 Task: Buy 3 Electric Slicers from Electric Utensils section under best seller category for shipping address: Benjamin Adams, 2424 August Lane, Shreveport, Louisiana 71101, Cell Number 3184332610. Pay from credit card ending with 7965, CVV 549
Action: Mouse moved to (109, 85)
Screenshot: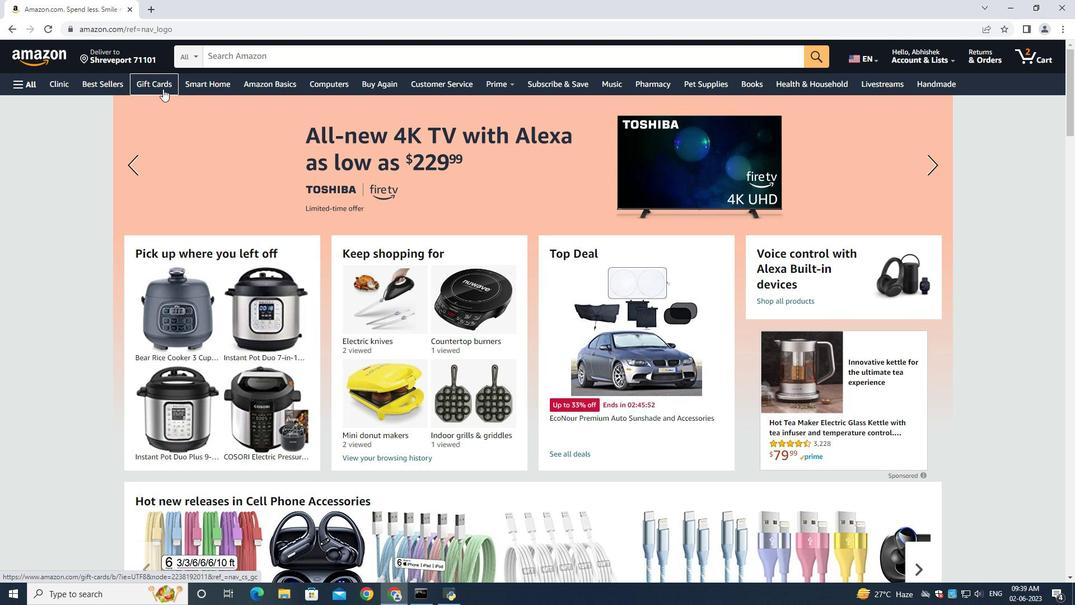 
Action: Mouse pressed left at (109, 85)
Screenshot: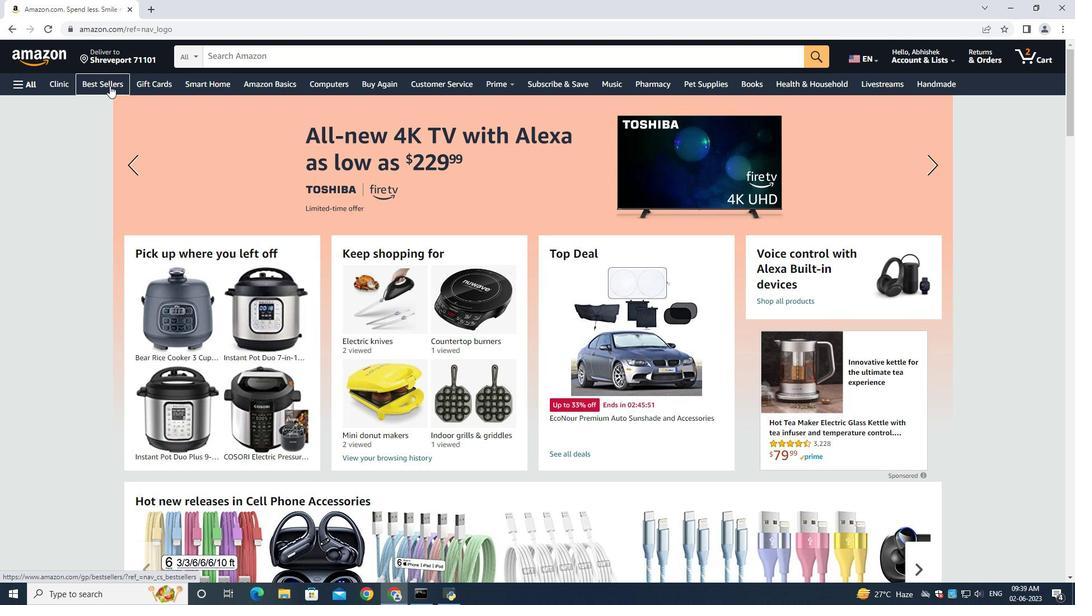 
Action: Mouse moved to (224, 57)
Screenshot: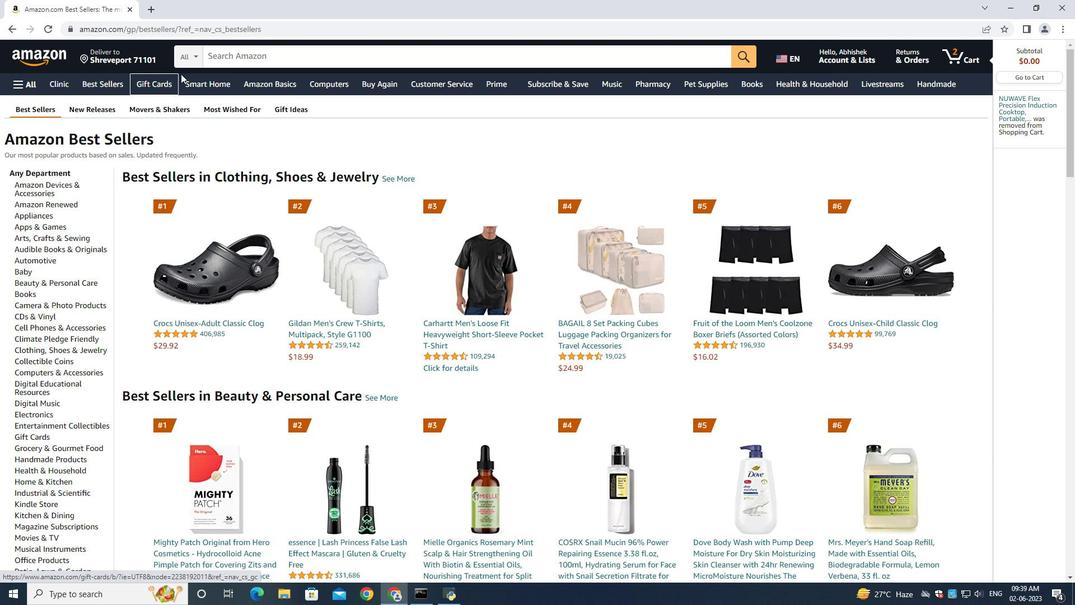
Action: Mouse pressed left at (224, 57)
Screenshot: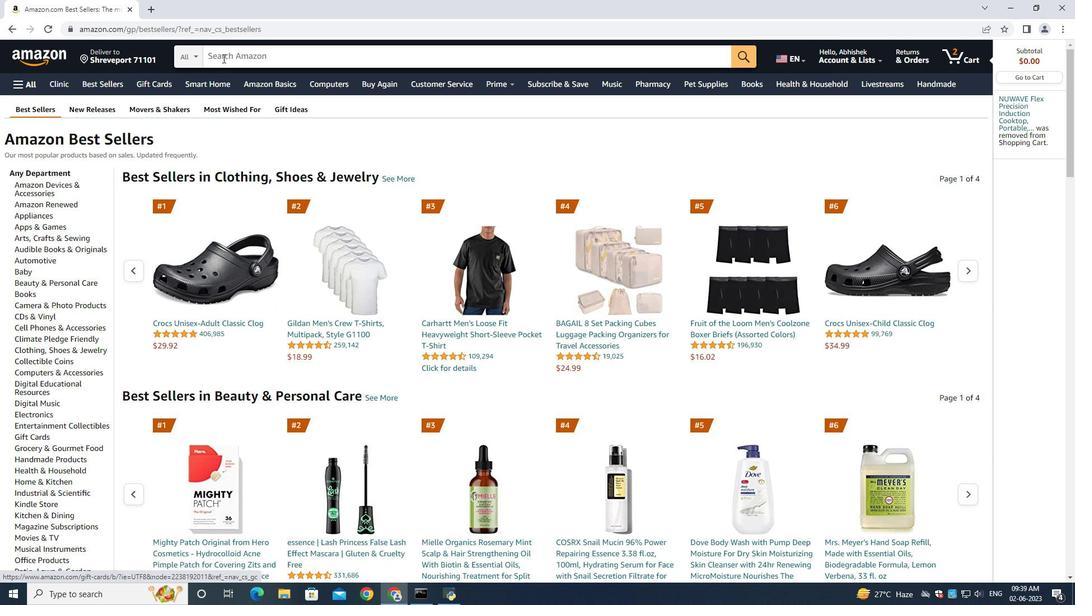 
Action: Mouse moved to (1049, 232)
Screenshot: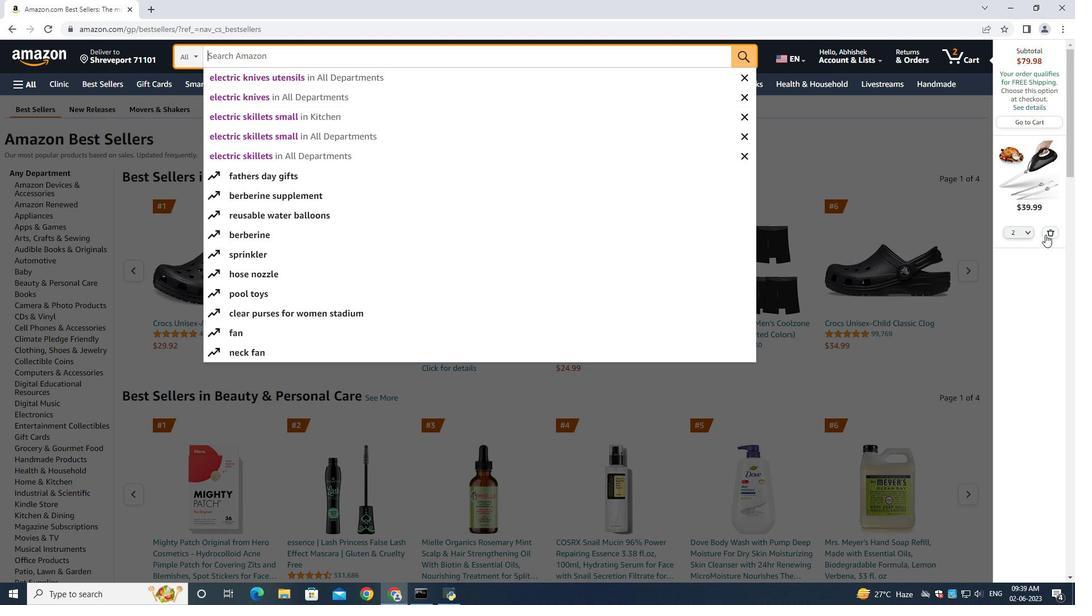 
Action: Mouse pressed left at (1049, 232)
Screenshot: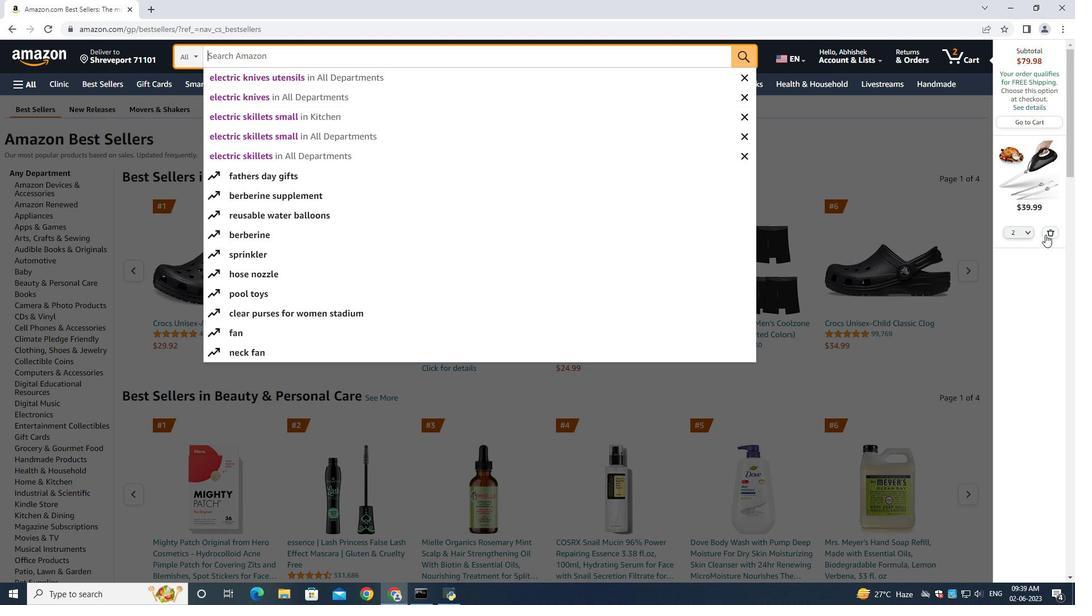 
Action: Mouse moved to (243, 61)
Screenshot: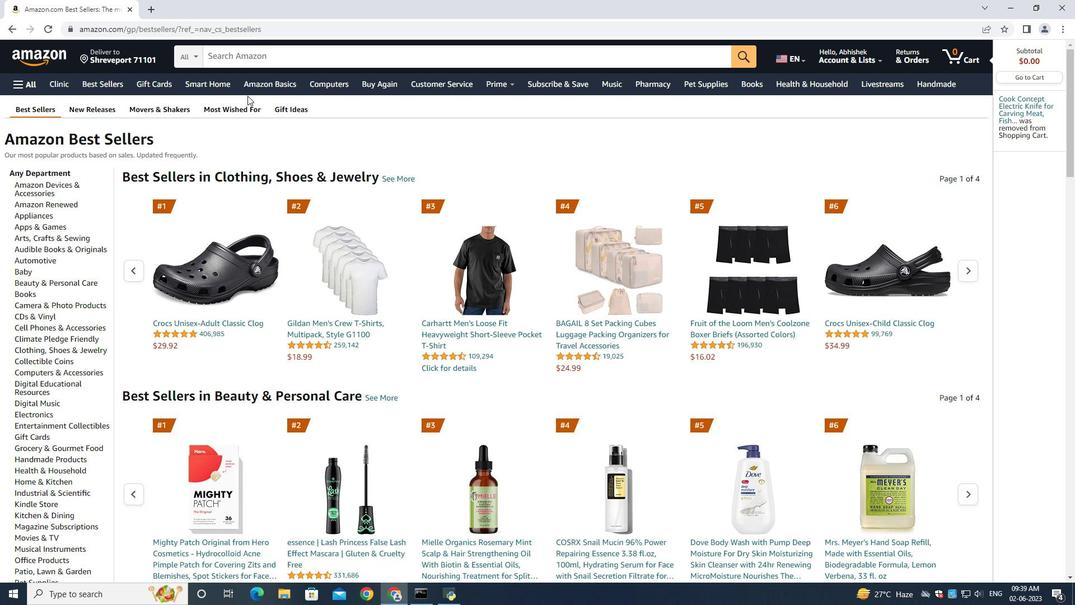 
Action: Mouse pressed left at (243, 61)
Screenshot: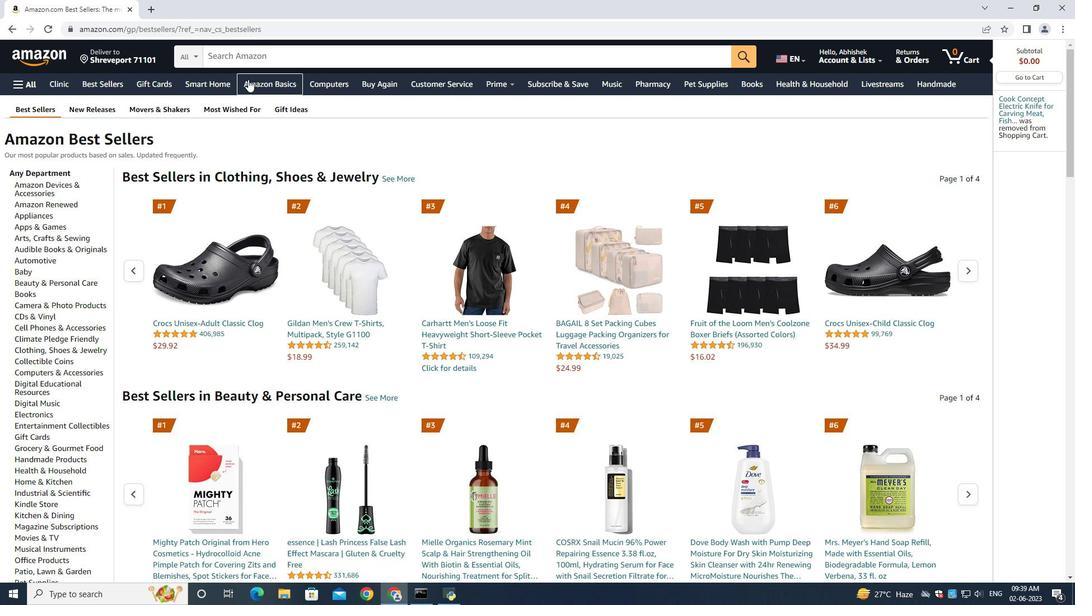 
Action: Key pressed <Key.shift>Electric<Key.space><Key.shift><Key.shift><Key.shift><Key.shift><Key.shift><Key.shift><Key.shift><Key.shift><Key.shift><Key.shift><Key.shift><Key.shift><Key.shift><Key.shift><Key.shift><Key.shift><Key.shift><Key.shift><Key.shift><Key.shift><Key.shift><Key.shift><Key.shift>Slicers<Key.enter>
Screenshot: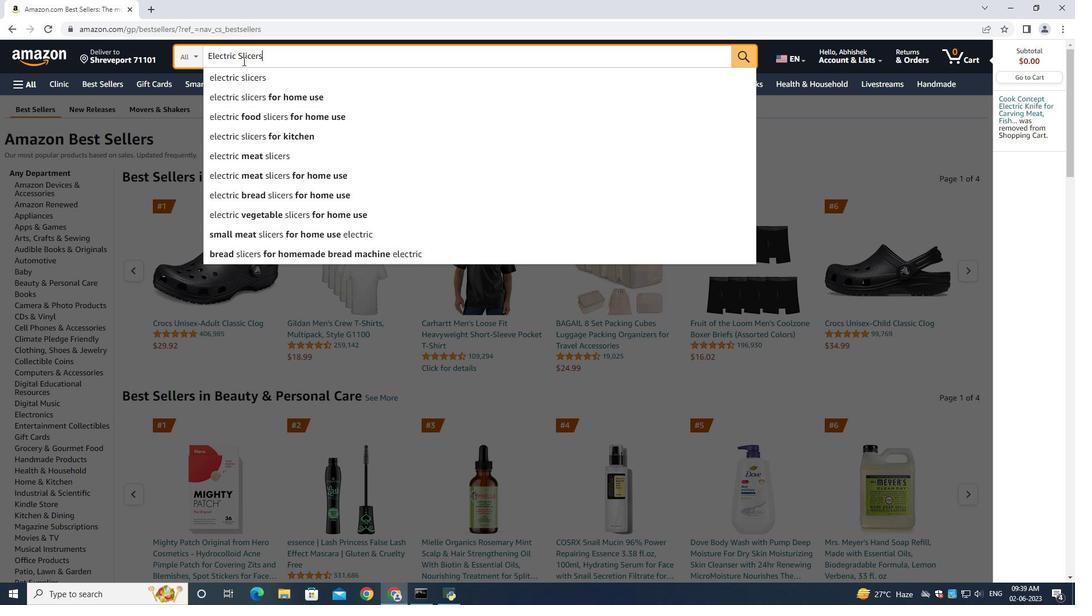 
Action: Mouse moved to (70, 200)
Screenshot: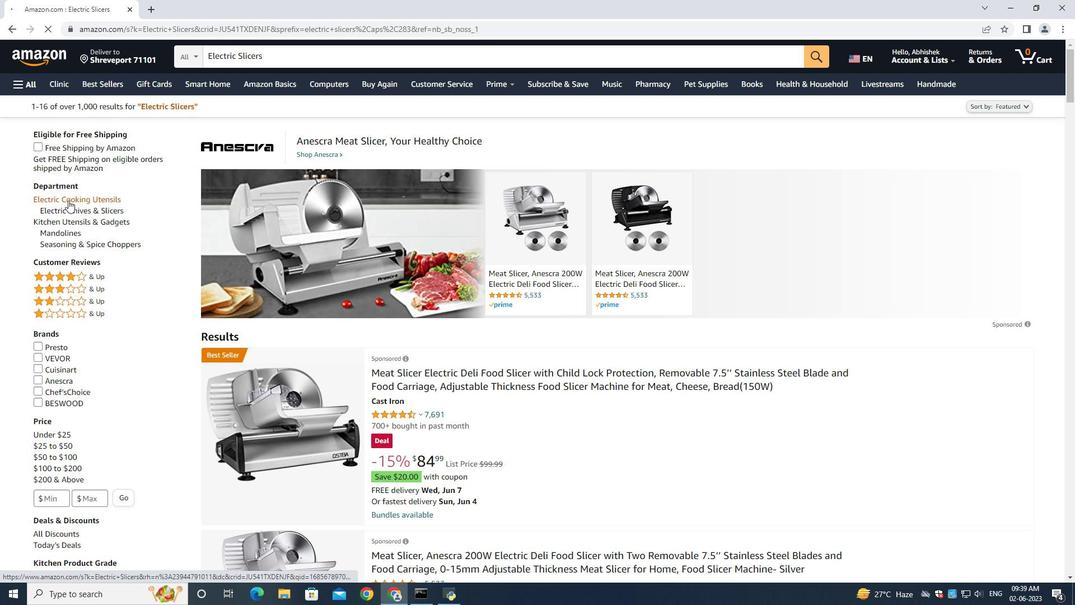 
Action: Mouse pressed left at (70, 200)
Screenshot: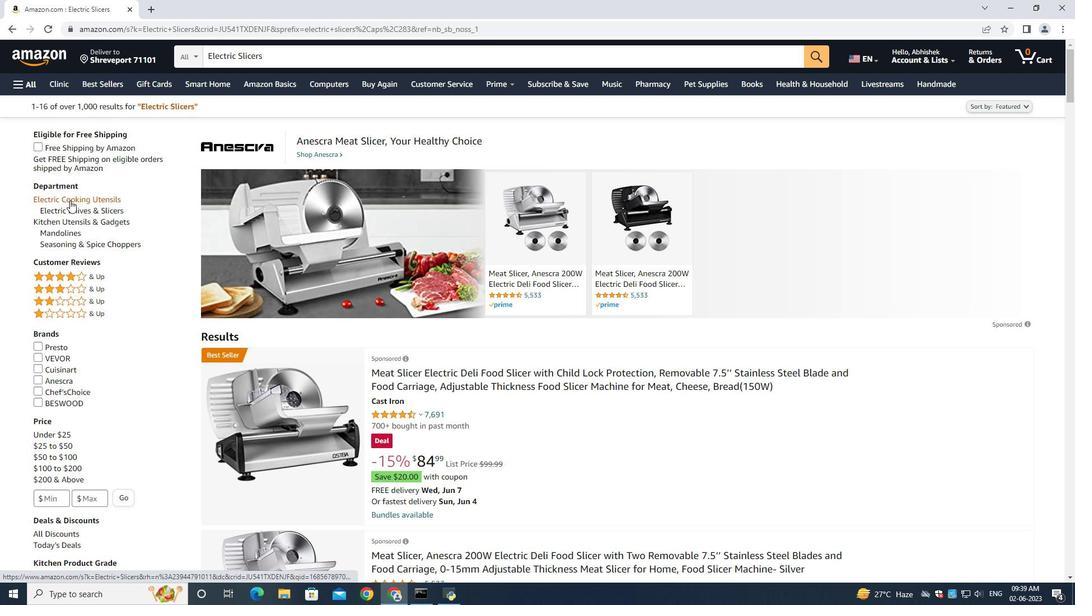 
Action: Mouse moved to (499, 362)
Screenshot: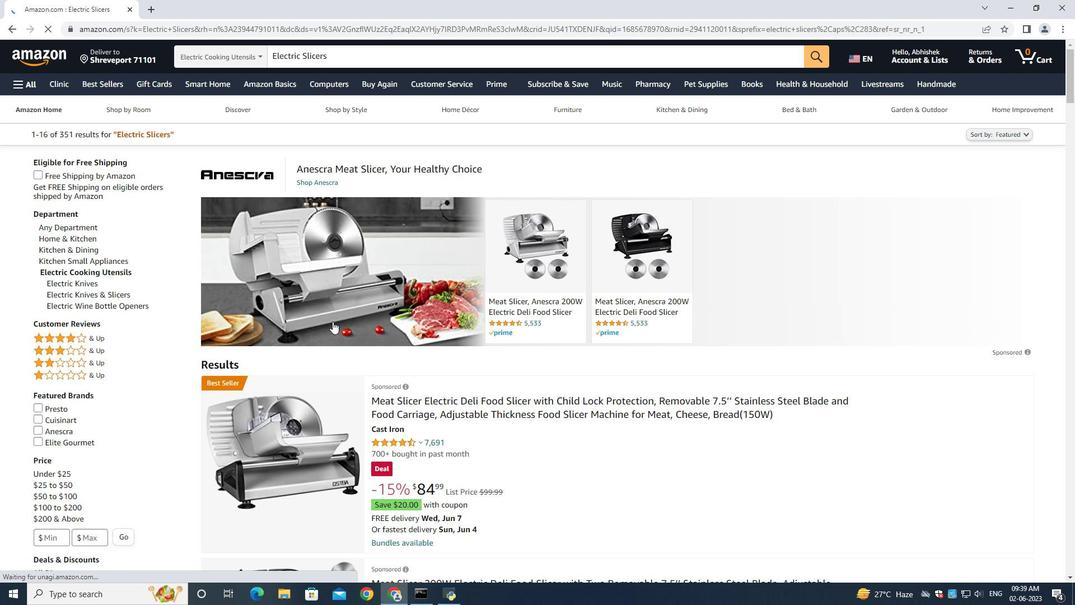 
Action: Mouse scrolled (499, 361) with delta (0, 0)
Screenshot: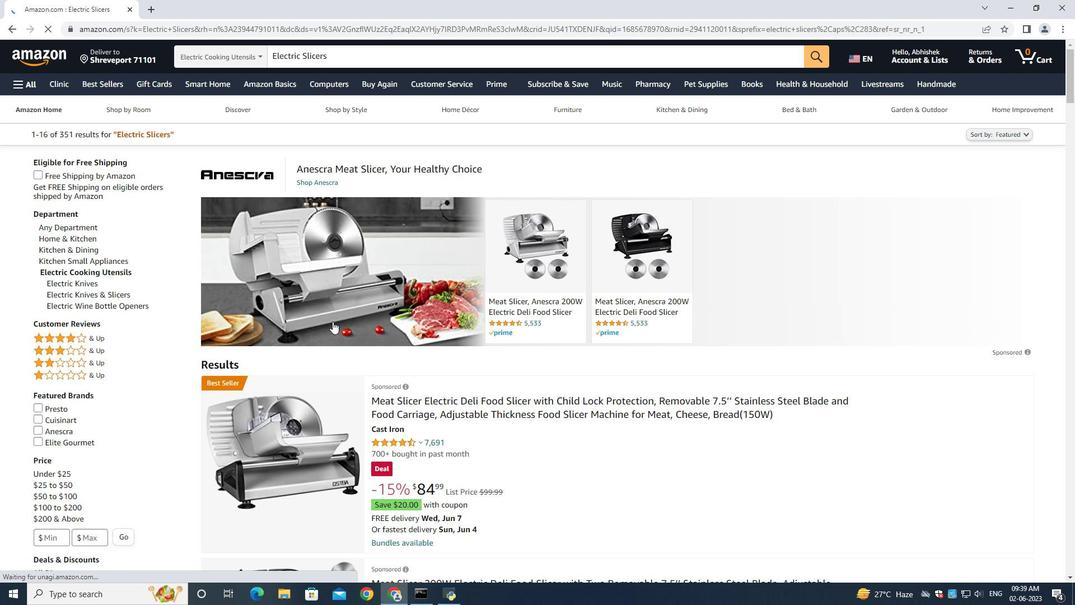 
Action: Mouse moved to (501, 364)
Screenshot: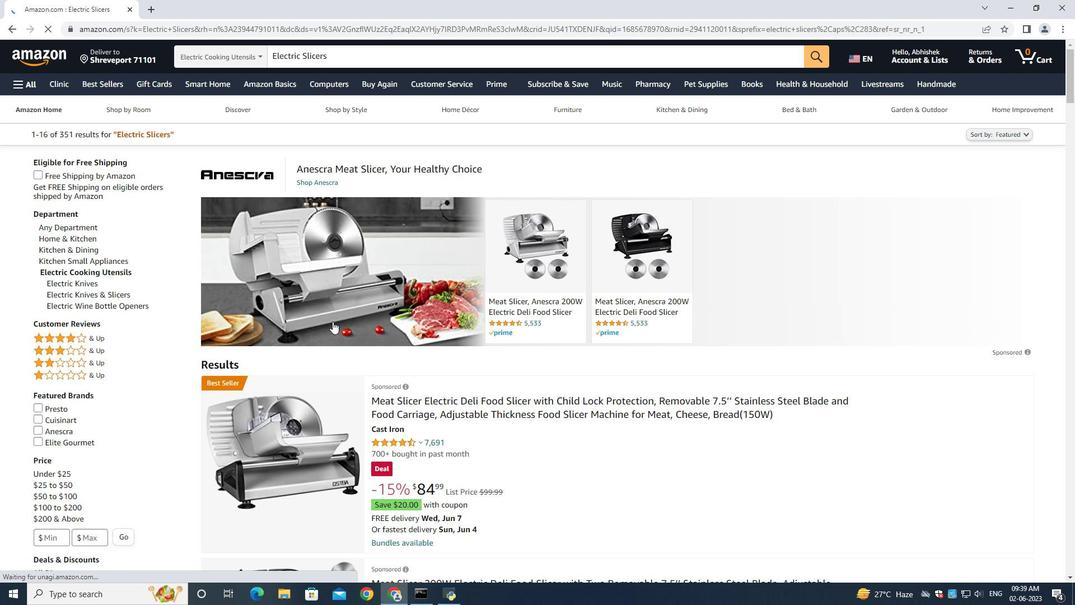 
Action: Mouse scrolled (501, 363) with delta (0, 0)
Screenshot: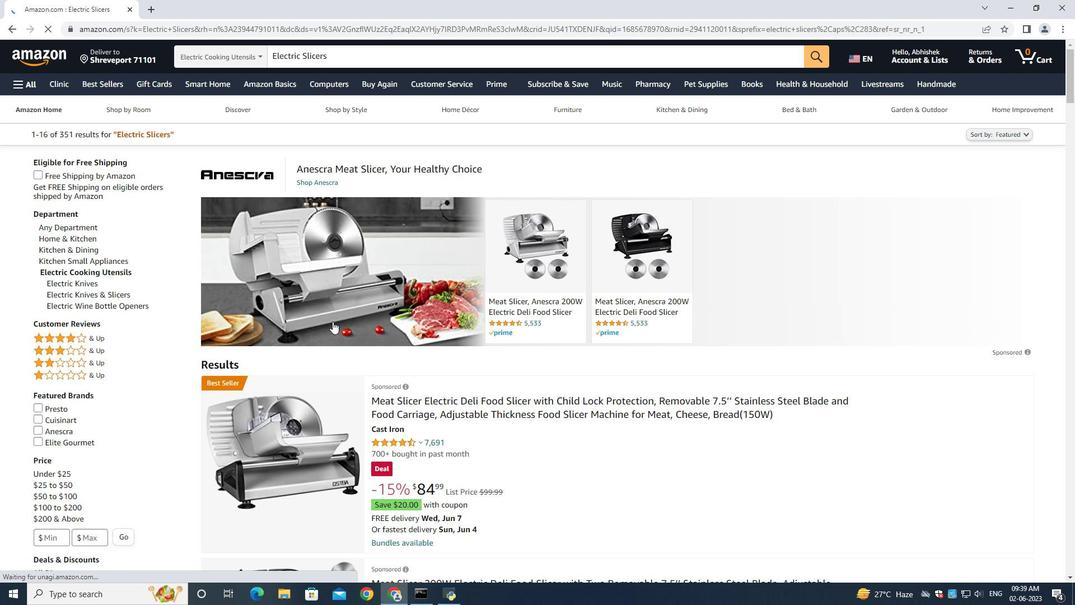 
Action: Mouse moved to (501, 366)
Screenshot: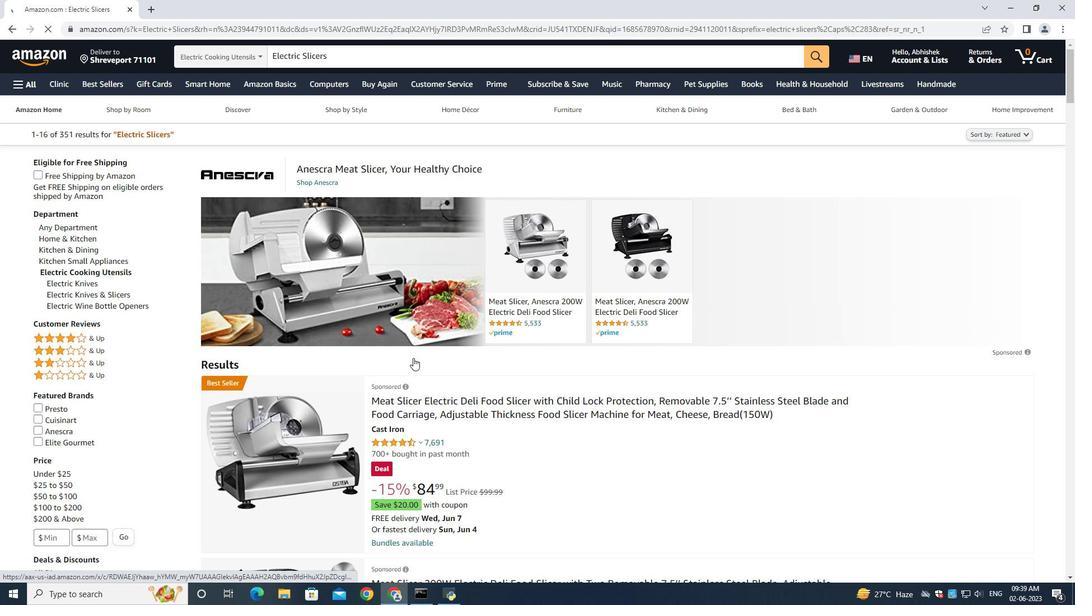 
Action: Mouse scrolled (501, 365) with delta (0, 0)
Screenshot: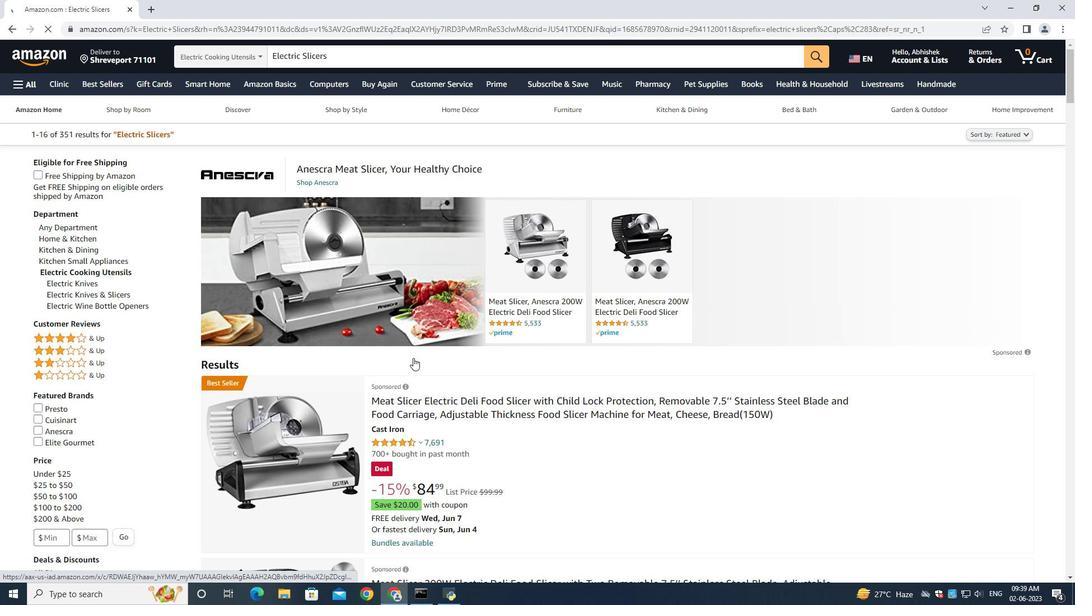 
Action: Mouse moved to (500, 365)
Screenshot: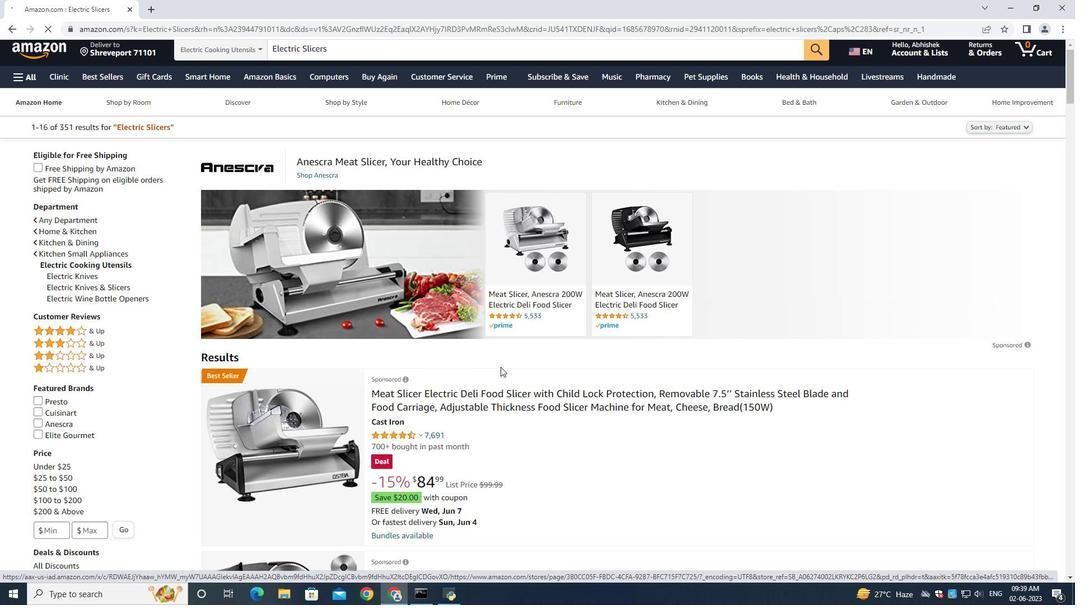 
Action: Mouse scrolled (500, 365) with delta (0, 0)
Screenshot: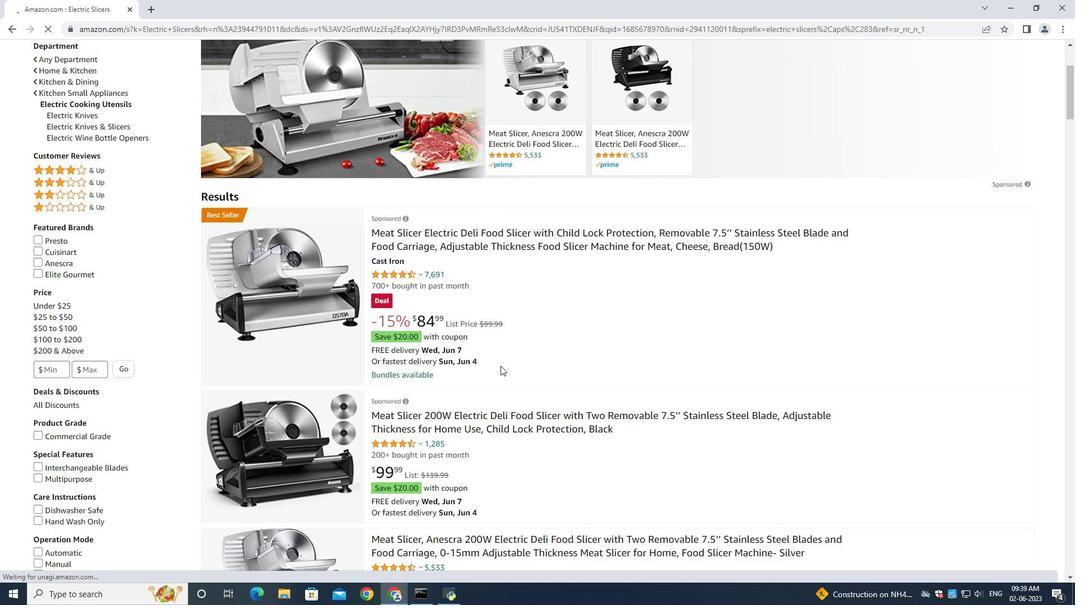 
Action: Mouse scrolled (500, 365) with delta (0, 0)
Screenshot: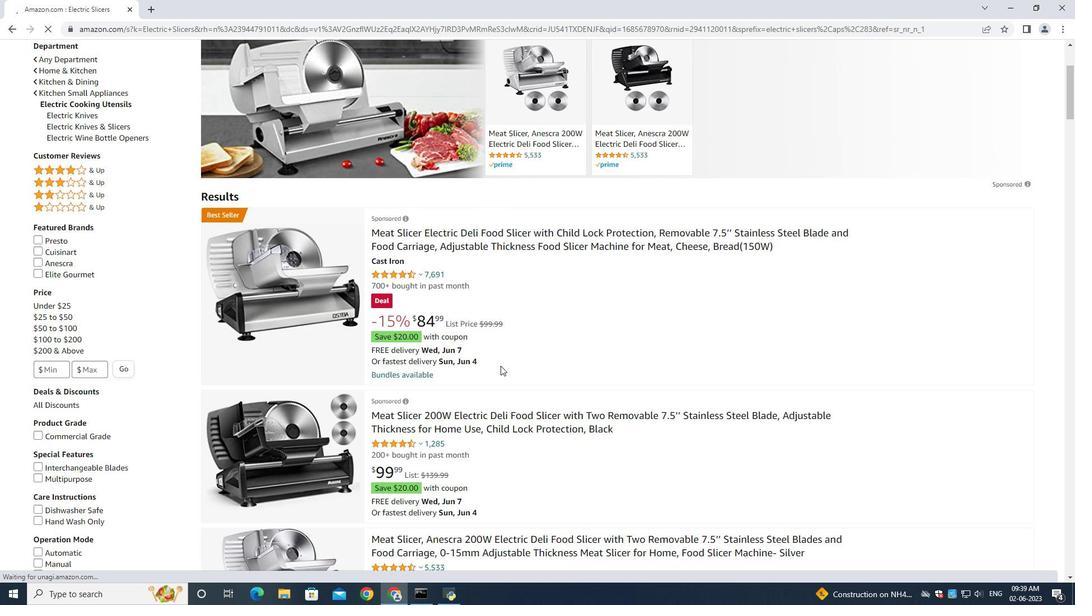 
Action: Mouse scrolled (500, 365) with delta (0, 0)
Screenshot: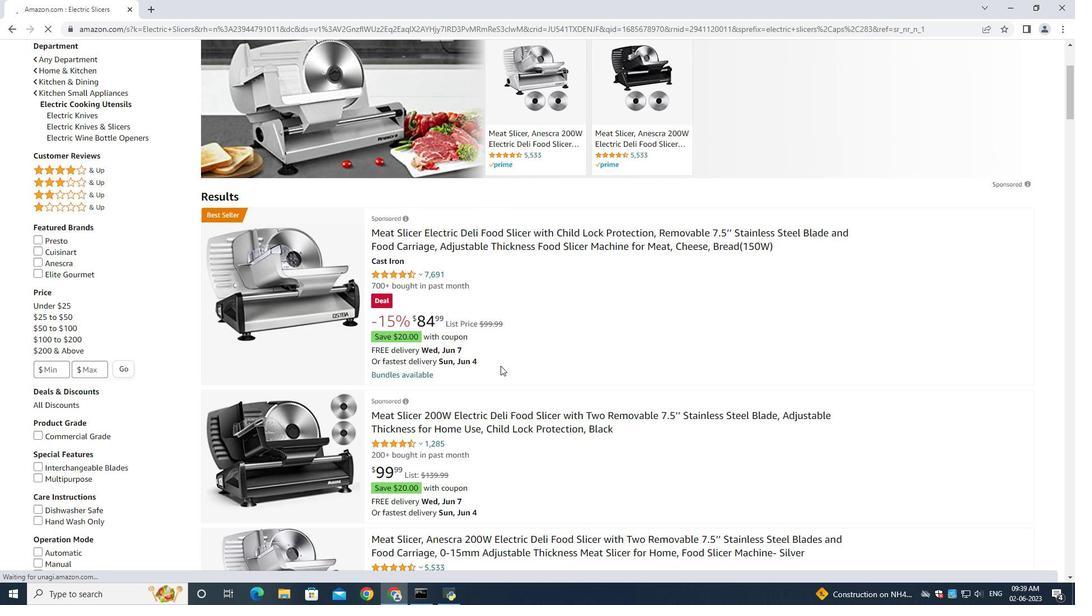 
Action: Mouse scrolled (500, 365) with delta (0, 0)
Screenshot: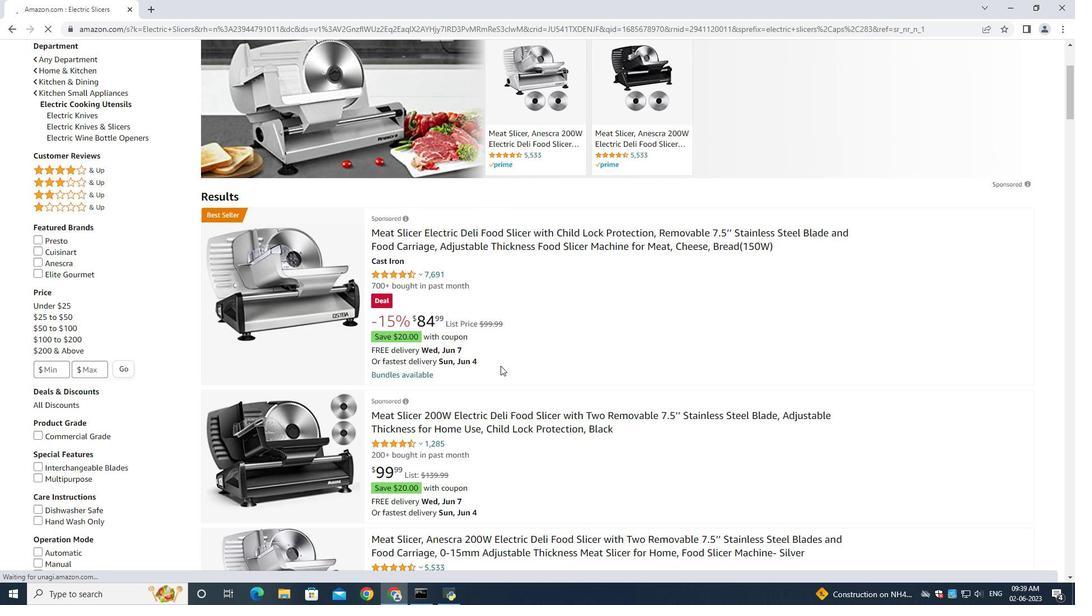 
Action: Mouse moved to (472, 461)
Screenshot: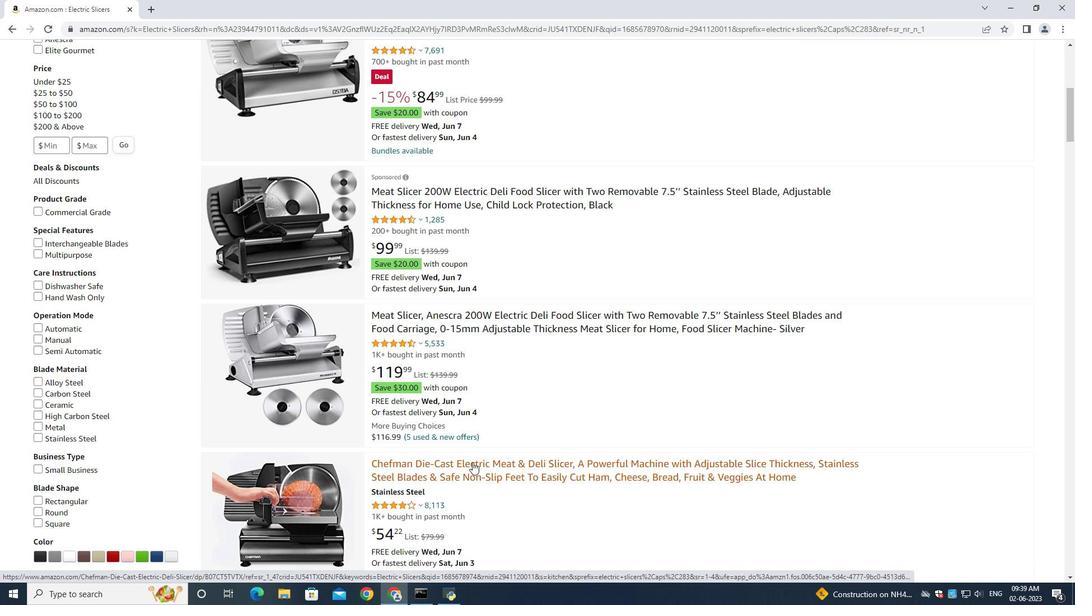 
Action: Mouse pressed left at (472, 461)
Screenshot: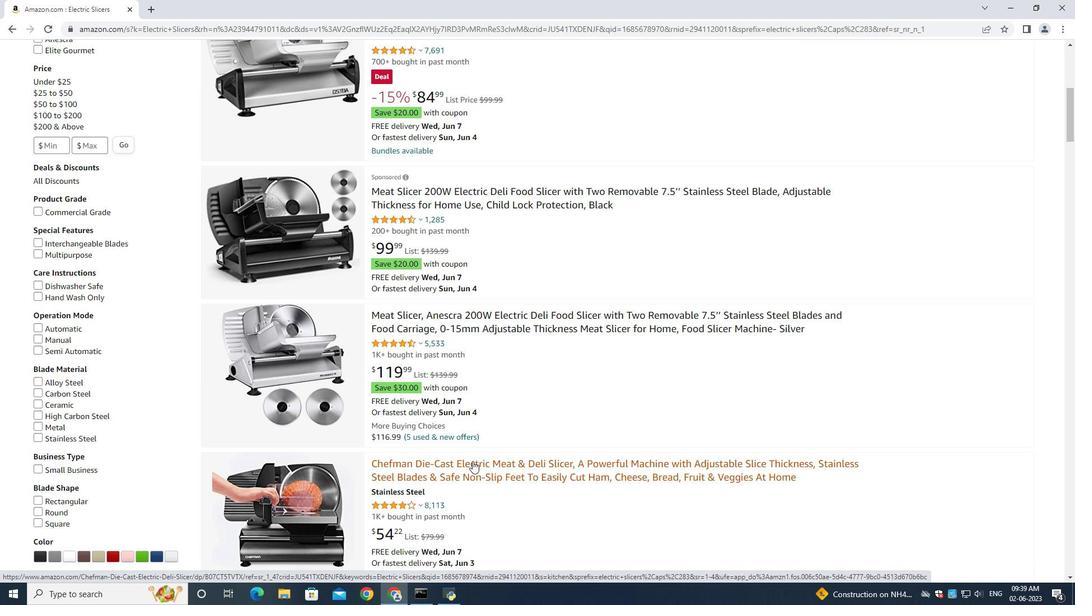 
Action: Mouse moved to (850, 396)
Screenshot: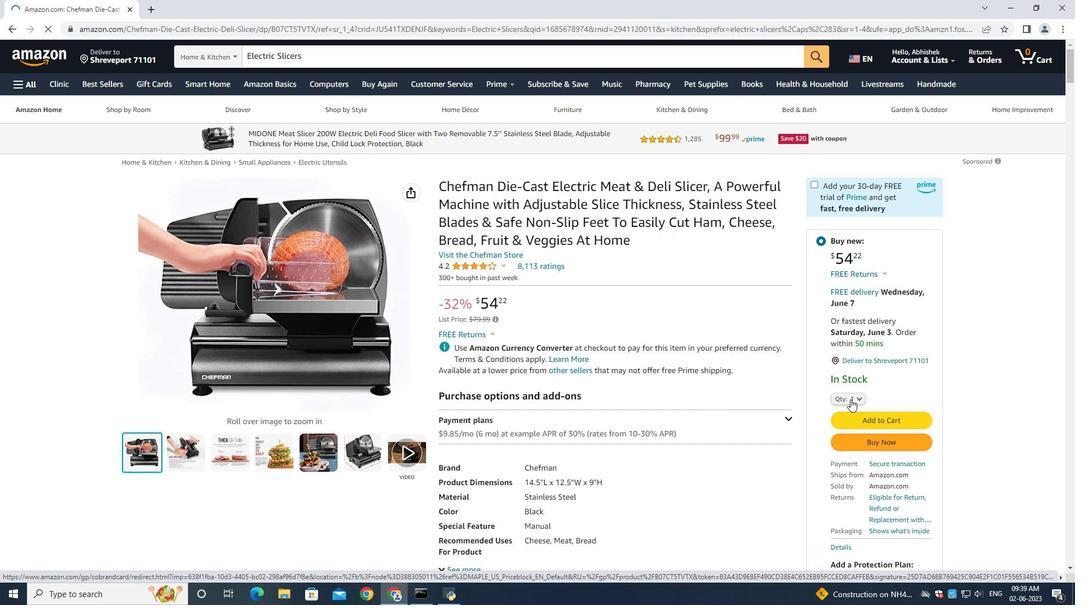 
Action: Mouse pressed left at (850, 396)
Screenshot: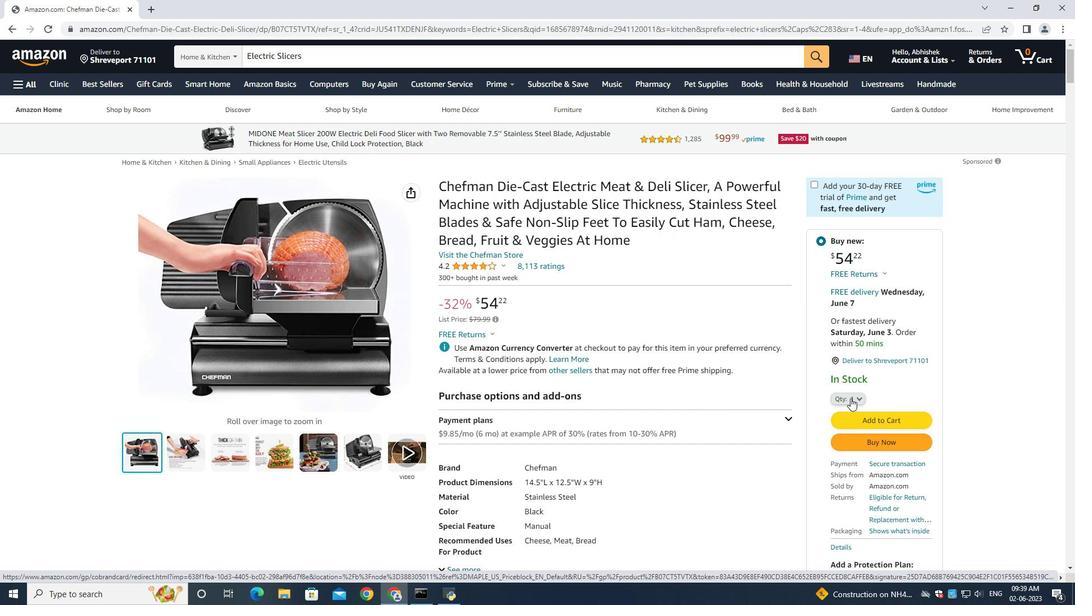 
Action: Mouse moved to (845, 428)
Screenshot: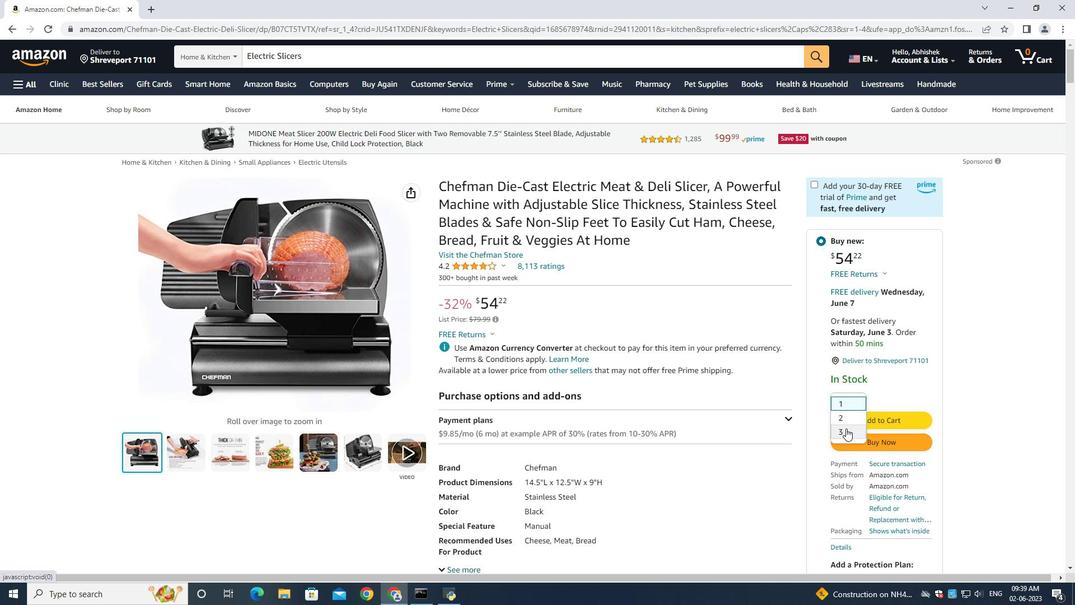 
Action: Mouse pressed left at (845, 428)
Screenshot: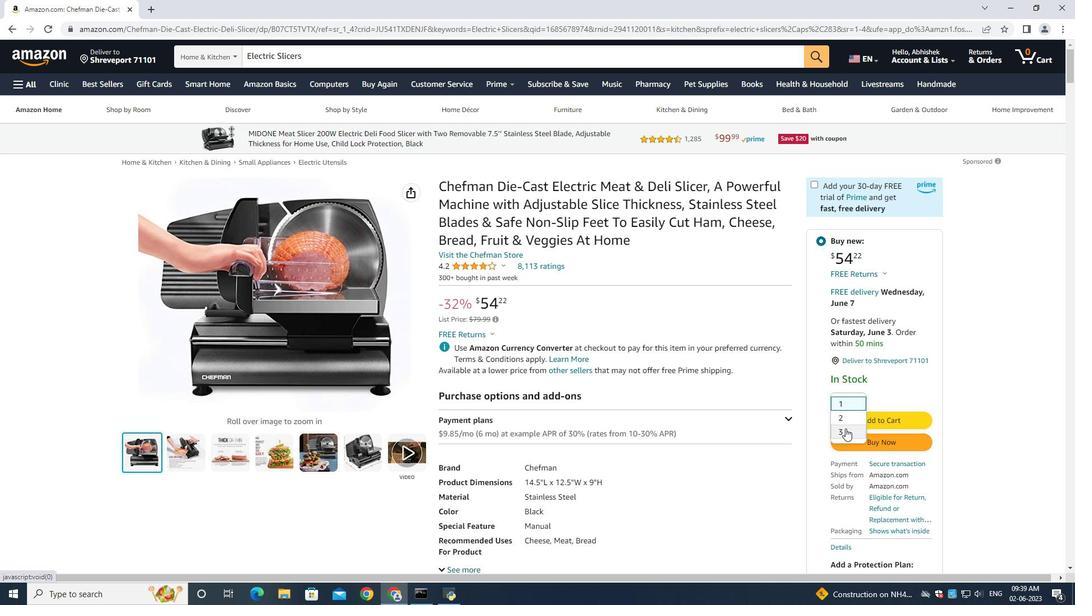 
Action: Mouse moved to (878, 440)
Screenshot: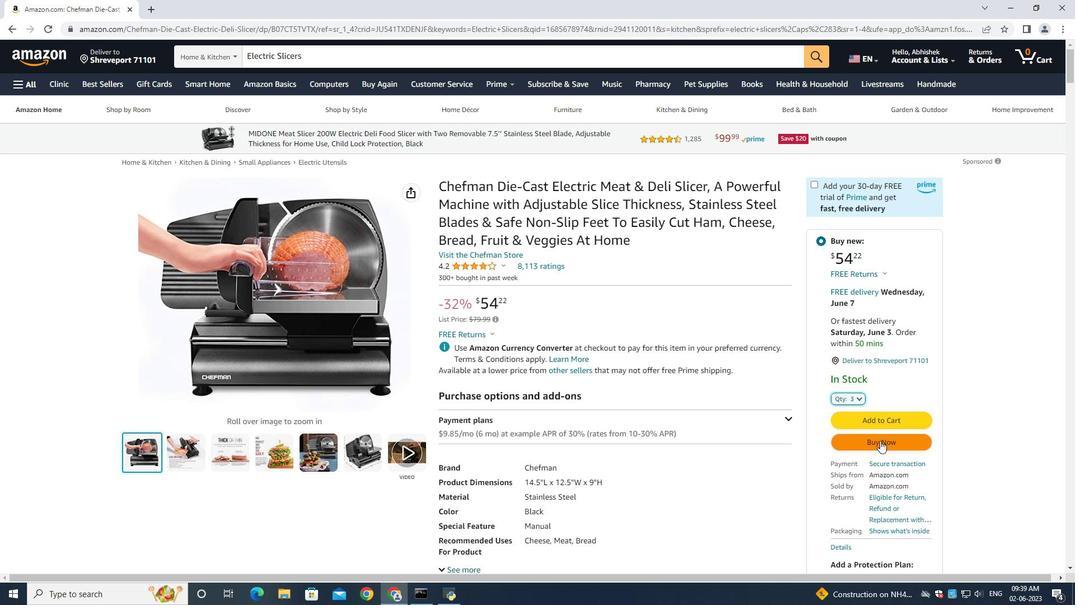 
Action: Mouse pressed left at (878, 440)
Screenshot: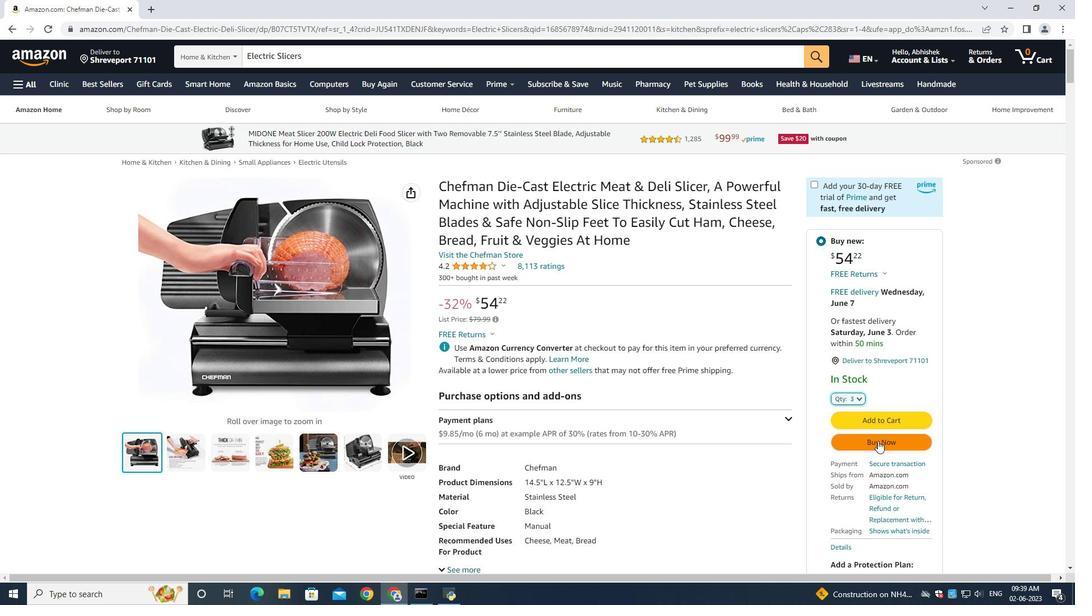 
Action: Mouse moved to (523, 360)
Screenshot: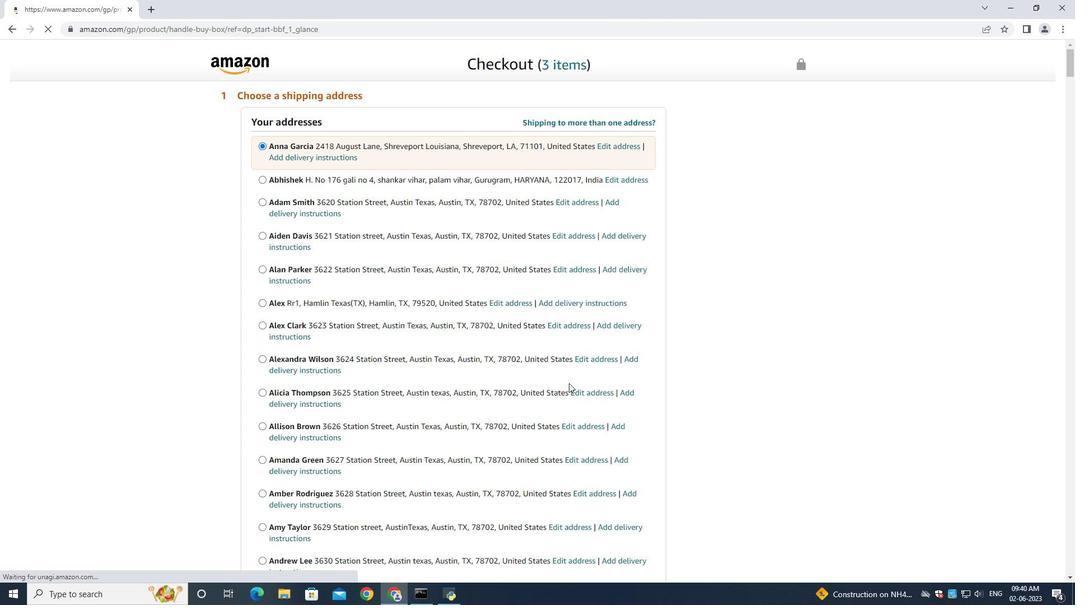 
Action: Mouse scrolled (524, 356) with delta (0, 0)
Screenshot: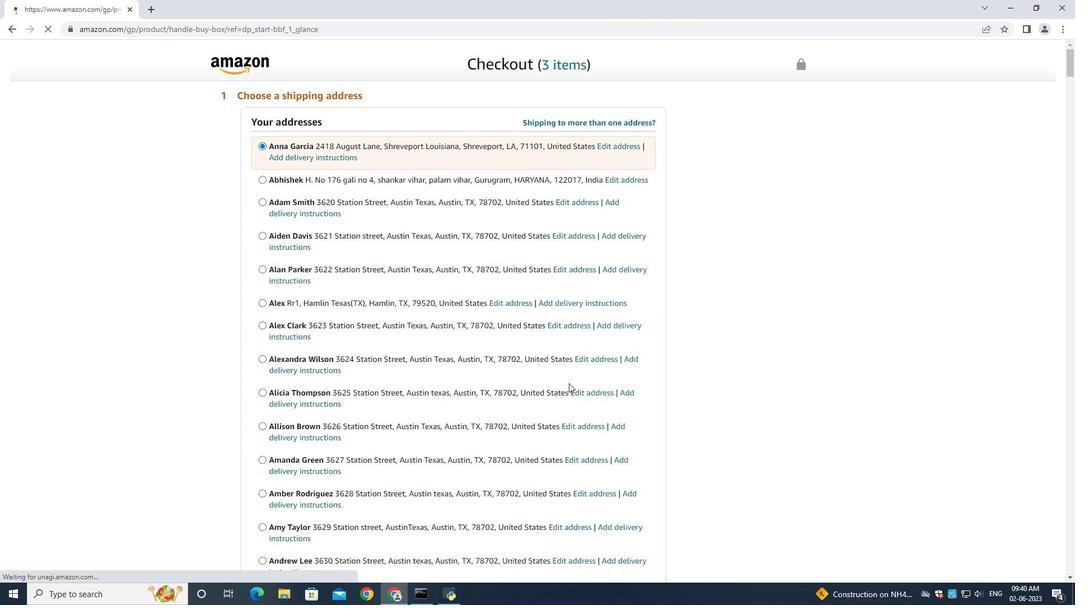 
Action: Mouse moved to (517, 365)
Screenshot: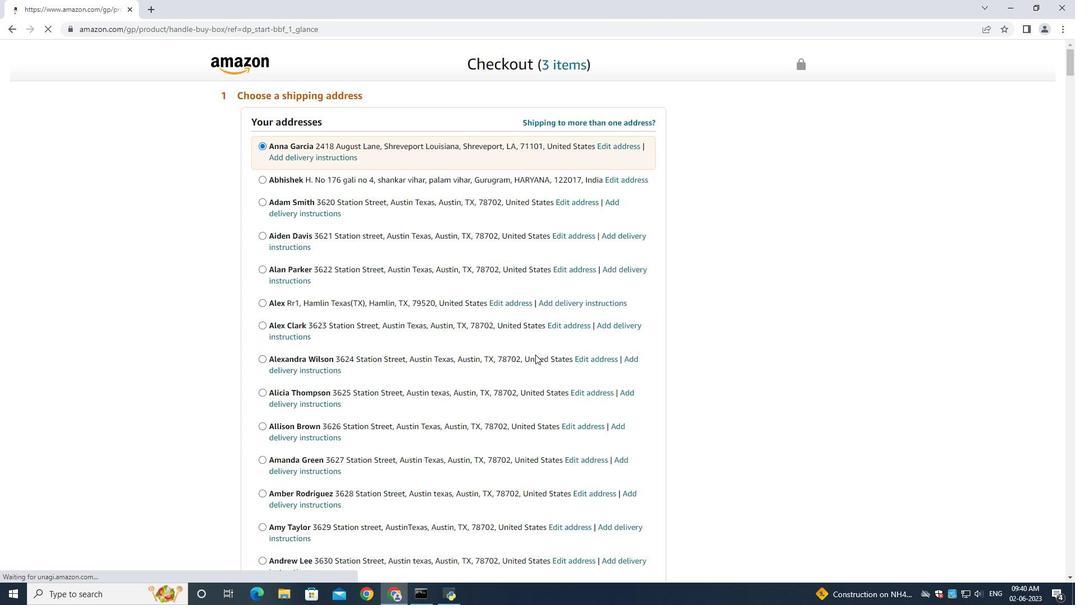
Action: Mouse scrolled (521, 361) with delta (0, 0)
Screenshot: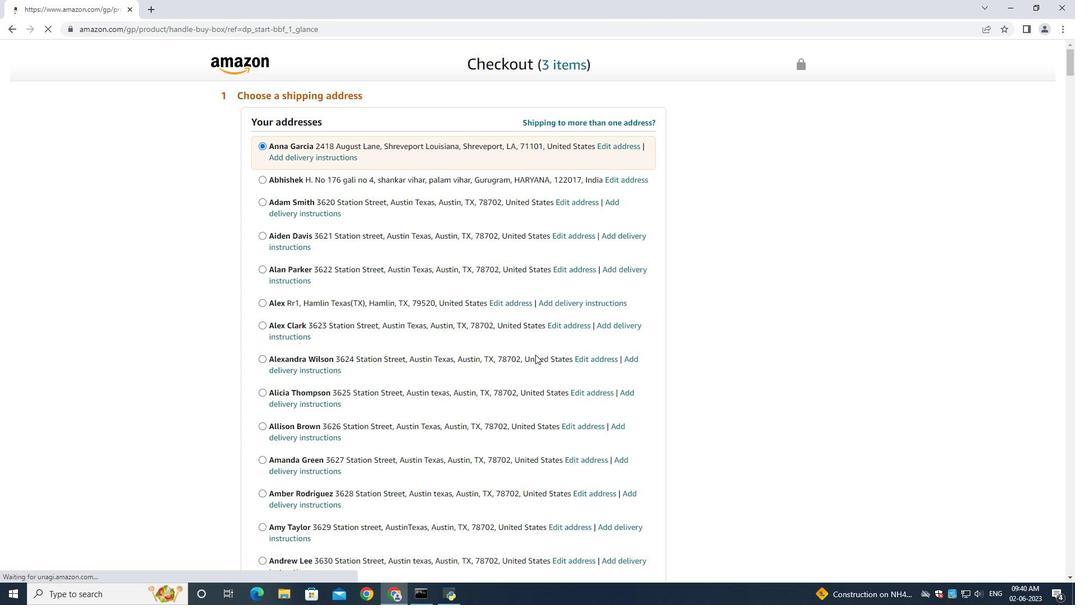 
Action: Mouse moved to (516, 366)
Screenshot: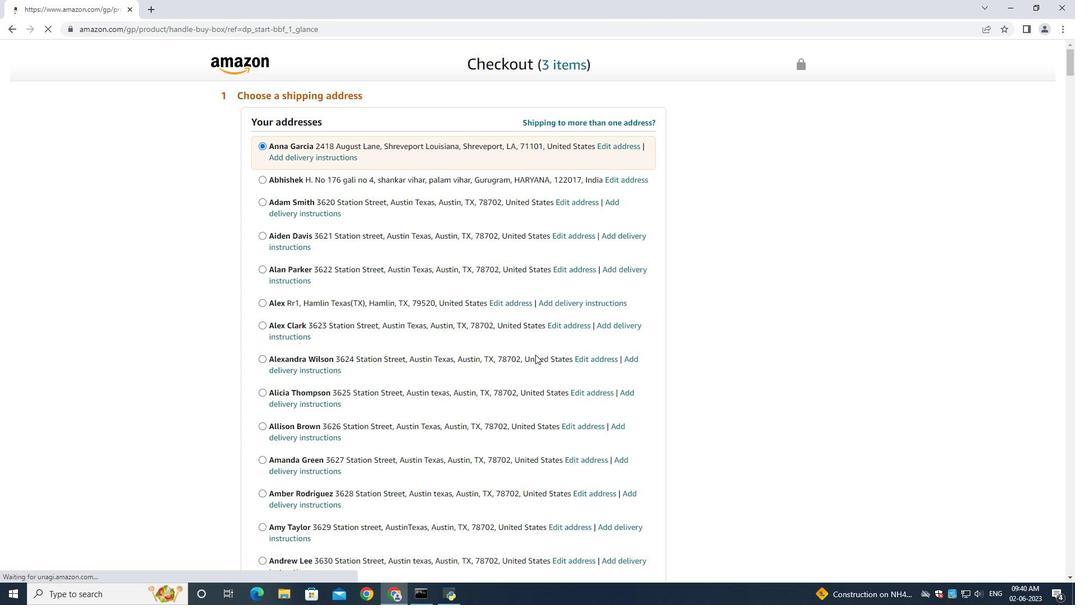 
Action: Mouse scrolled (517, 365) with delta (0, 0)
Screenshot: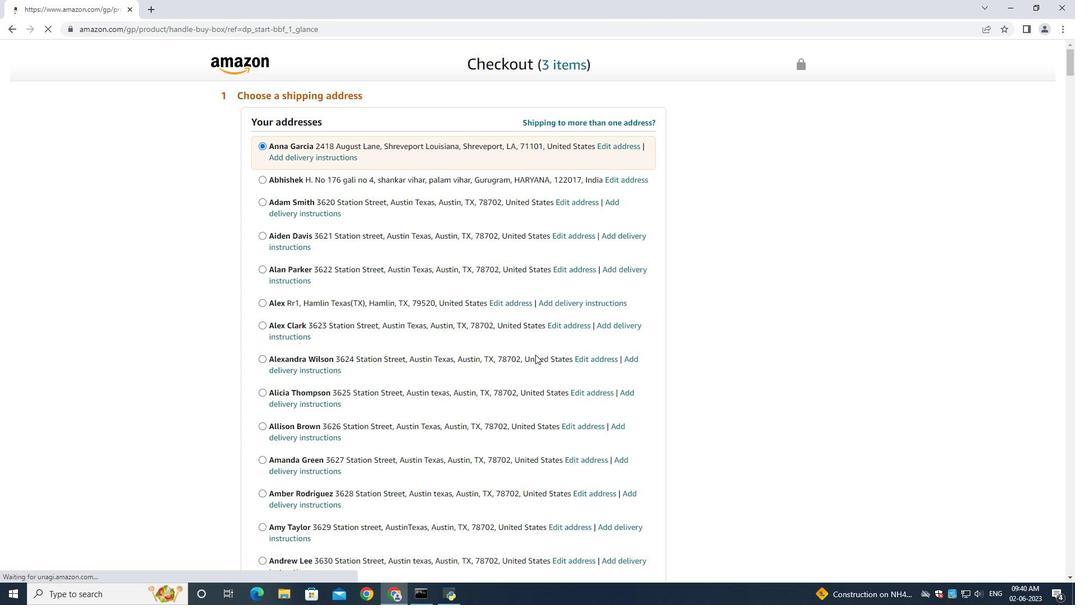 
Action: Mouse moved to (515, 366)
Screenshot: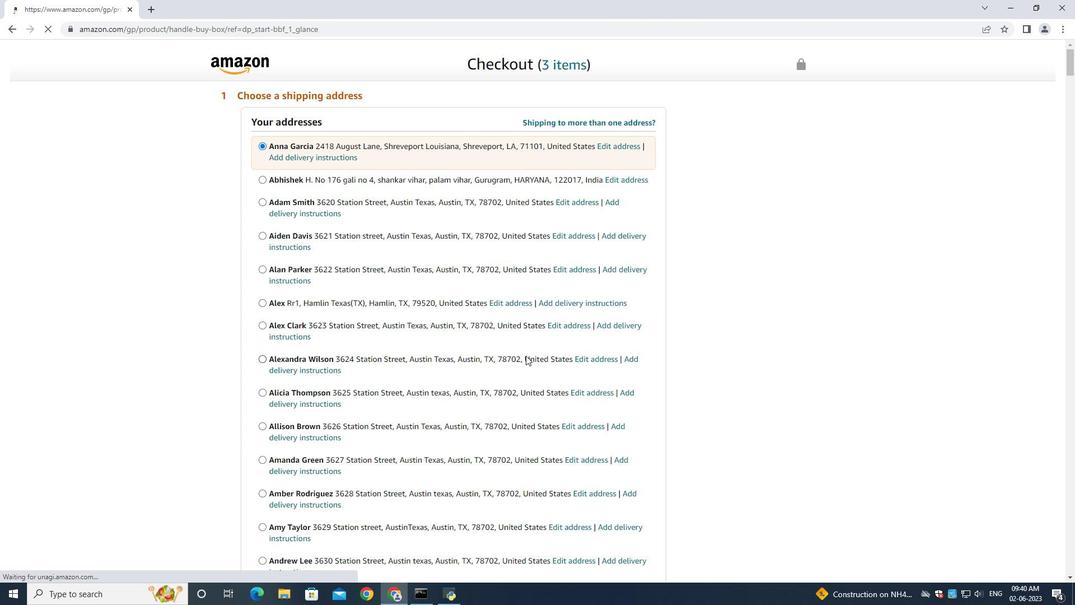 
Action: Mouse scrolled (516, 365) with delta (0, 0)
Screenshot: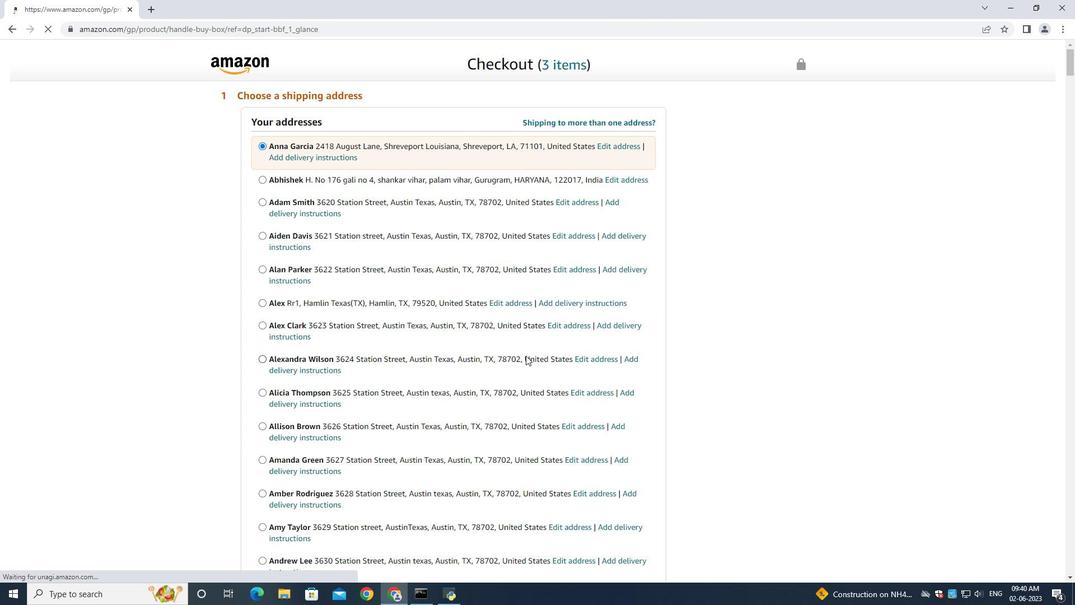 
Action: Mouse moved to (515, 366)
Screenshot: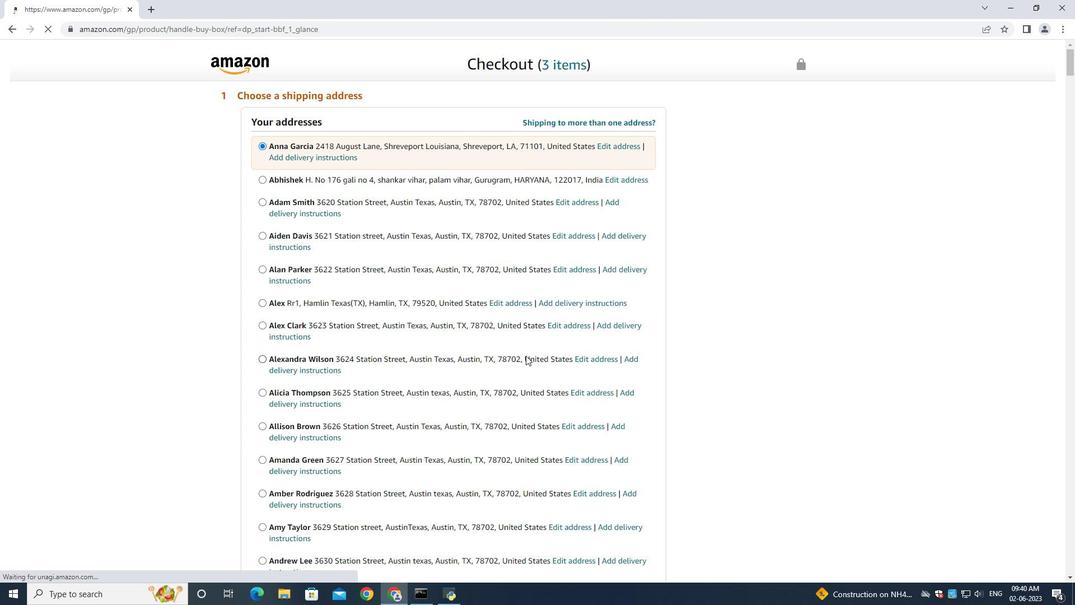 
Action: Mouse scrolled (515, 366) with delta (0, 0)
Screenshot: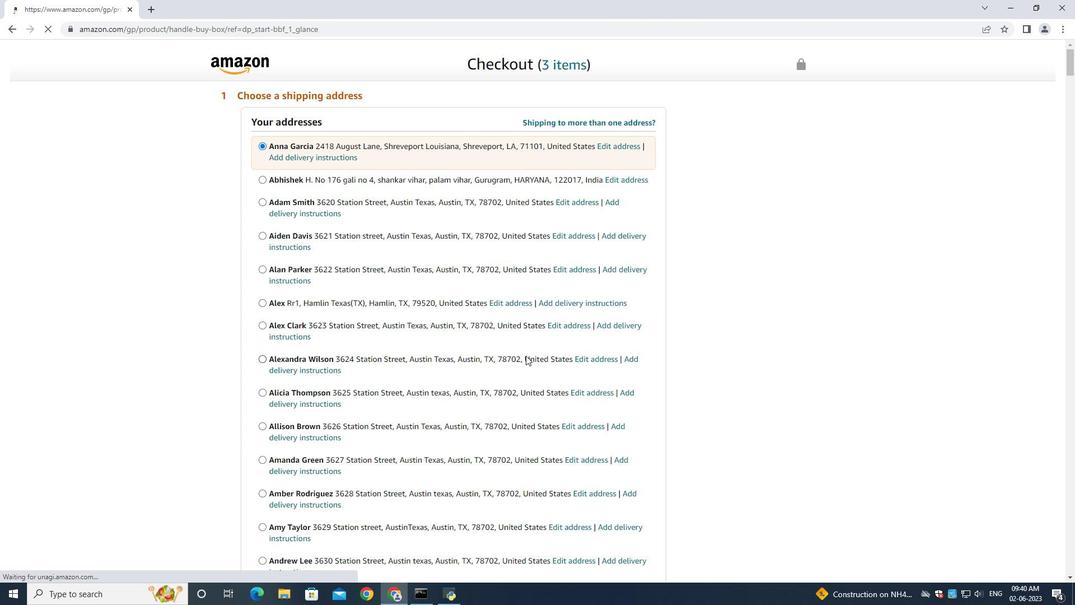 
Action: Mouse moved to (514, 368)
Screenshot: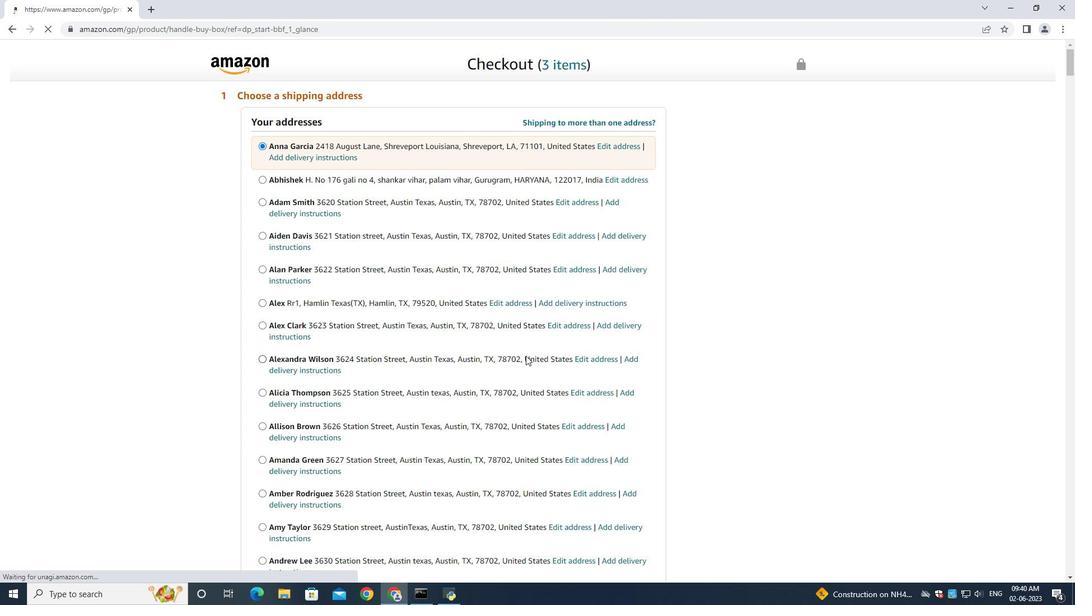 
Action: Mouse scrolled (515, 366) with delta (0, 0)
Screenshot: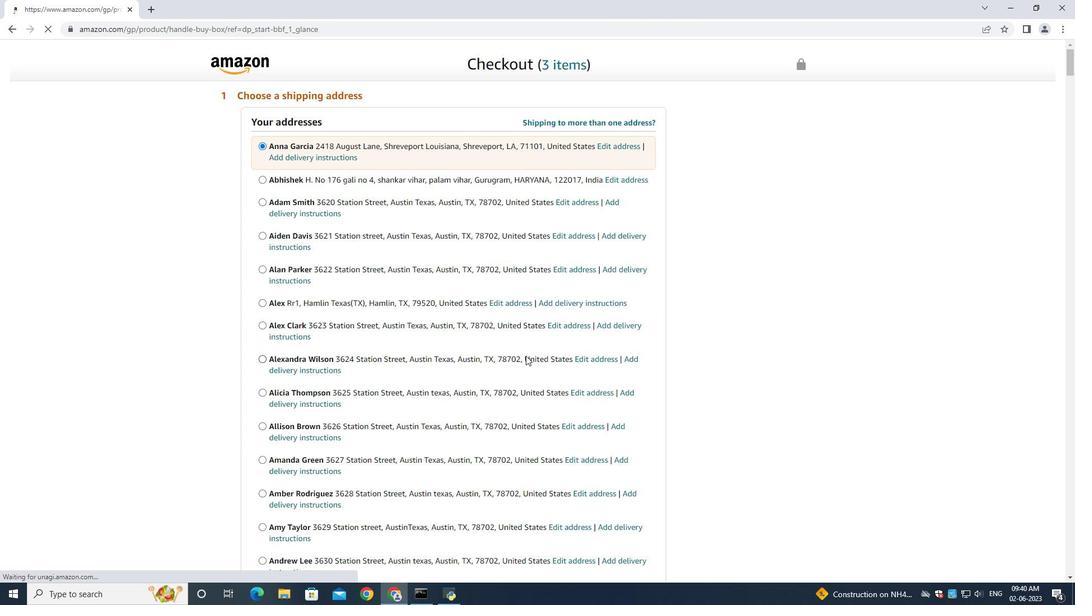 
Action: Mouse moved to (514, 371)
Screenshot: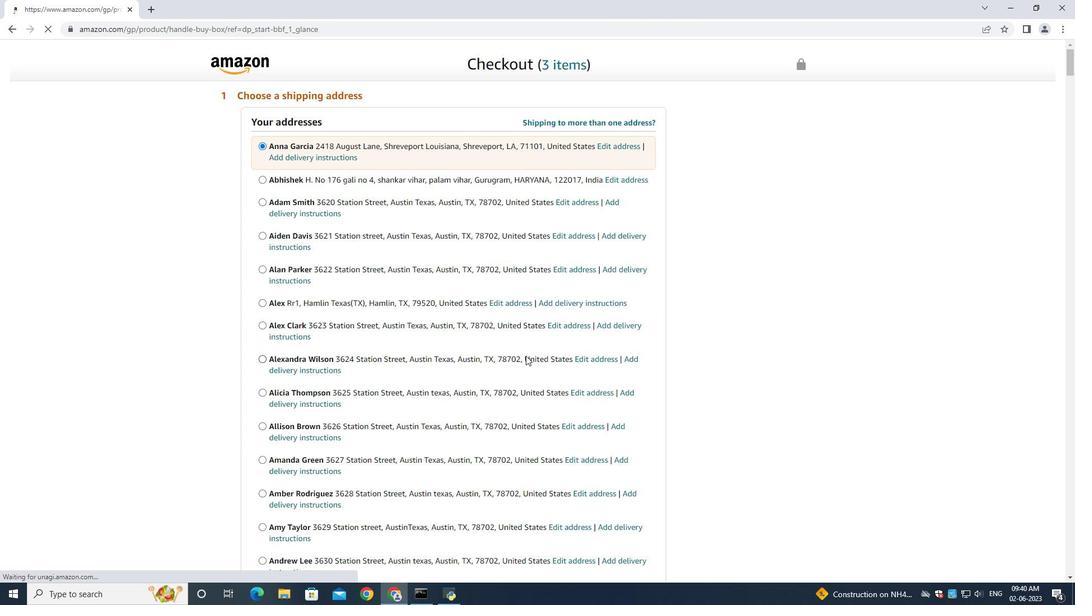 
Action: Mouse scrolled (514, 367) with delta (0, 0)
Screenshot: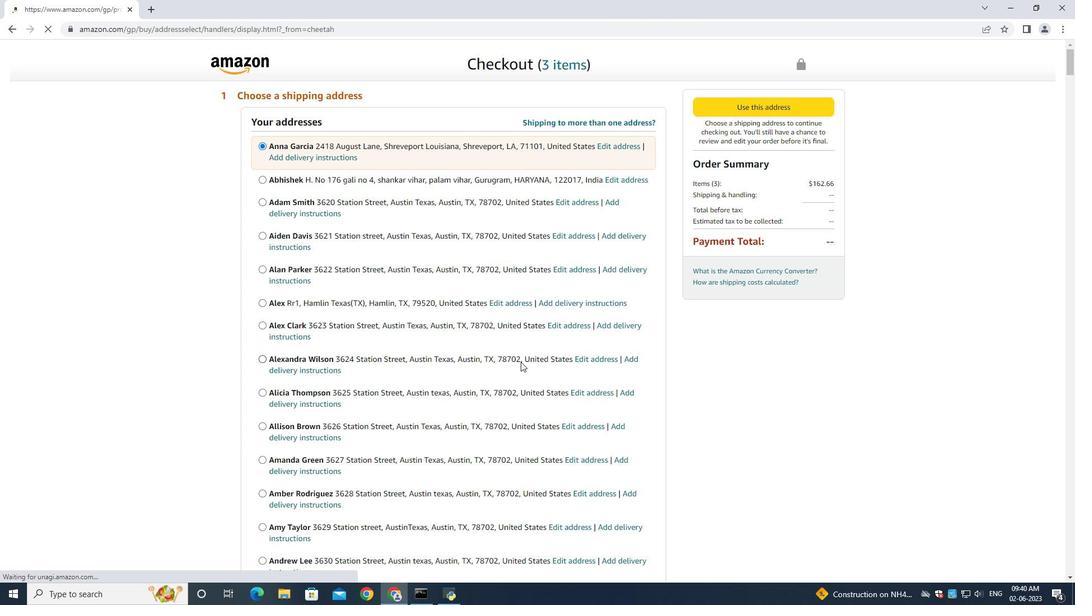 
Action: Mouse moved to (517, 378)
Screenshot: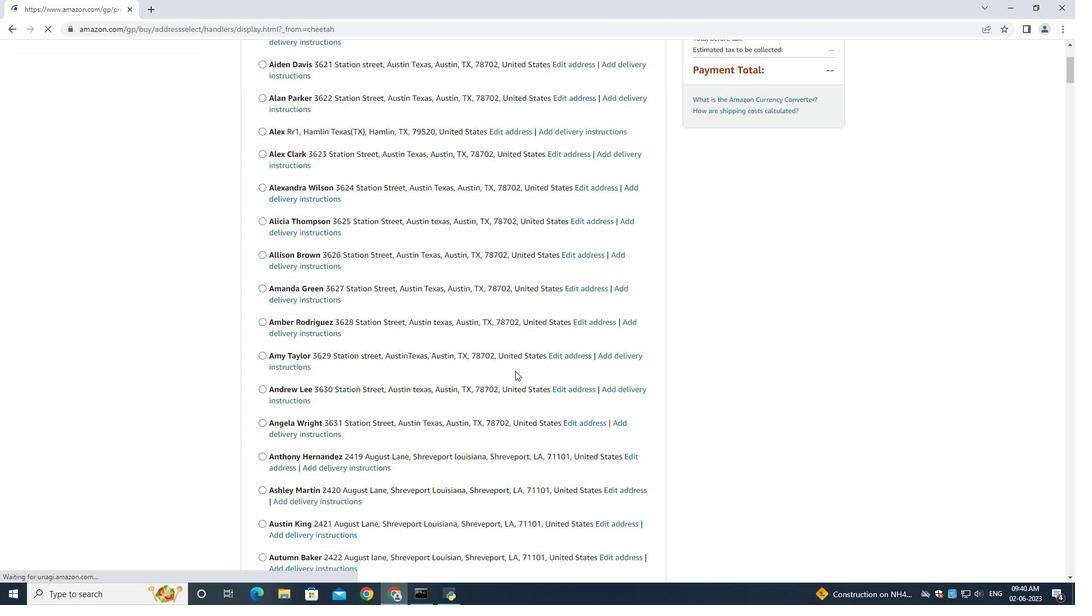 
Action: Mouse scrolled (517, 375) with delta (0, 0)
Screenshot: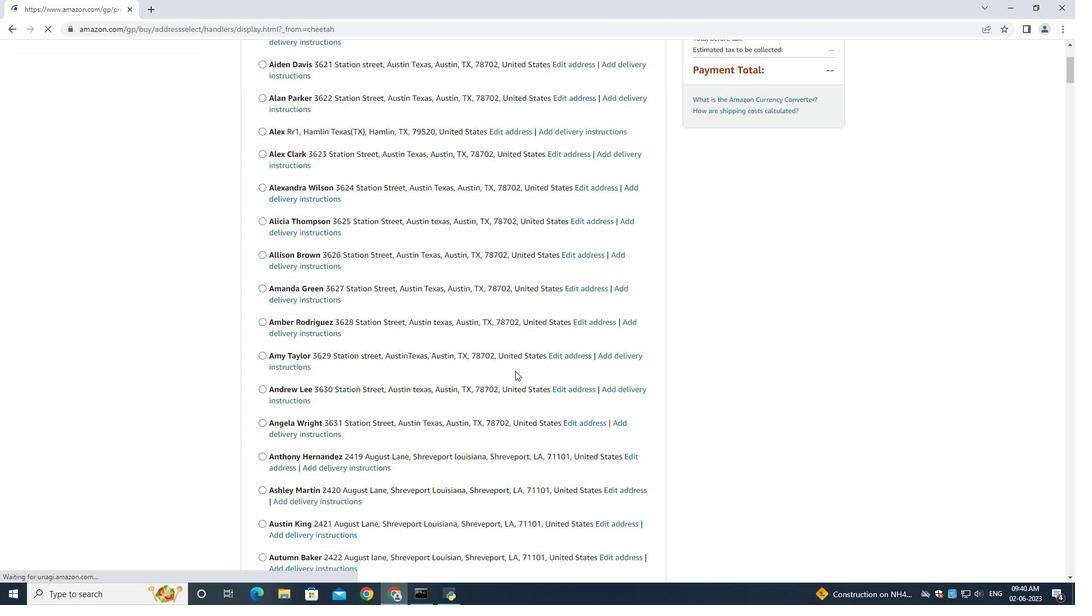 
Action: Mouse moved to (517, 379)
Screenshot: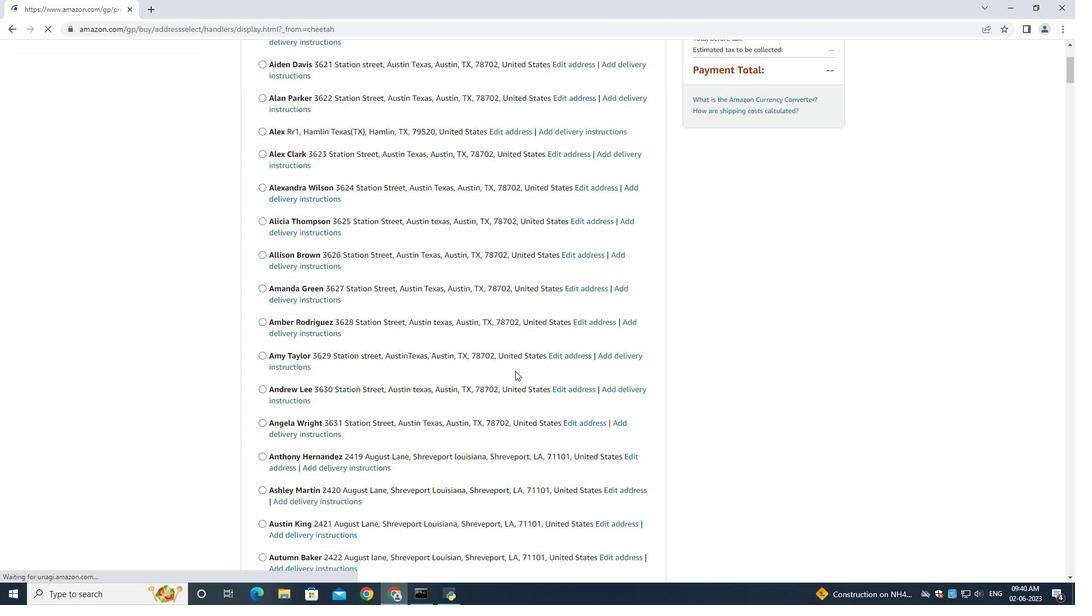 
Action: Mouse scrolled (517, 378) with delta (0, 0)
Screenshot: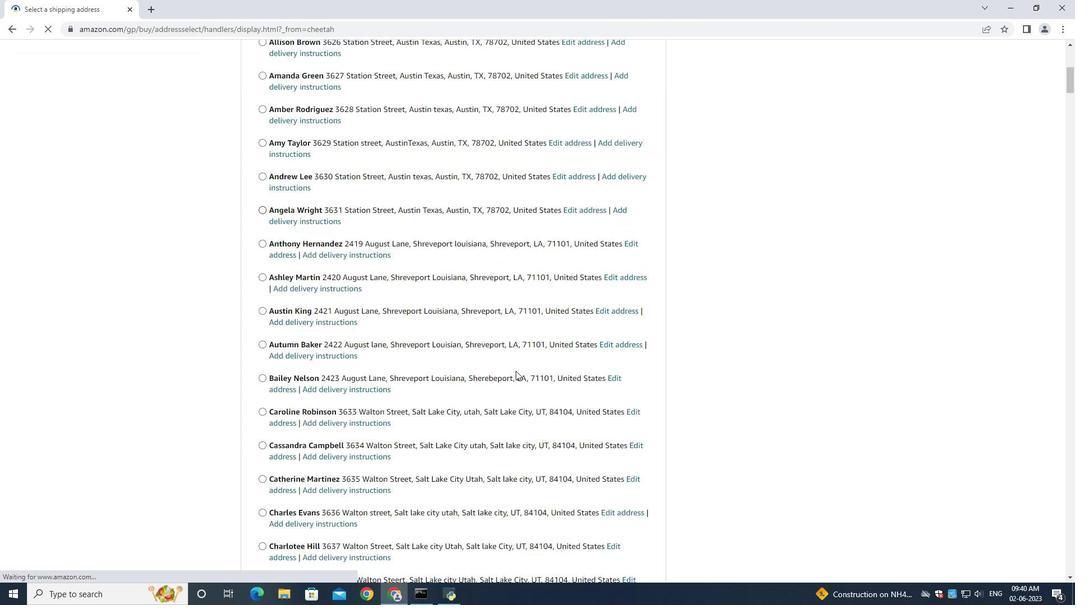 
Action: Mouse moved to (517, 381)
Screenshot: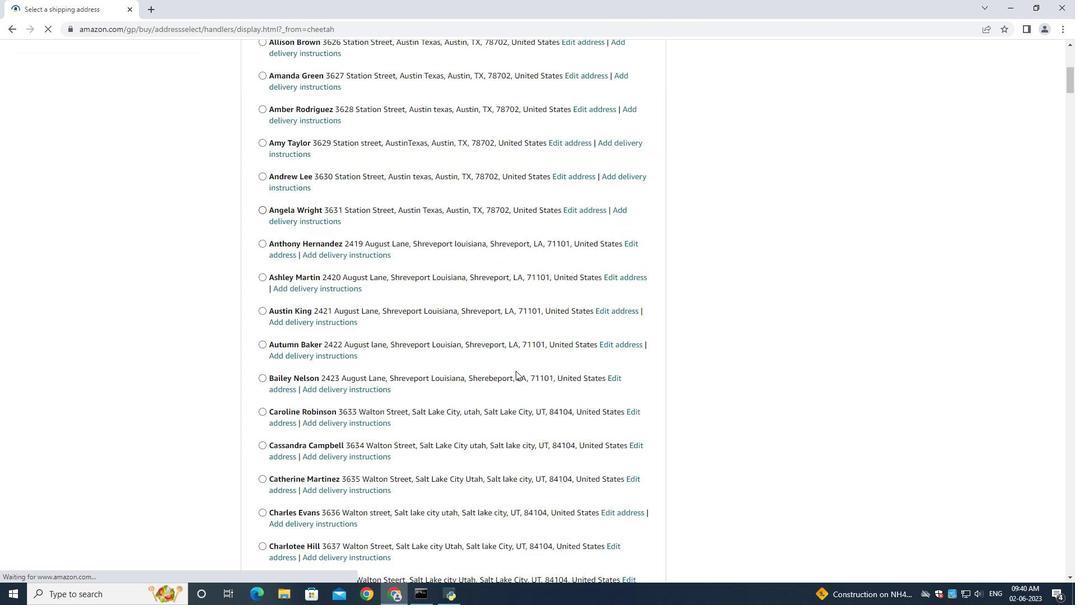 
Action: Mouse scrolled (517, 380) with delta (0, 0)
Screenshot: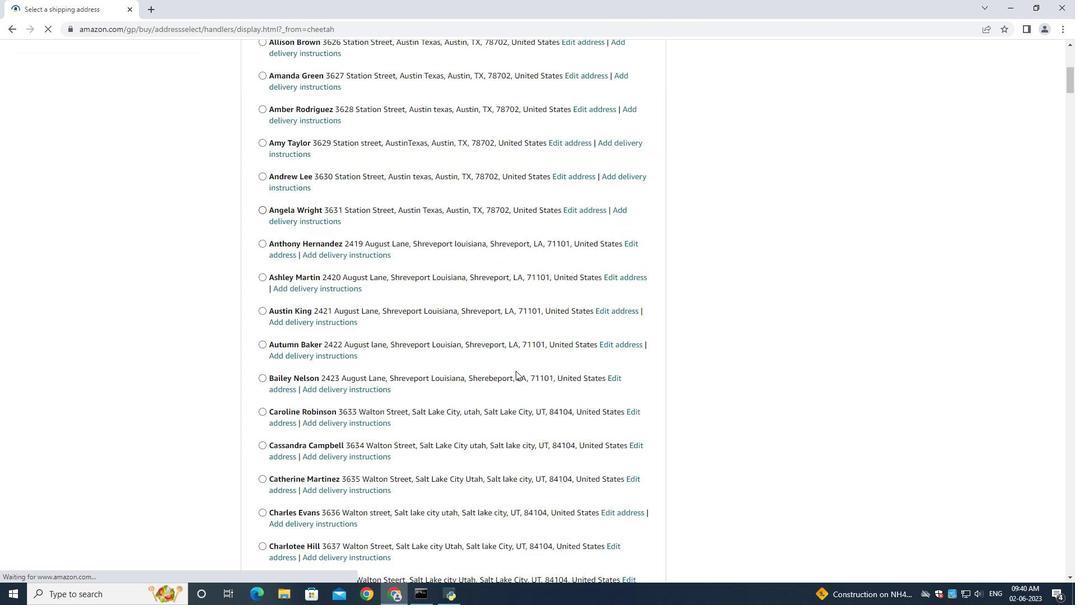 
Action: Mouse moved to (517, 381)
Screenshot: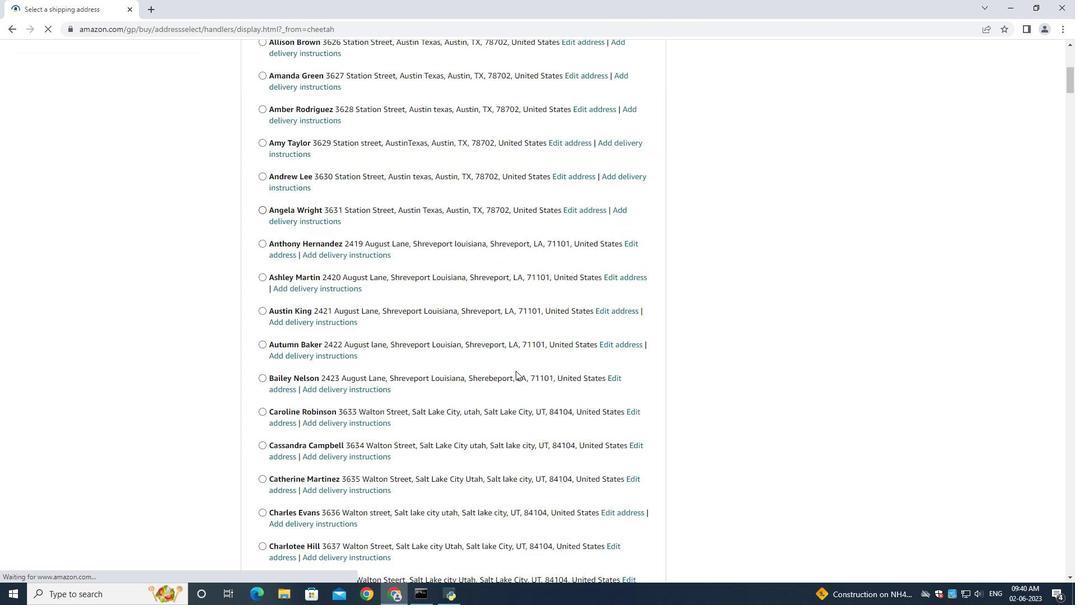 
Action: Mouse scrolled (517, 380) with delta (0, 0)
Screenshot: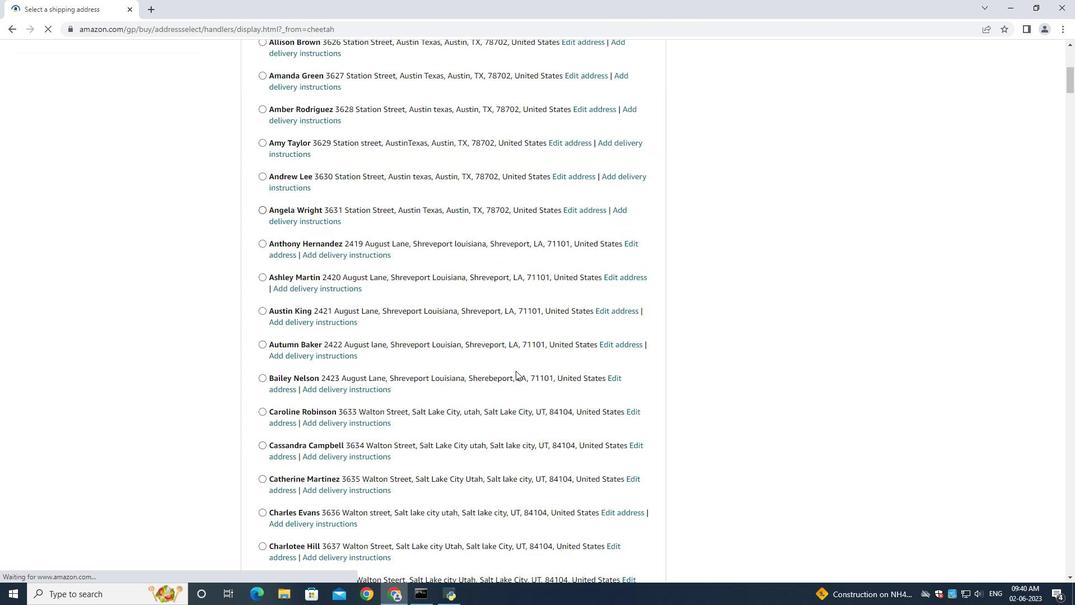 
Action: Mouse moved to (517, 382)
Screenshot: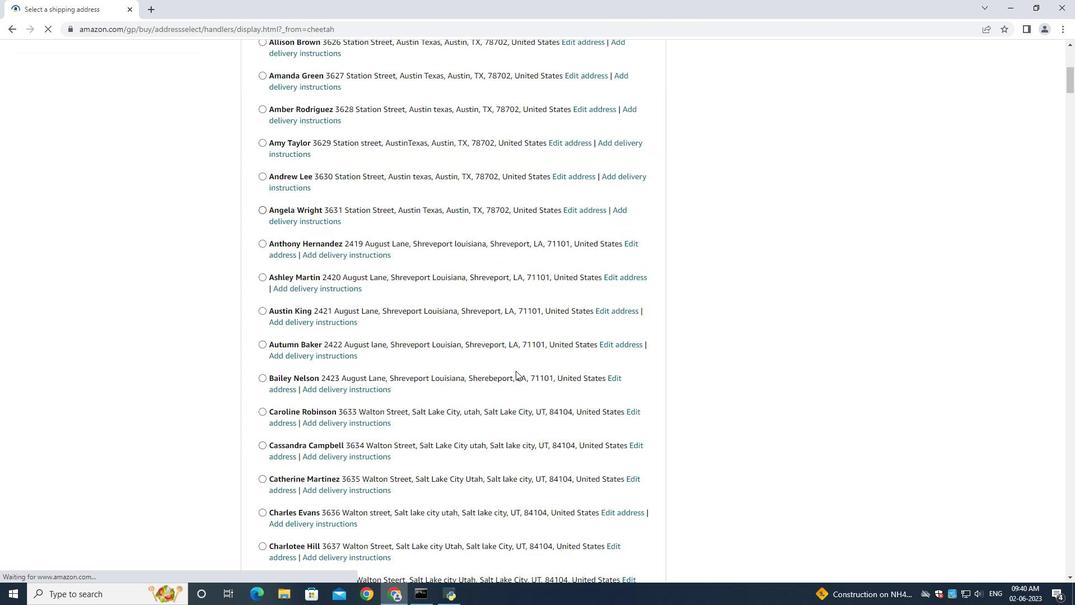 
Action: Mouse scrolled (517, 380) with delta (0, 0)
Screenshot: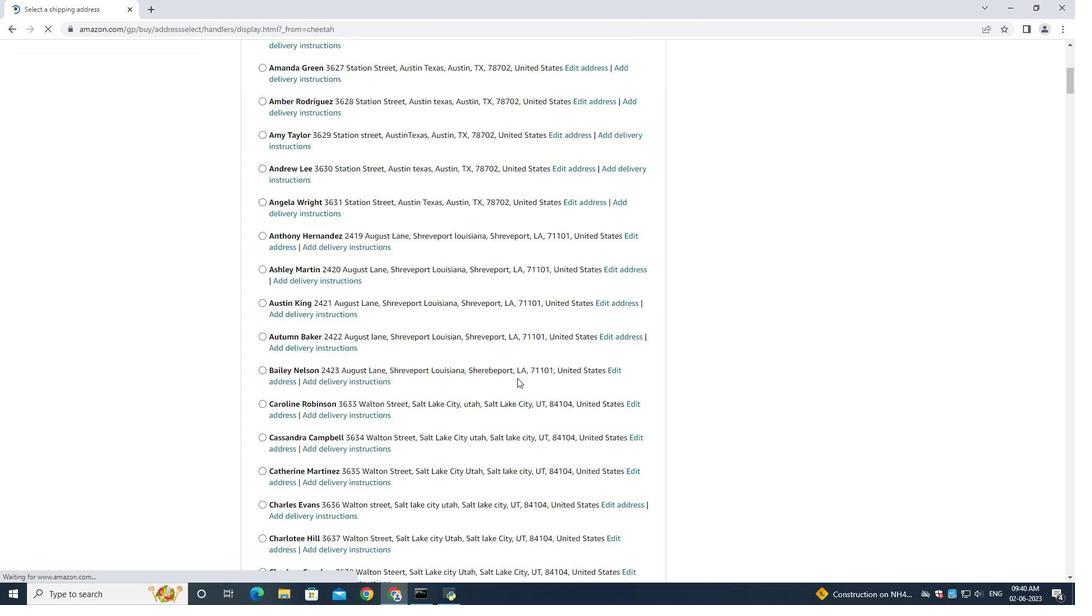 
Action: Mouse moved to (517, 384)
Screenshot: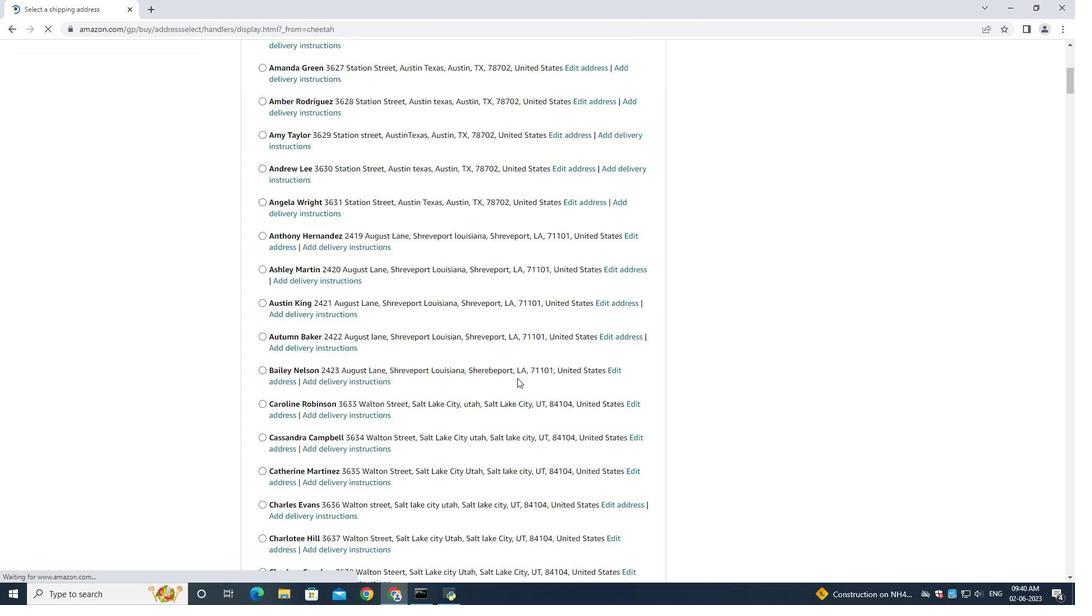 
Action: Mouse scrolled (517, 381) with delta (0, 0)
Screenshot: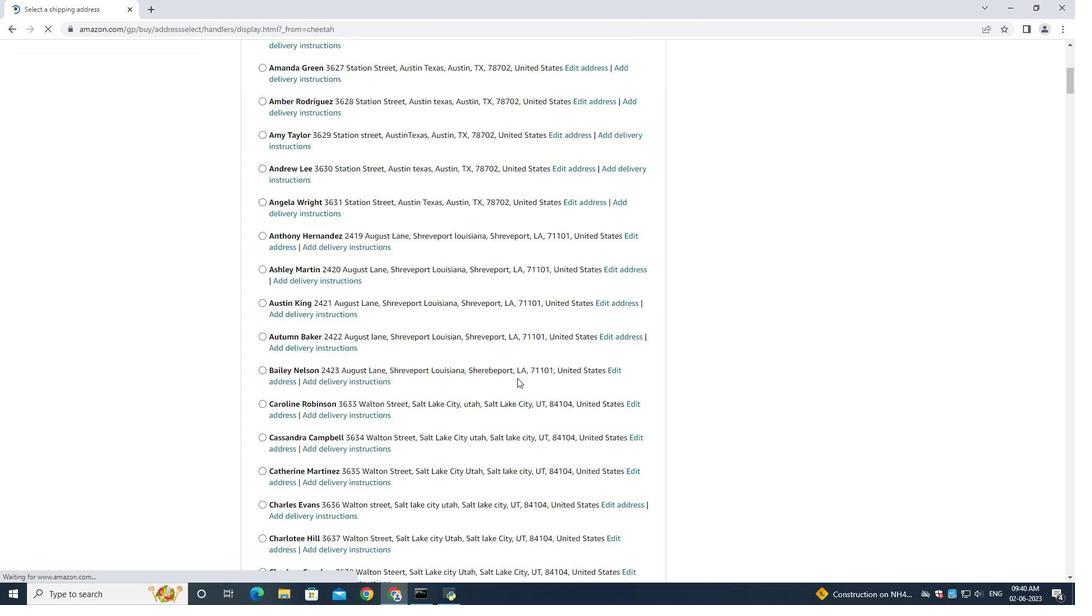 
Action: Mouse moved to (517, 384)
Screenshot: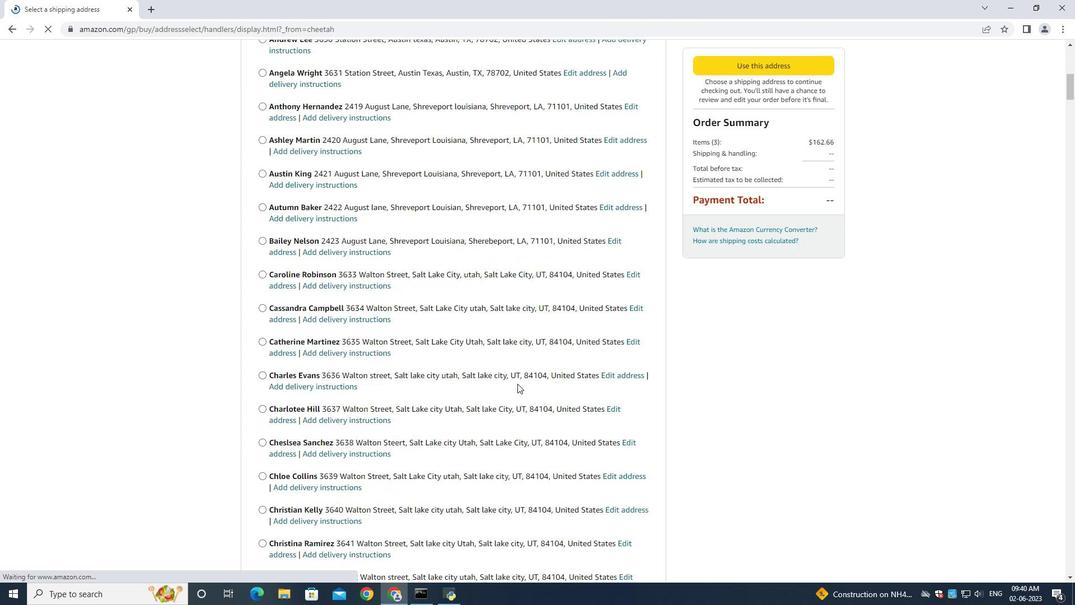 
Action: Mouse scrolled (517, 383) with delta (0, 0)
Screenshot: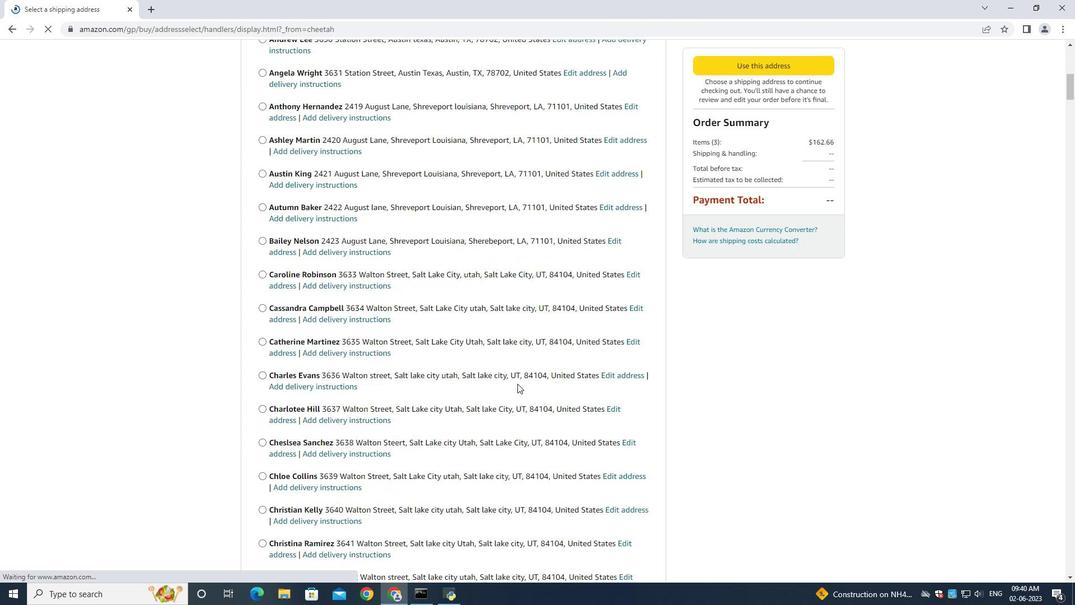
Action: Mouse moved to (517, 385)
Screenshot: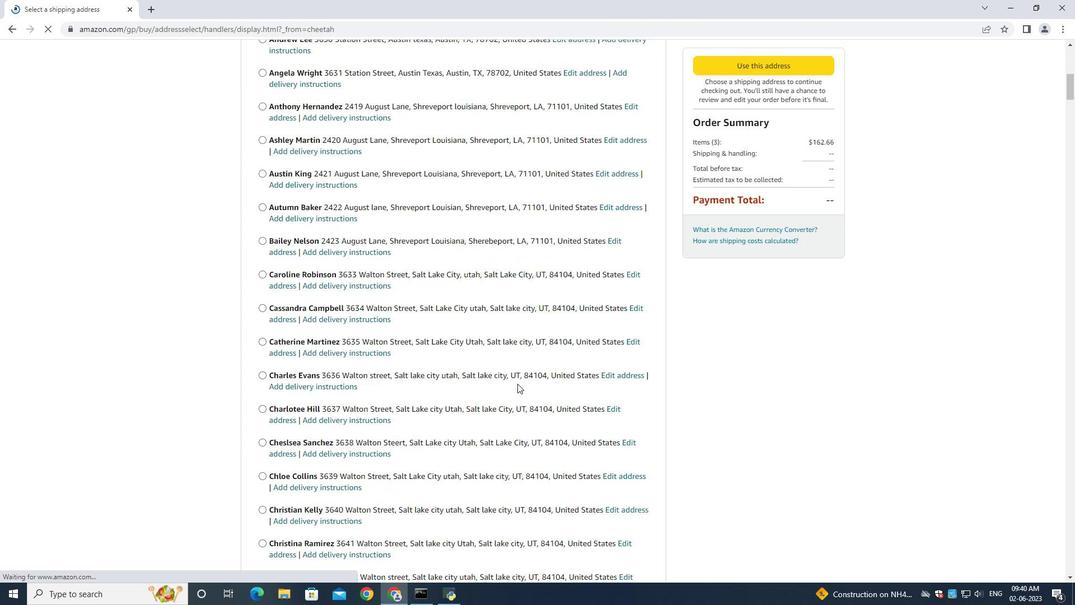 
Action: Mouse scrolled (517, 384) with delta (0, 0)
Screenshot: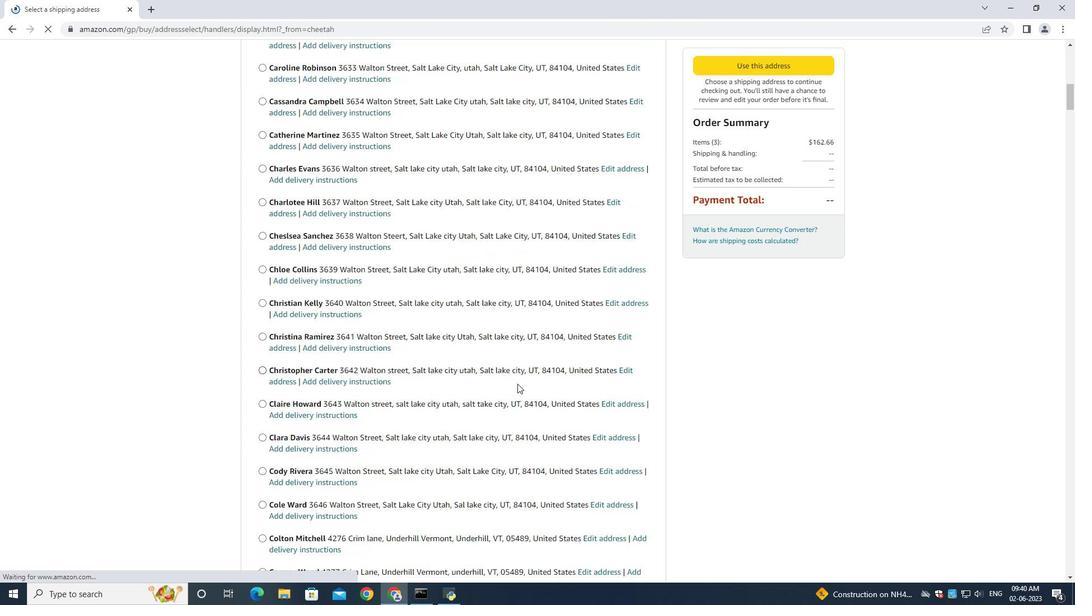 
Action: Mouse moved to (517, 386)
Screenshot: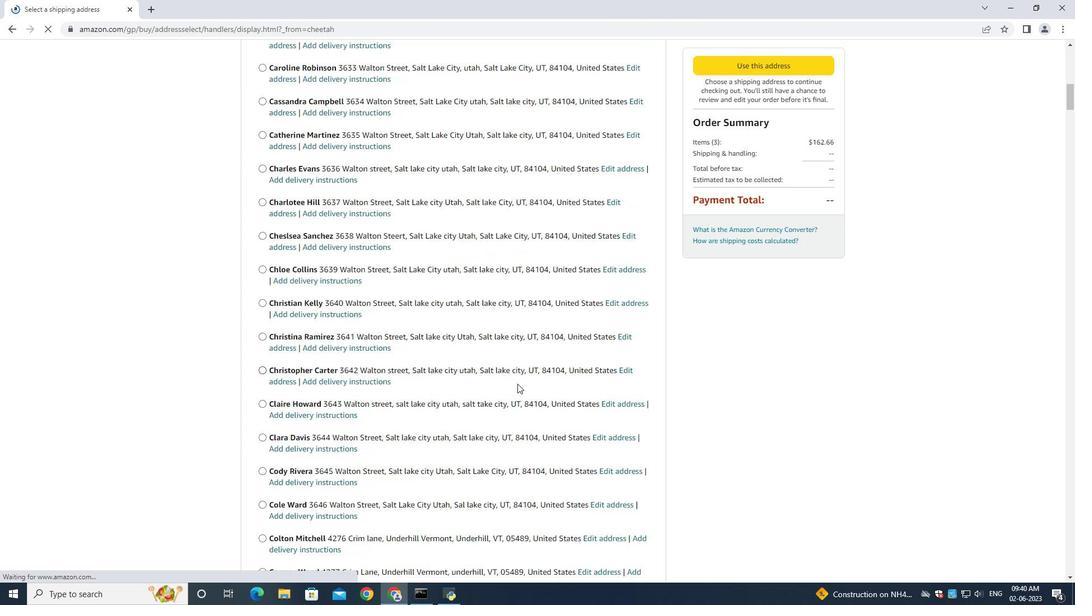 
Action: Mouse scrolled (517, 384) with delta (0, 0)
Screenshot: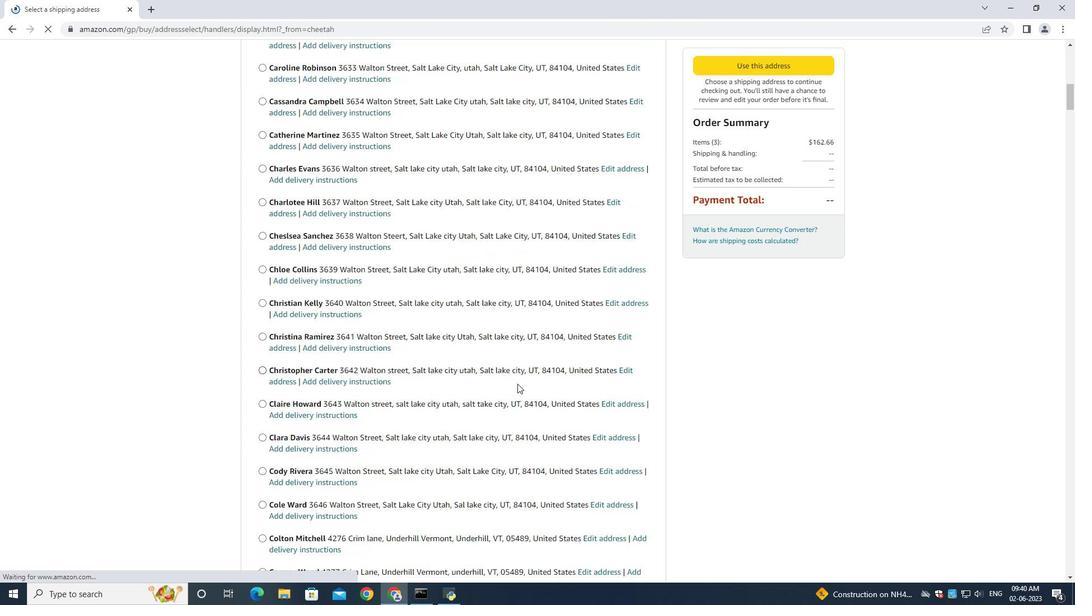 
Action: Mouse moved to (517, 388)
Screenshot: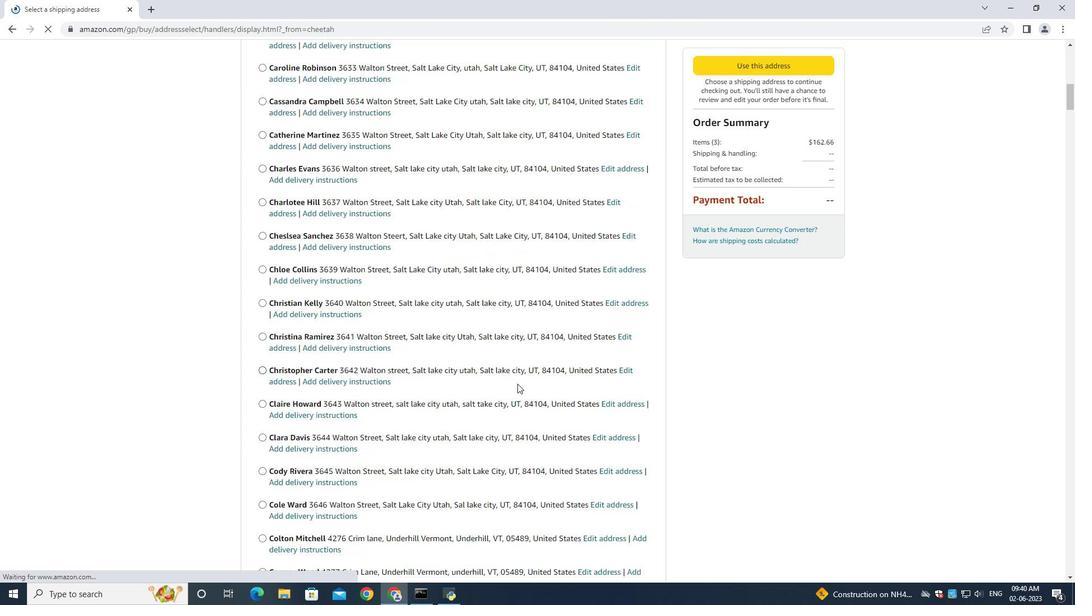 
Action: Mouse scrolled (517, 384) with delta (0, 0)
Screenshot: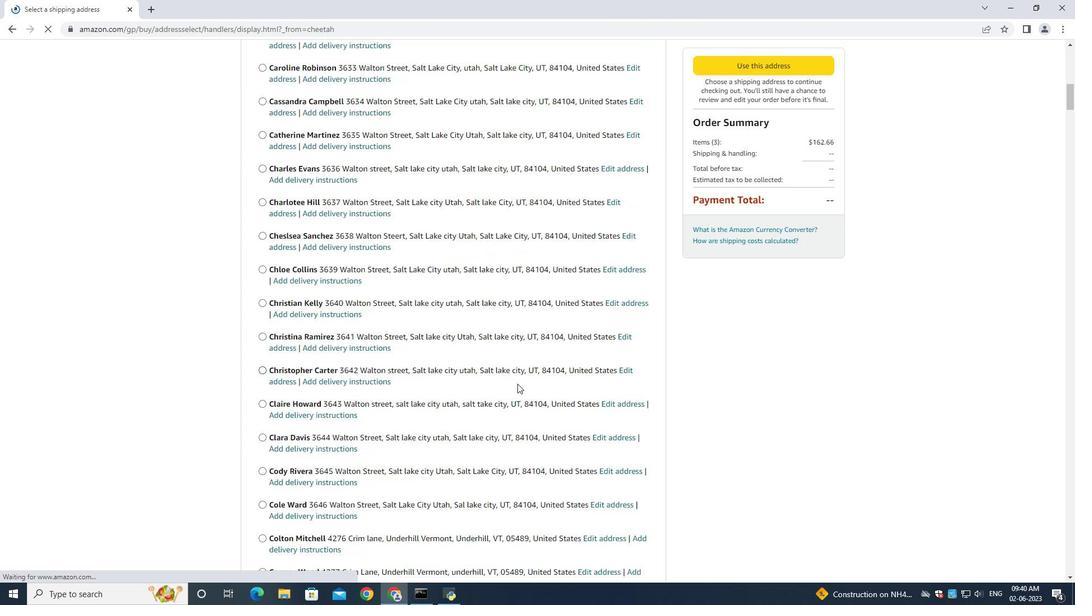 
Action: Mouse moved to (517, 389)
Screenshot: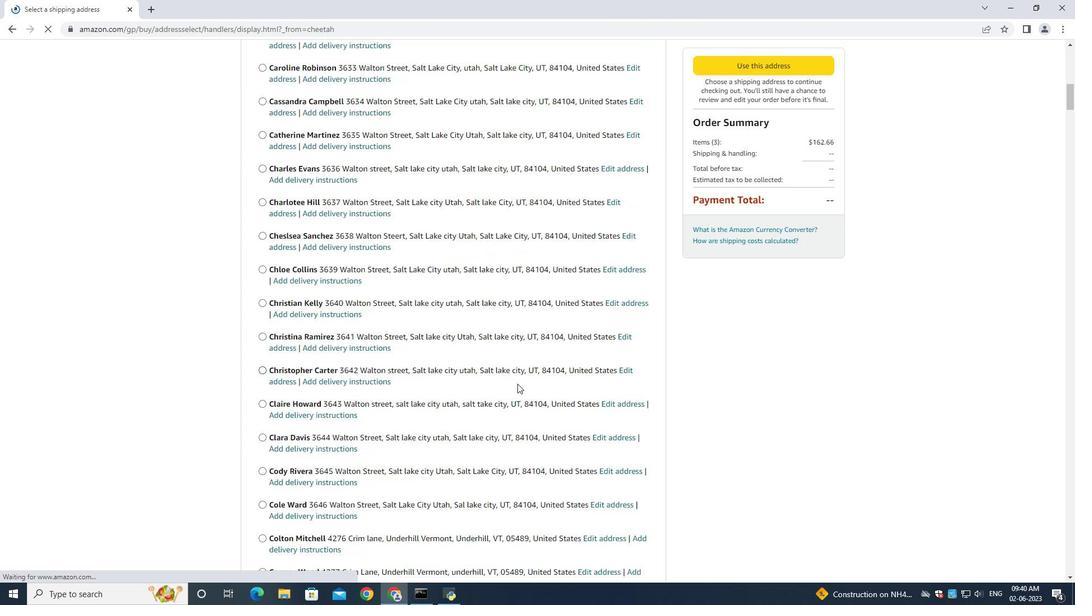 
Action: Mouse scrolled (517, 384) with delta (0, 0)
Screenshot: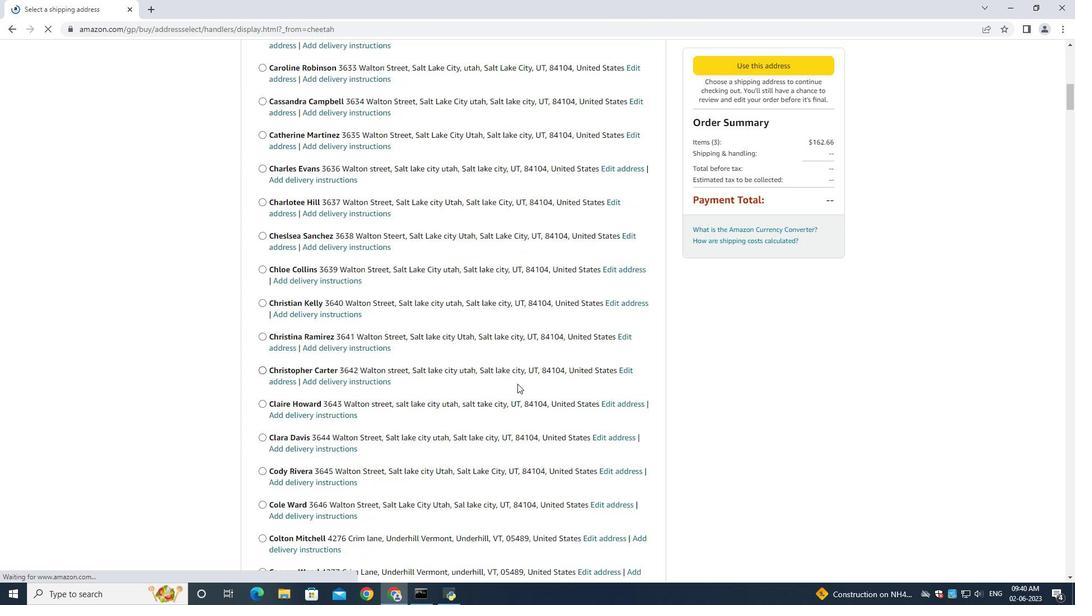 
Action: Mouse moved to (517, 389)
Screenshot: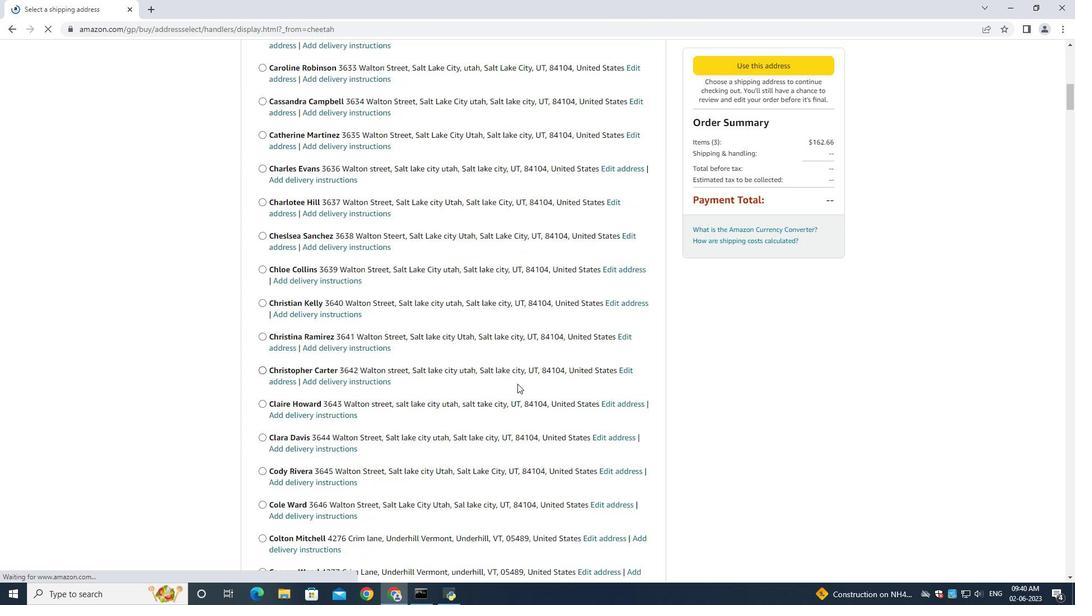 
Action: Mouse scrolled (517, 384) with delta (0, 0)
Screenshot: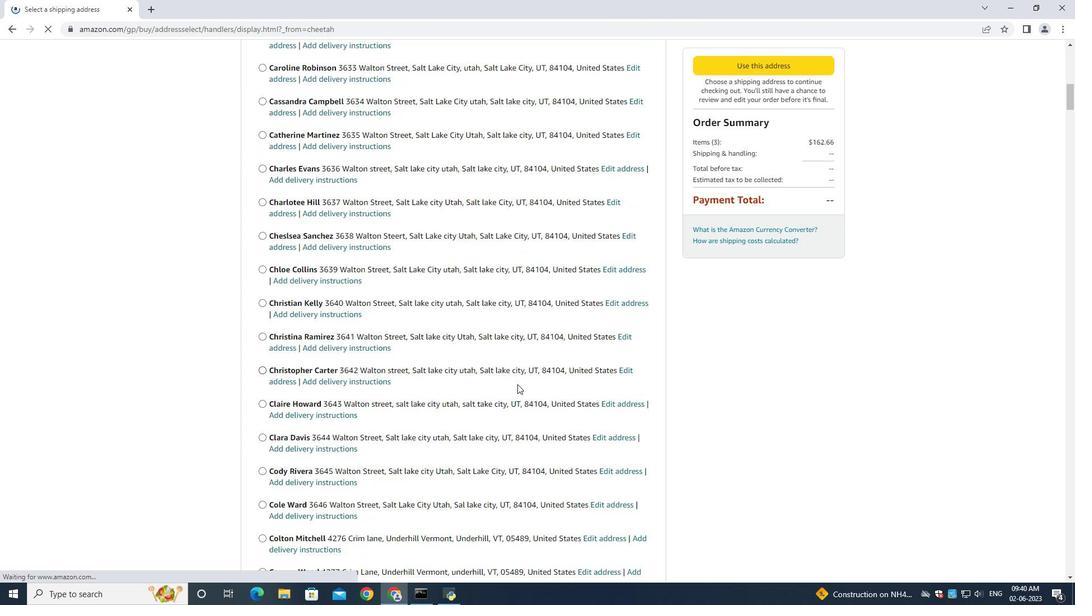 
Action: Mouse moved to (517, 391)
Screenshot: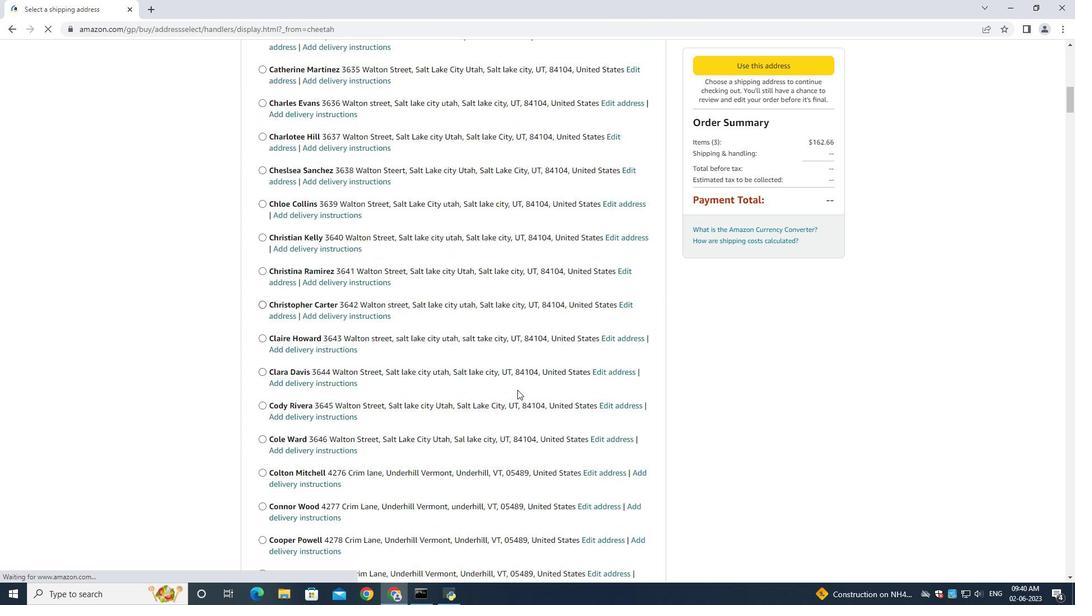 
Action: Mouse scrolled (517, 390) with delta (0, 0)
Screenshot: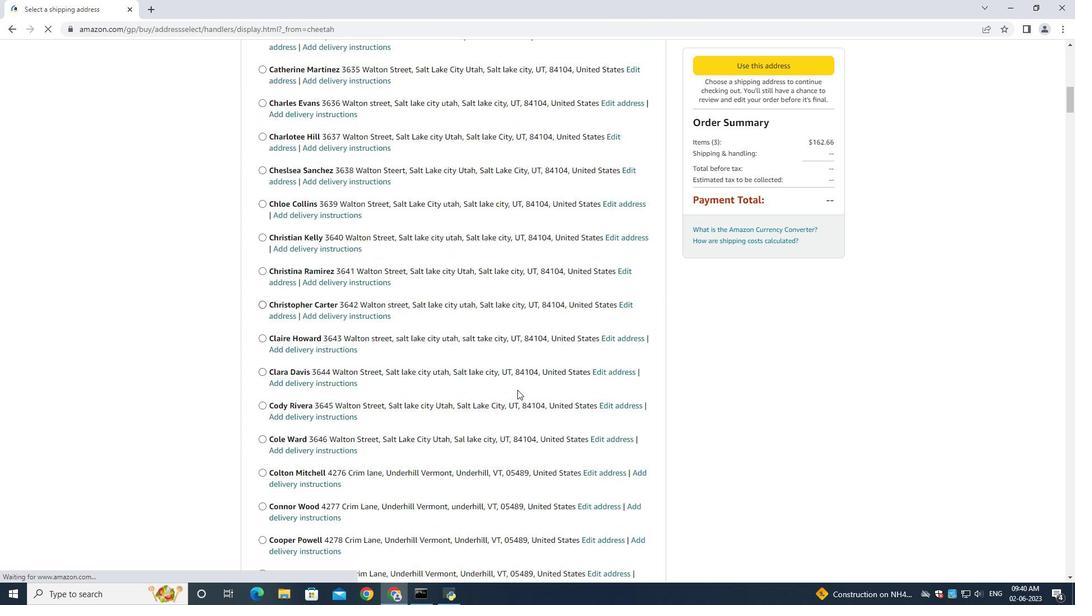 
Action: Mouse moved to (517, 392)
Screenshot: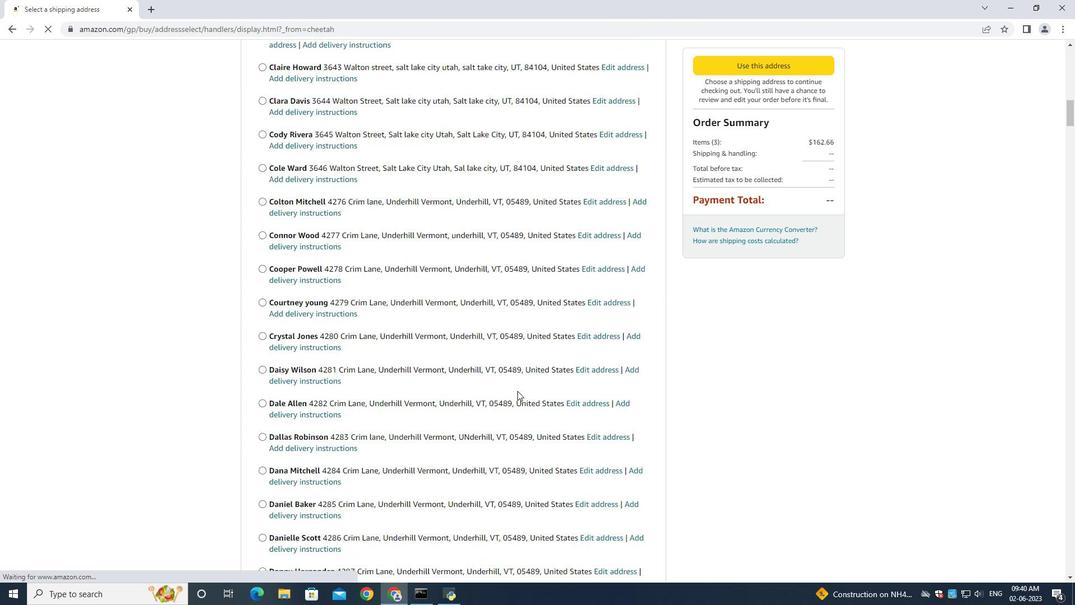 
Action: Mouse scrolled (517, 391) with delta (0, 0)
Screenshot: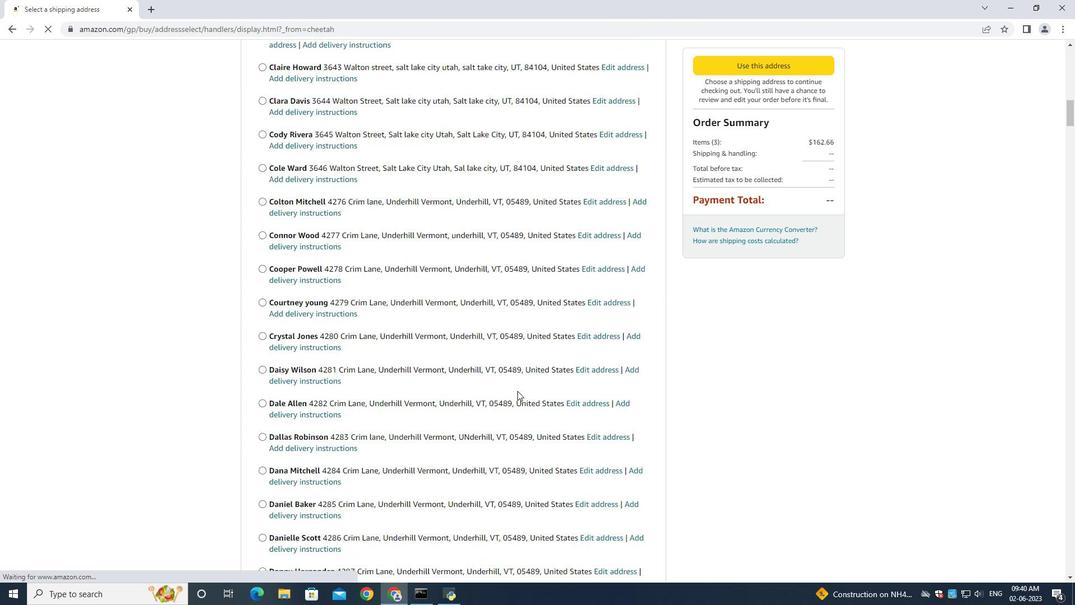 
Action: Mouse scrolled (517, 391) with delta (0, 0)
Screenshot: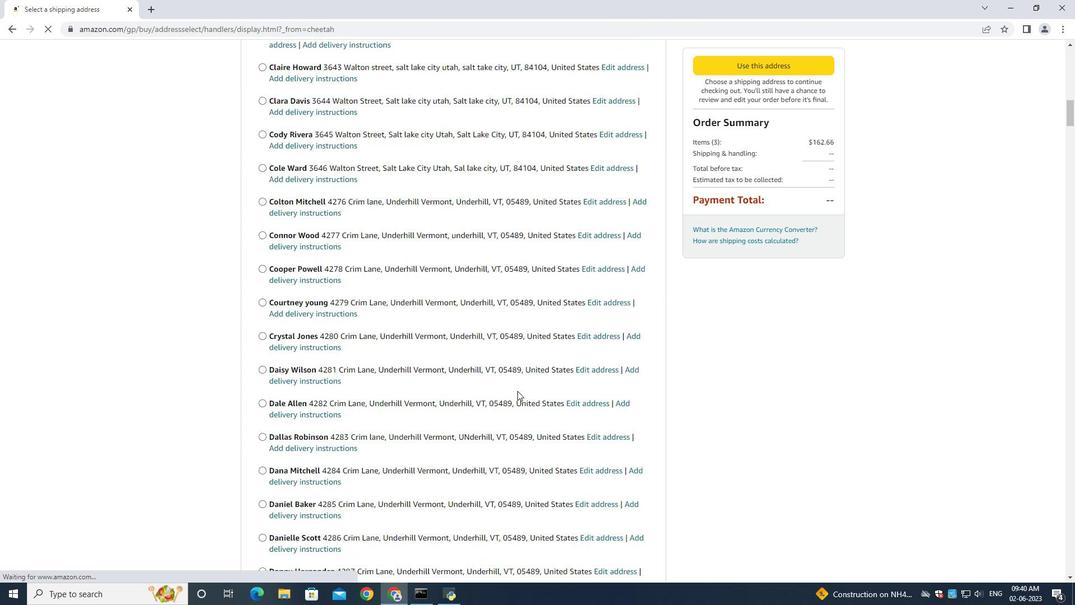 
Action: Mouse scrolled (517, 391) with delta (0, 0)
Screenshot: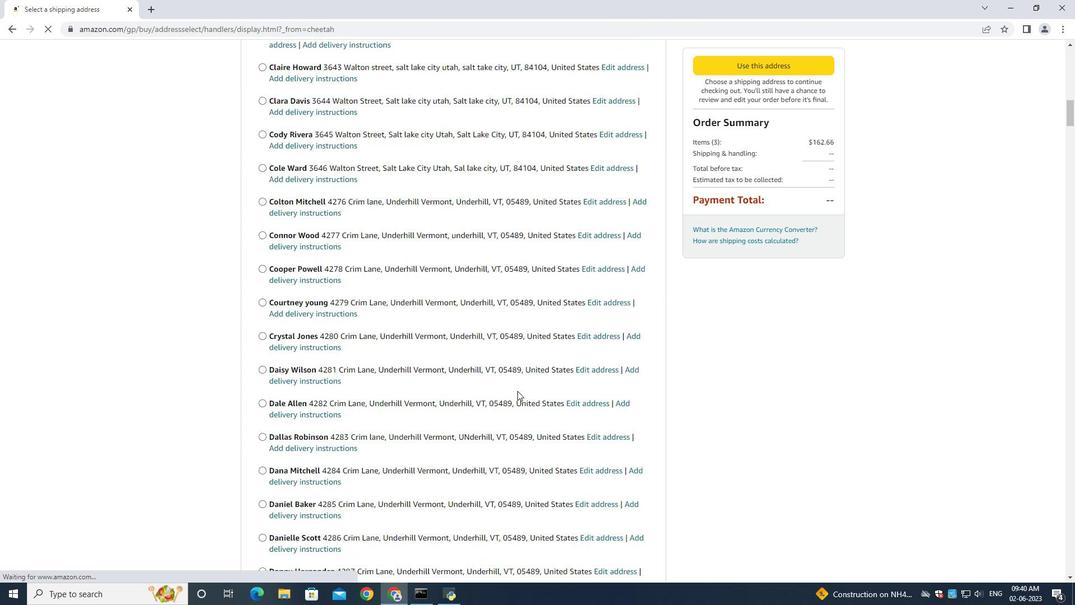 
Action: Mouse scrolled (517, 391) with delta (0, 0)
Screenshot: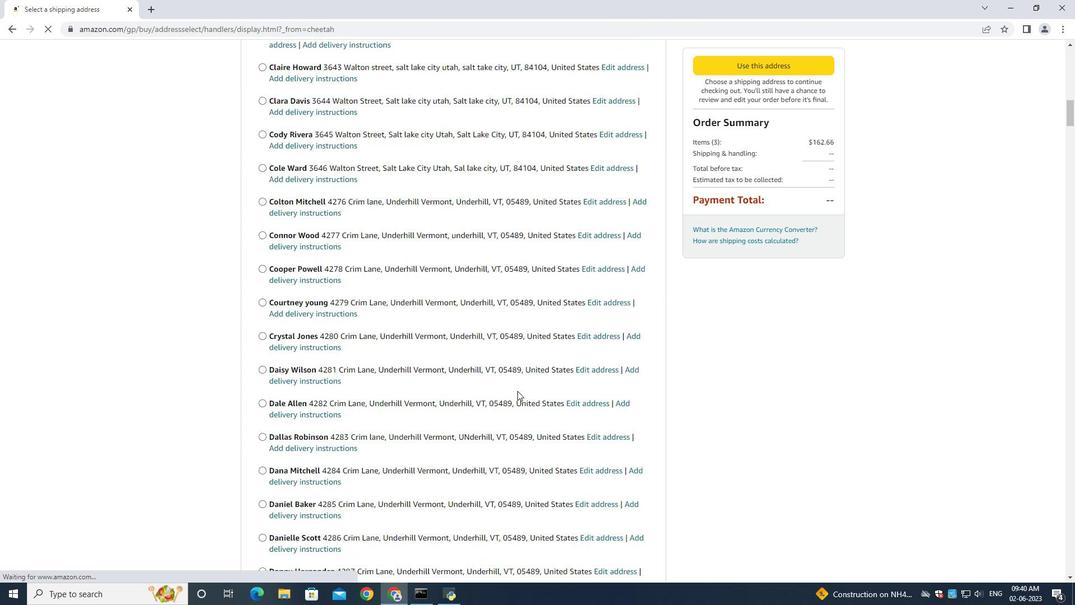
Action: Mouse scrolled (517, 391) with delta (0, 0)
Screenshot: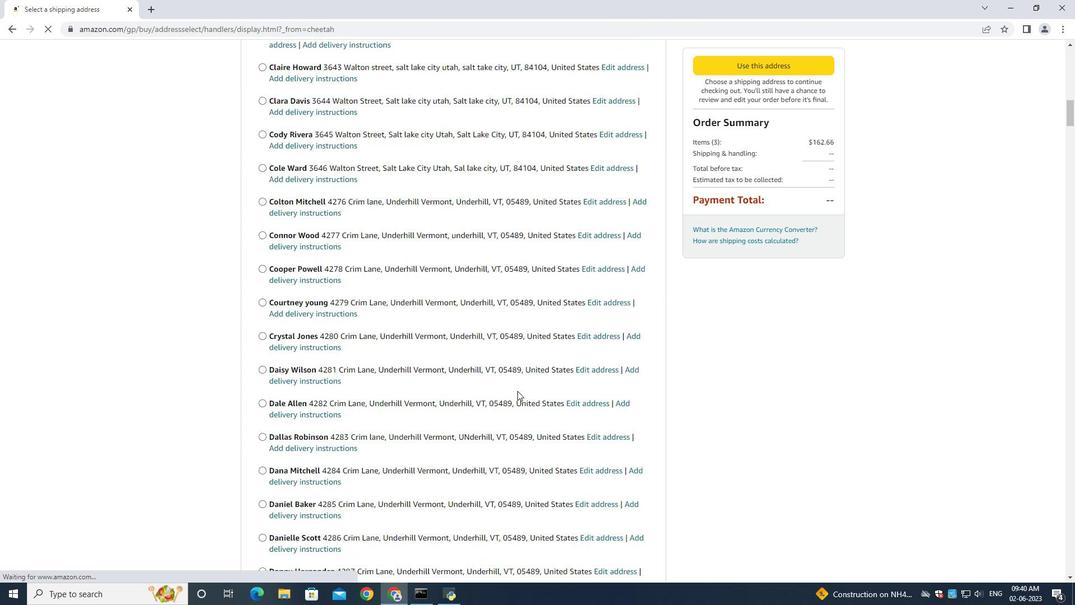 
Action: Mouse moved to (517, 393)
Screenshot: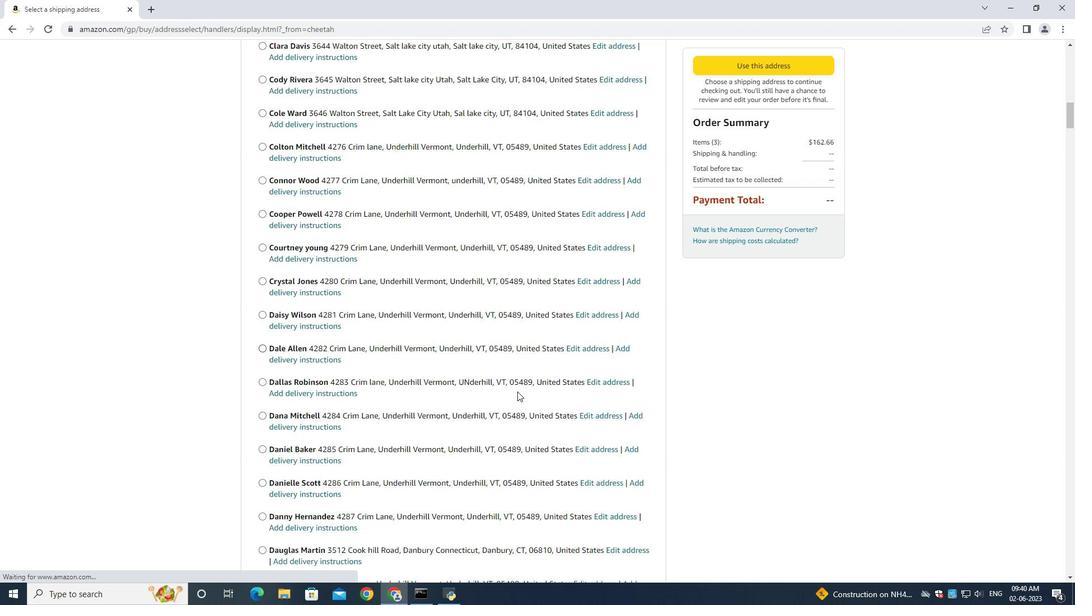 
Action: Mouse scrolled (517, 392) with delta (0, 0)
Screenshot: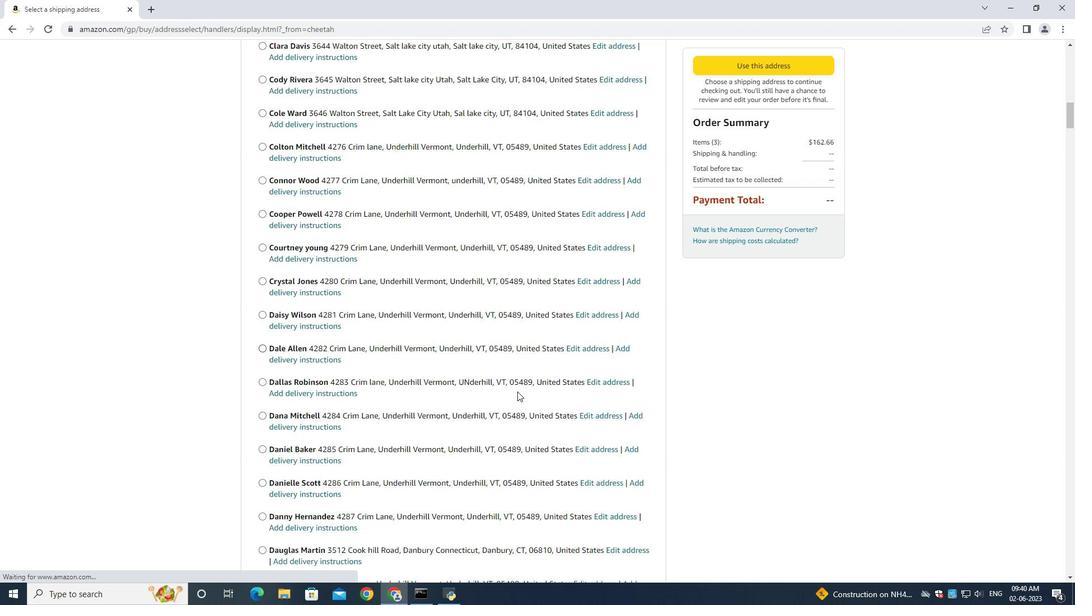 
Action: Mouse scrolled (517, 392) with delta (0, 0)
Screenshot: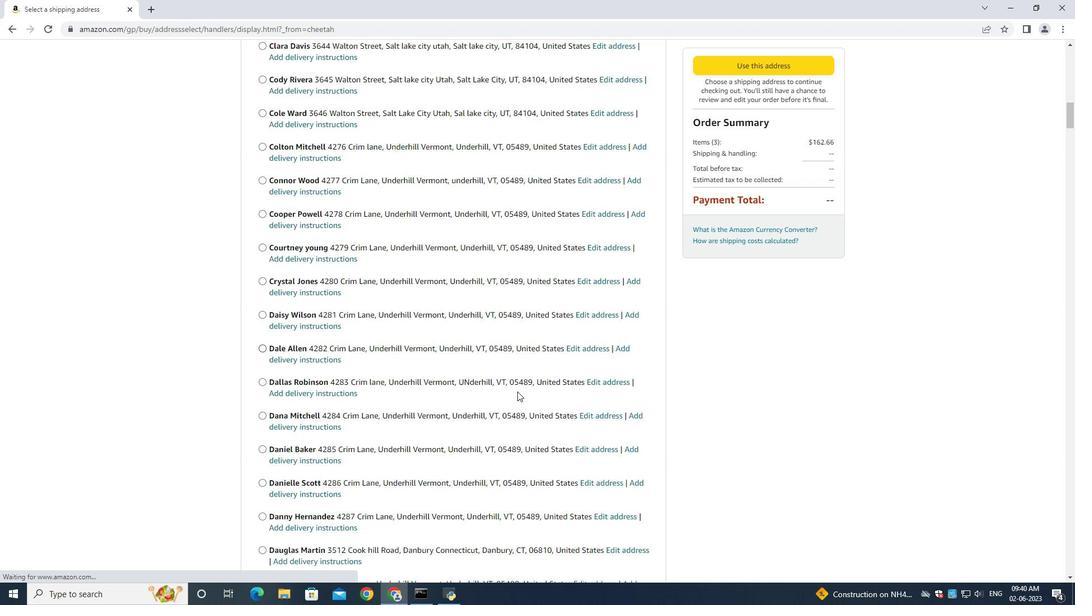 
Action: Mouse scrolled (517, 392) with delta (0, 0)
Screenshot: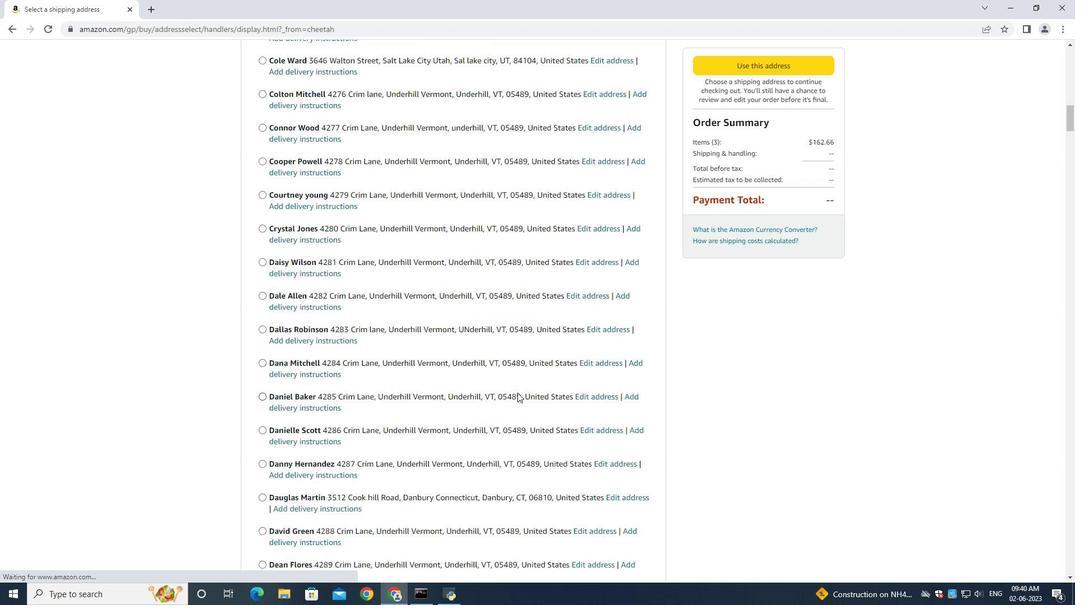 
Action: Mouse scrolled (517, 392) with delta (0, 0)
Screenshot: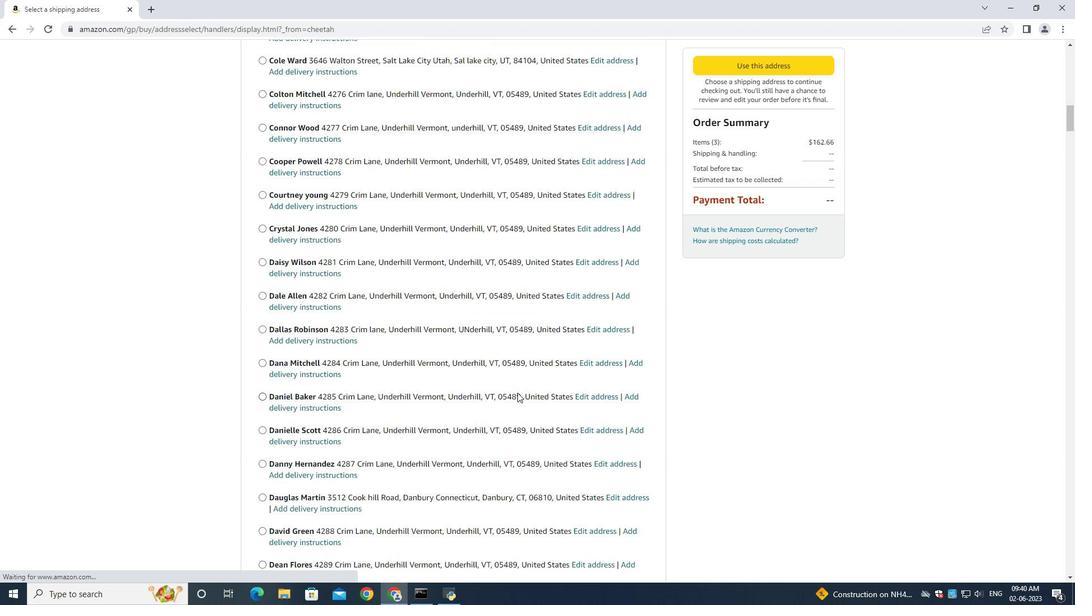 
Action: Mouse scrolled (517, 392) with delta (0, 0)
Screenshot: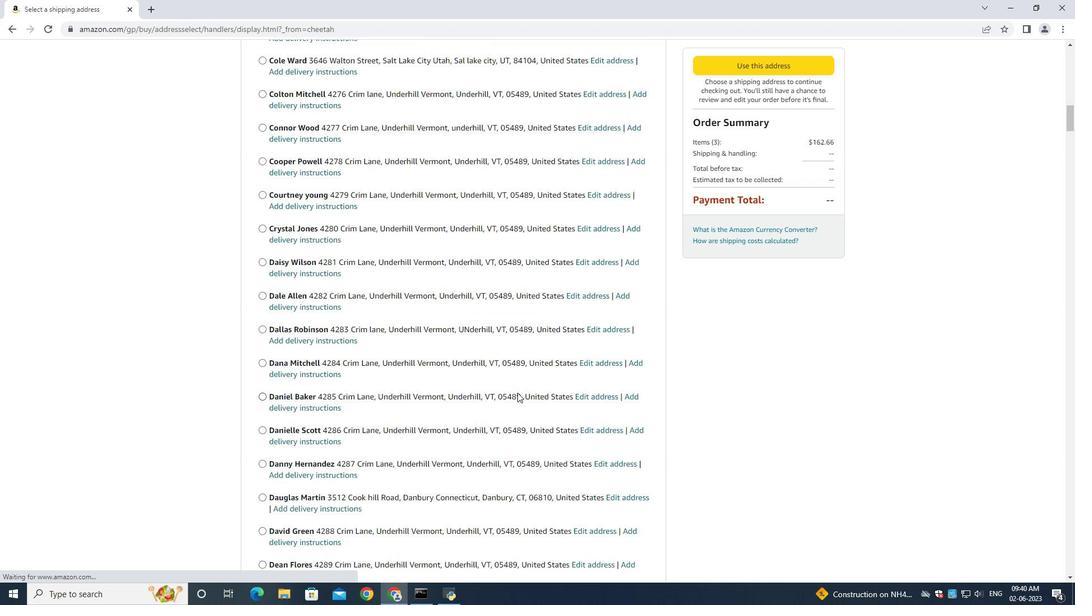 
Action: Mouse scrolled (517, 392) with delta (0, 0)
Screenshot: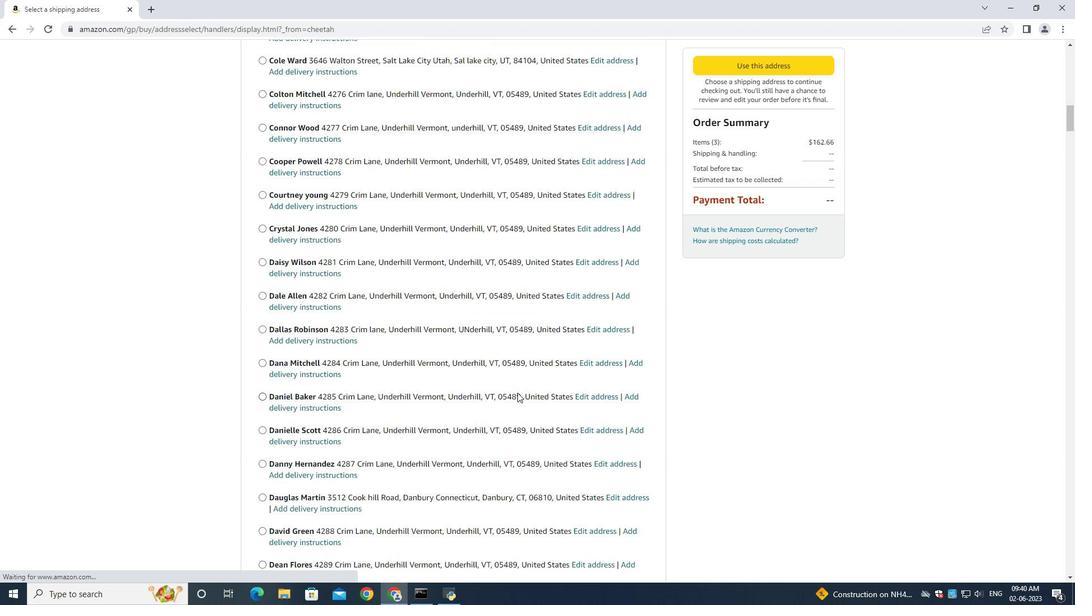 
Action: Mouse scrolled (517, 392) with delta (0, 0)
Screenshot: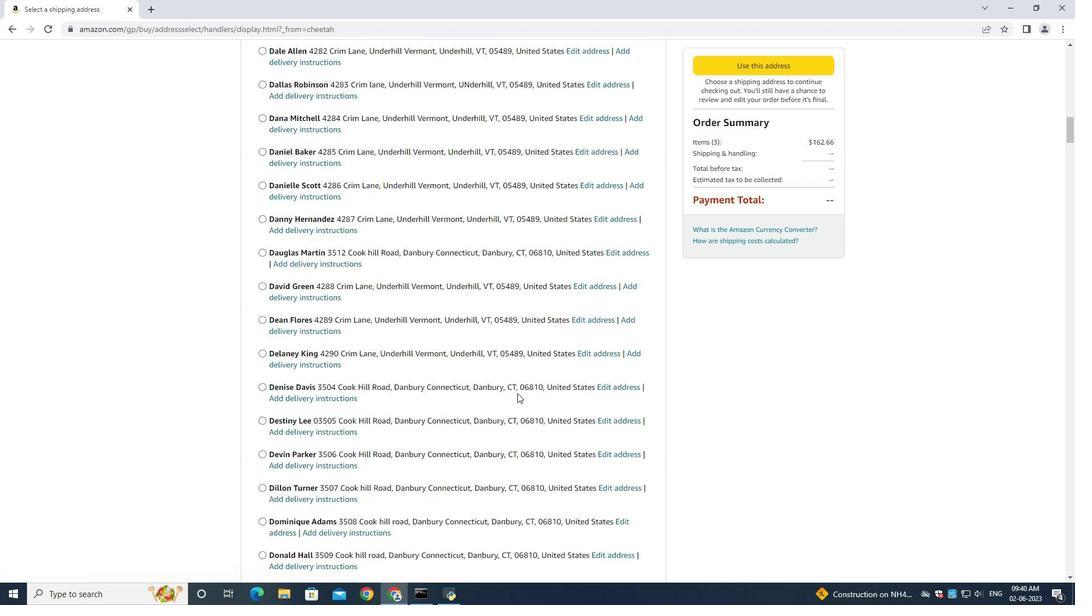 
Action: Mouse moved to (517, 395)
Screenshot: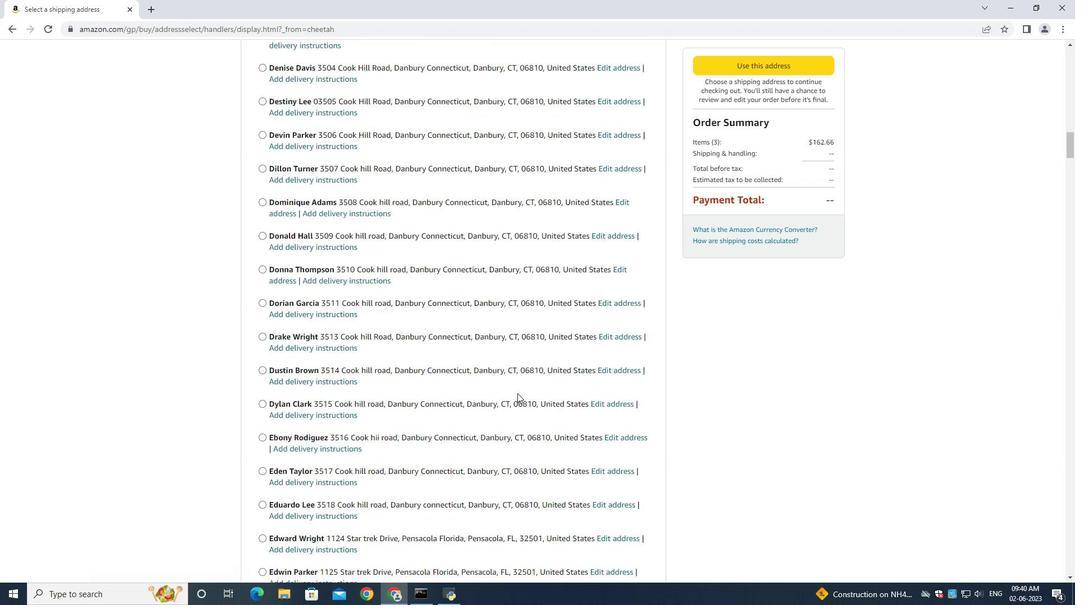 
Action: Mouse scrolled (517, 394) with delta (0, 0)
Screenshot: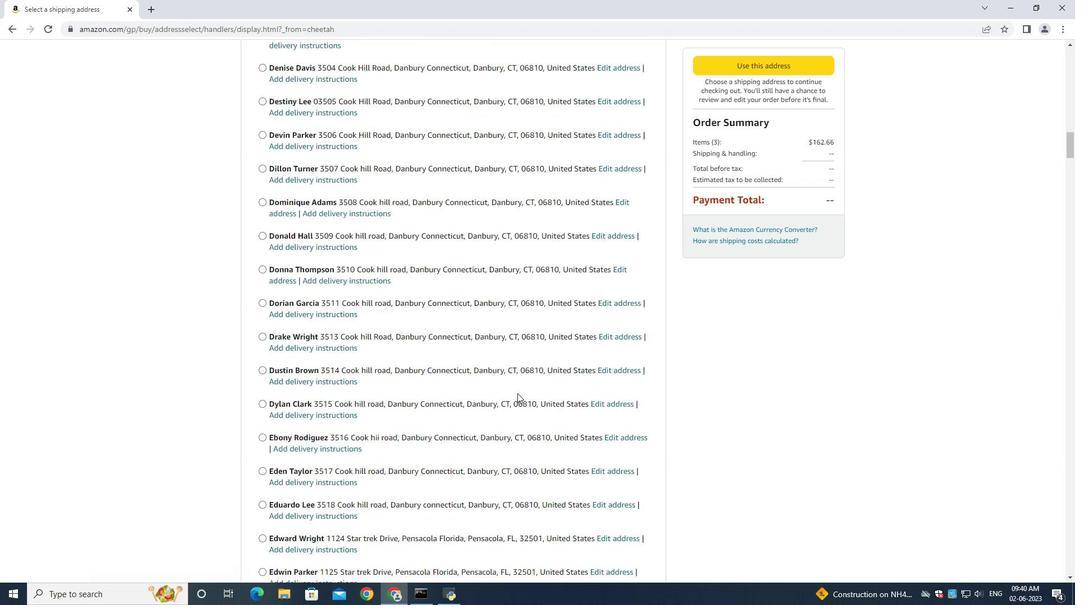 
Action: Mouse moved to (517, 394)
Screenshot: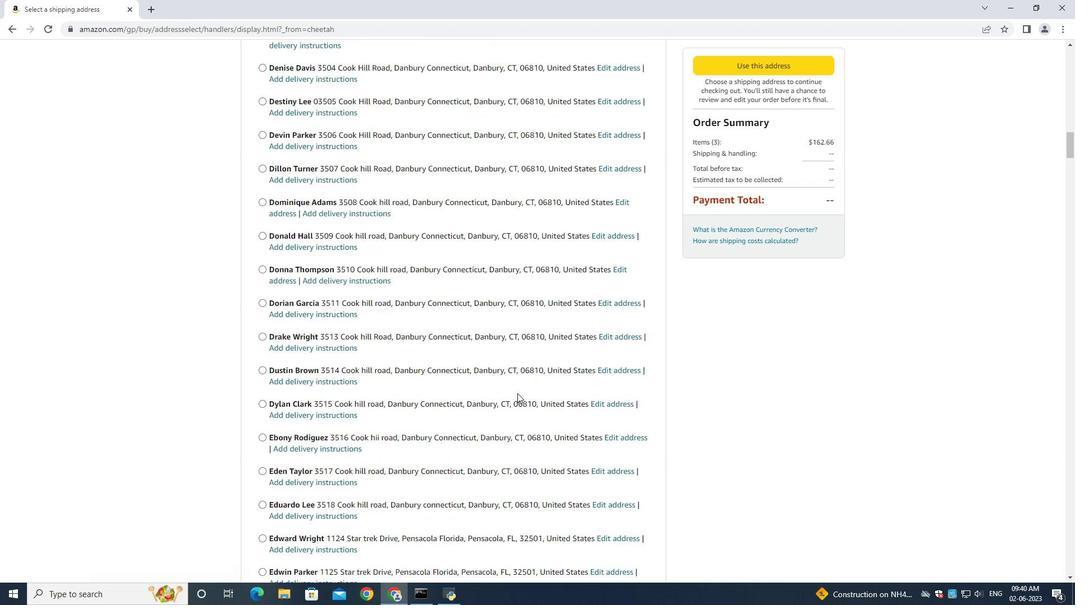 
Action: Mouse scrolled (517, 394) with delta (0, 0)
Screenshot: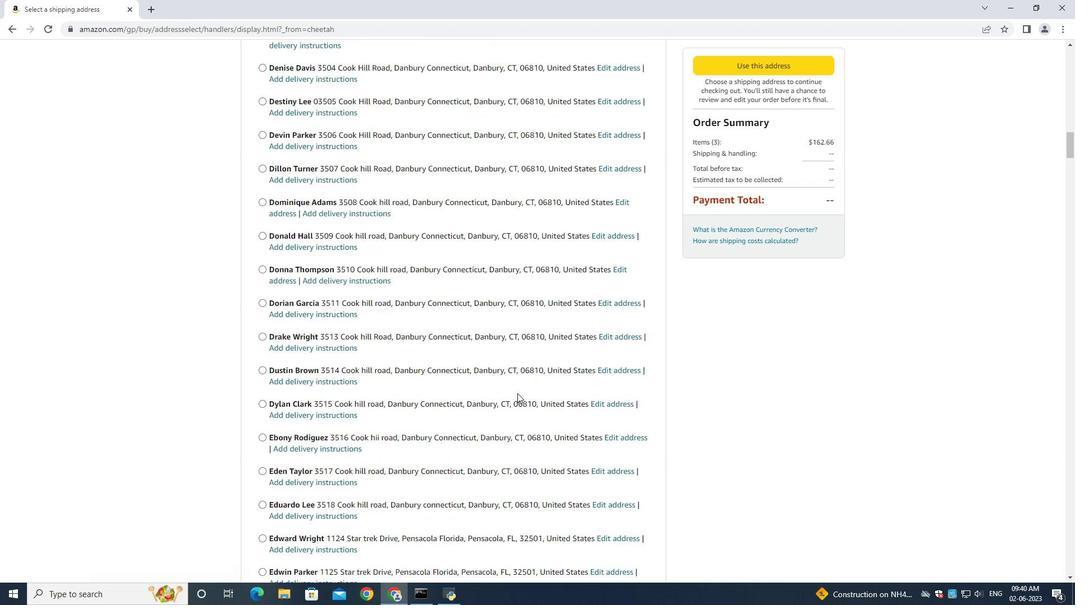 
Action: Mouse moved to (516, 392)
Screenshot: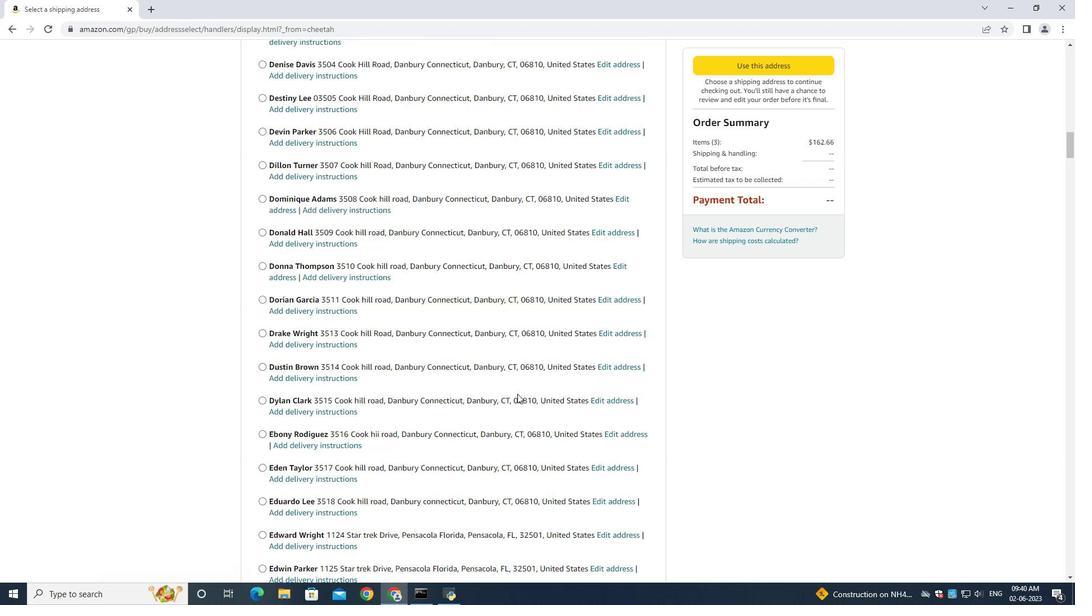 
Action: Mouse scrolled (517, 394) with delta (0, 0)
Screenshot: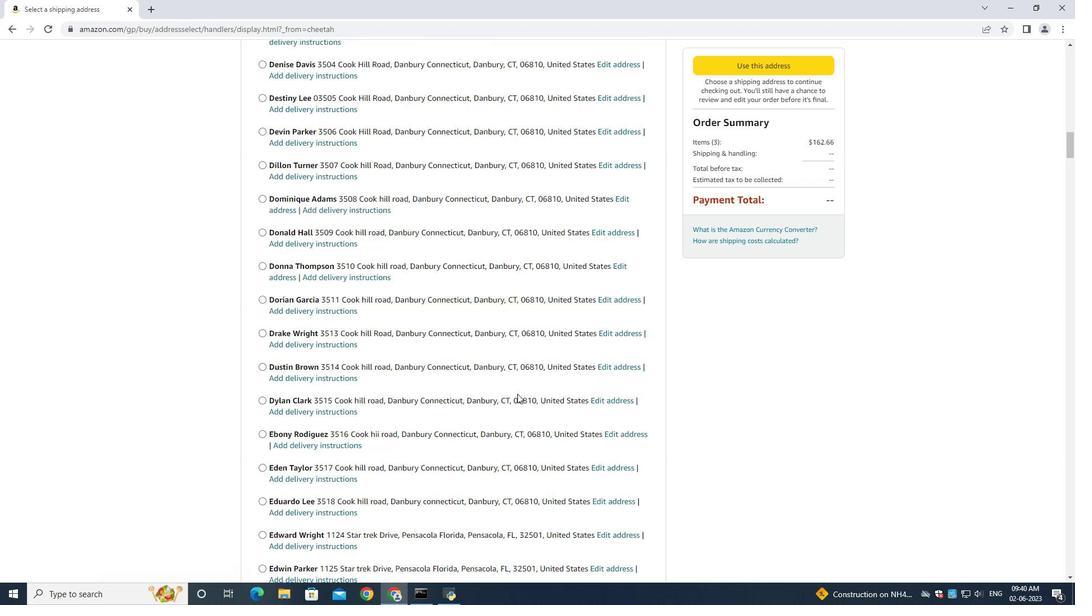 
Action: Mouse moved to (516, 391)
Screenshot: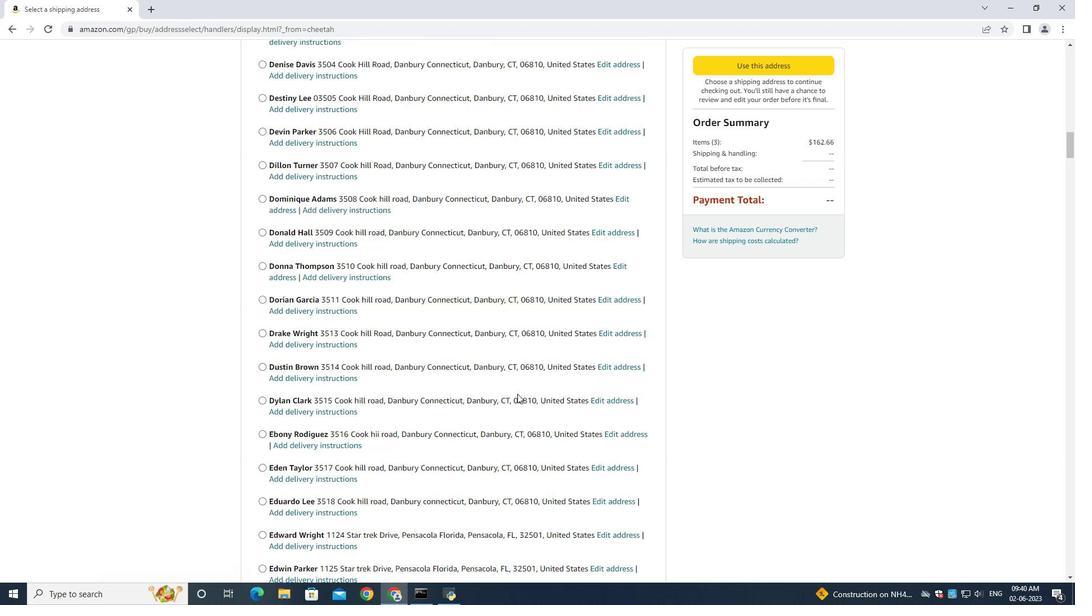 
Action: Mouse scrolled (517, 394) with delta (0, 0)
Screenshot: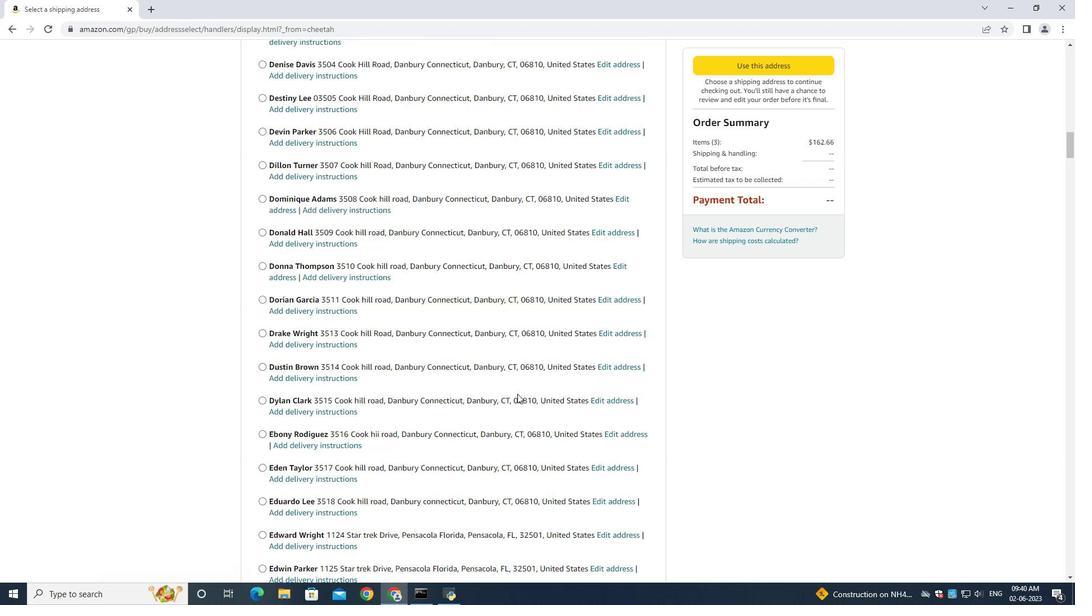 
Action: Mouse moved to (516, 391)
Screenshot: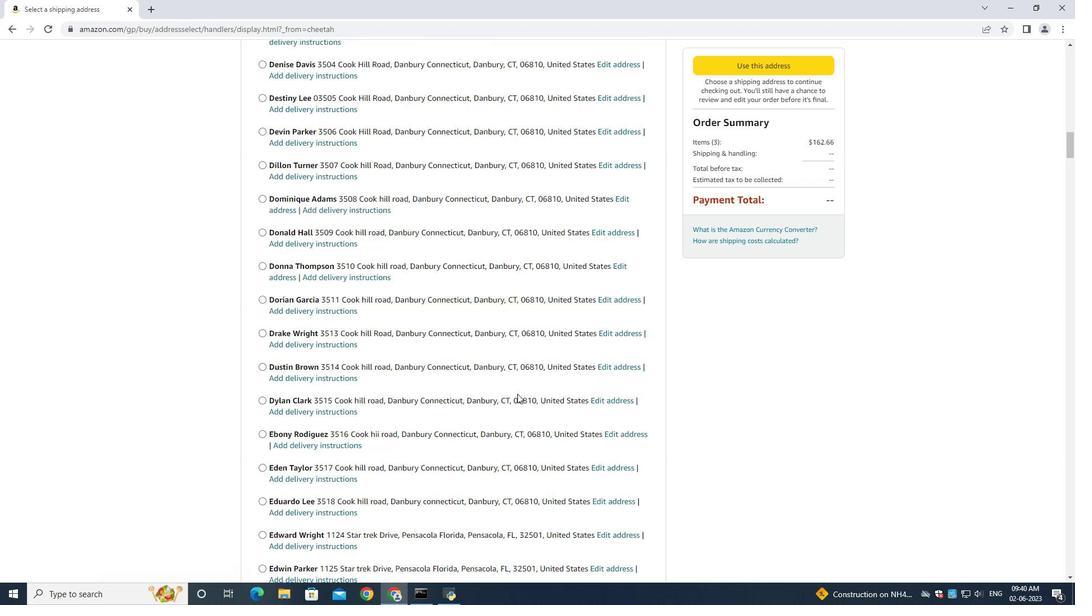 
Action: Mouse scrolled (517, 394) with delta (0, 0)
Screenshot: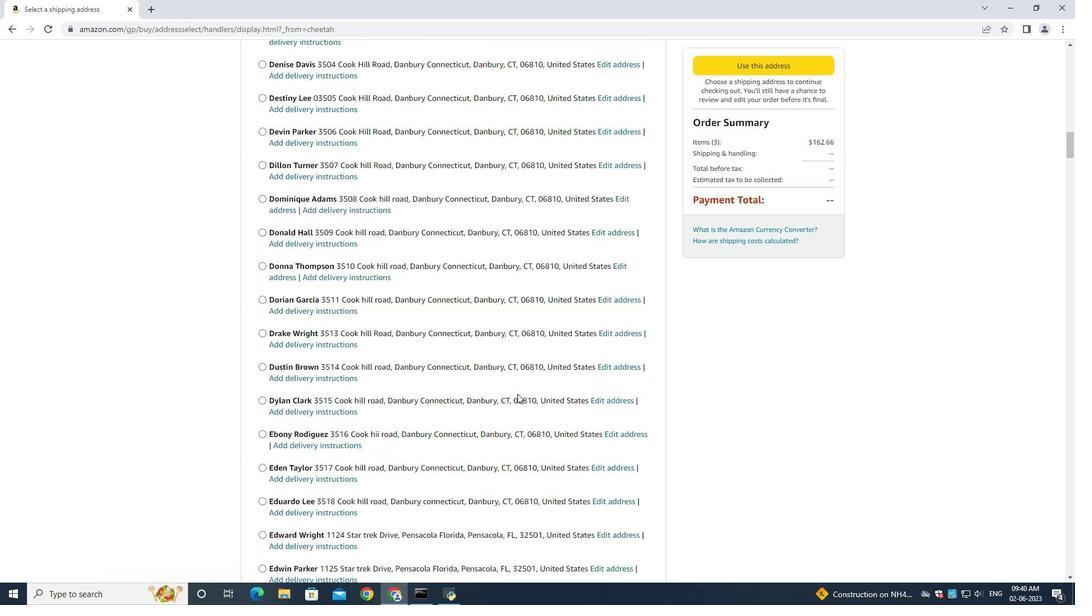 
Action: Mouse scrolled (517, 394) with delta (0, 0)
Screenshot: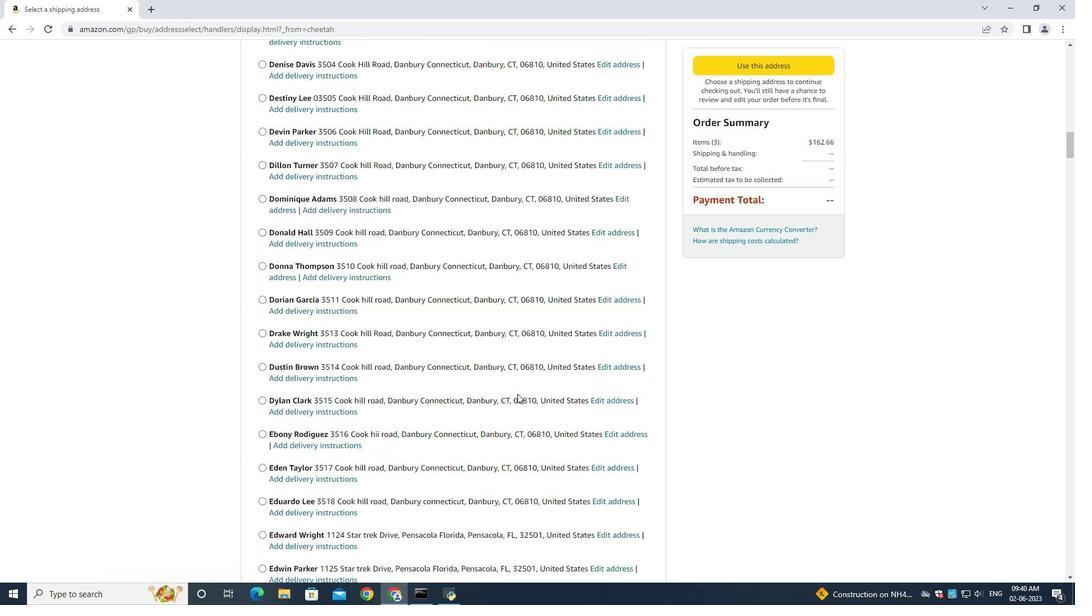 
Action: Mouse moved to (515, 392)
Screenshot: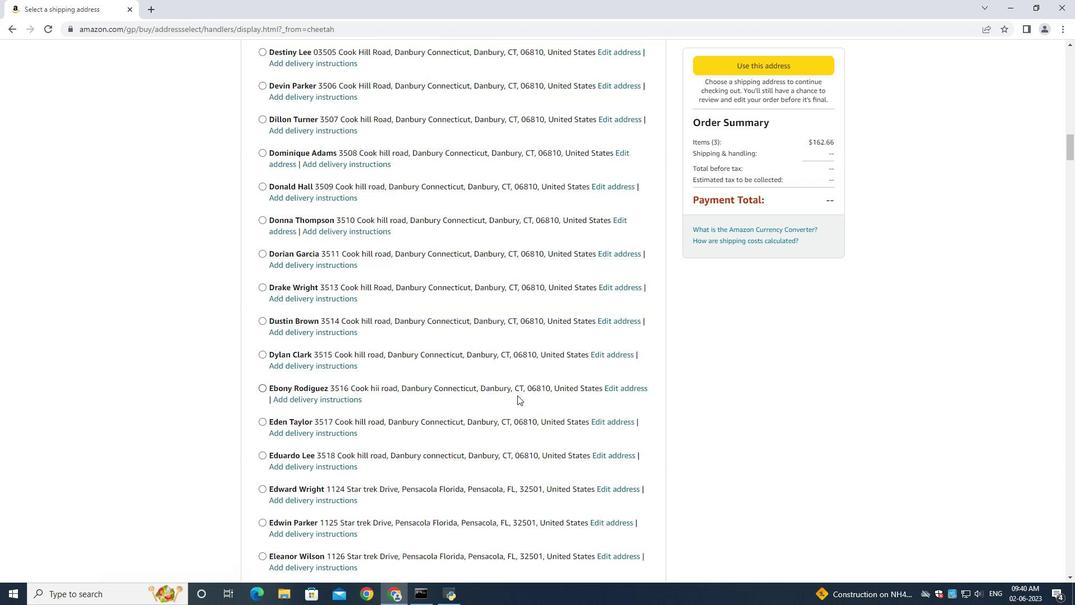 
Action: Mouse scrolled (515, 391) with delta (0, 0)
Screenshot: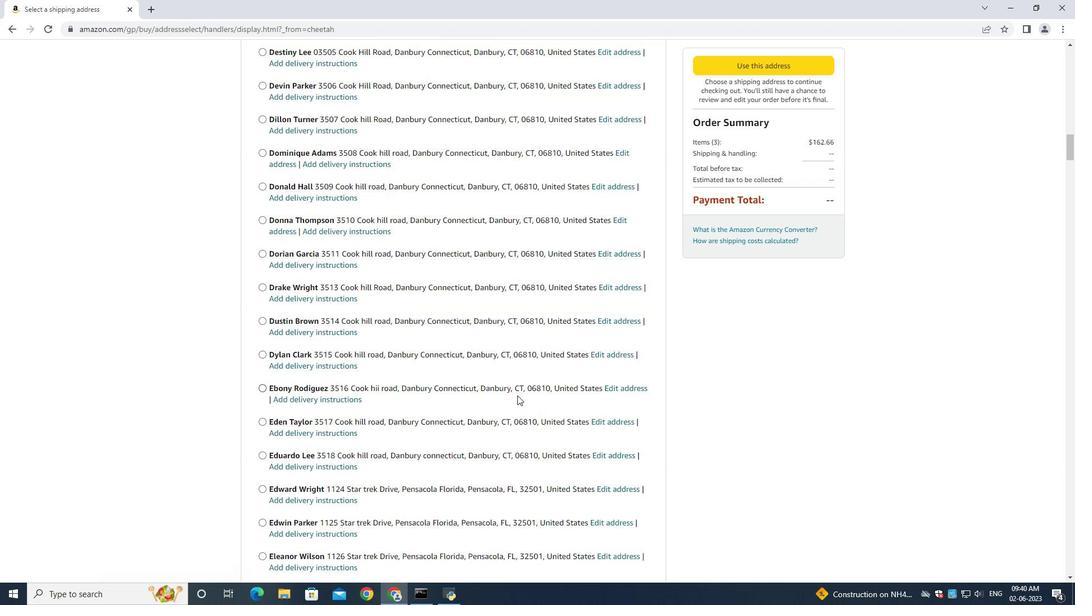 
Action: Mouse moved to (515, 392)
Screenshot: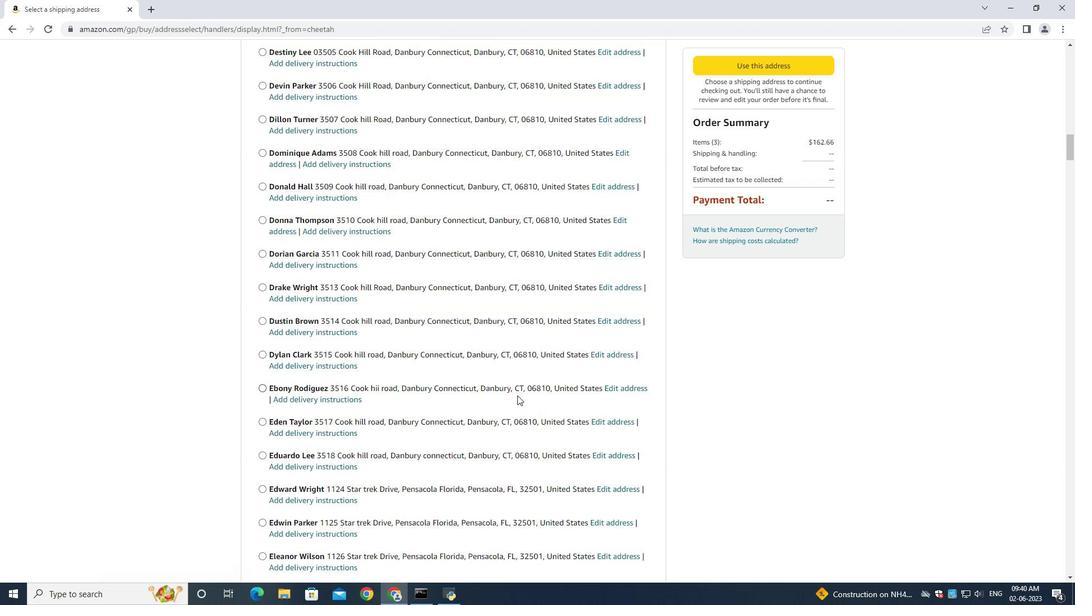 
Action: Mouse scrolled (515, 392) with delta (0, 0)
Screenshot: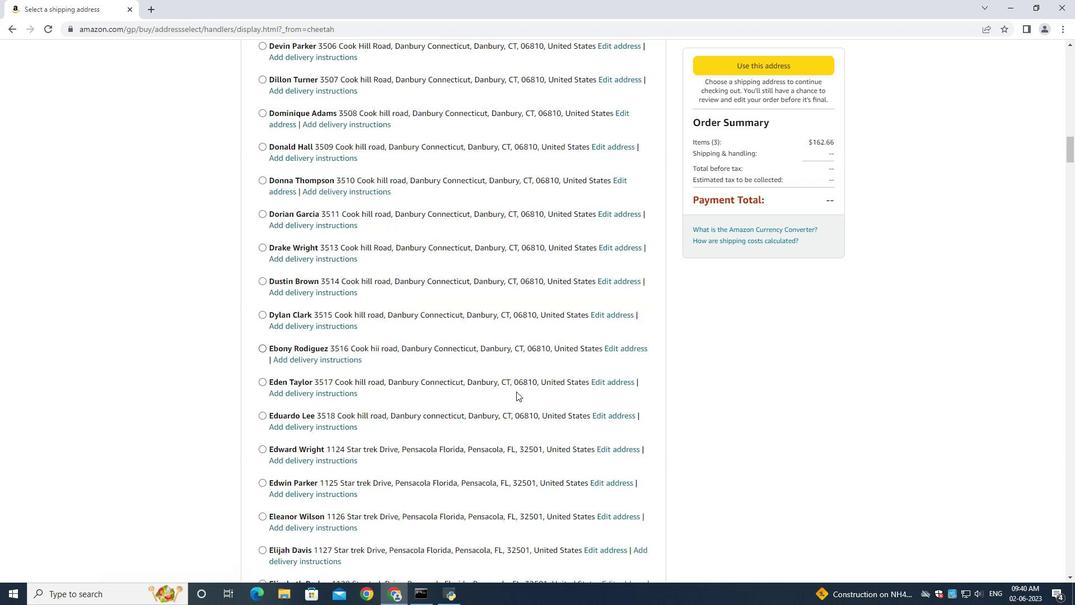 
Action: Mouse scrolled (515, 392) with delta (0, 0)
Screenshot: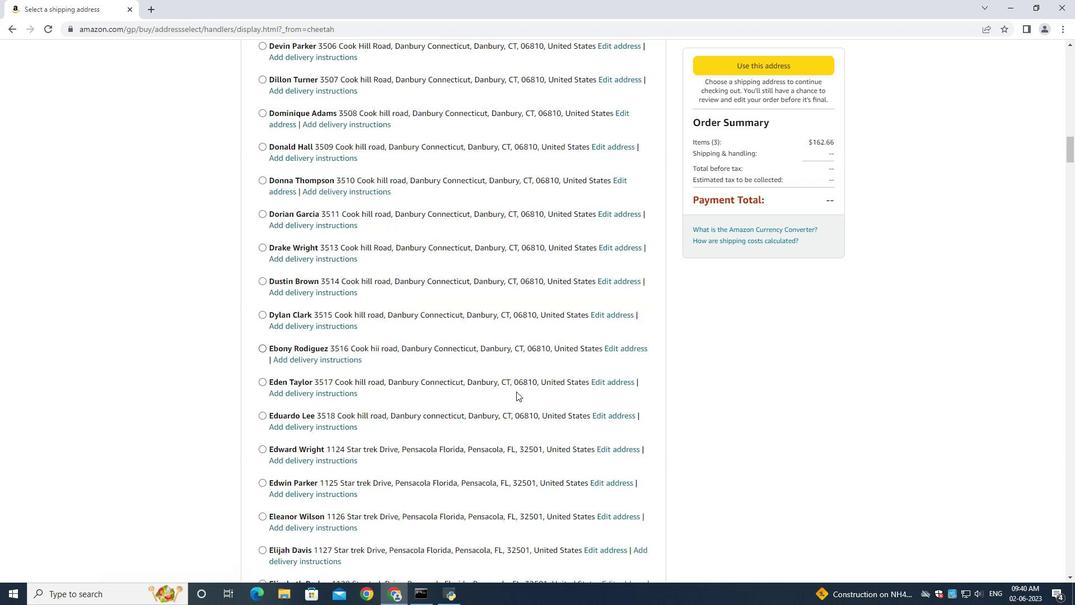 
Action: Mouse scrolled (515, 392) with delta (0, 0)
Screenshot: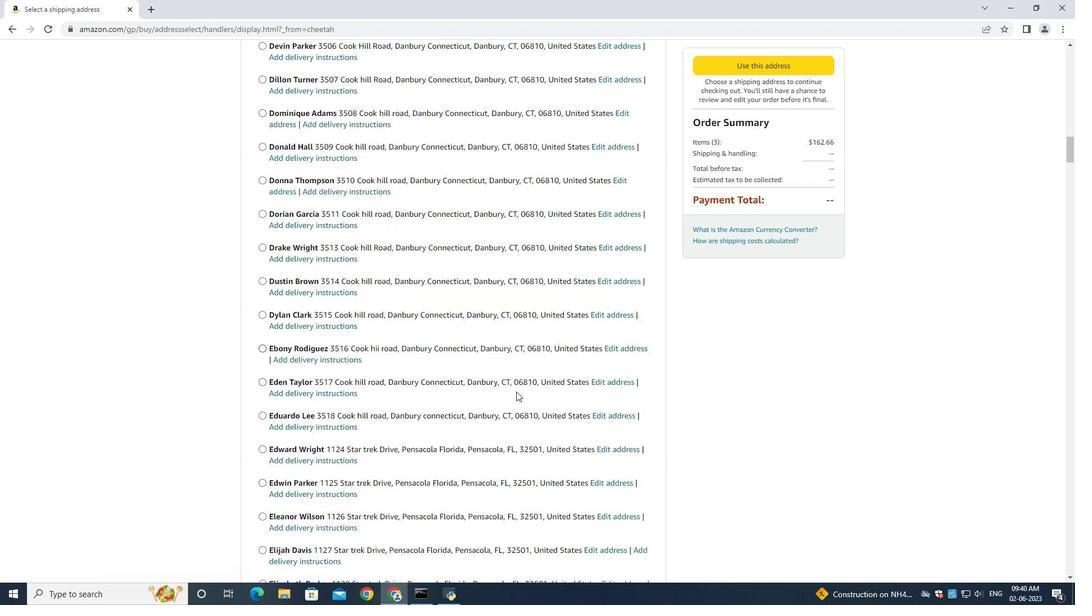 
Action: Mouse scrolled (515, 392) with delta (0, 0)
Screenshot: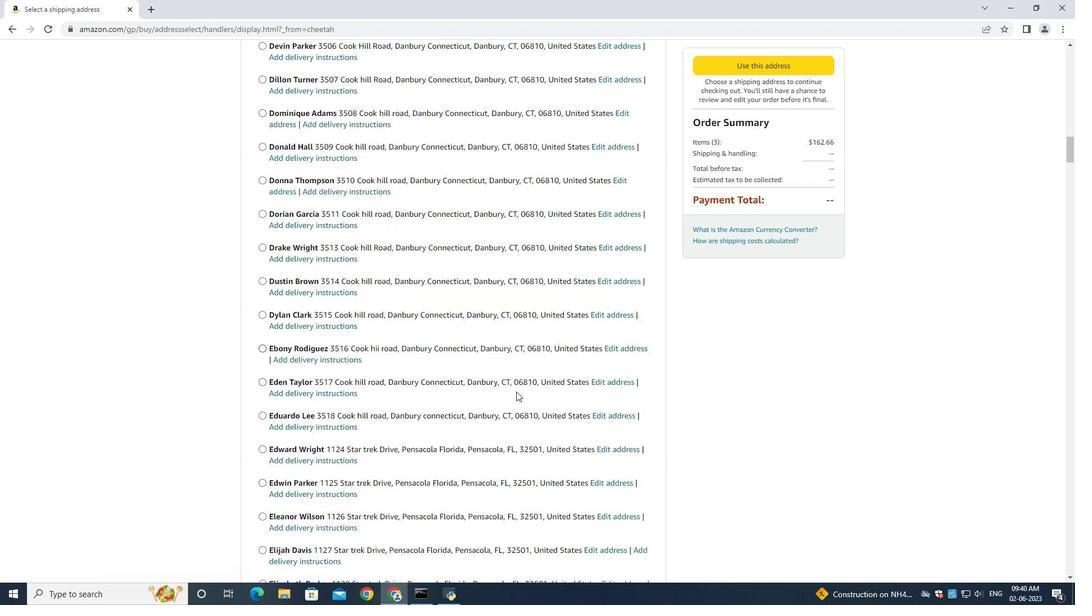 
Action: Mouse scrolled (515, 392) with delta (0, 0)
Screenshot: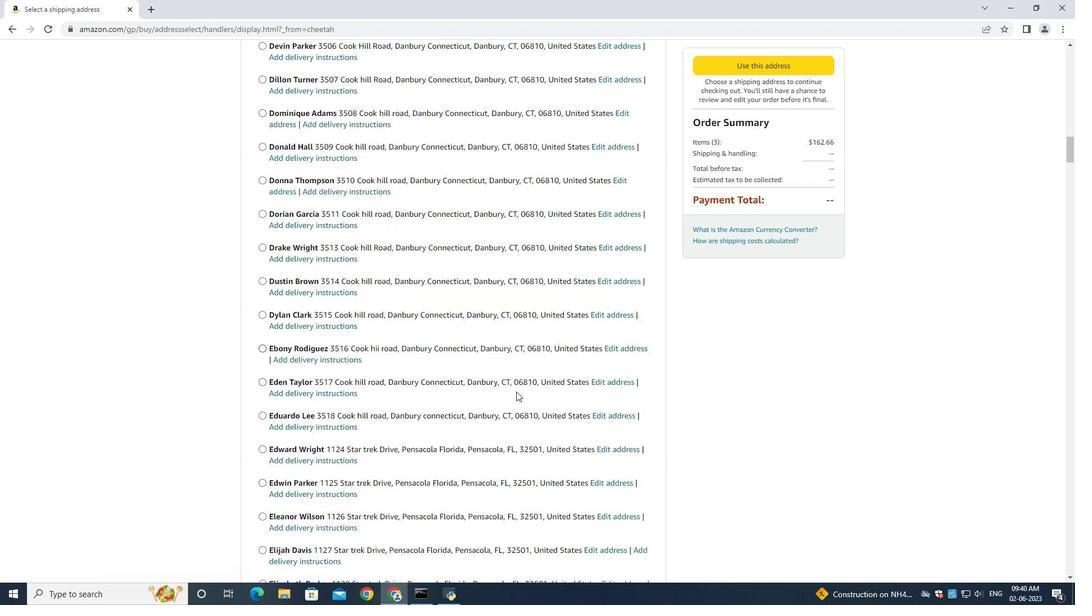 
Action: Mouse moved to (515, 394)
Screenshot: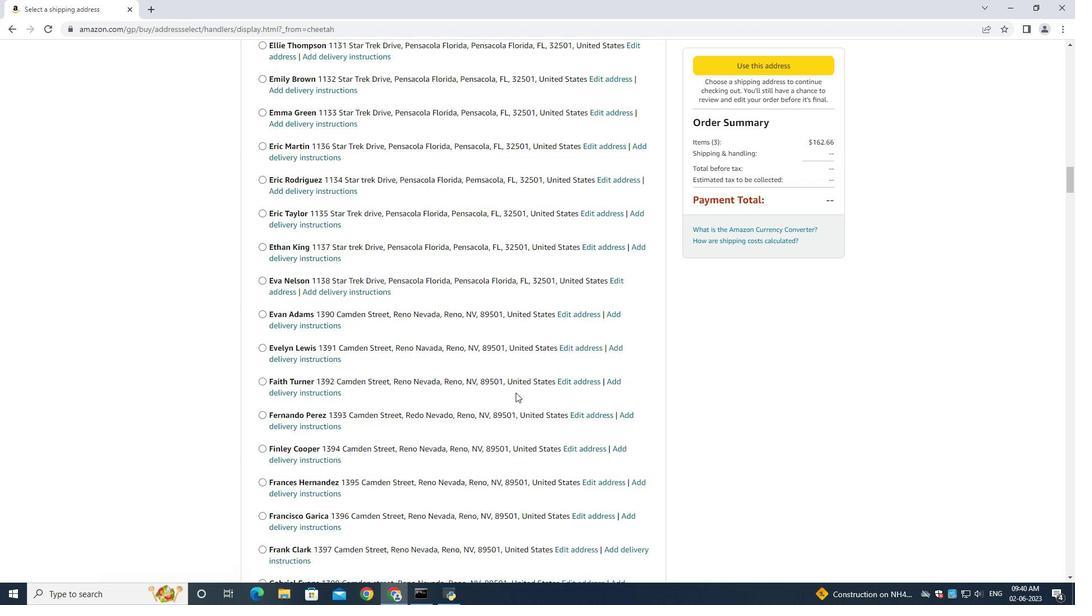 
Action: Mouse scrolled (515, 393) with delta (0, 0)
Screenshot: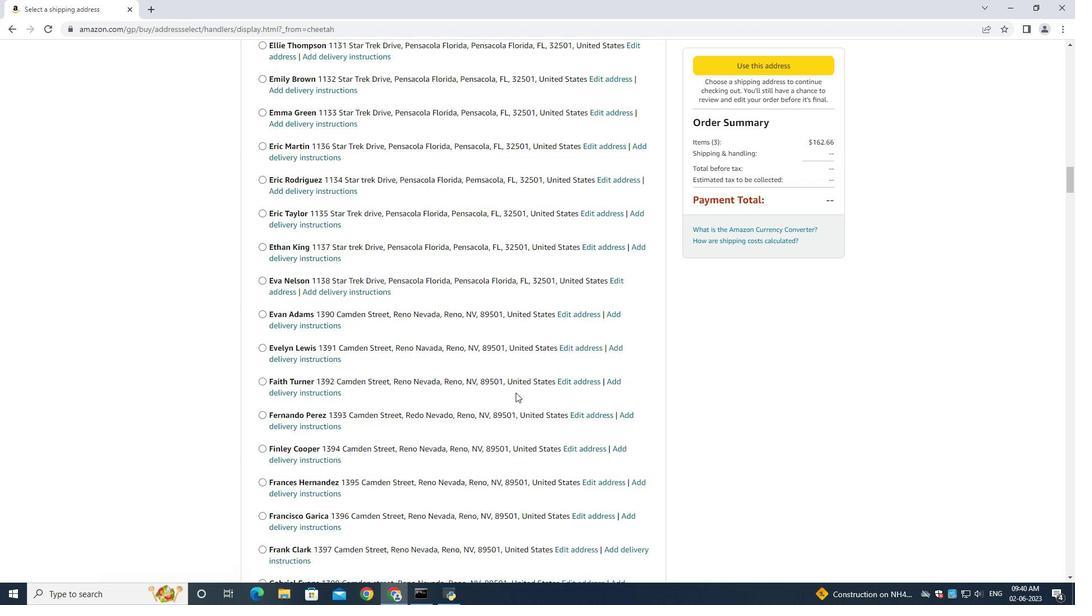 
Action: Mouse moved to (515, 394)
Screenshot: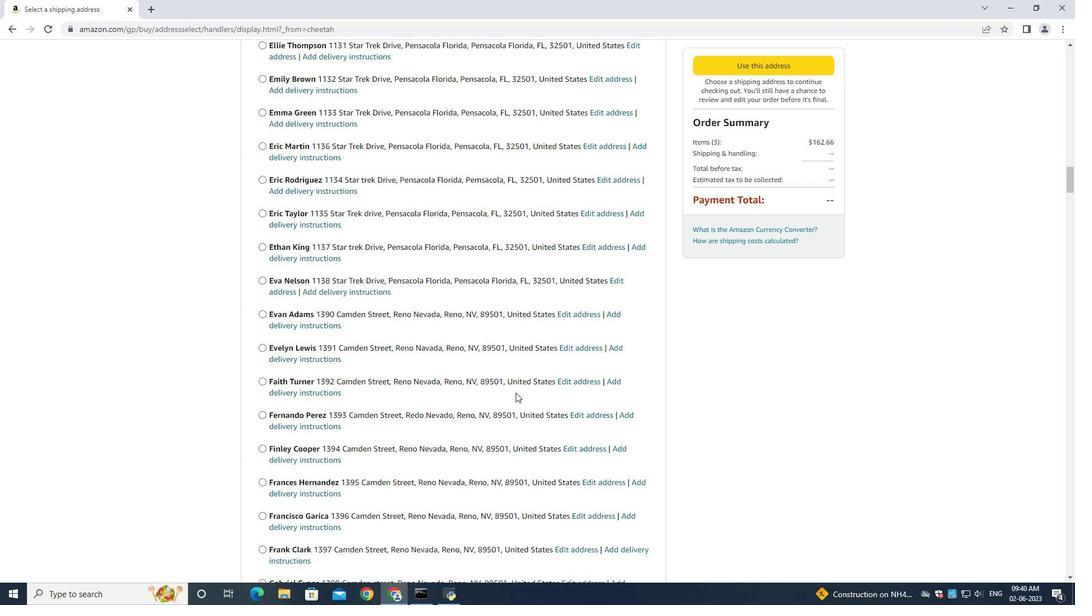 
Action: Mouse scrolled (515, 394) with delta (0, 0)
Screenshot: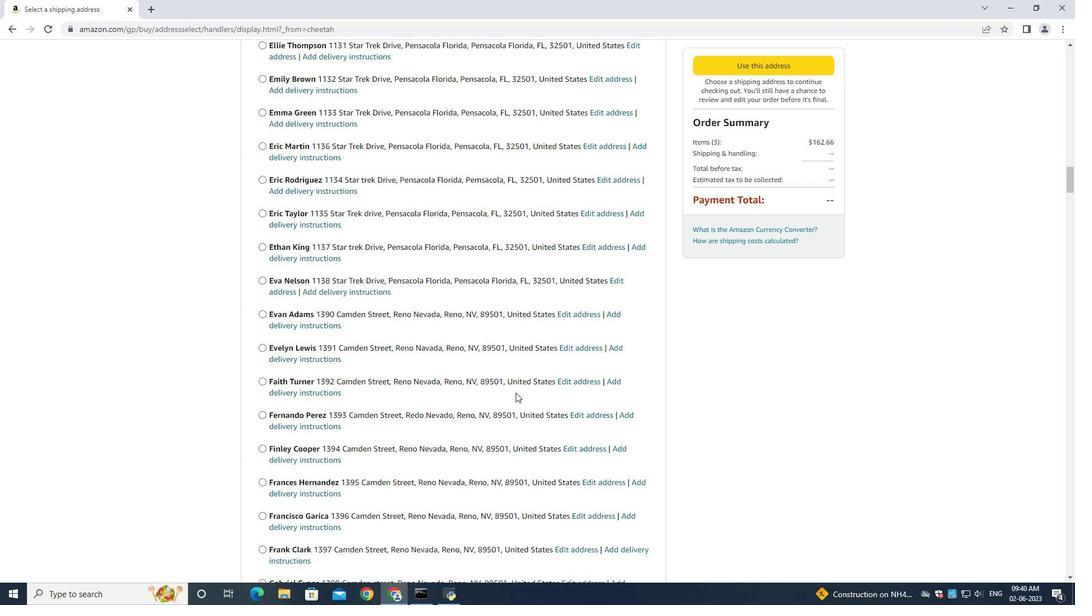
Action: Mouse moved to (515, 394)
Screenshot: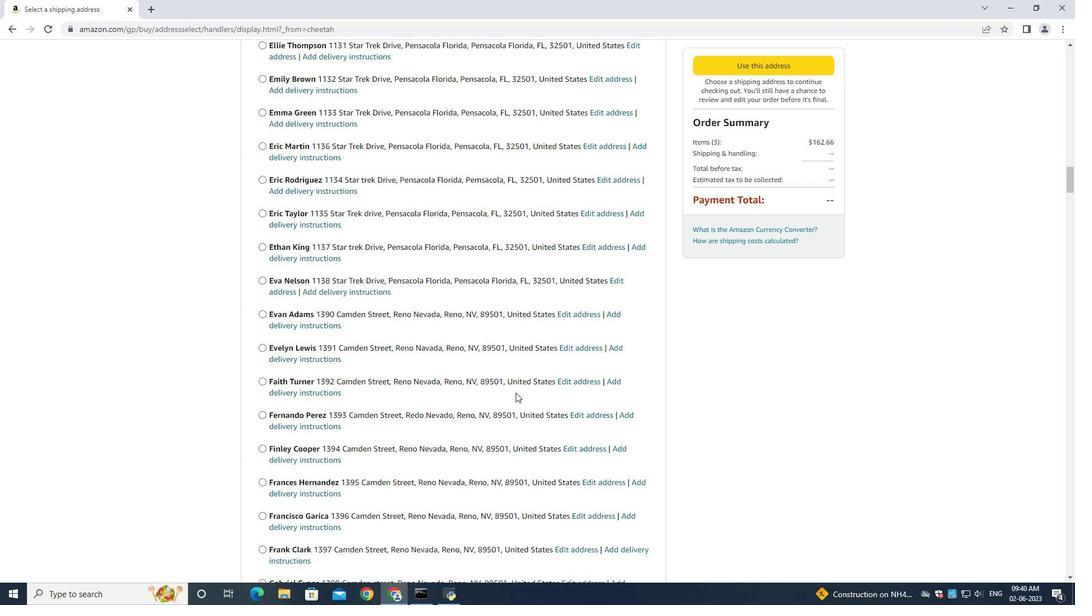 
Action: Mouse scrolled (515, 394) with delta (0, 0)
Screenshot: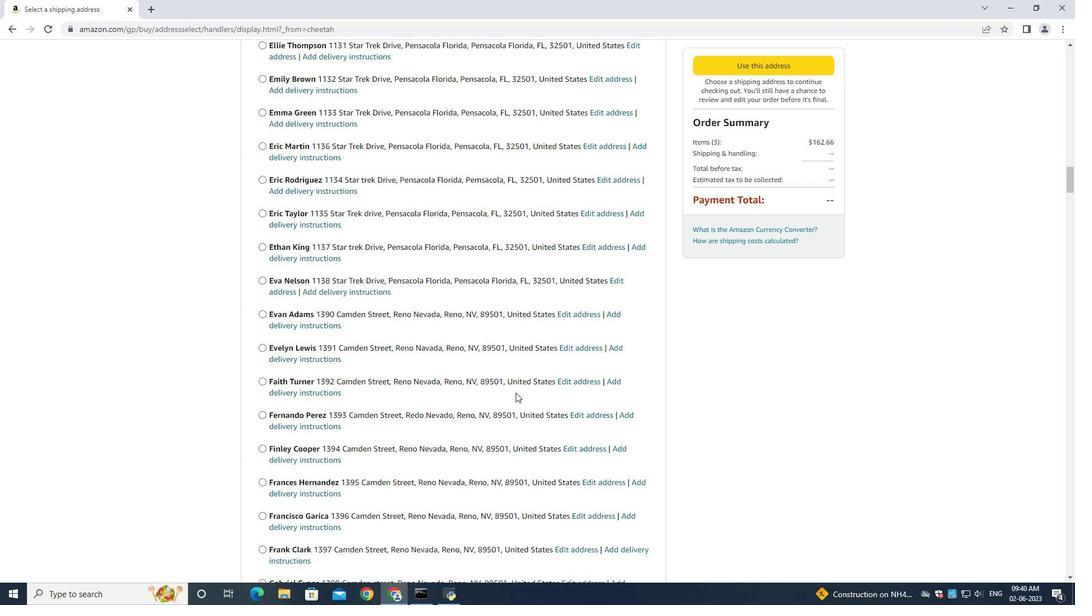 
Action: Mouse scrolled (515, 394) with delta (0, 0)
Screenshot: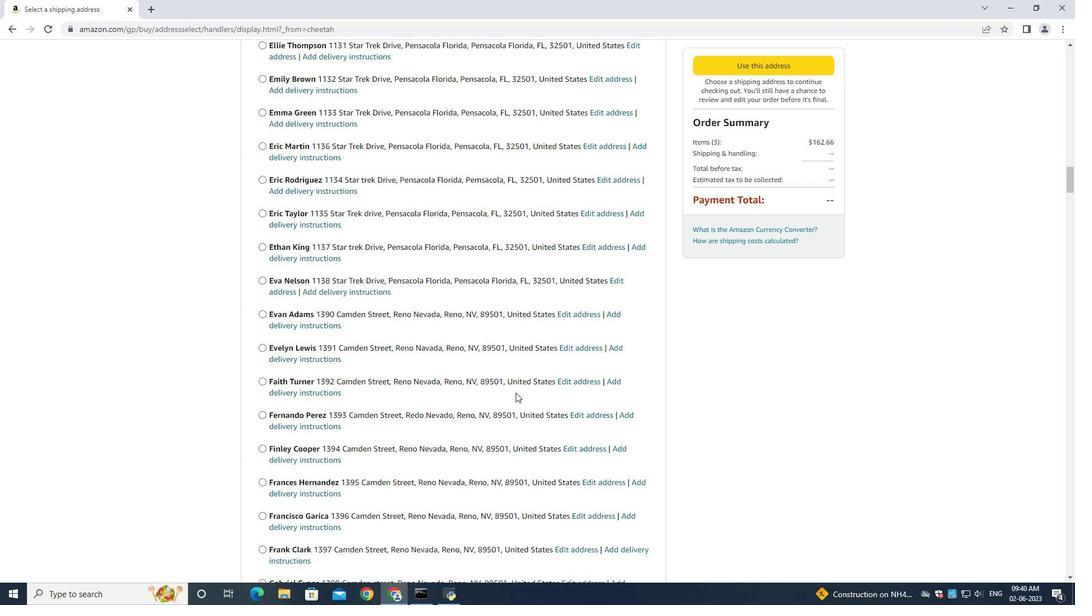 
Action: Mouse scrolled (515, 394) with delta (0, 0)
Screenshot: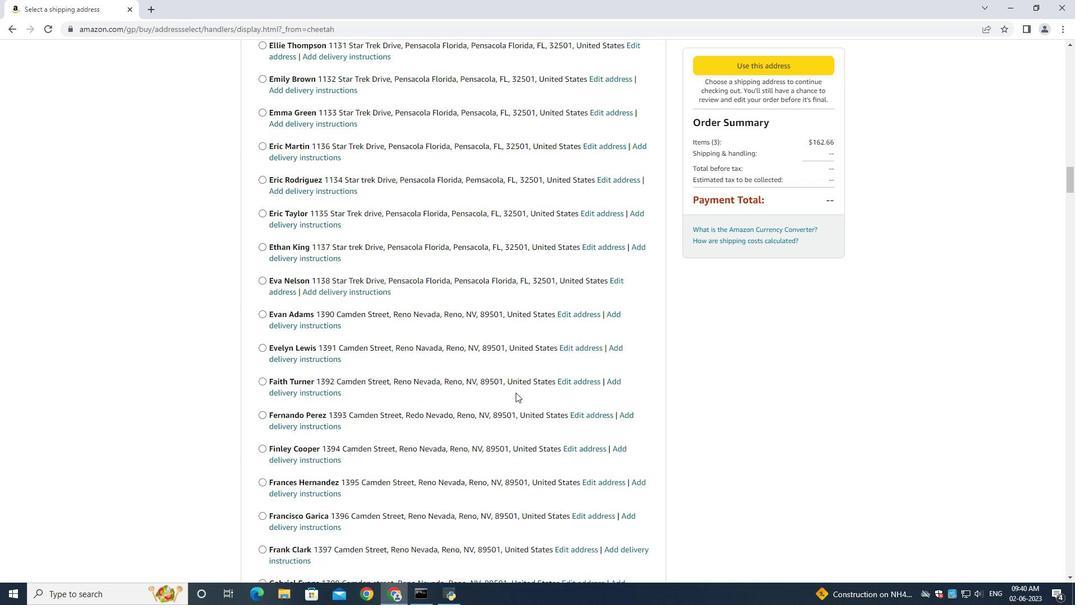 
Action: Mouse moved to (515, 394)
Screenshot: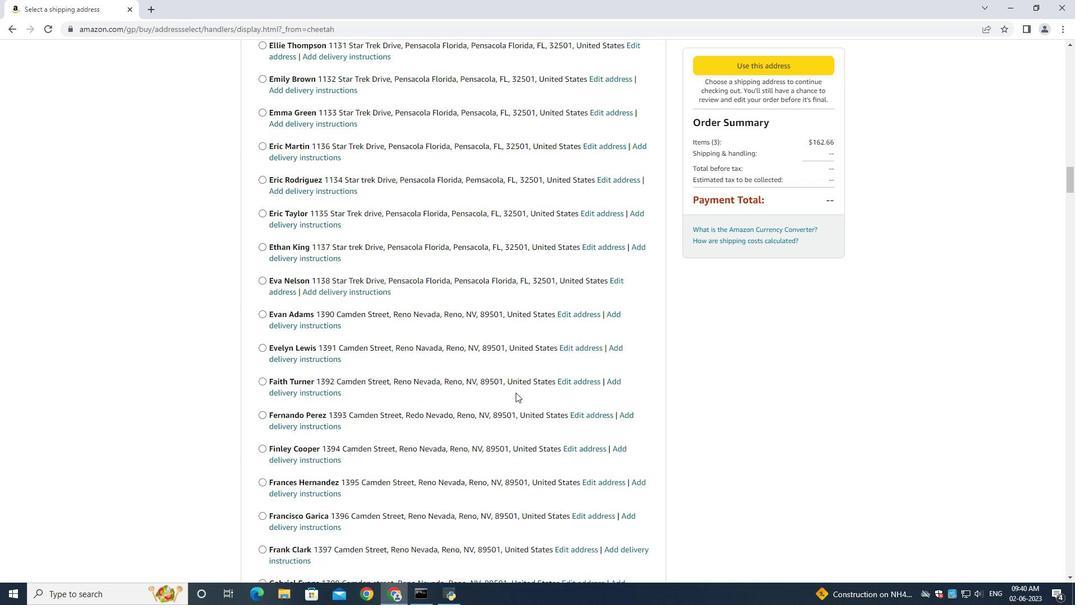 
Action: Mouse scrolled (515, 393) with delta (0, 0)
Screenshot: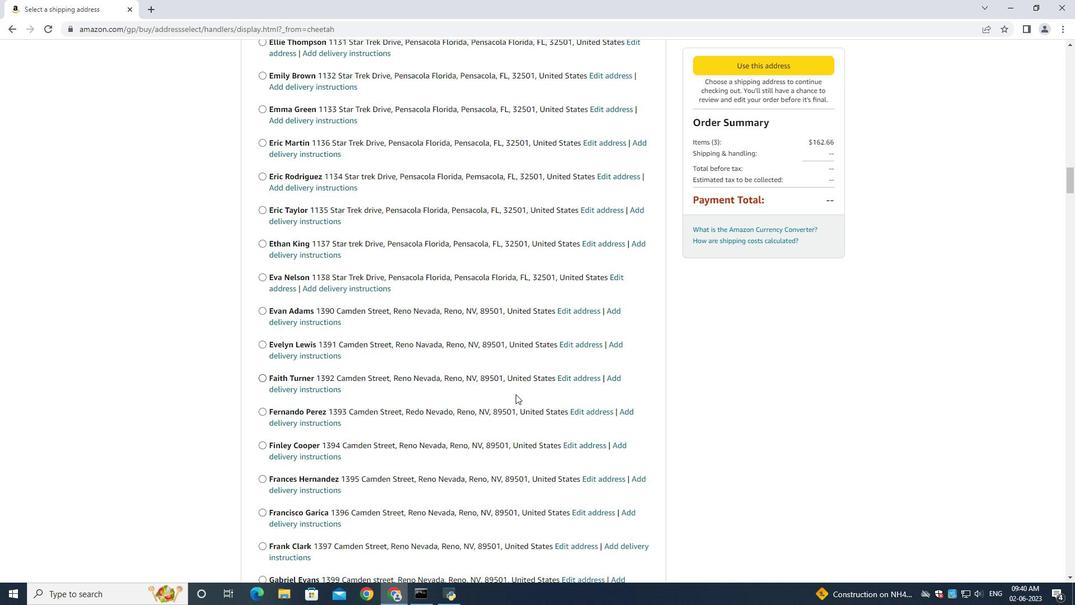 
Action: Mouse scrolled (515, 393) with delta (0, 0)
Screenshot: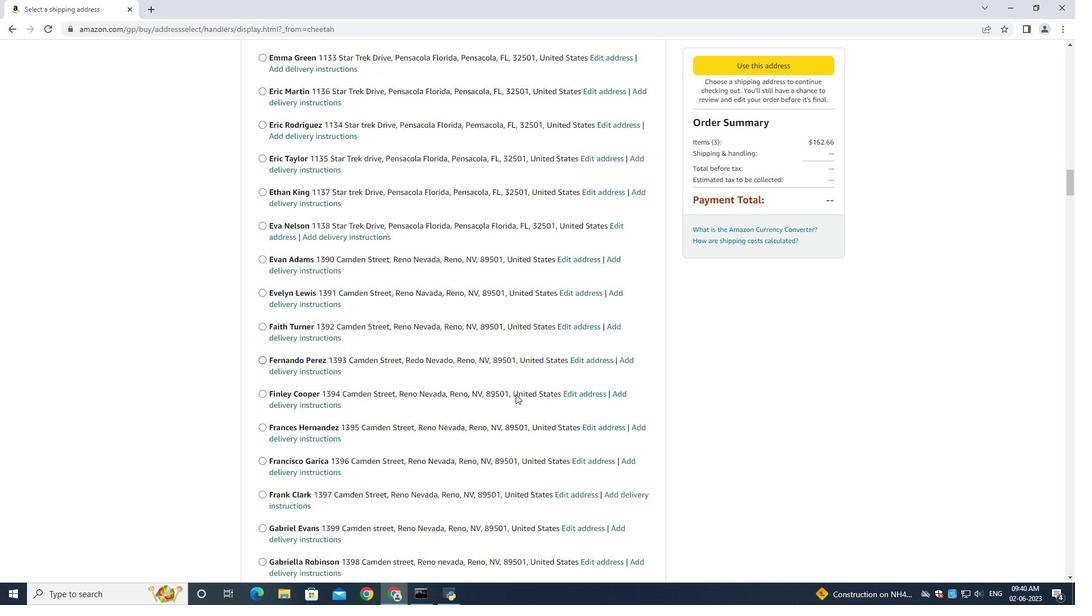 
Action: Mouse scrolled (515, 393) with delta (0, 0)
Screenshot: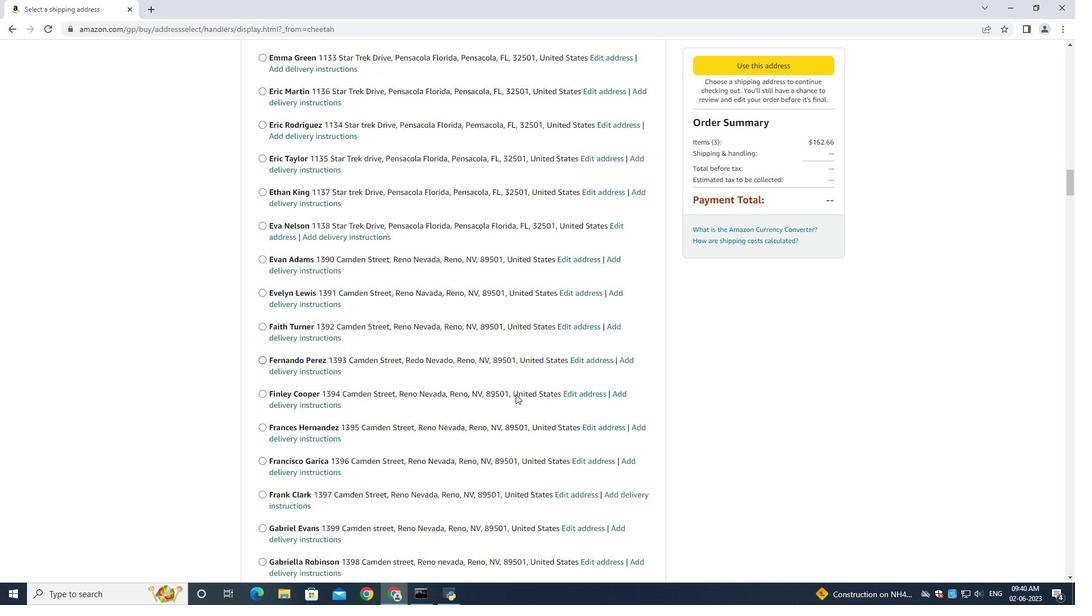 
Action: Mouse scrolled (515, 393) with delta (0, 0)
Screenshot: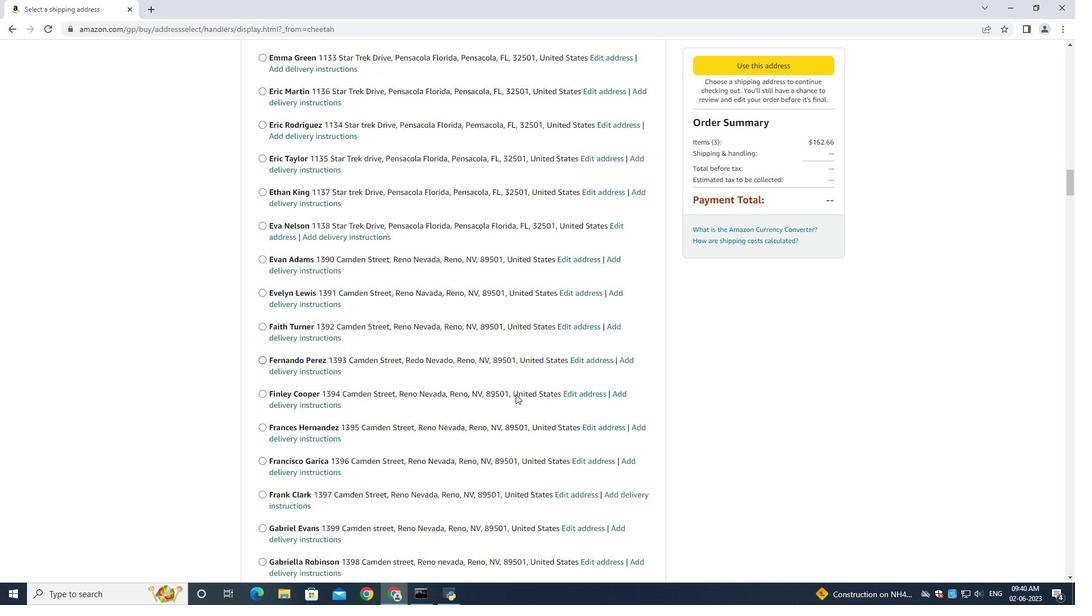 
Action: Mouse scrolled (515, 393) with delta (0, 0)
Screenshot: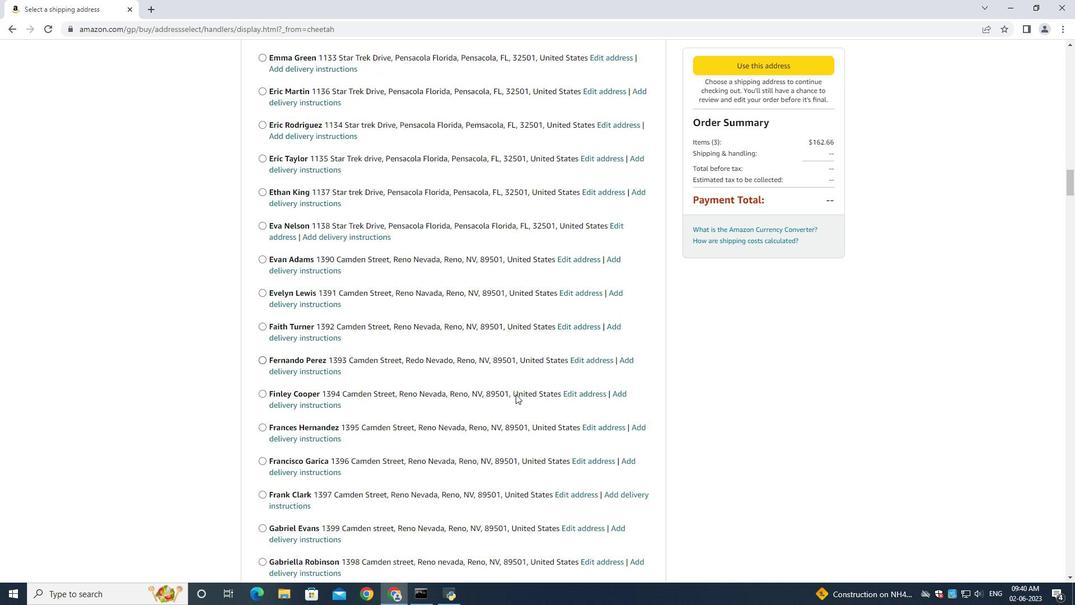 
Action: Mouse scrolled (515, 393) with delta (0, 0)
Screenshot: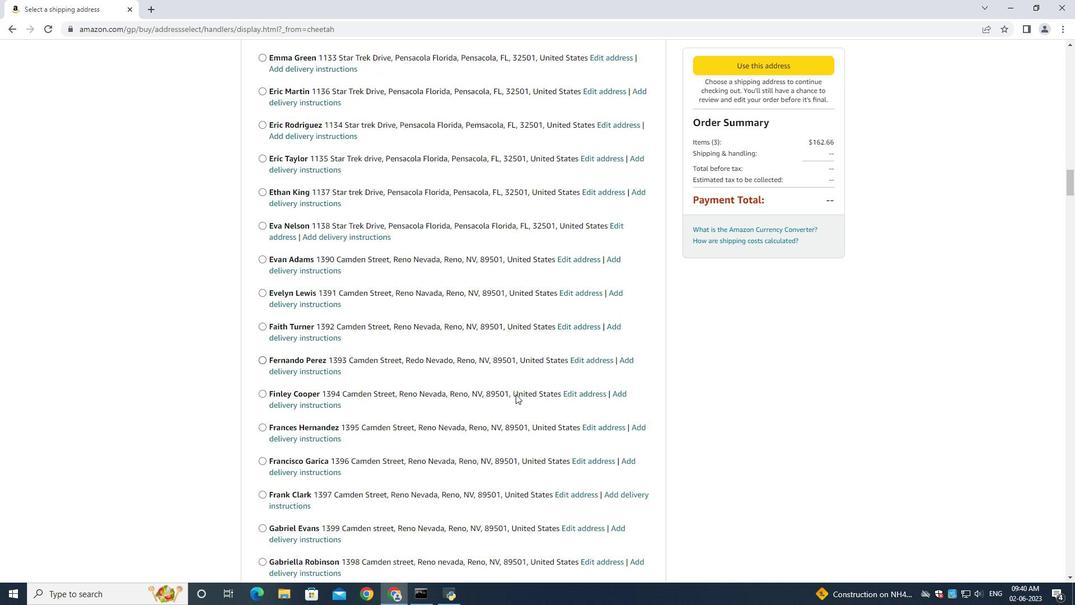 
Action: Mouse moved to (515, 394)
Screenshot: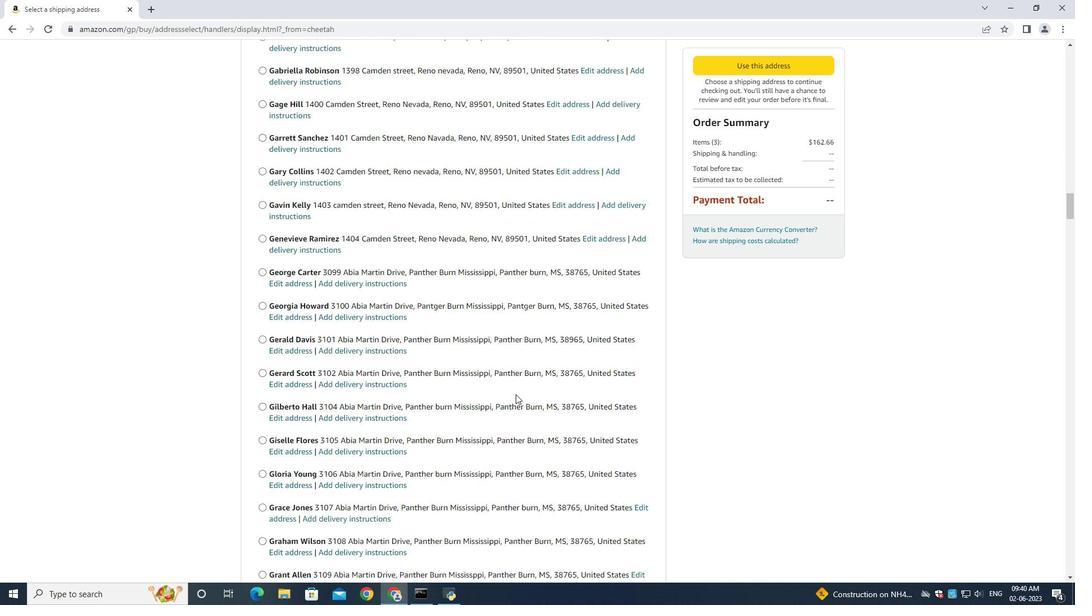 
Action: Mouse scrolled (515, 394) with delta (0, 0)
Screenshot: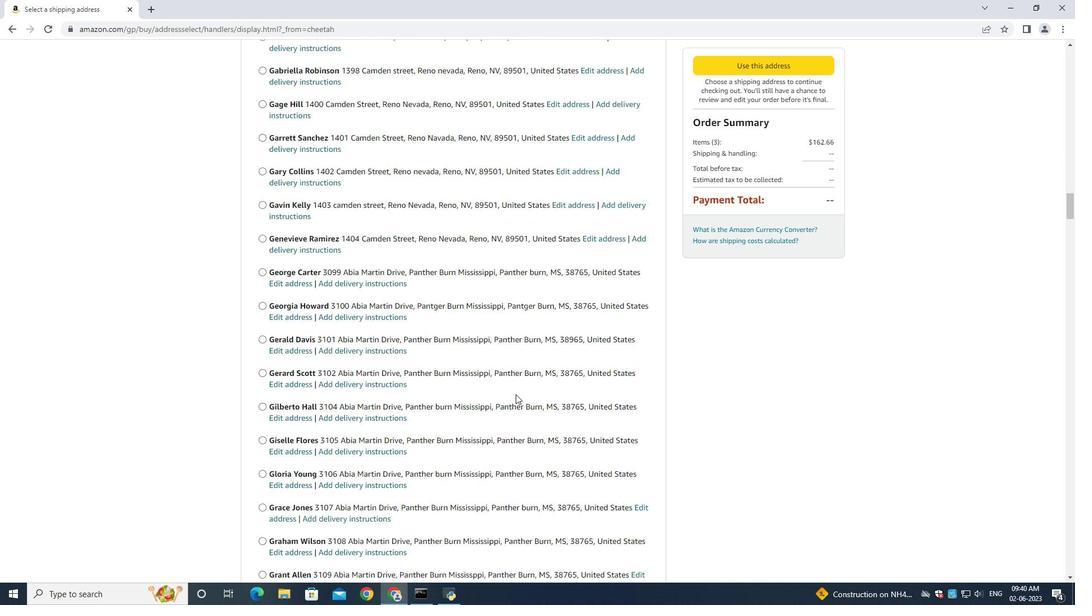 
Action: Mouse moved to (515, 395)
Screenshot: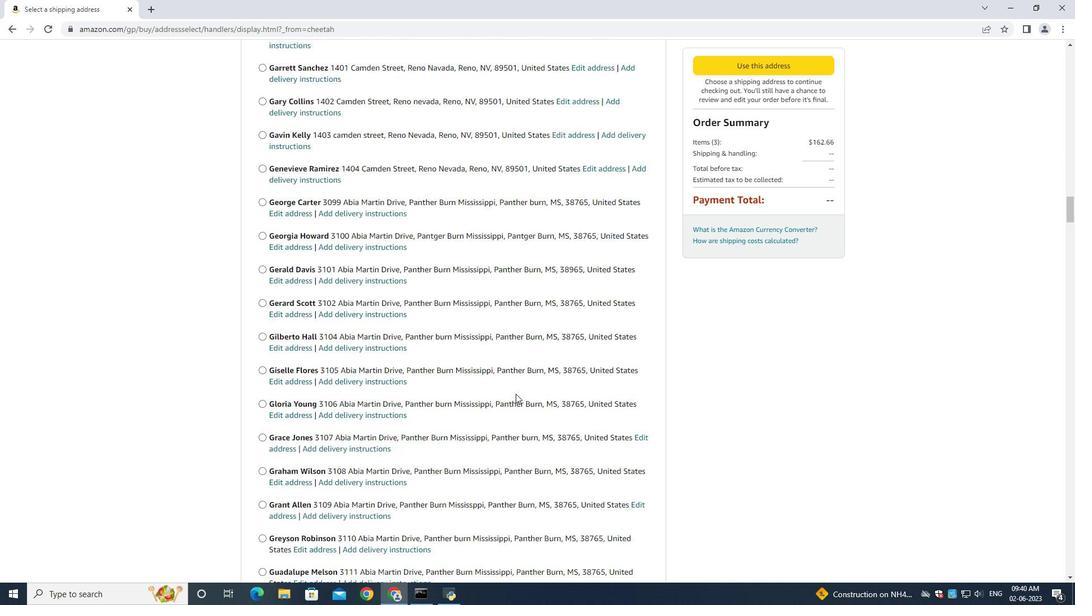 
Action: Mouse scrolled (515, 394) with delta (0, 0)
Screenshot: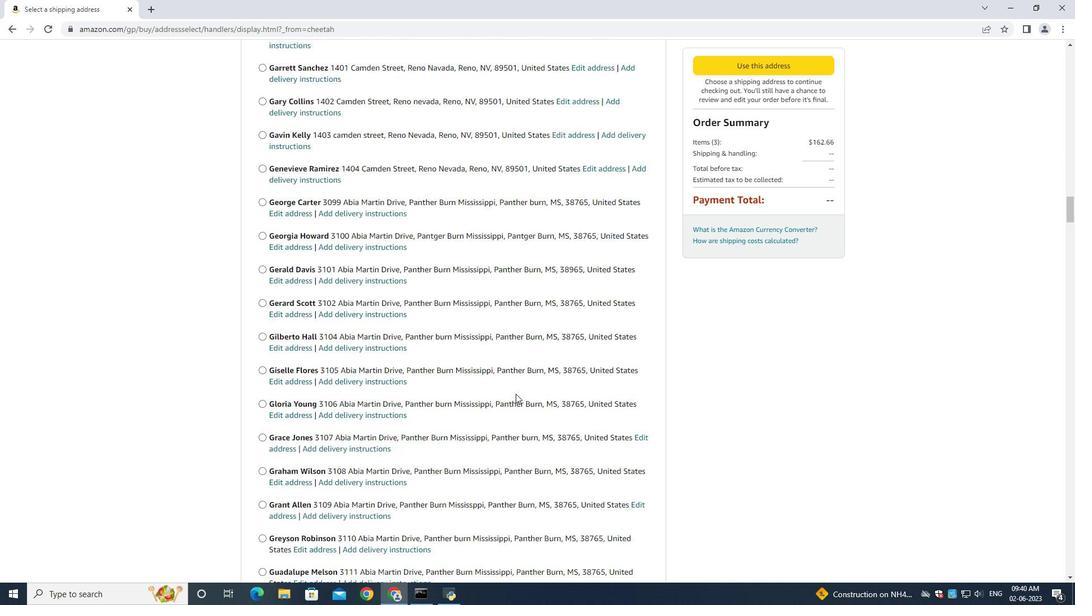 
Action: Mouse scrolled (515, 394) with delta (0, 0)
Screenshot: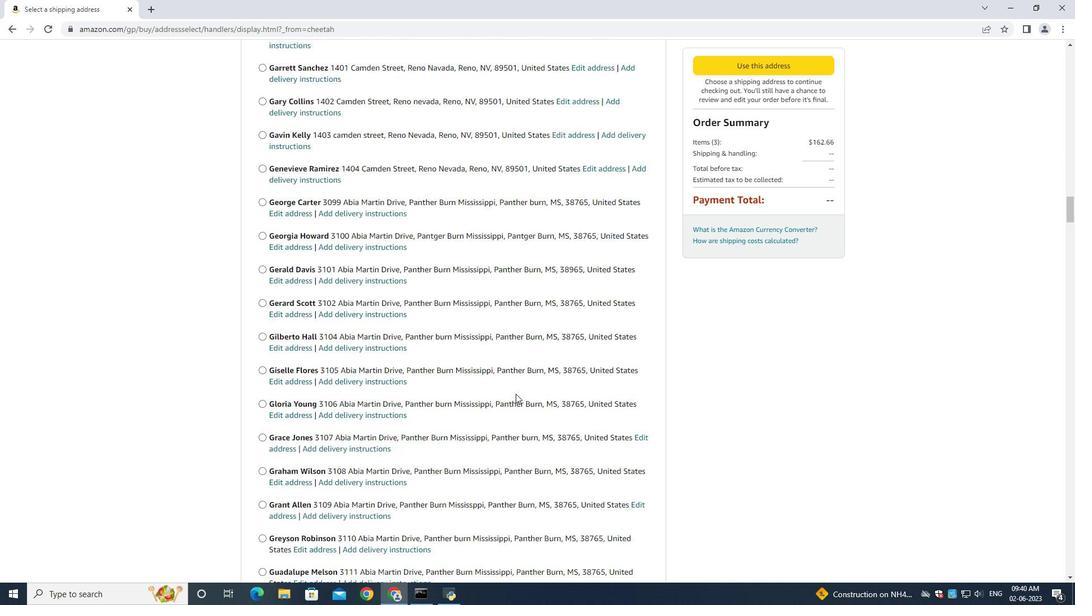 
Action: Mouse scrolled (515, 394) with delta (0, 0)
Screenshot: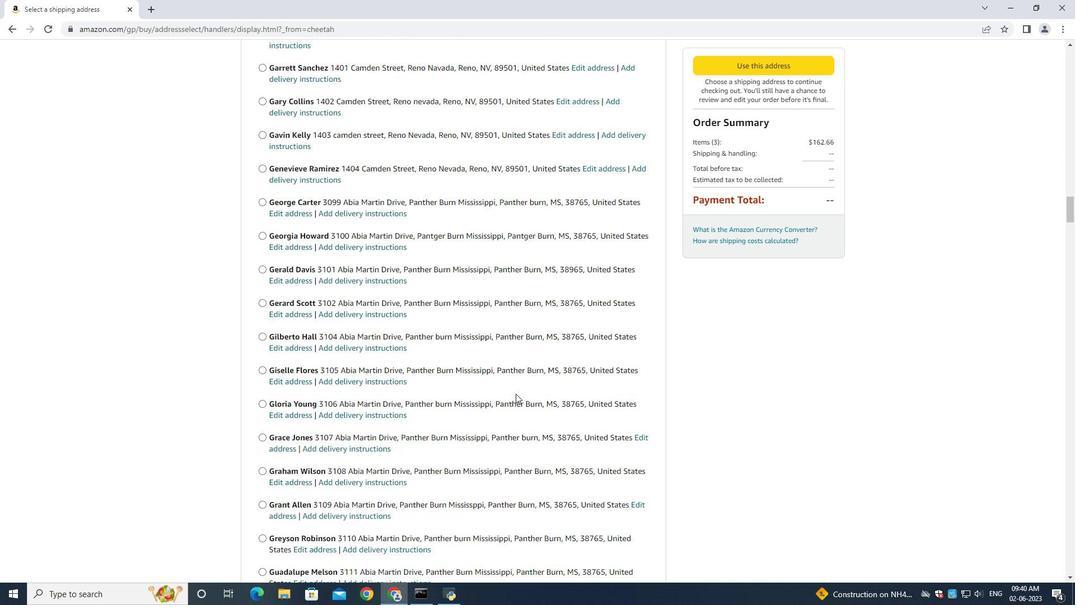 
Action: Mouse scrolled (515, 394) with delta (0, 0)
Screenshot: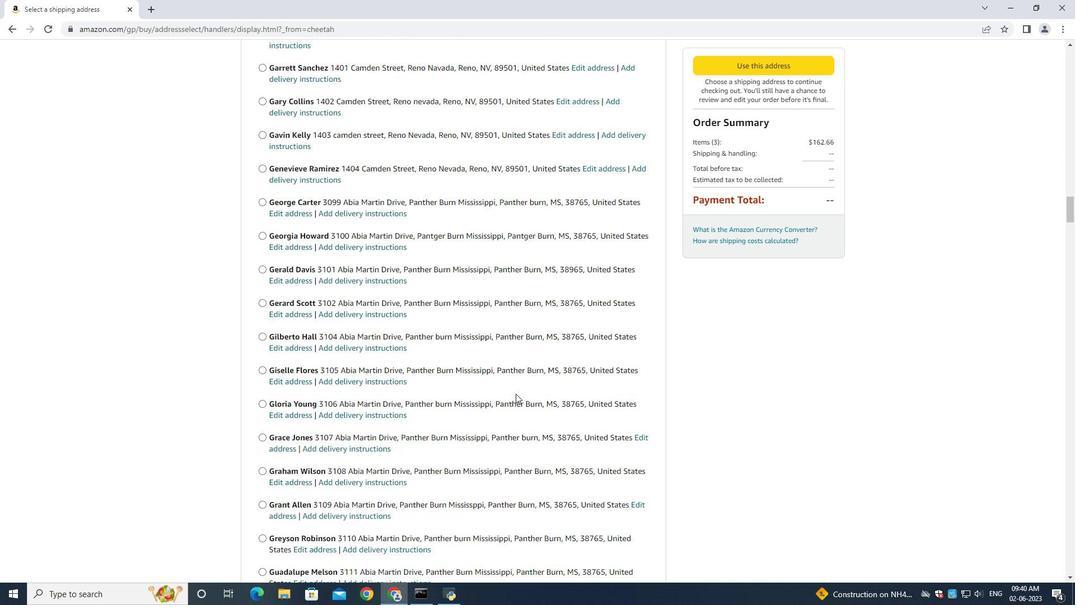 
Action: Mouse scrolled (515, 394) with delta (0, 0)
Screenshot: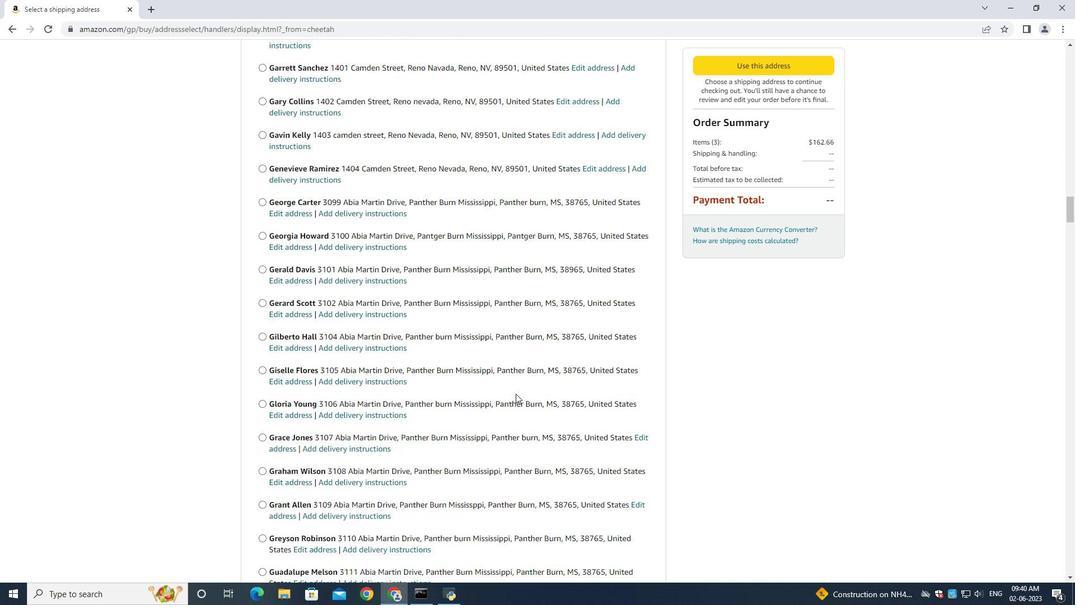 
Action: Mouse moved to (515, 395)
Screenshot: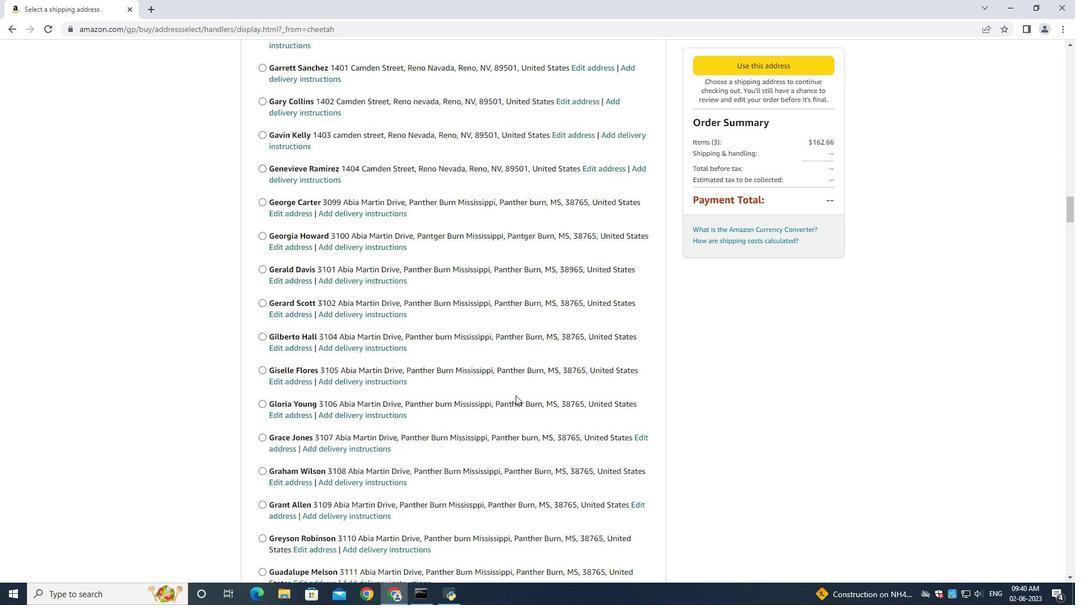 
Action: Mouse scrolled (515, 394) with delta (0, 0)
Screenshot: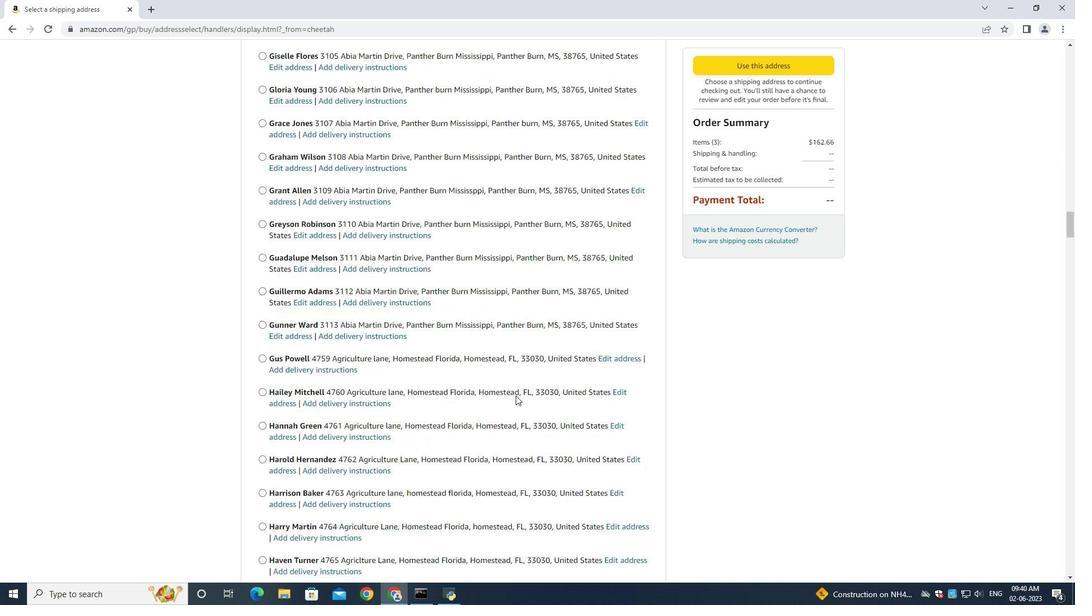 
Action: Mouse scrolled (515, 394) with delta (0, 0)
Screenshot: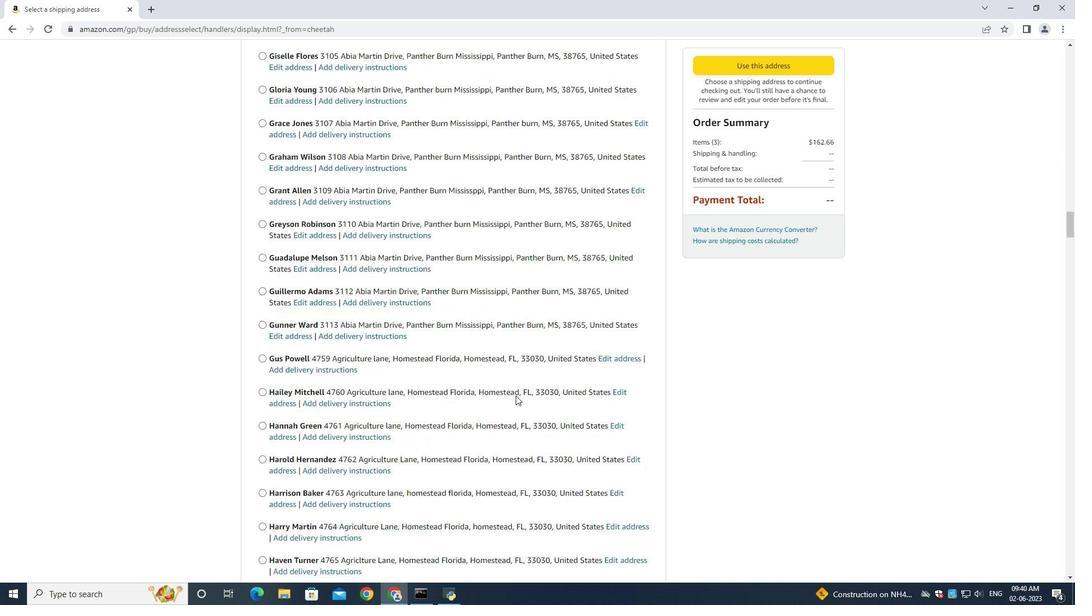 
Action: Mouse moved to (515, 395)
Screenshot: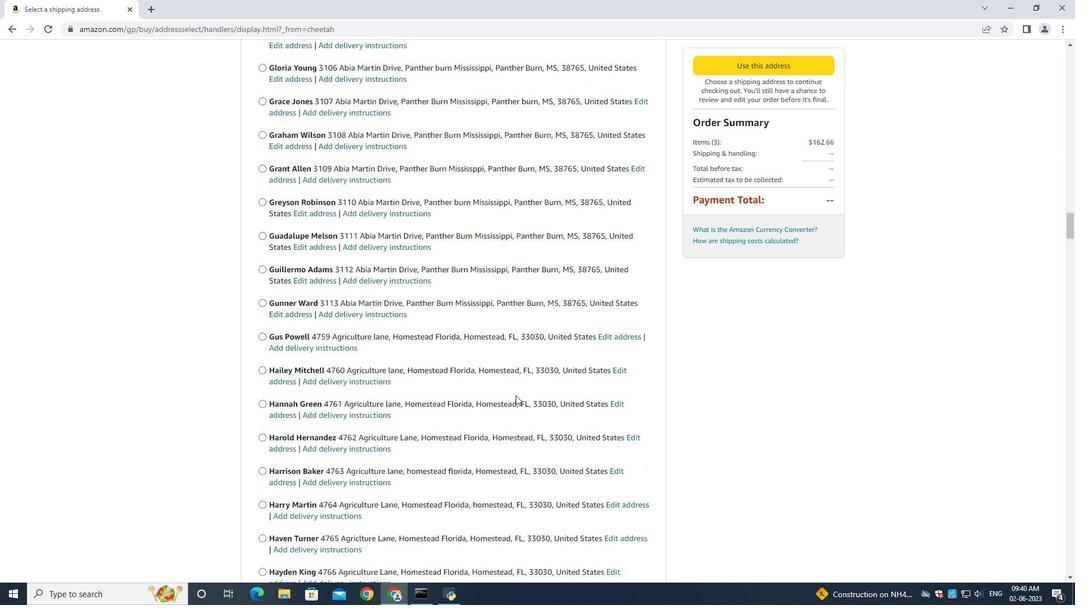 
Action: Mouse scrolled (515, 394) with delta (0, 0)
Screenshot: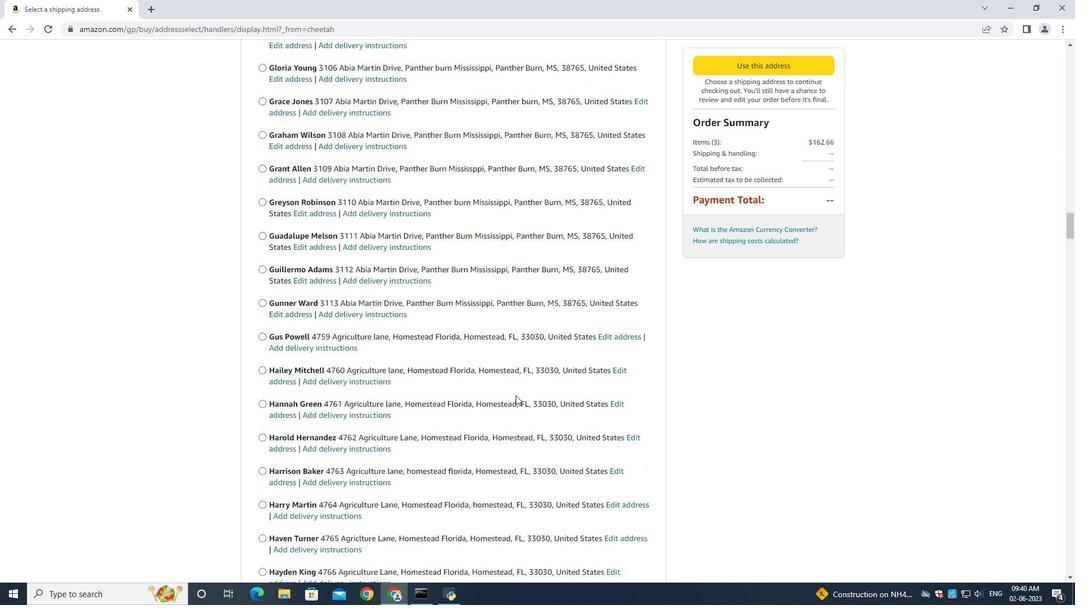 
Action: Mouse moved to (515, 395)
Screenshot: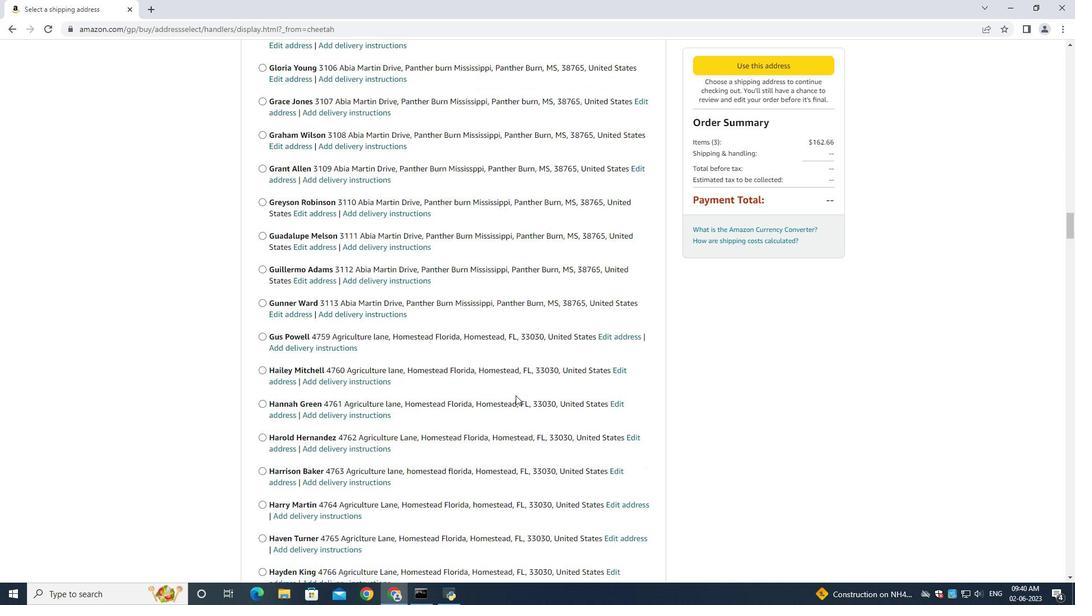 
Action: Mouse scrolled (515, 394) with delta (0, 0)
Screenshot: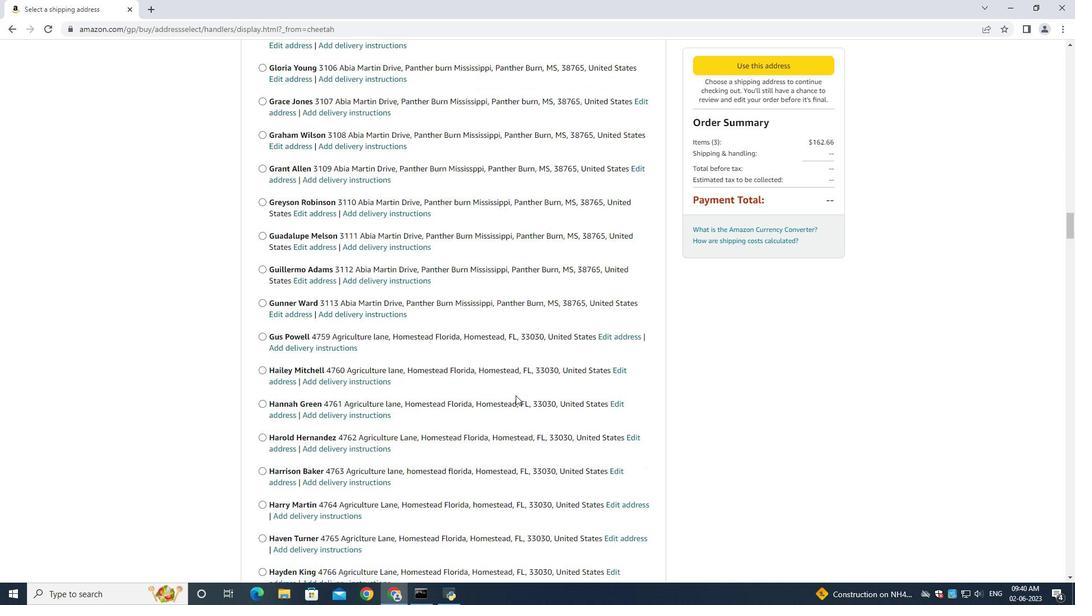 
Action: Mouse scrolled (515, 394) with delta (0, 0)
Screenshot: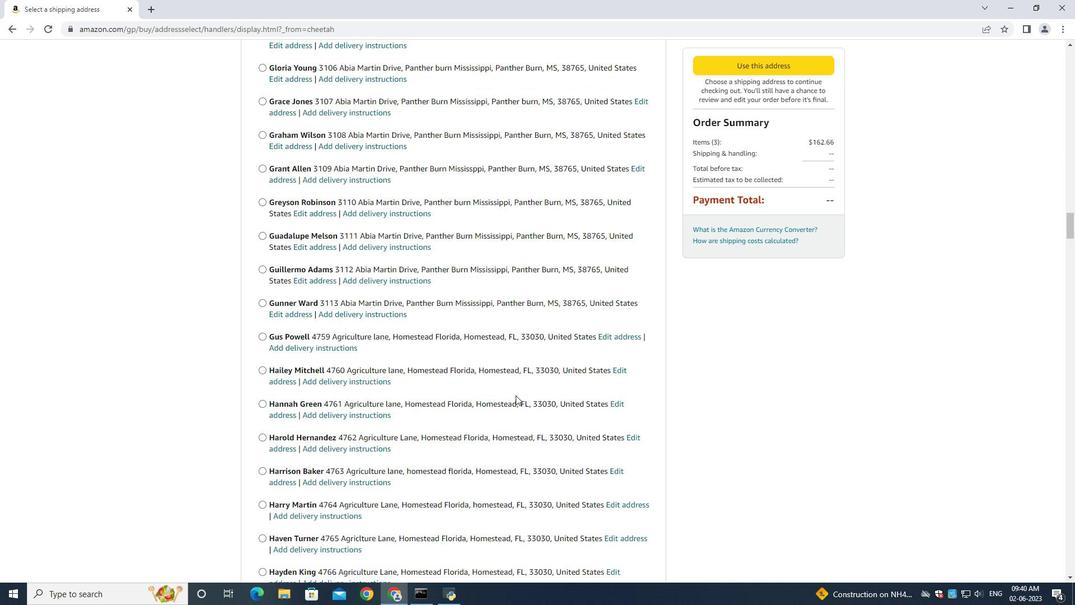 
Action: Mouse scrolled (515, 394) with delta (0, 0)
Screenshot: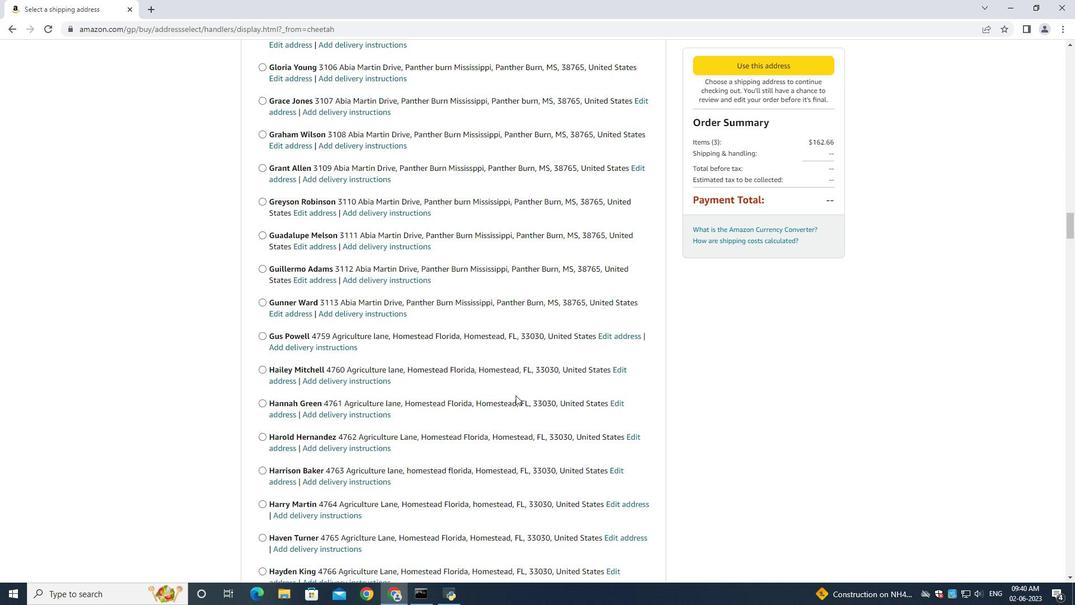 
Action: Mouse moved to (514, 396)
Screenshot: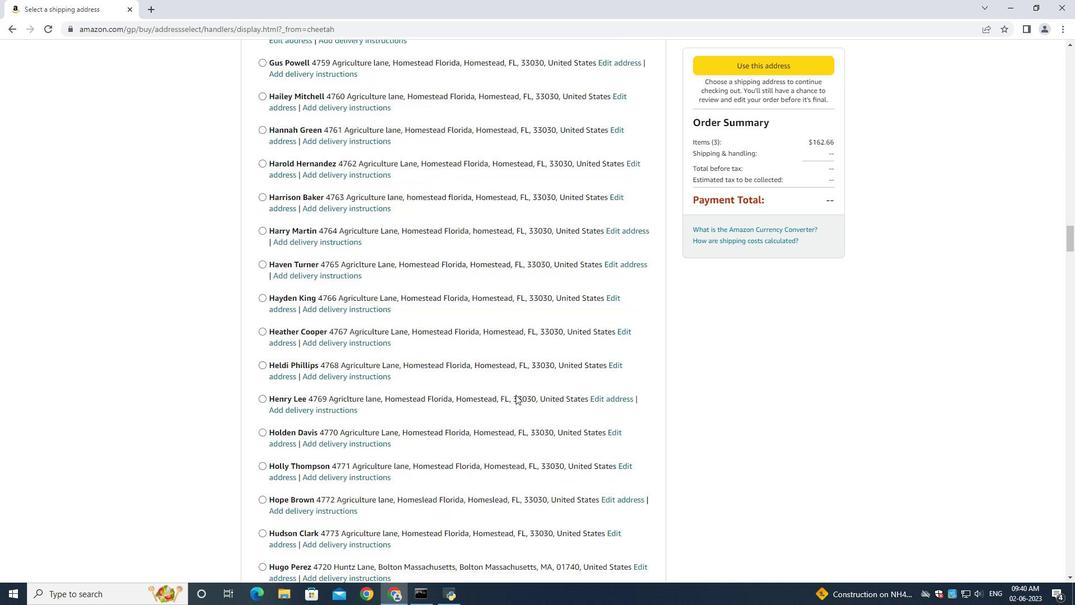 
Action: Mouse scrolled (514, 396) with delta (0, 0)
Screenshot: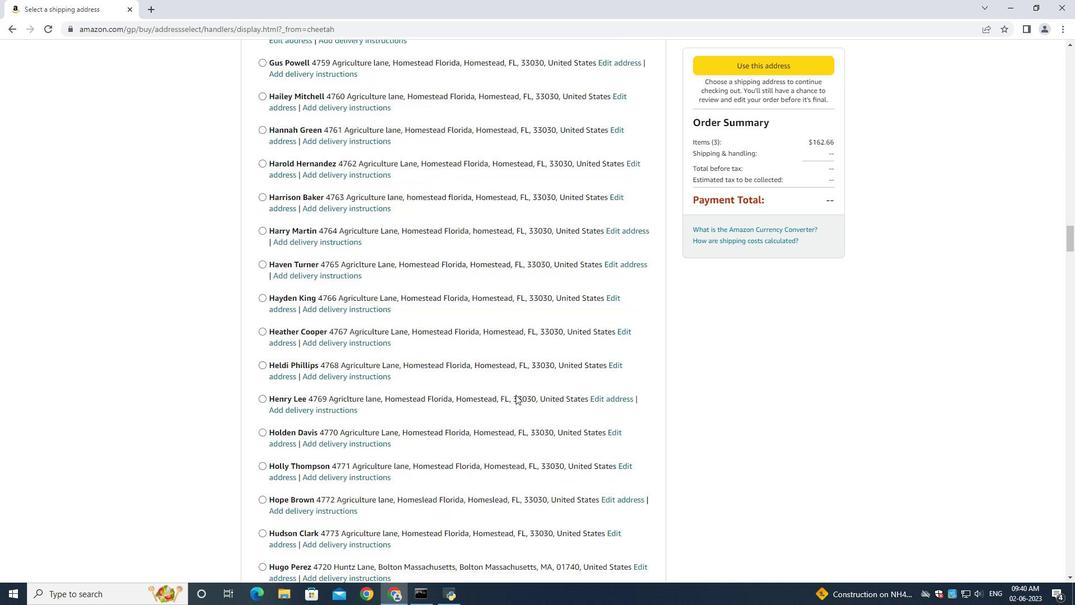 
Action: Mouse scrolled (514, 396) with delta (0, 0)
Screenshot: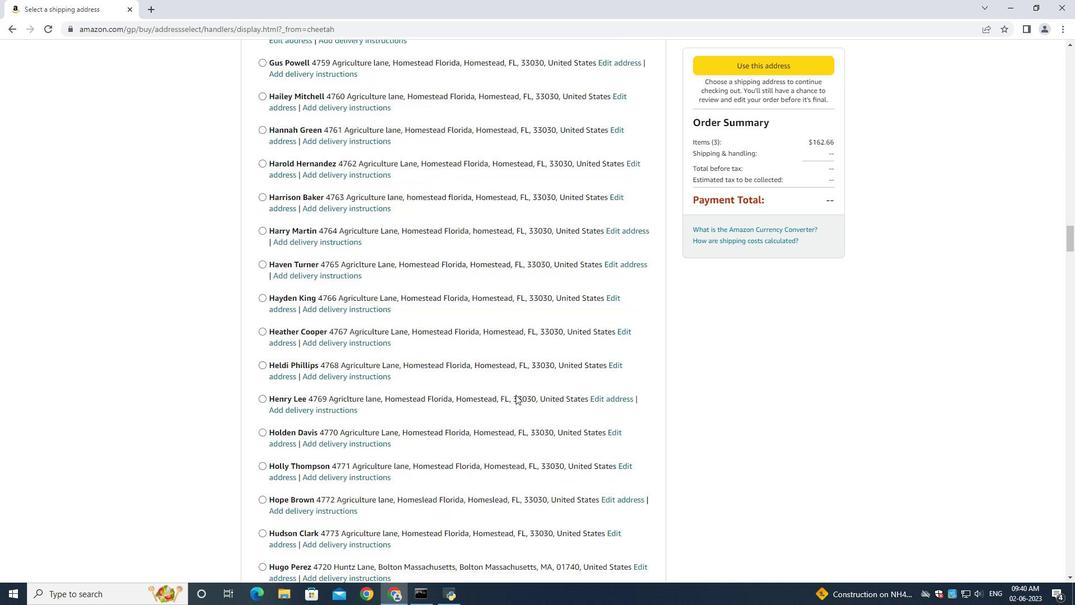 
Action: Mouse scrolled (514, 396) with delta (0, 0)
Screenshot: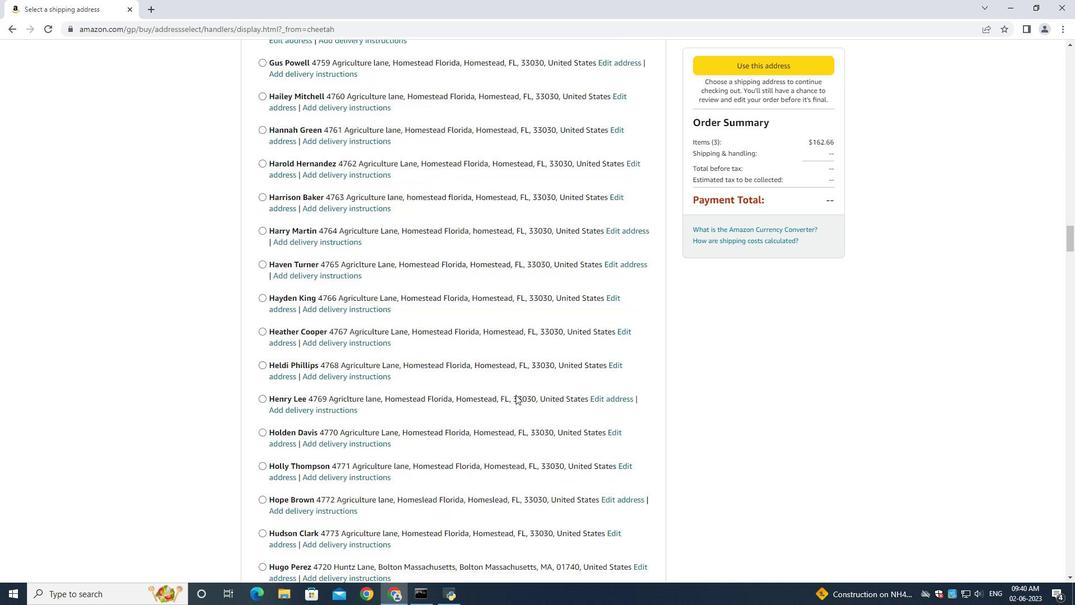 
Action: Mouse scrolled (514, 396) with delta (0, 0)
Screenshot: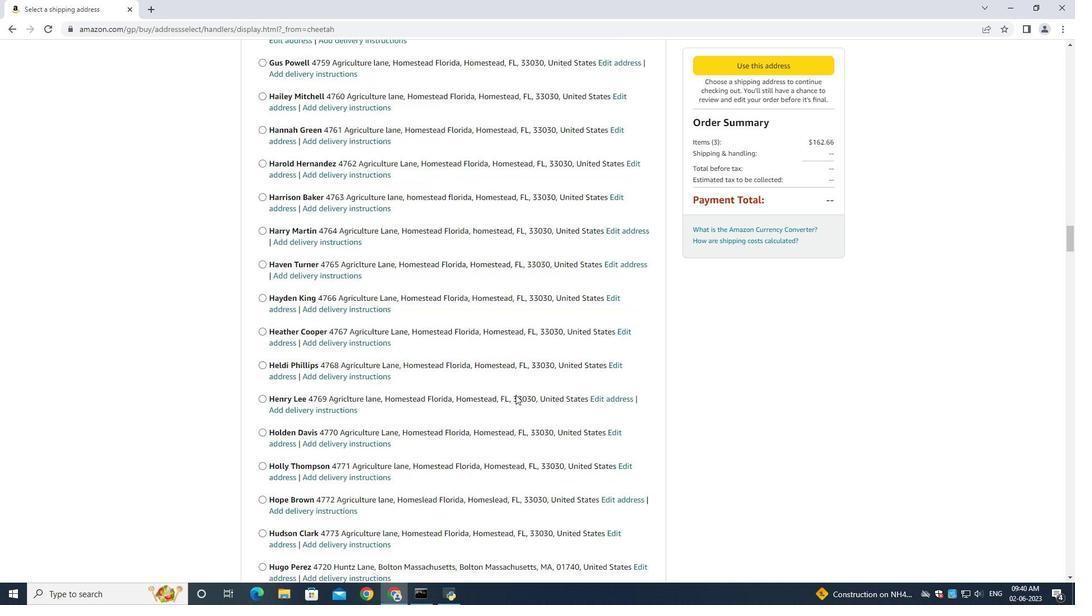 
Action: Mouse scrolled (514, 396) with delta (0, 0)
Screenshot: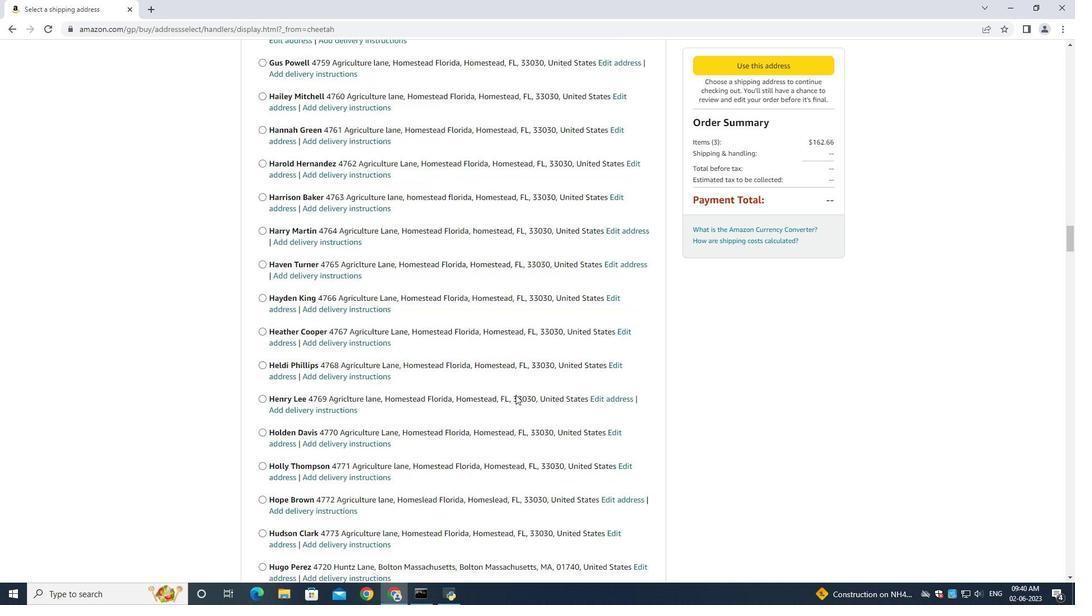 
Action: Mouse scrolled (514, 396) with delta (0, 0)
Screenshot: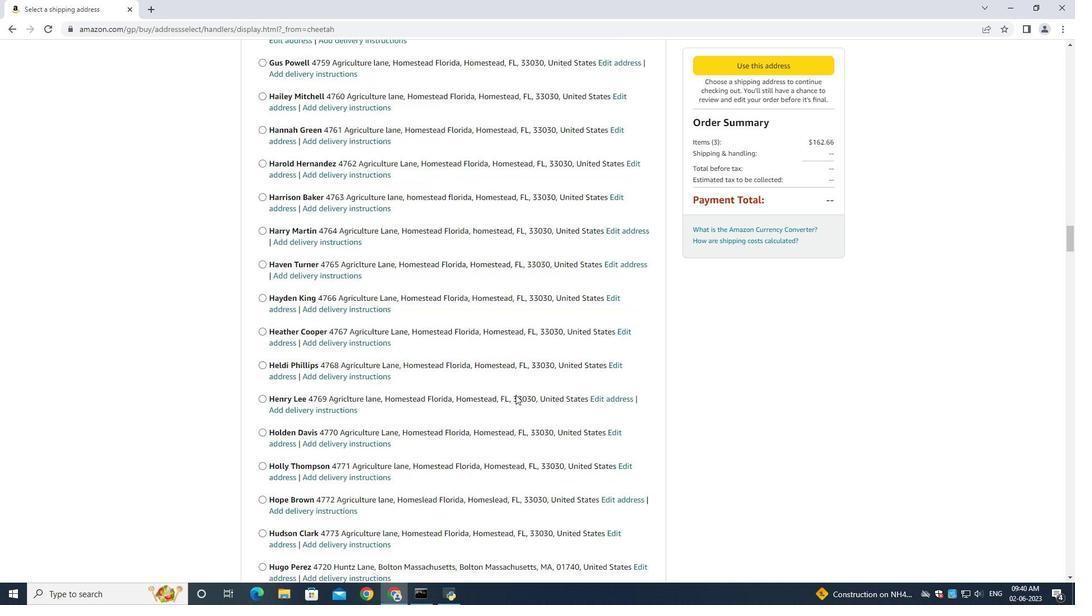 
Action: Mouse moved to (514, 395)
Screenshot: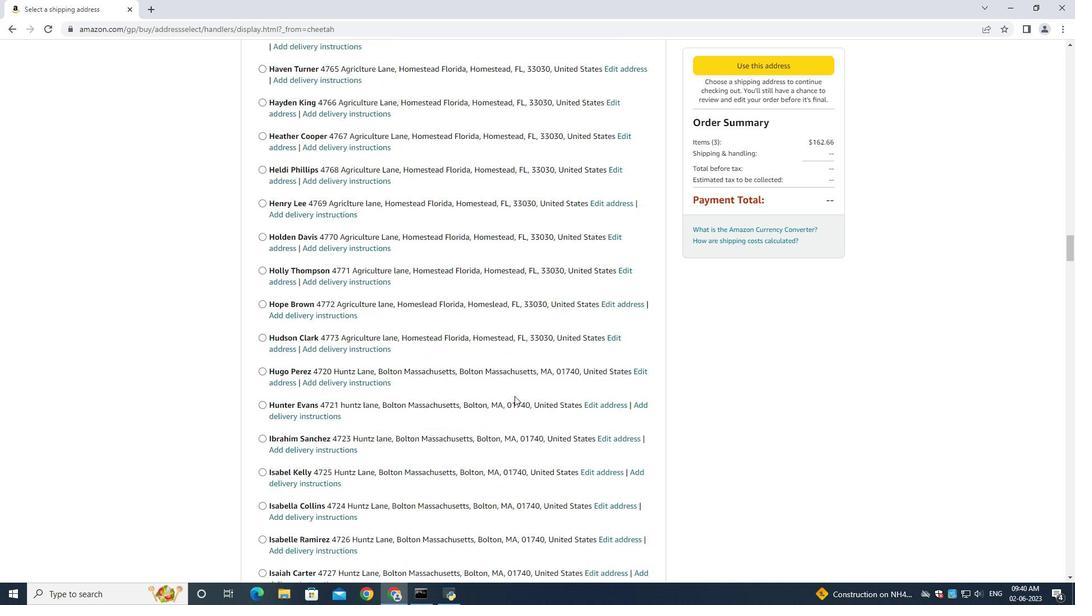 
Action: Mouse scrolled (514, 394) with delta (0, 0)
Screenshot: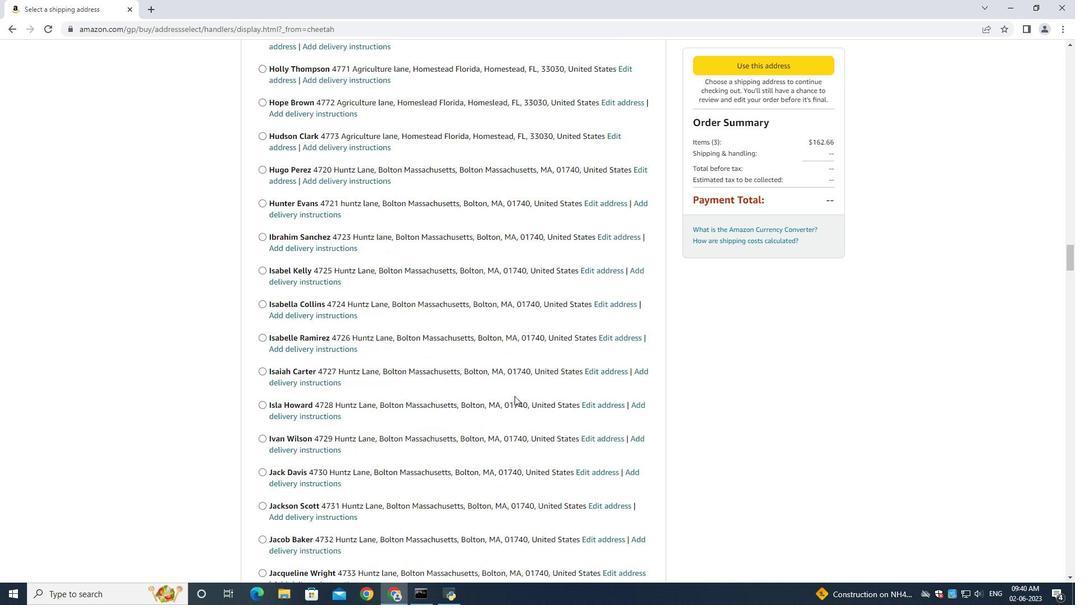 
Action: Mouse moved to (514, 396)
Screenshot: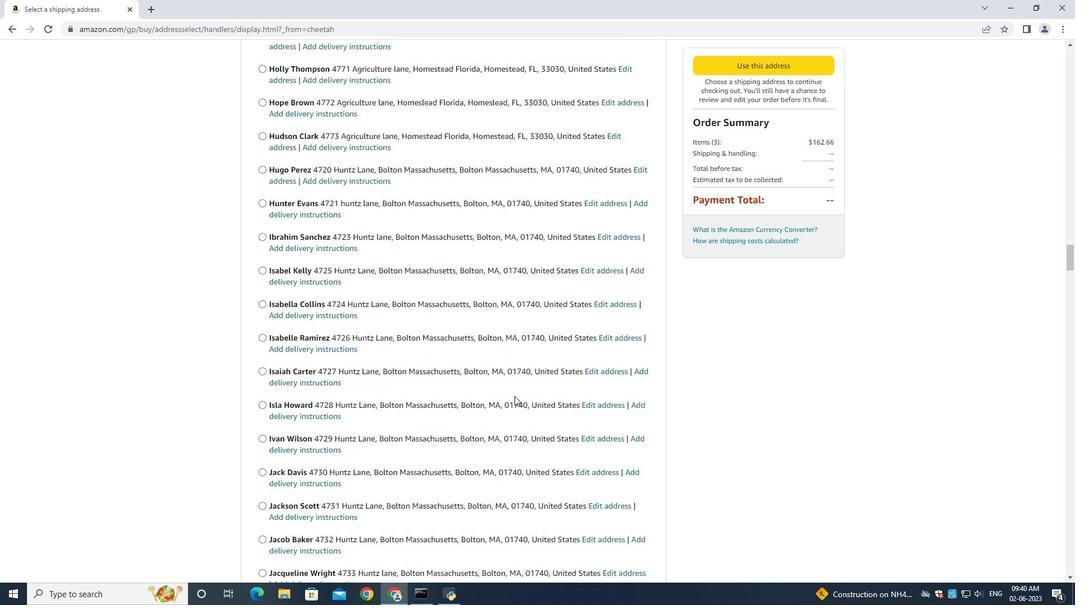 
Action: Mouse scrolled (514, 395) with delta (0, 0)
Screenshot: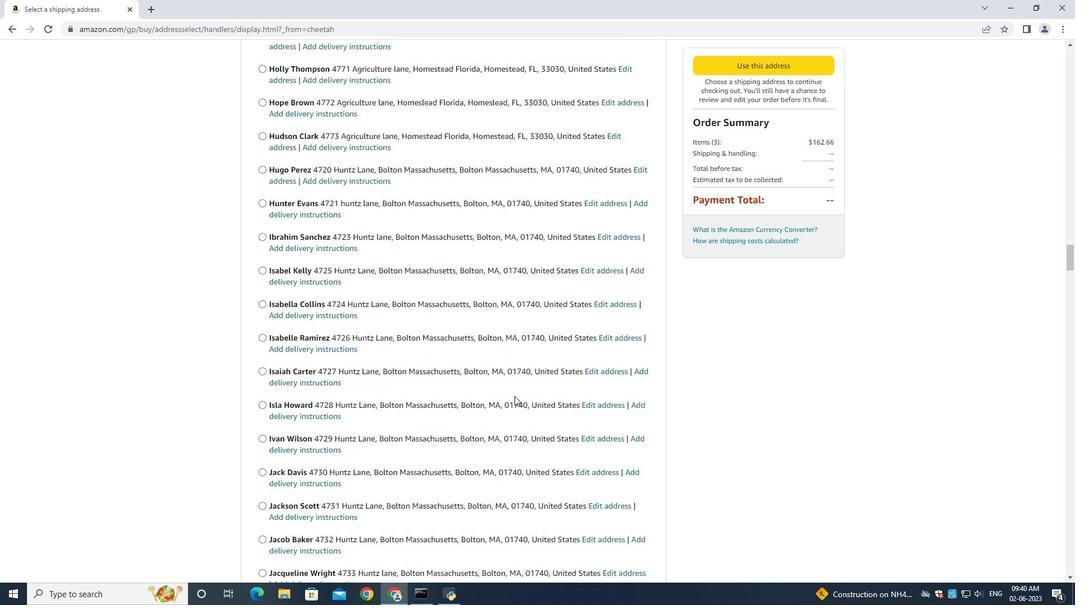 
Action: Mouse scrolled (514, 395) with delta (0, 0)
Screenshot: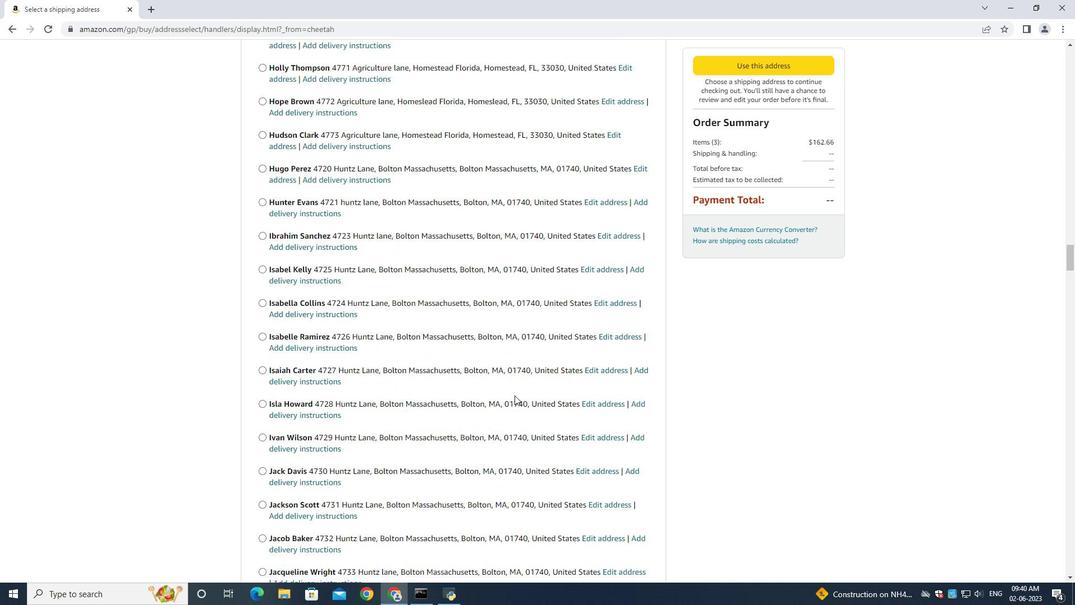 
Action: Mouse scrolled (514, 395) with delta (0, 0)
Screenshot: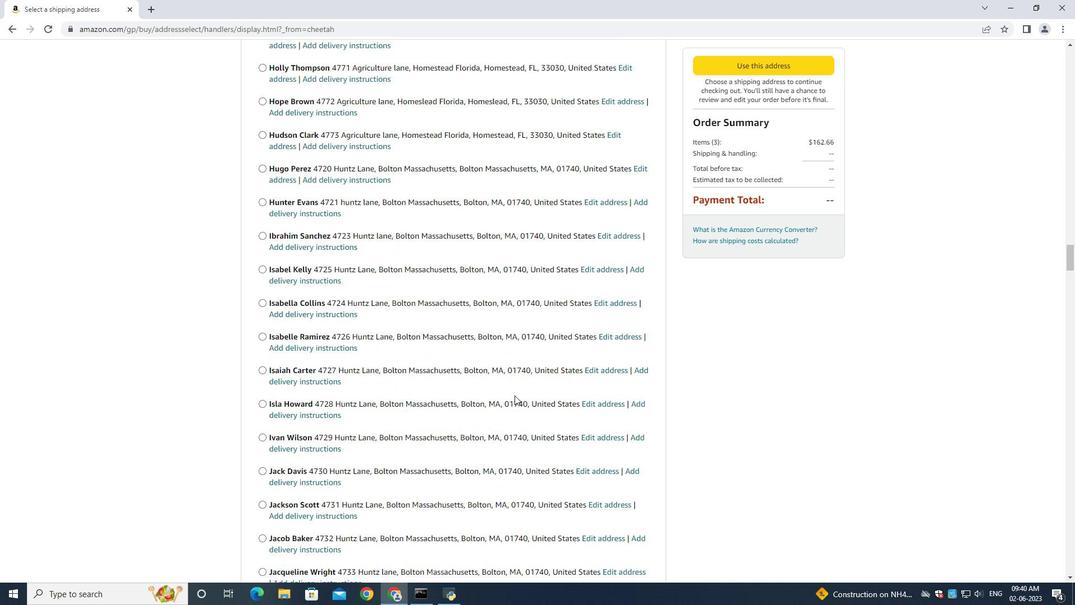 
Action: Mouse moved to (514, 394)
Screenshot: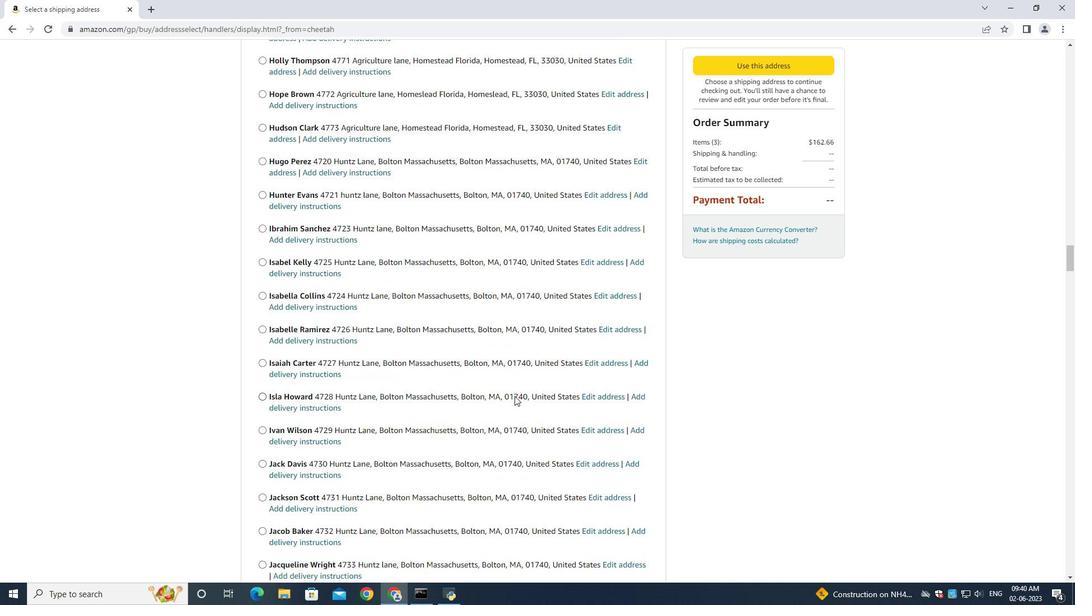 
Action: Mouse scrolled (514, 394) with delta (0, 0)
Screenshot: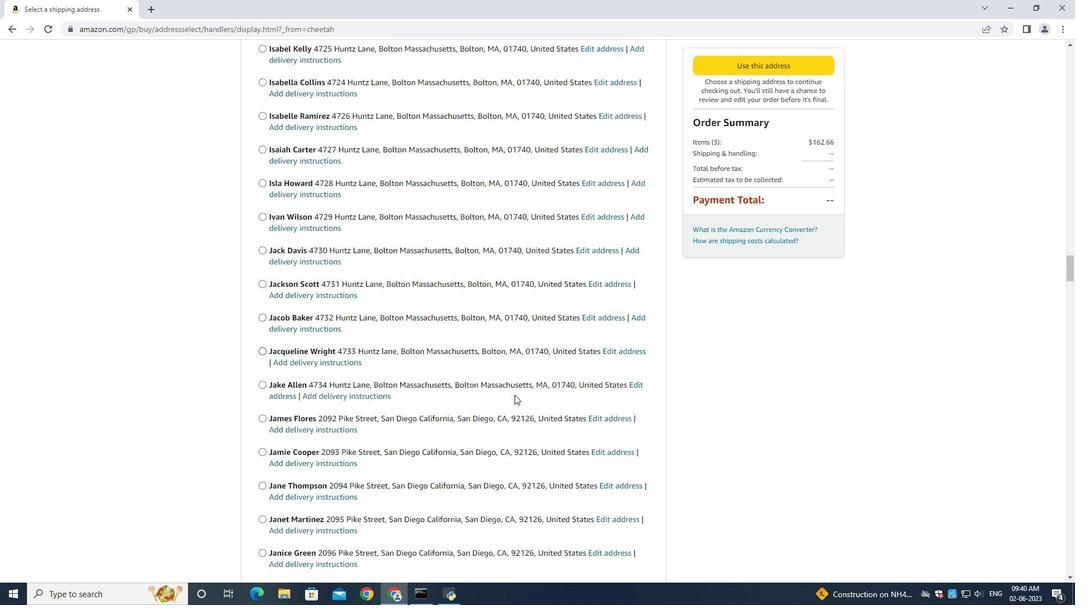 
Action: Mouse scrolled (514, 394) with delta (0, 0)
Screenshot: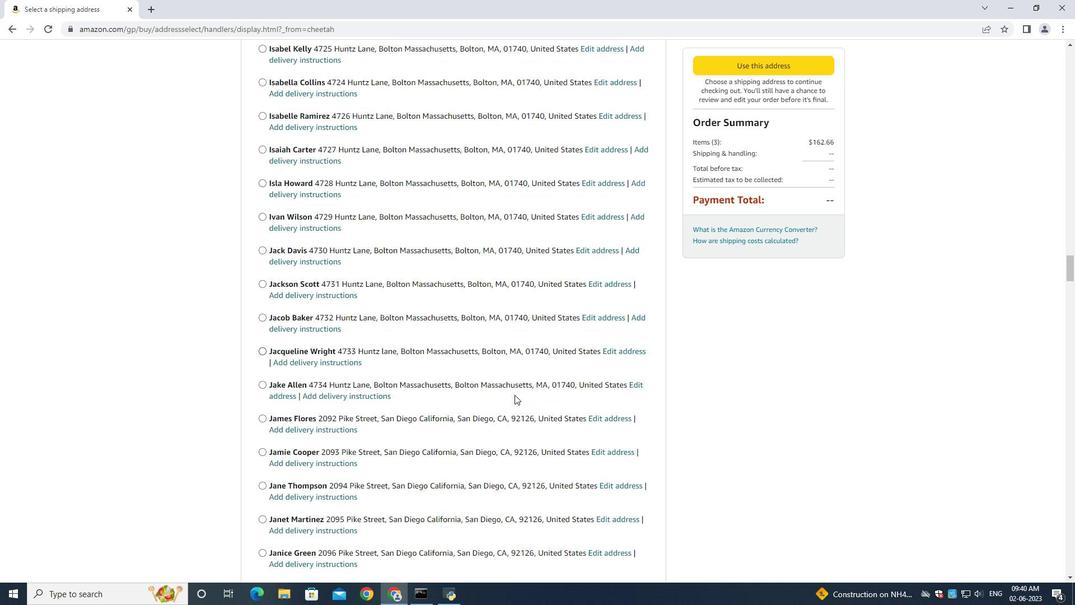 
Action: Mouse scrolled (514, 394) with delta (0, 0)
Screenshot: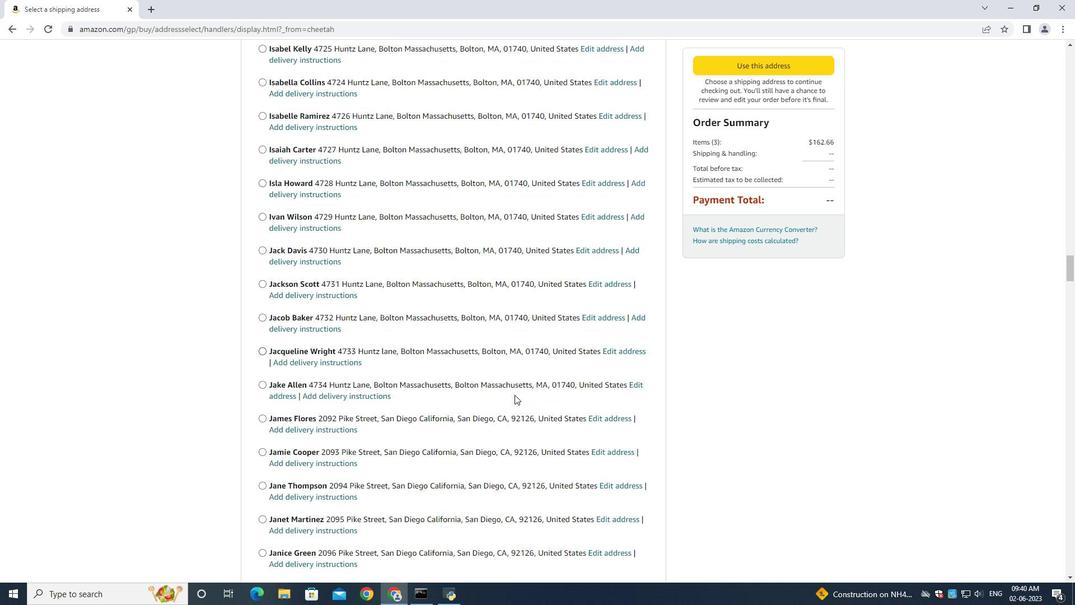 
Action: Mouse moved to (514, 394)
Screenshot: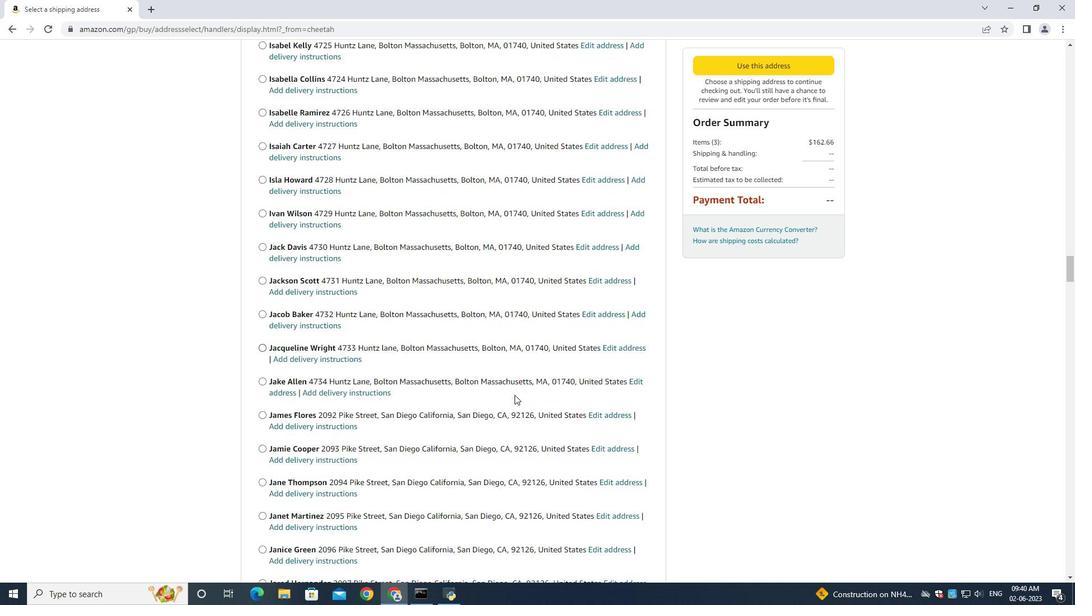 
Action: Mouse scrolled (514, 394) with delta (0, 0)
Screenshot: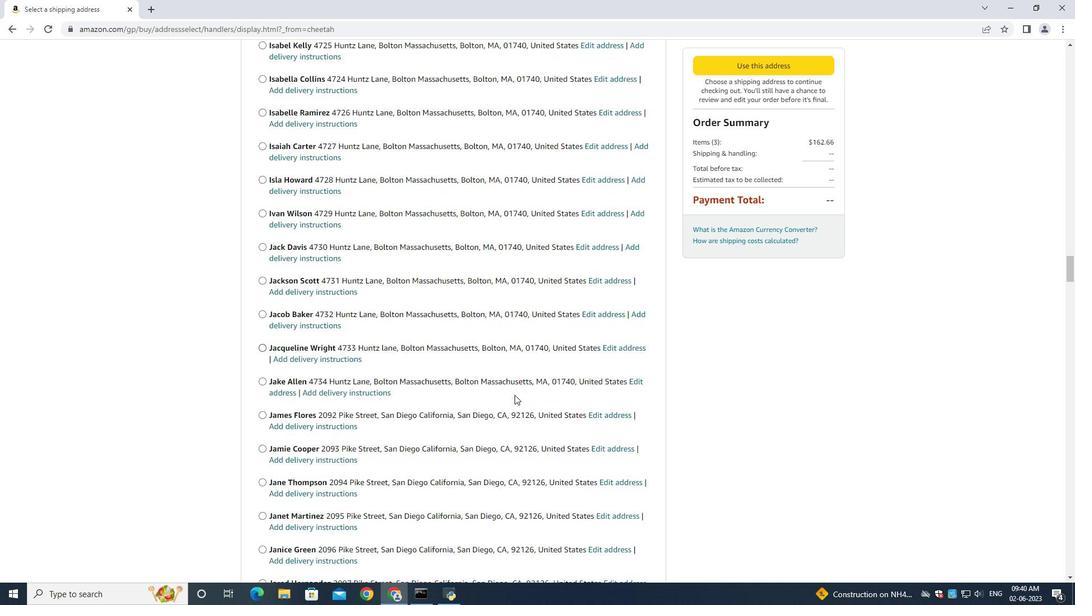 
Action: Mouse scrolled (514, 394) with delta (0, 0)
Screenshot: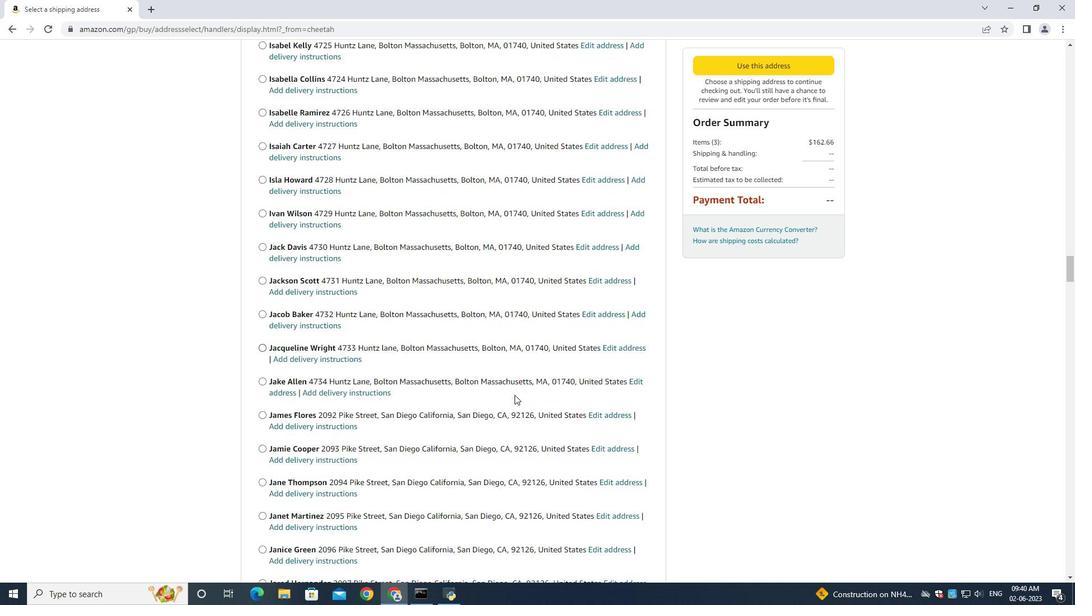 
Action: Mouse scrolled (514, 394) with delta (0, 0)
Screenshot: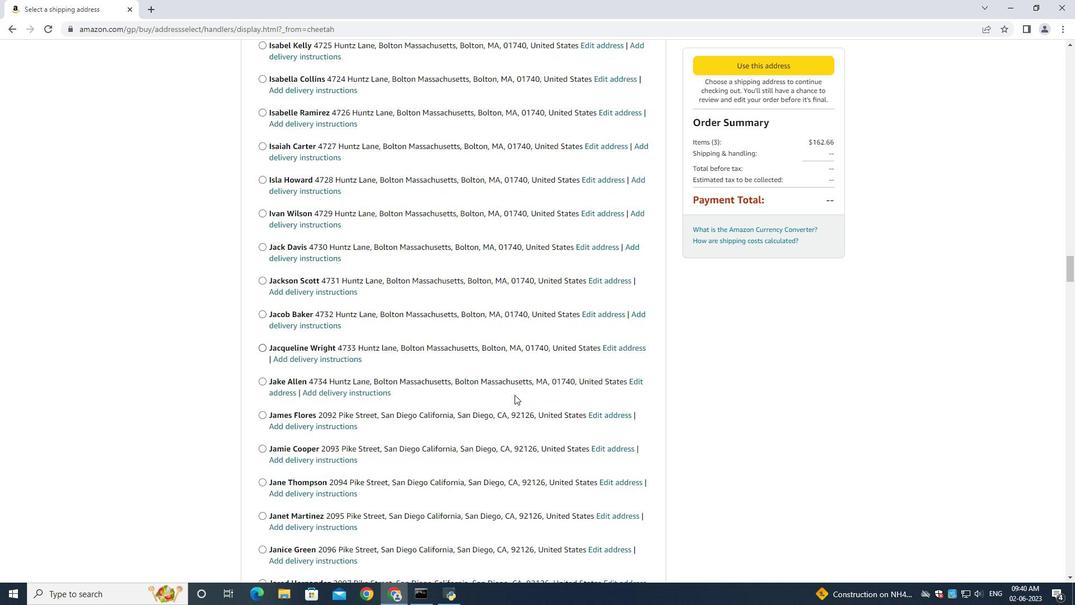 
Action: Mouse moved to (514, 394)
Screenshot: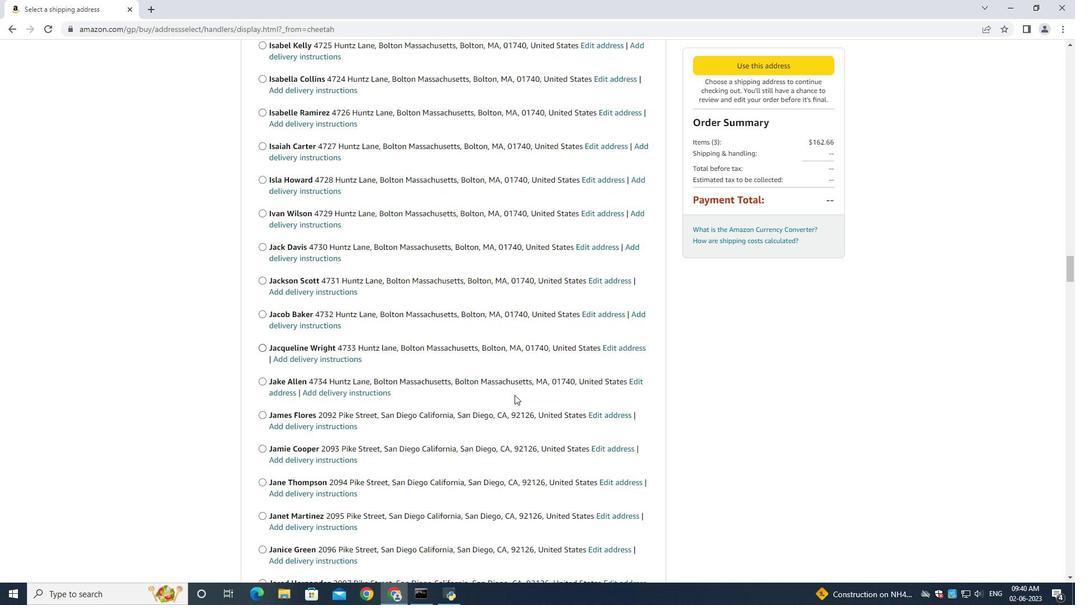 
Action: Mouse scrolled (514, 394) with delta (0, 0)
Screenshot: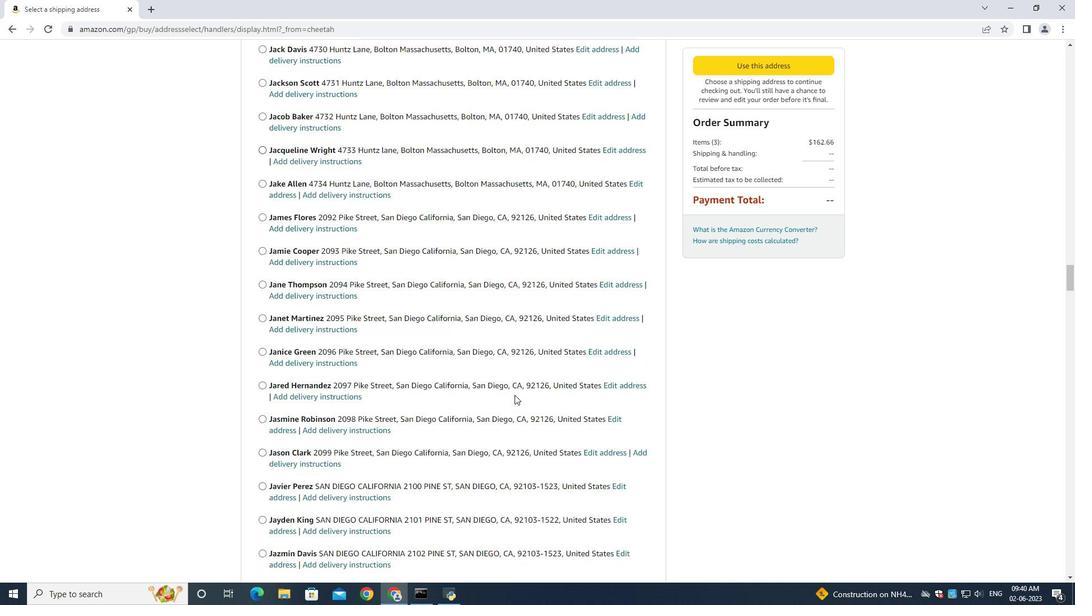 
Action: Mouse scrolled (514, 394) with delta (0, 0)
Screenshot: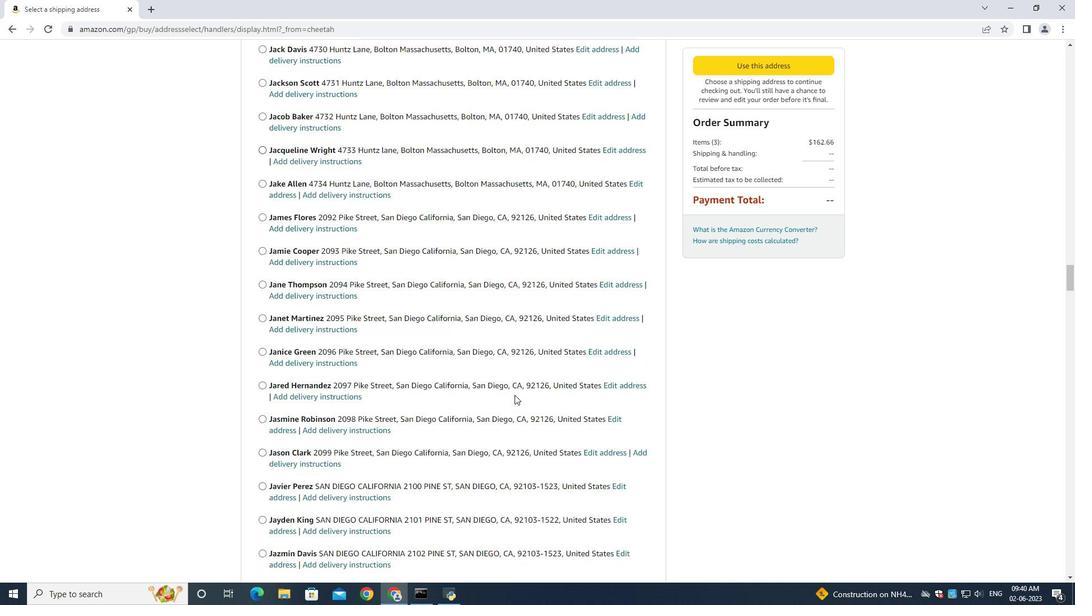 
Action: Mouse scrolled (514, 394) with delta (0, 0)
Screenshot: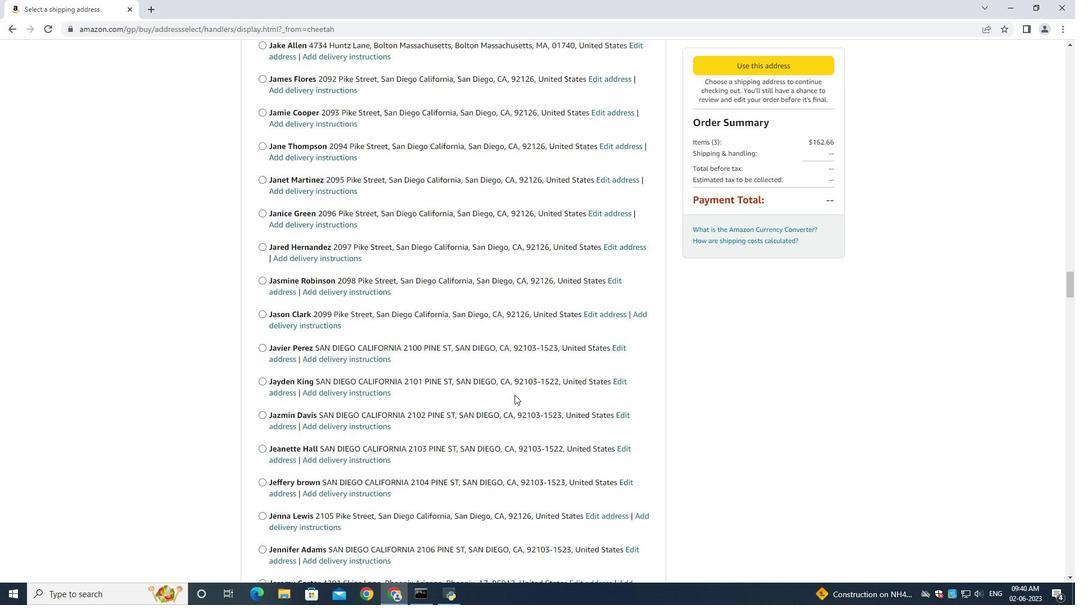 
Action: Mouse scrolled (514, 394) with delta (0, 0)
Screenshot: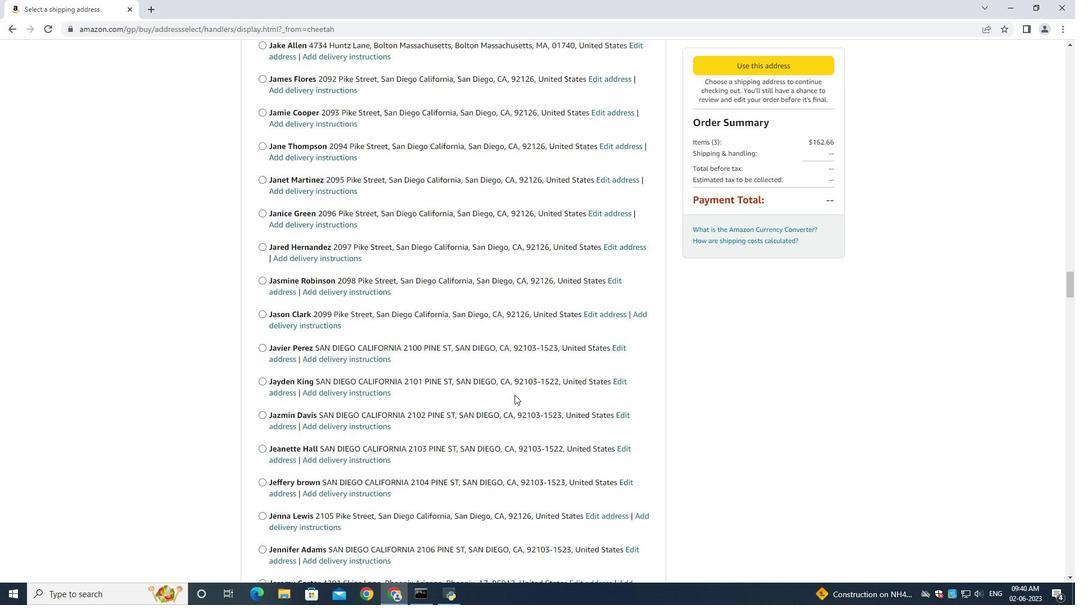 
Action: Mouse scrolled (514, 394) with delta (0, 0)
Screenshot: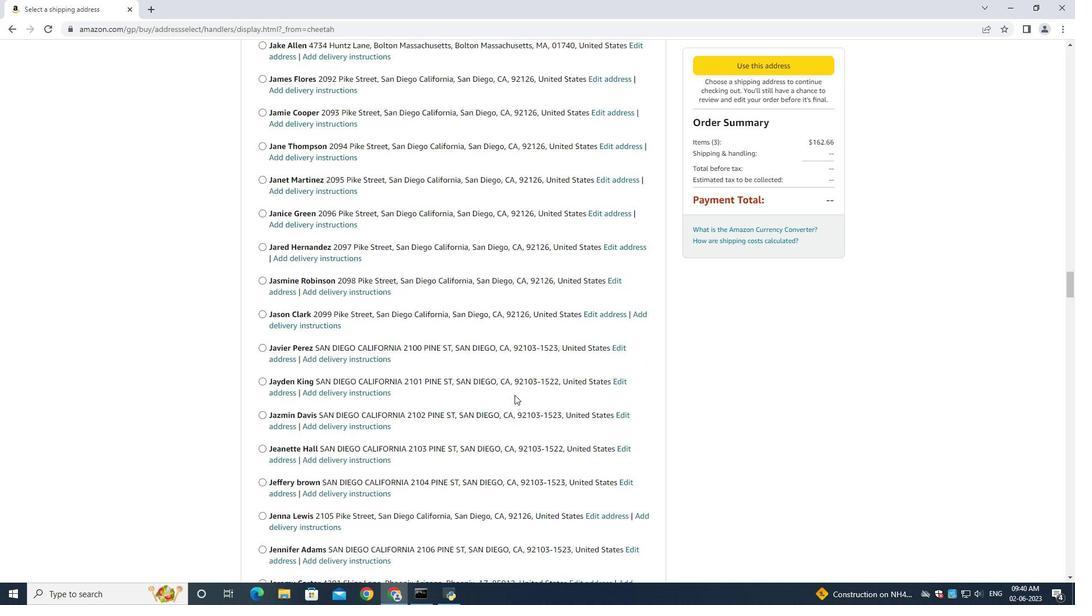 
Action: Mouse moved to (513, 394)
Screenshot: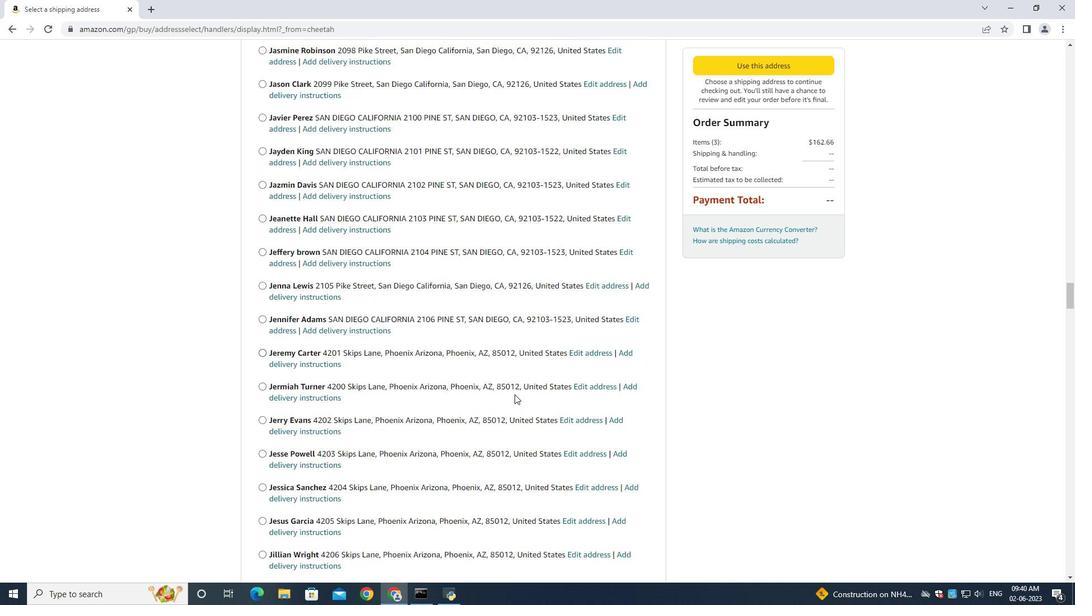 
Action: Mouse scrolled (513, 393) with delta (0, 0)
Screenshot: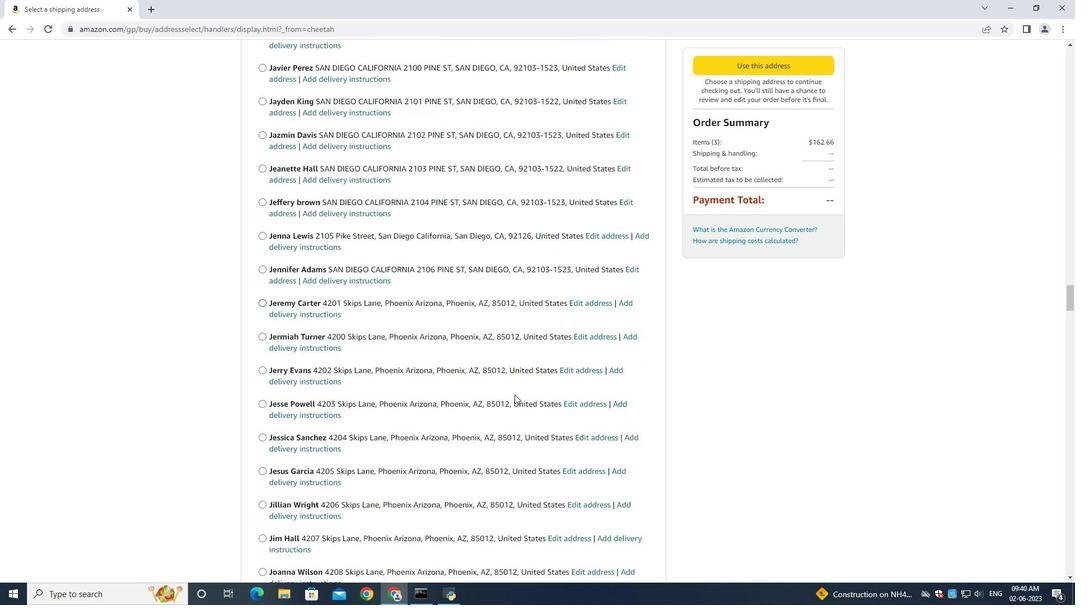 
Action: Mouse moved to (513, 394)
Screenshot: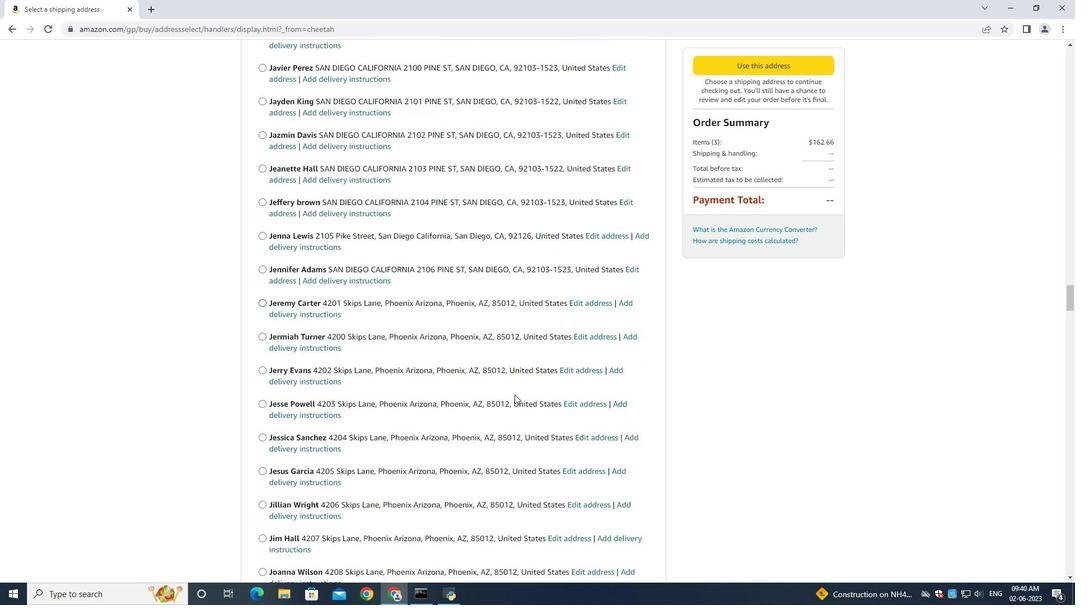 
Action: Mouse scrolled (513, 393) with delta (0, 0)
Screenshot: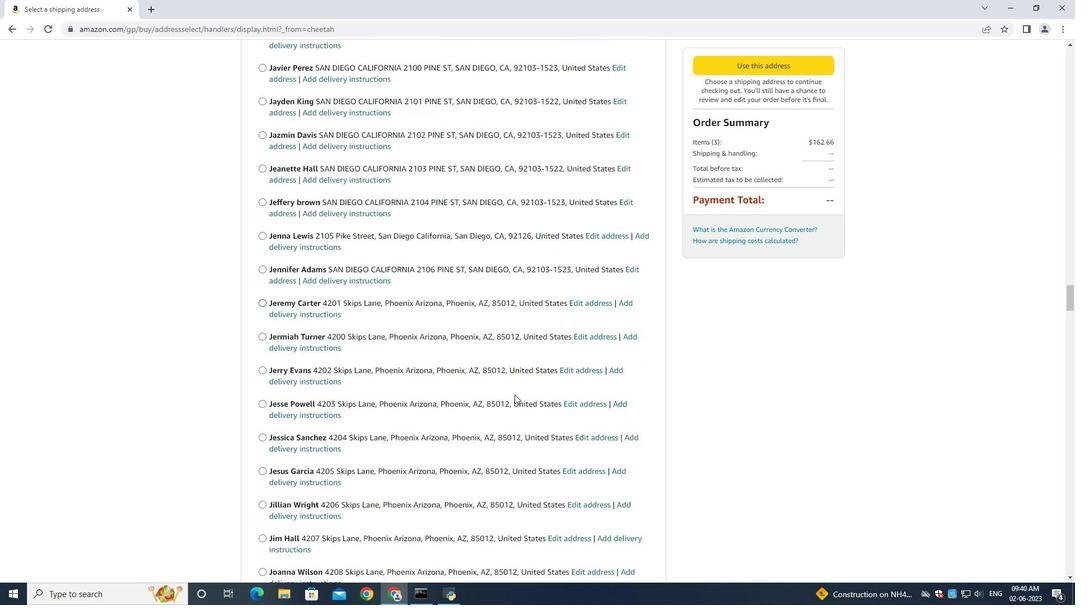 
Action: Mouse moved to (513, 394)
Screenshot: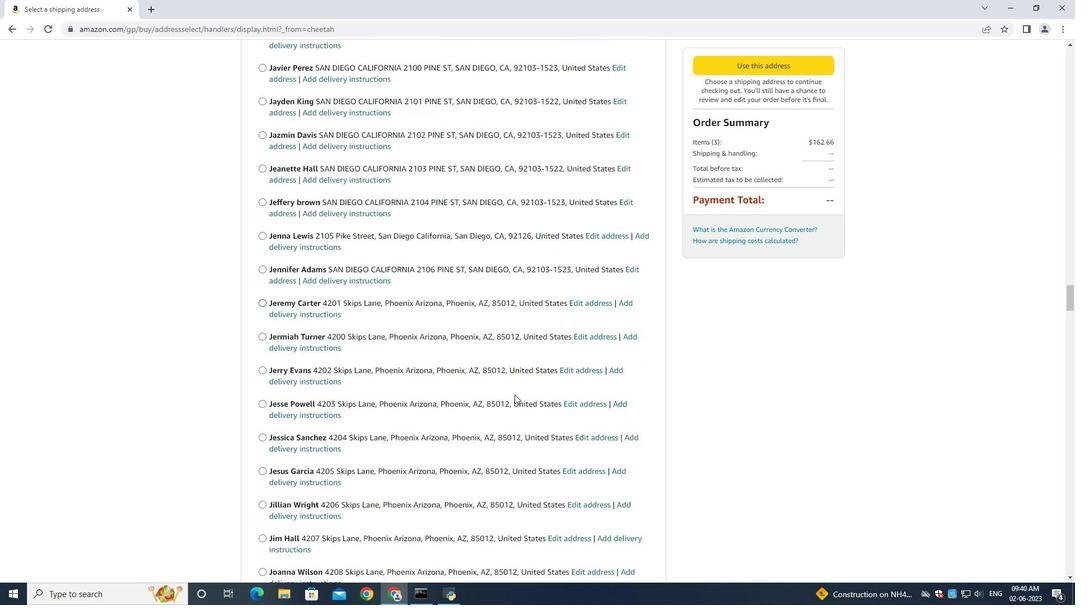 
Action: Mouse scrolled (513, 393) with delta (0, 0)
Screenshot: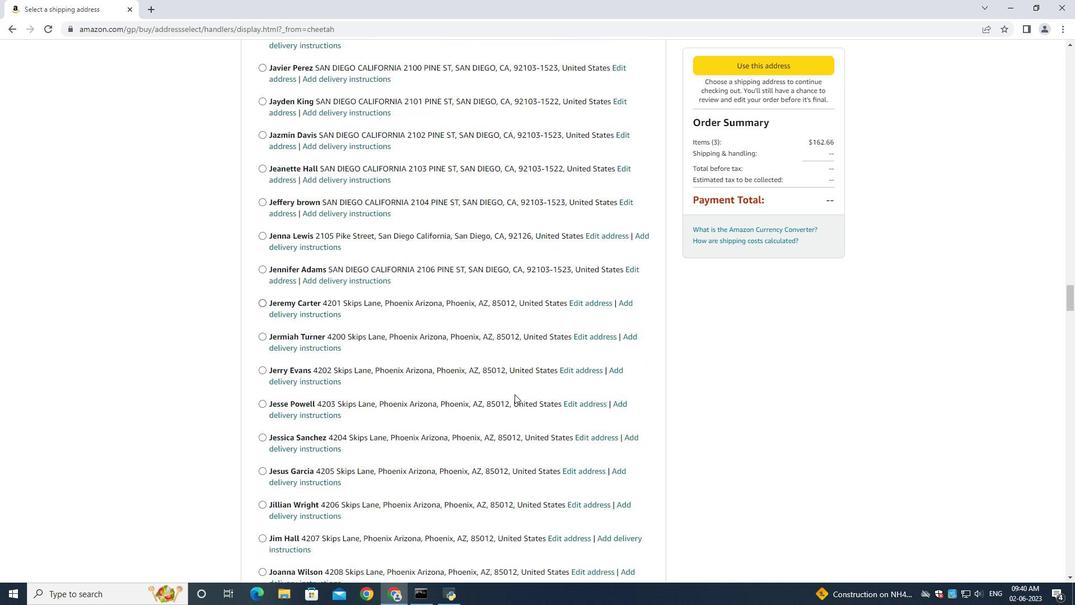 
Action: Mouse scrolled (513, 393) with delta (0, 0)
Screenshot: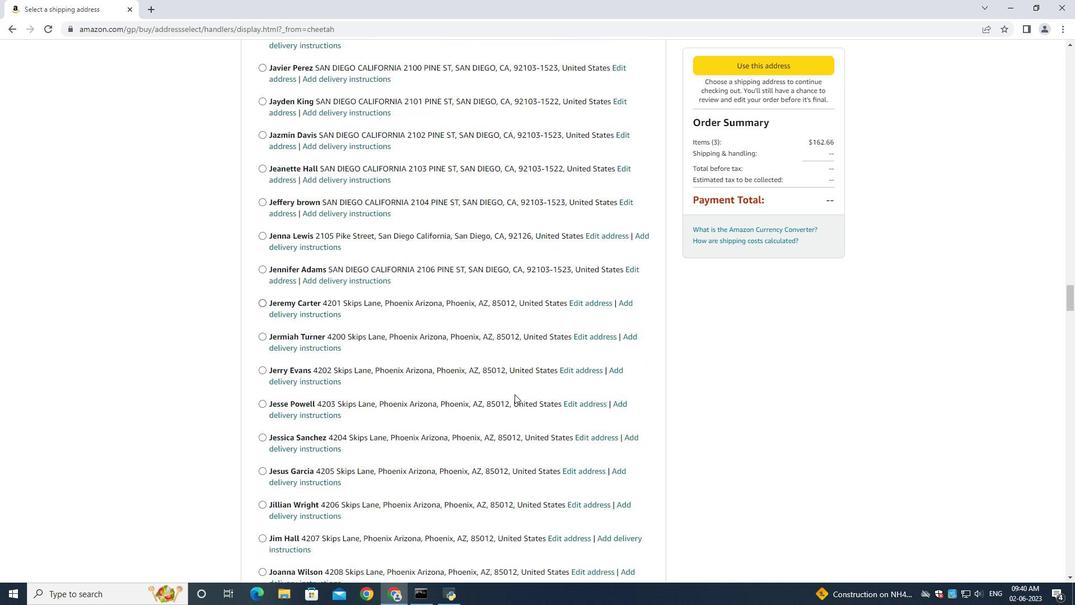 
Action: Mouse scrolled (513, 393) with delta (0, 0)
Screenshot: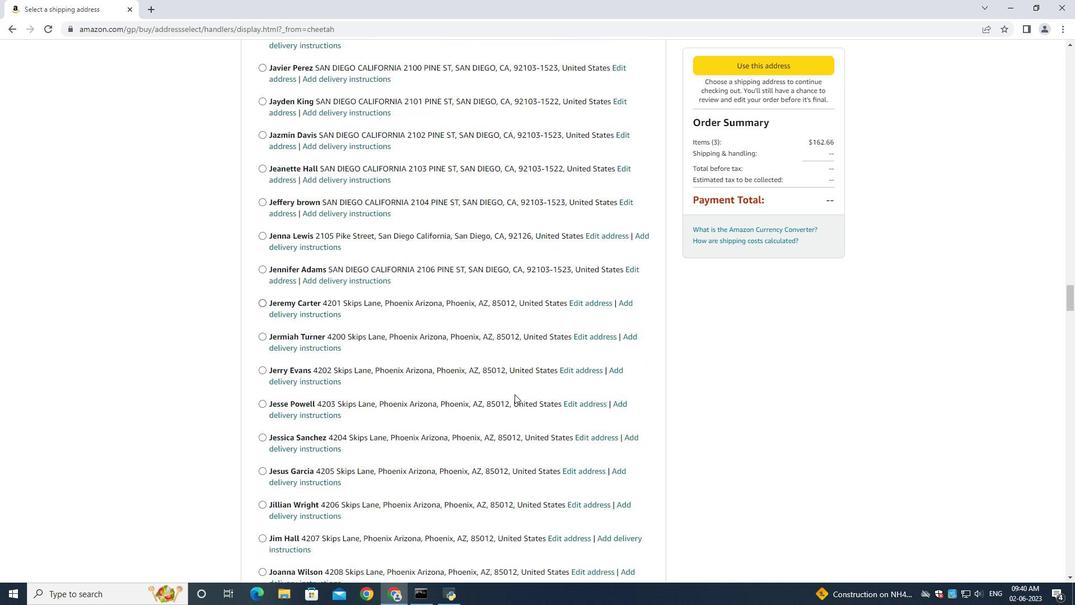
Action: Mouse scrolled (513, 393) with delta (0, 0)
Screenshot: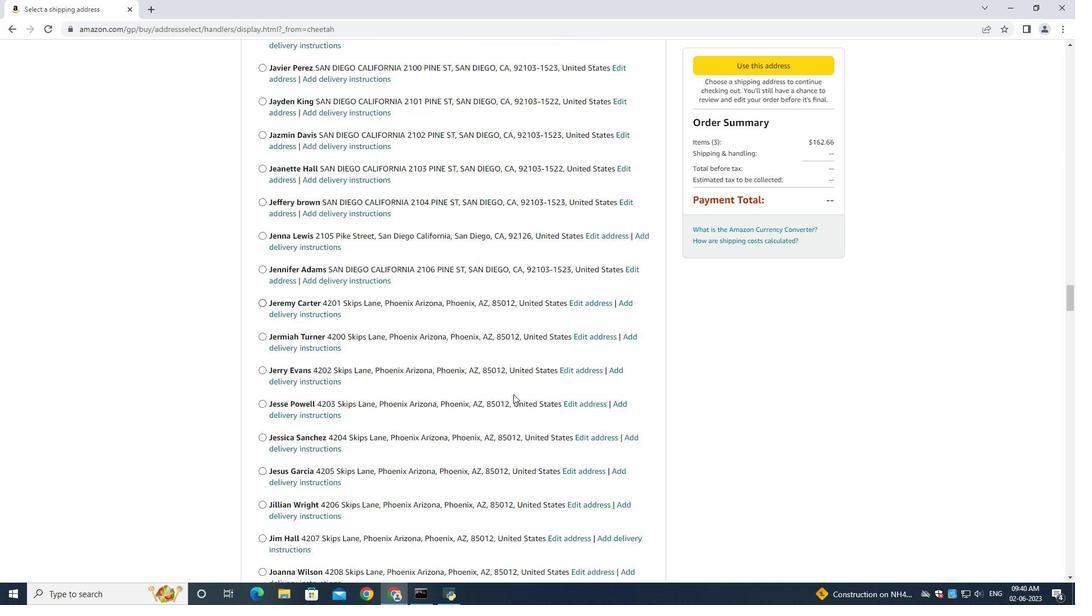 
Action: Mouse moved to (513, 393)
Screenshot: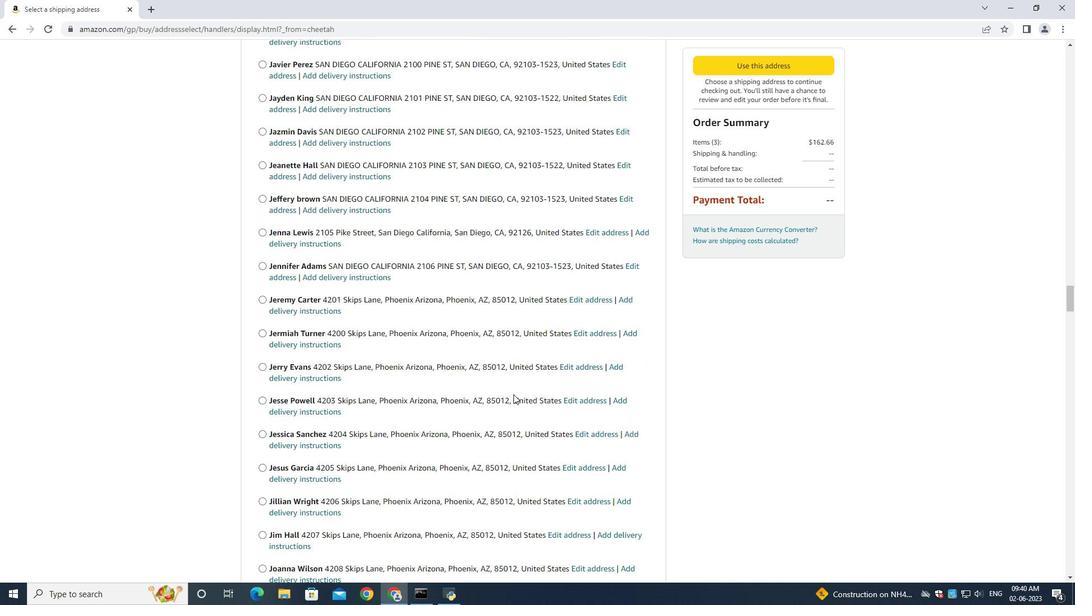 
Action: Mouse scrolled (513, 392) with delta (0, 0)
Screenshot: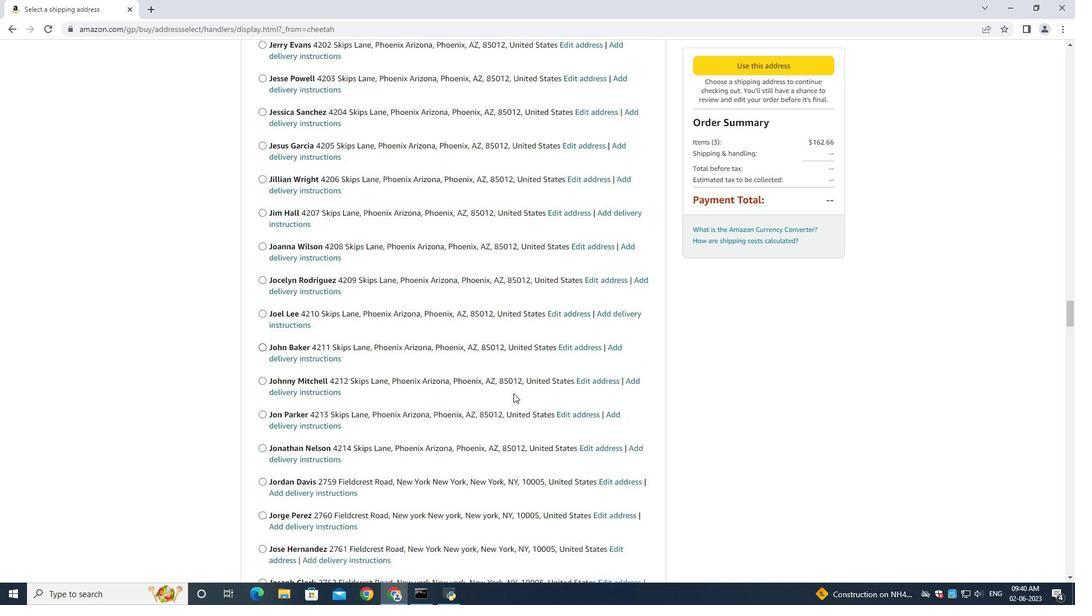 
Action: Mouse scrolled (513, 392) with delta (0, 0)
Screenshot: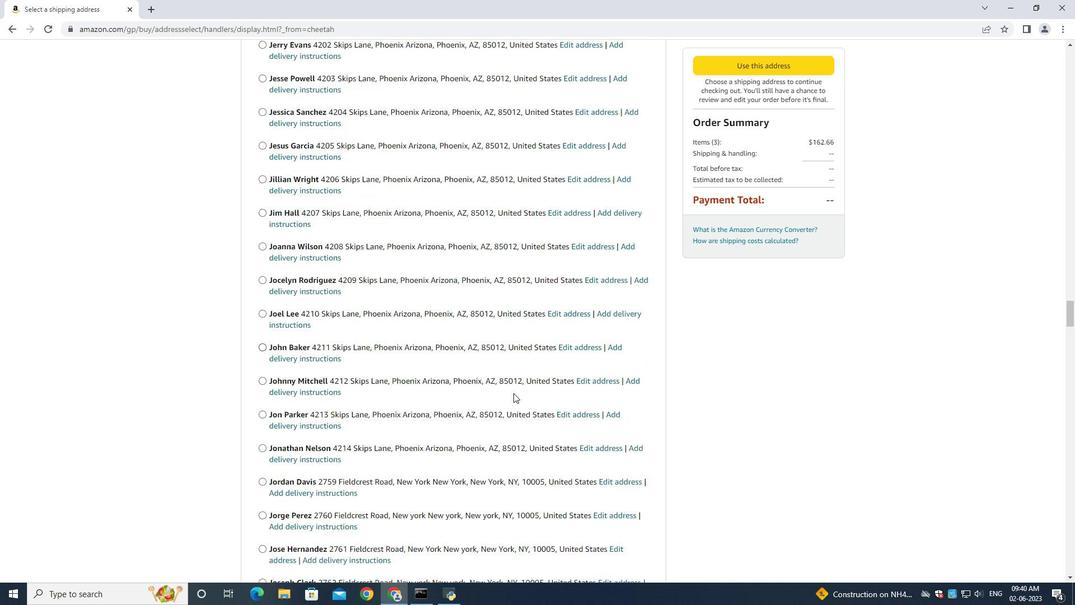 
Action: Mouse scrolled (513, 392) with delta (0, 0)
Screenshot: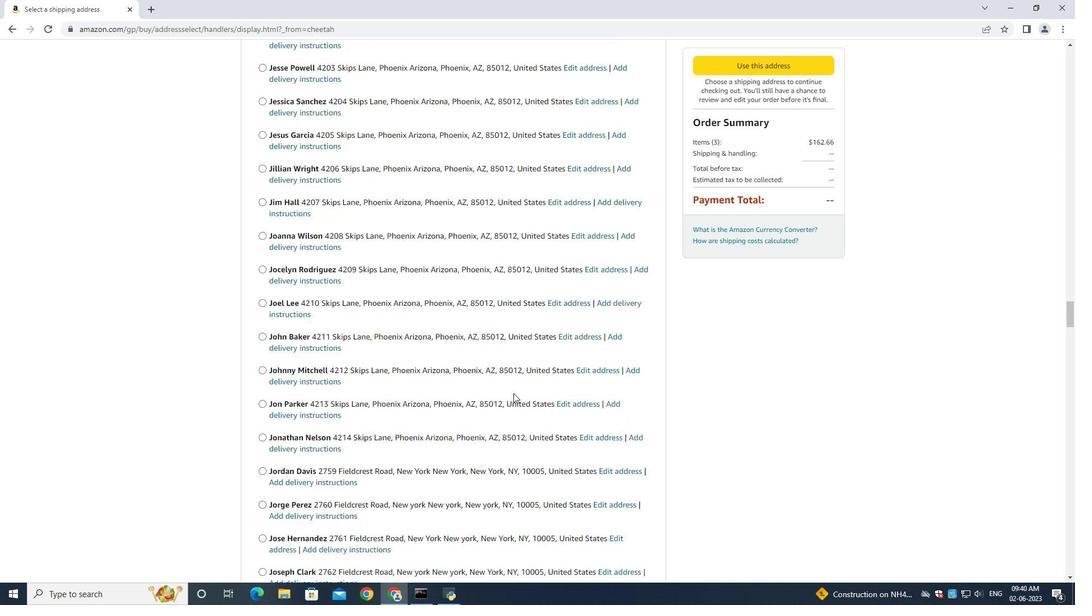 
Action: Mouse moved to (513, 393)
Screenshot: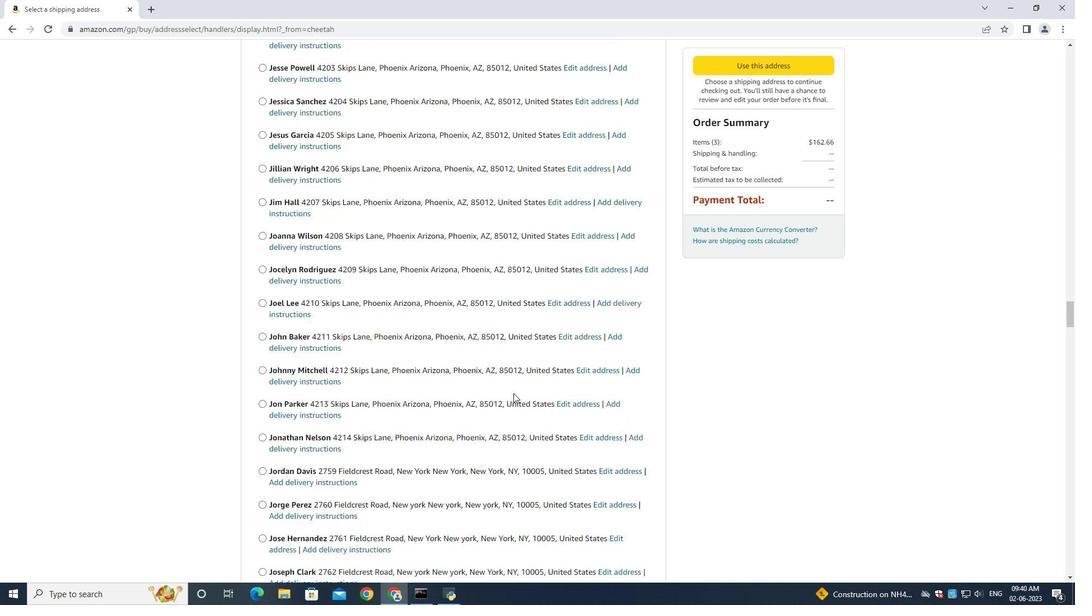 
Action: Mouse scrolled (513, 392) with delta (0, 0)
Screenshot: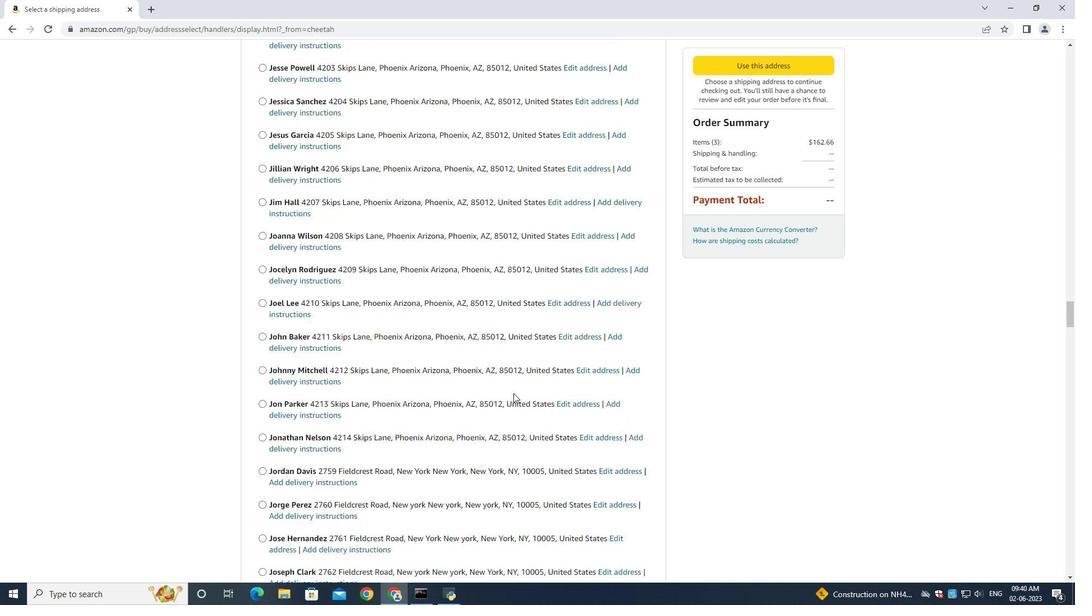 
Action: Mouse scrolled (513, 392) with delta (0, 0)
Screenshot: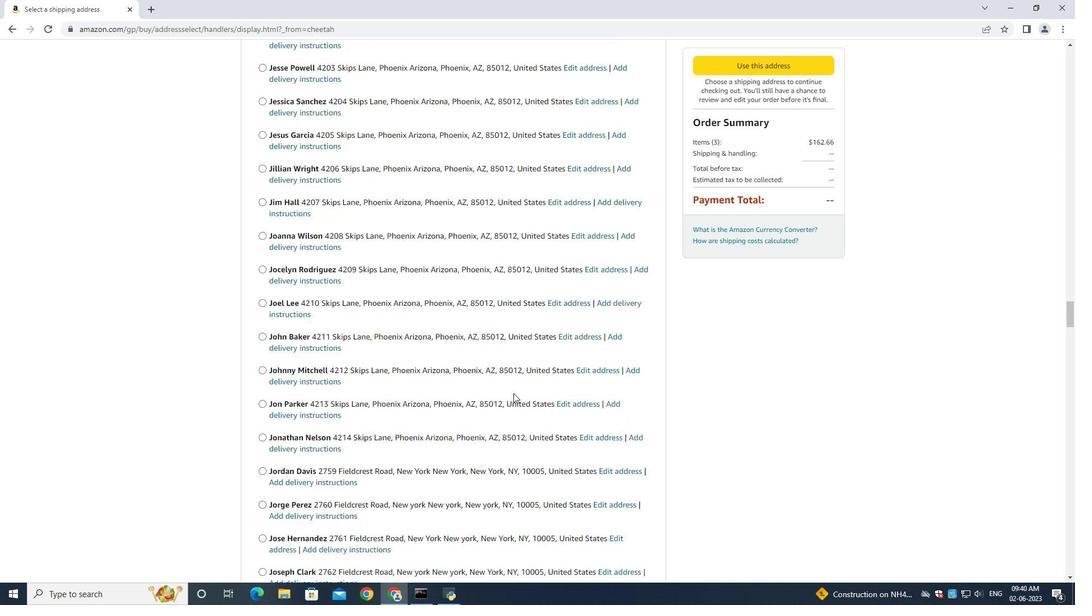 
Action: Mouse scrolled (513, 392) with delta (0, 0)
Screenshot: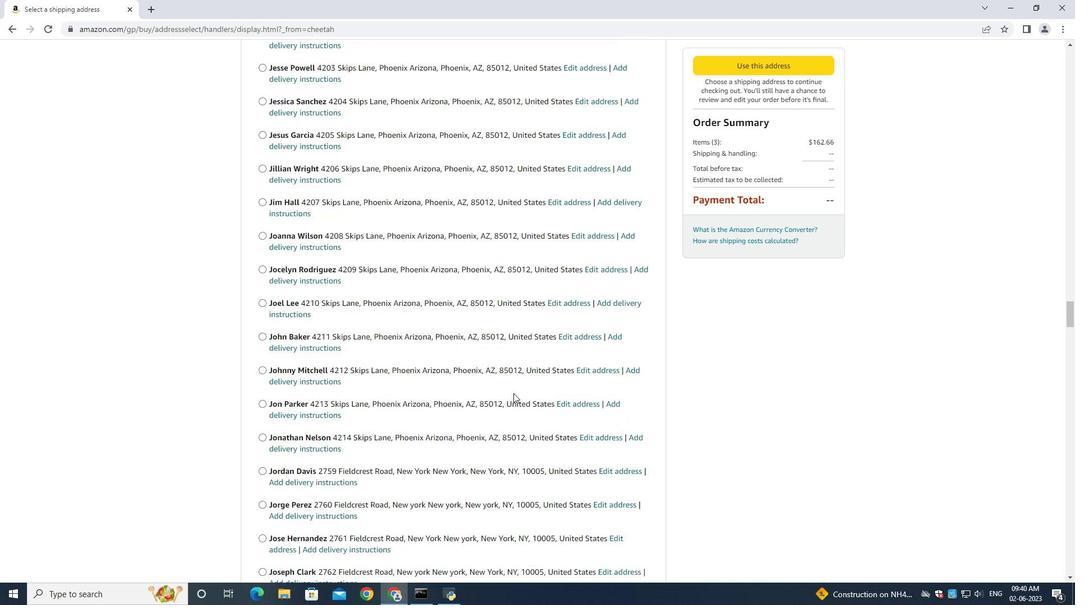 
Action: Mouse moved to (513, 392)
Screenshot: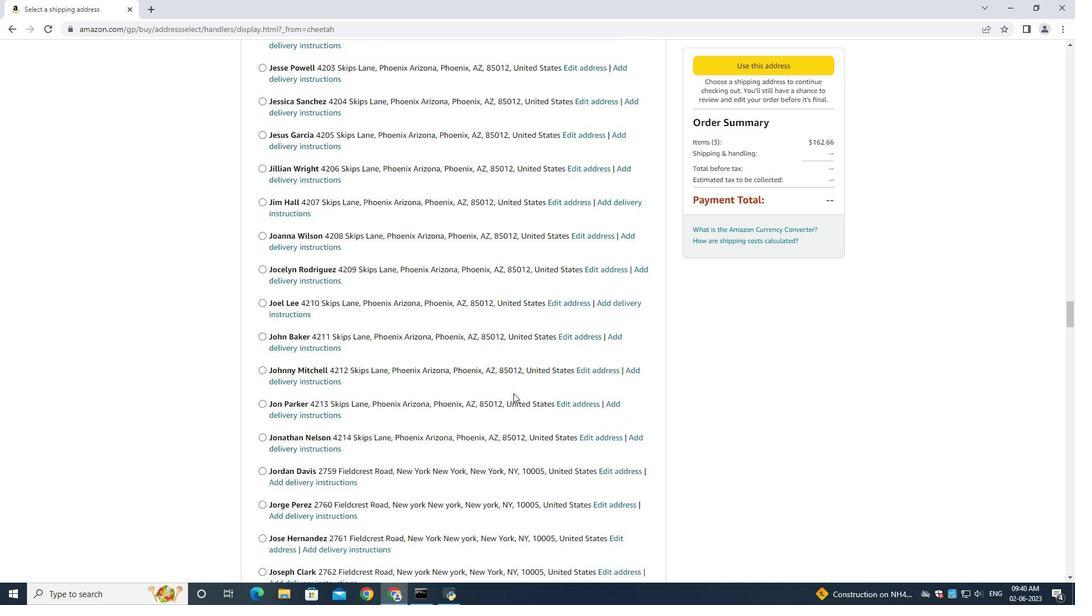 
Action: Mouse scrolled (513, 392) with delta (0, 0)
Screenshot: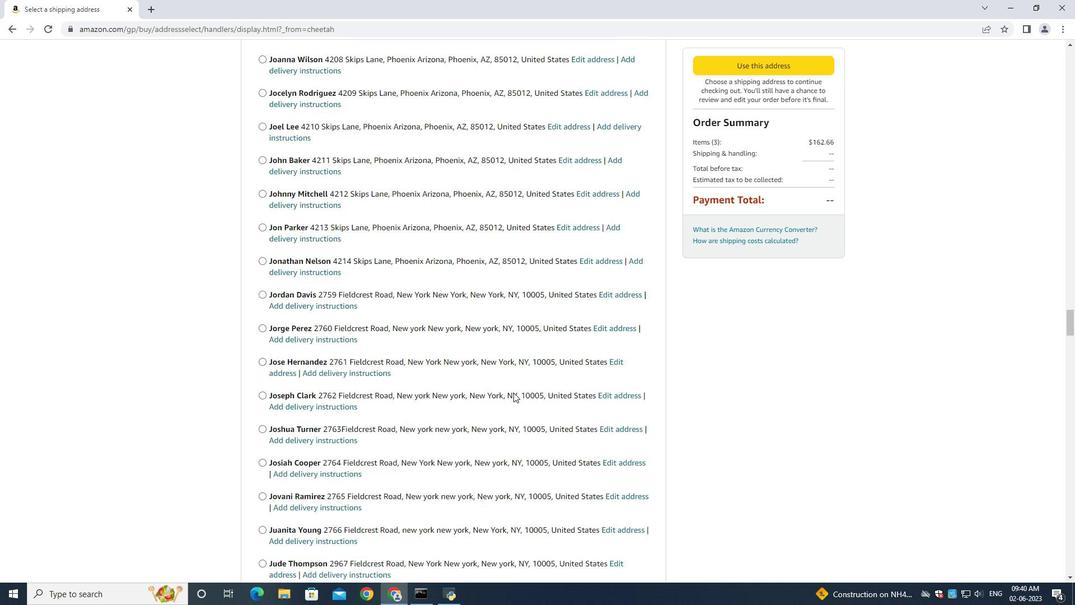
Action: Mouse moved to (513, 392)
Screenshot: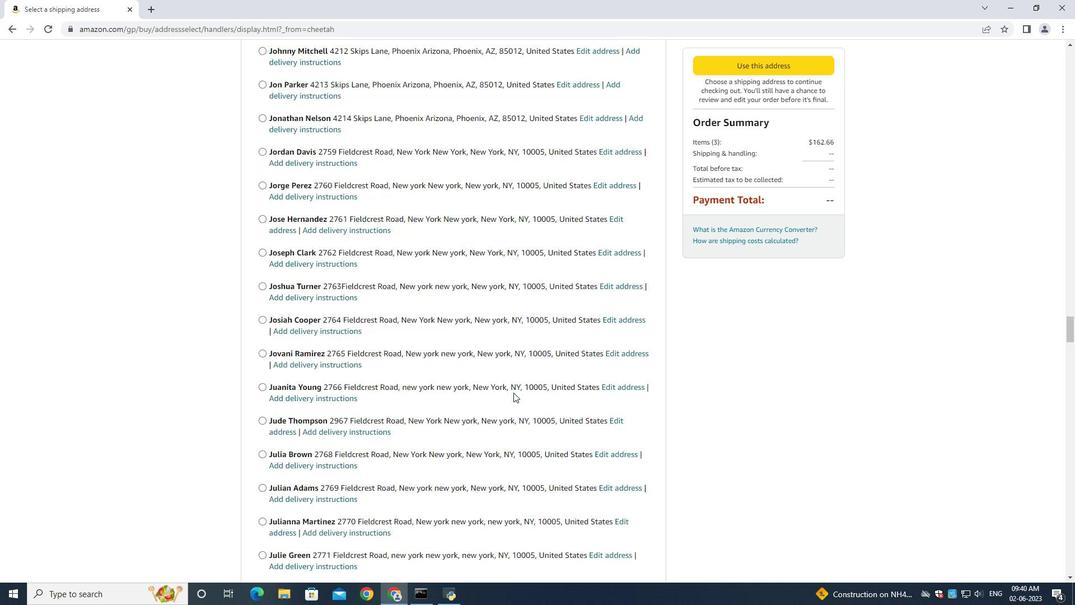 
Action: Mouse scrolled (513, 392) with delta (0, 0)
Screenshot: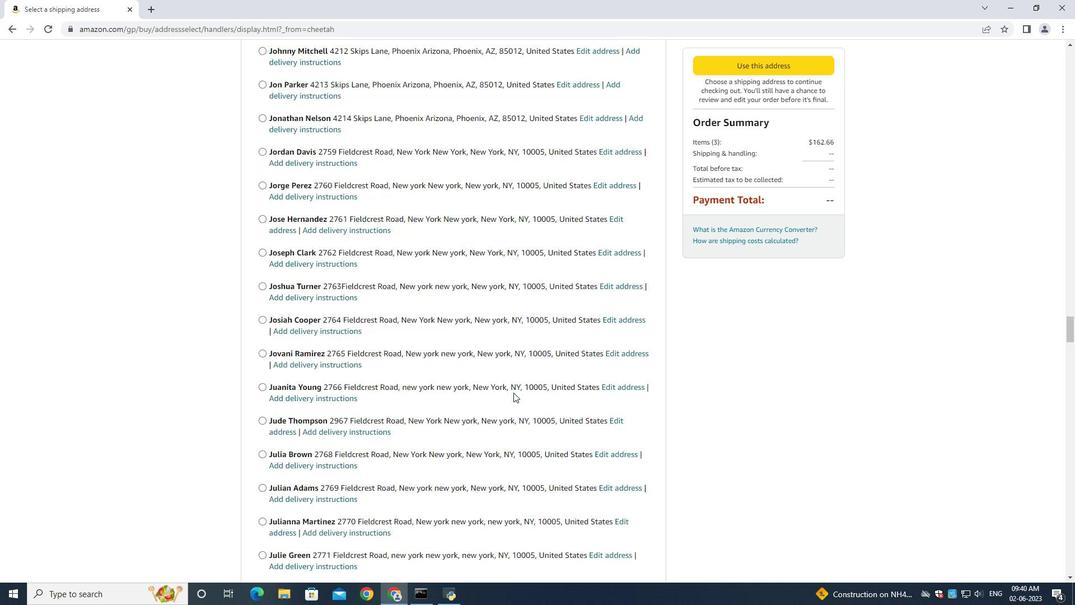 
Action: Mouse moved to (513, 393)
Screenshot: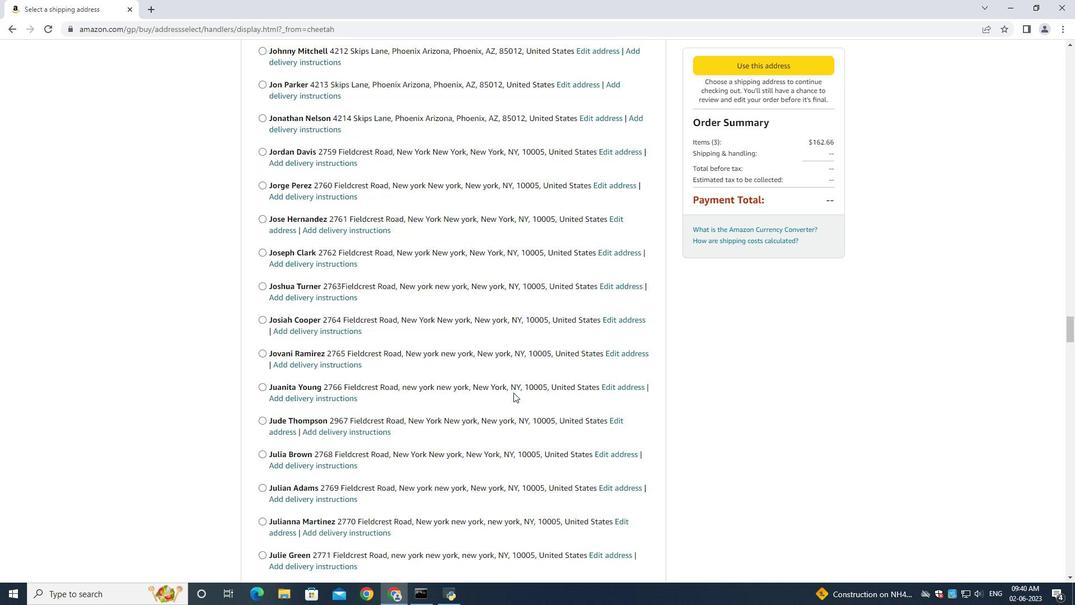 
Action: Mouse scrolled (513, 393) with delta (0, 0)
Screenshot: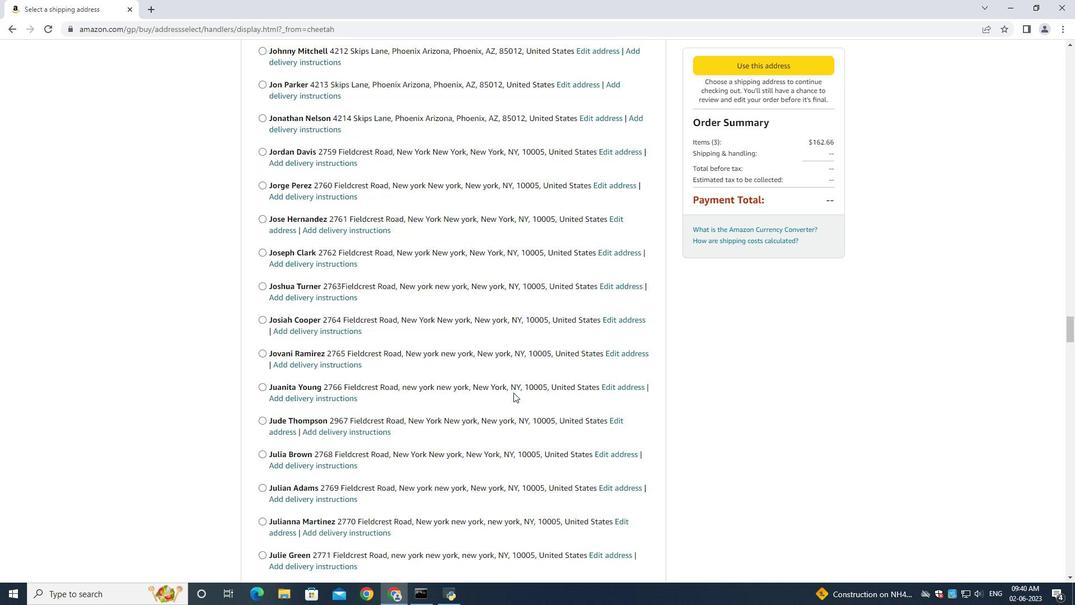 
Action: Mouse scrolled (513, 393) with delta (0, 0)
Screenshot: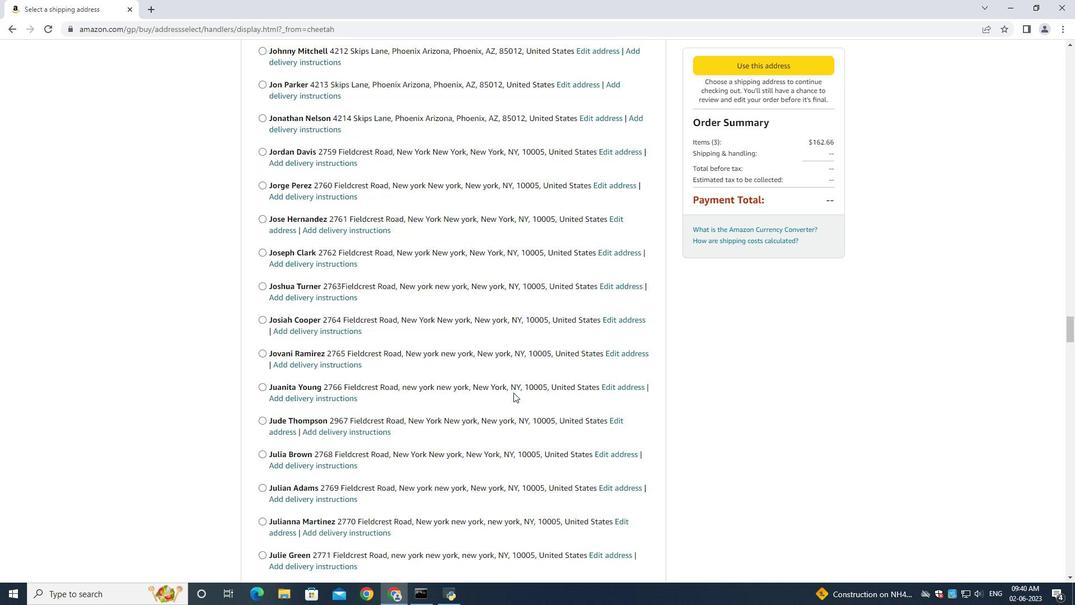 
Action: Mouse scrolled (513, 393) with delta (0, 0)
Screenshot: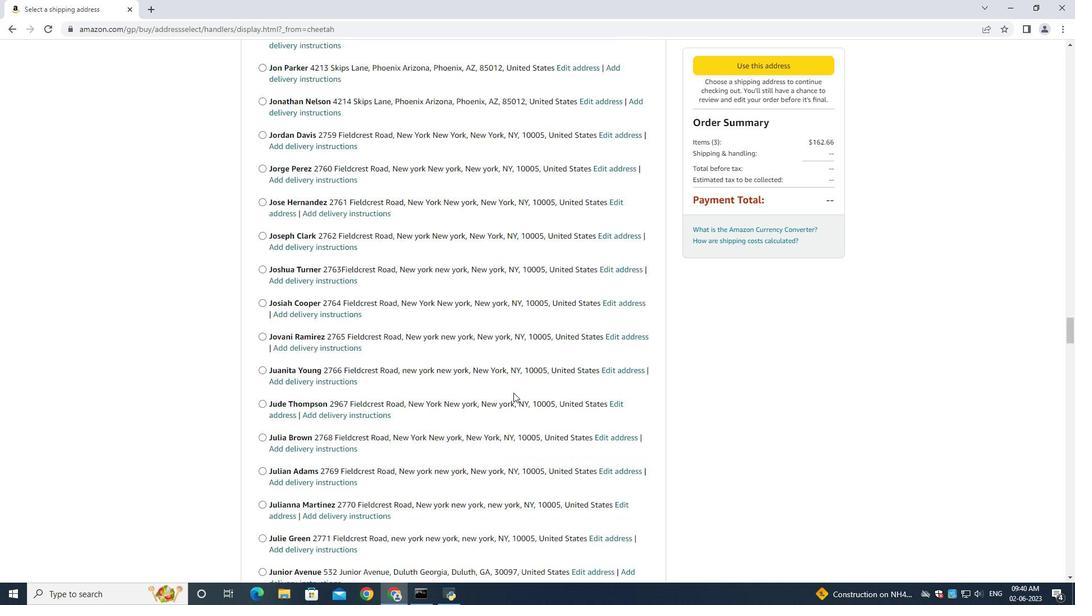 
Action: Mouse moved to (512, 391)
Screenshot: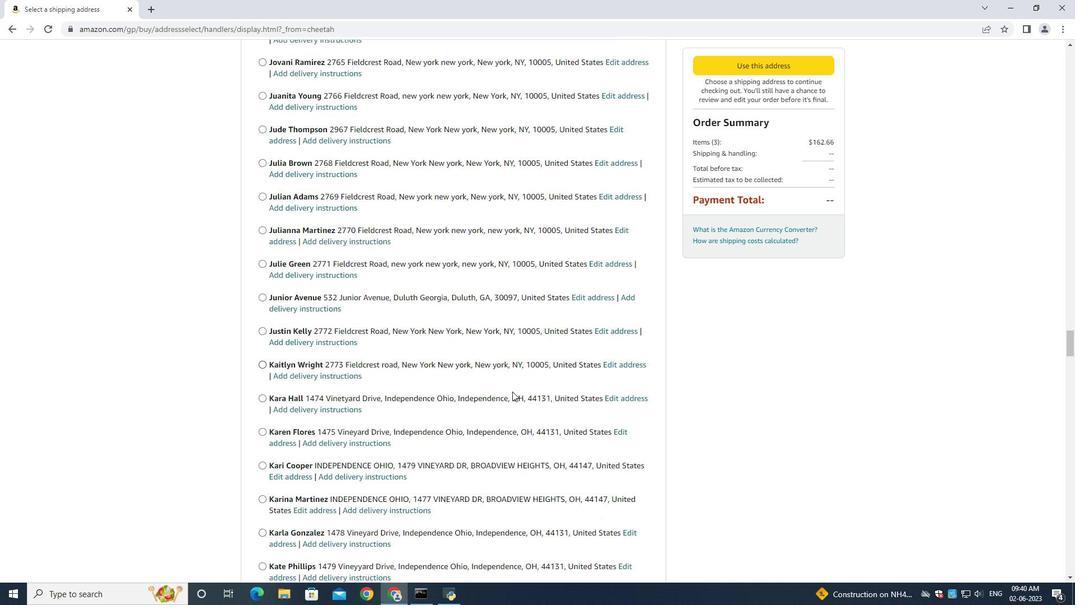 
Action: Mouse scrolled (512, 391) with delta (0, 0)
Screenshot: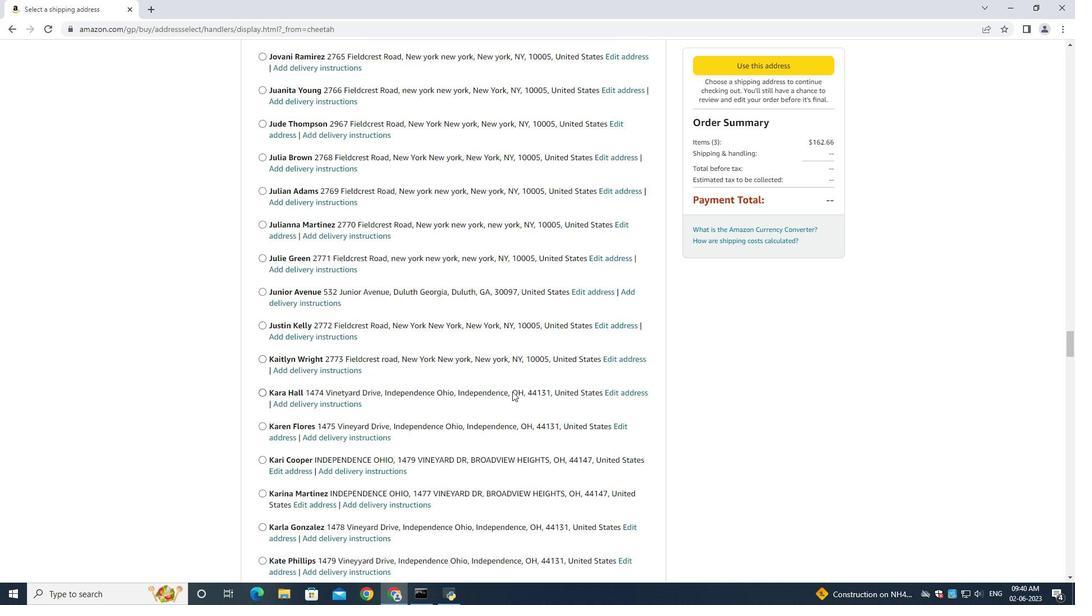 
Action: Mouse moved to (512, 392)
Screenshot: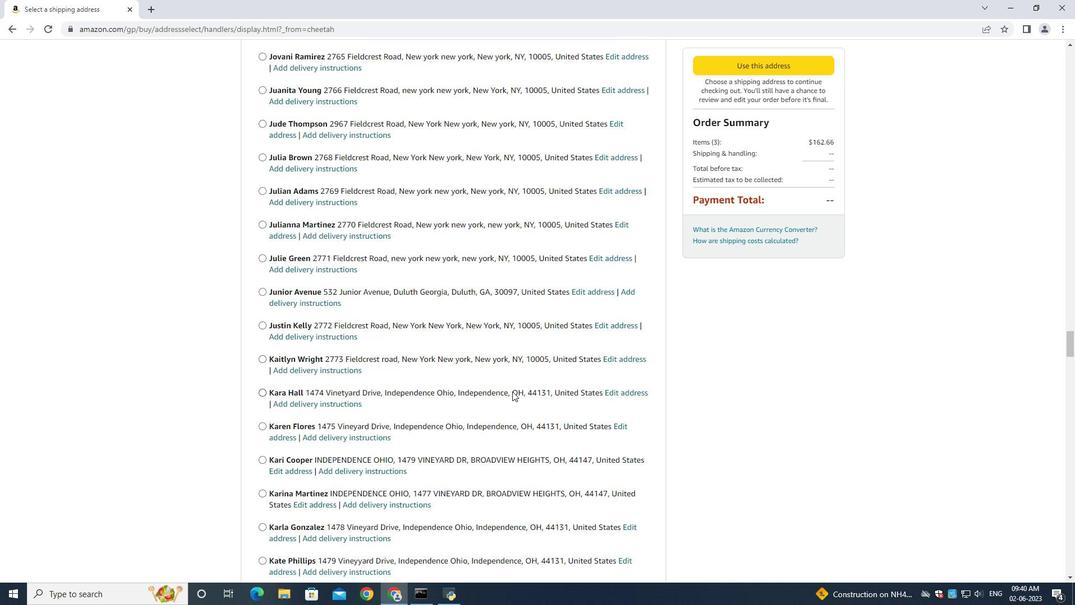 
Action: Mouse scrolled (512, 392) with delta (0, 0)
Screenshot: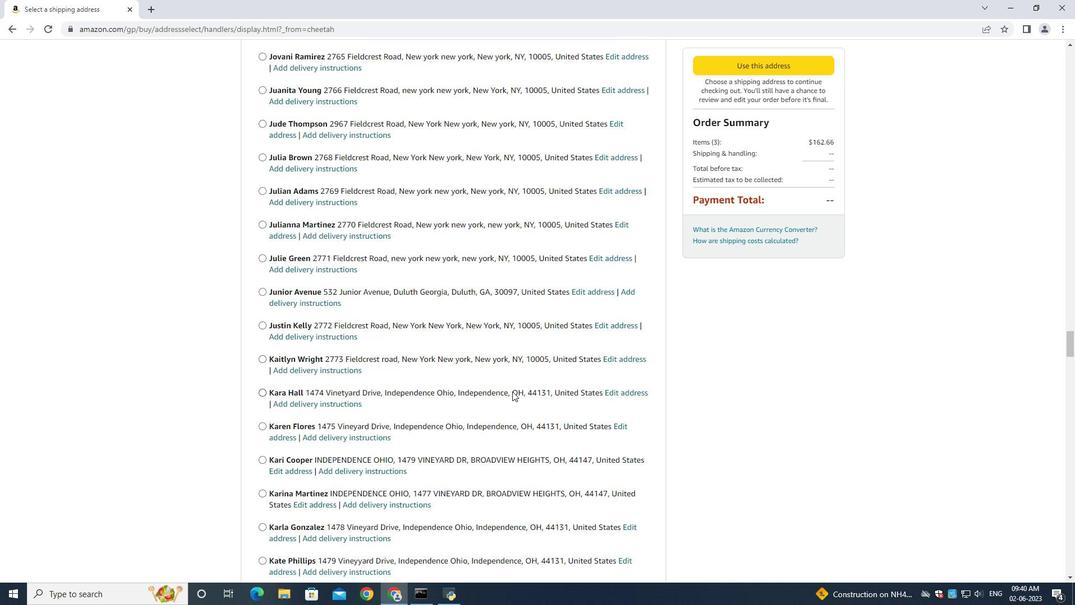 
Action: Mouse moved to (512, 392)
Screenshot: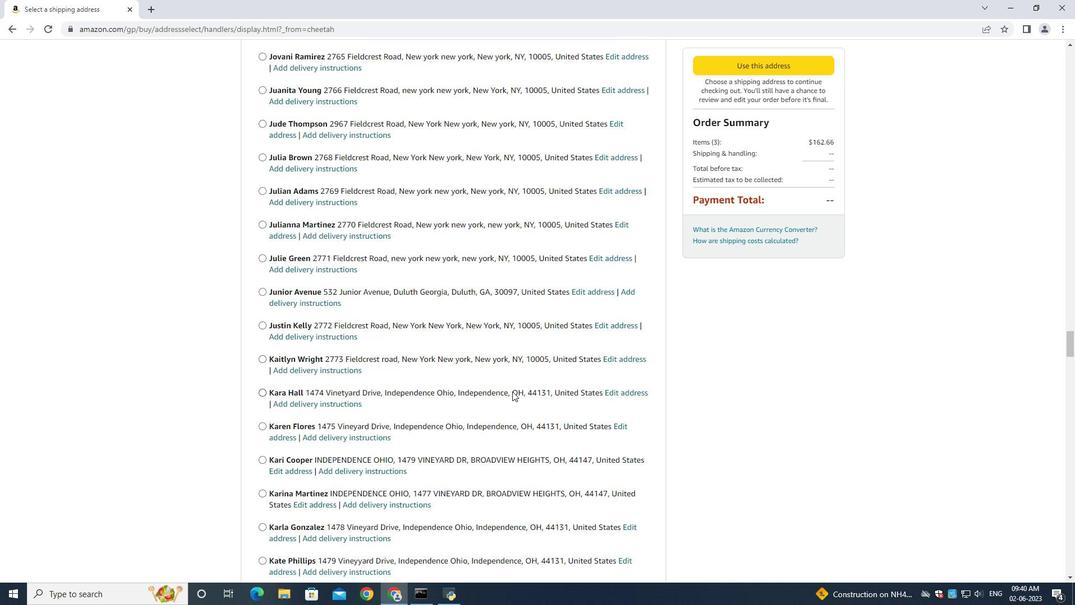
Action: Mouse scrolled (512, 392) with delta (0, 0)
Screenshot: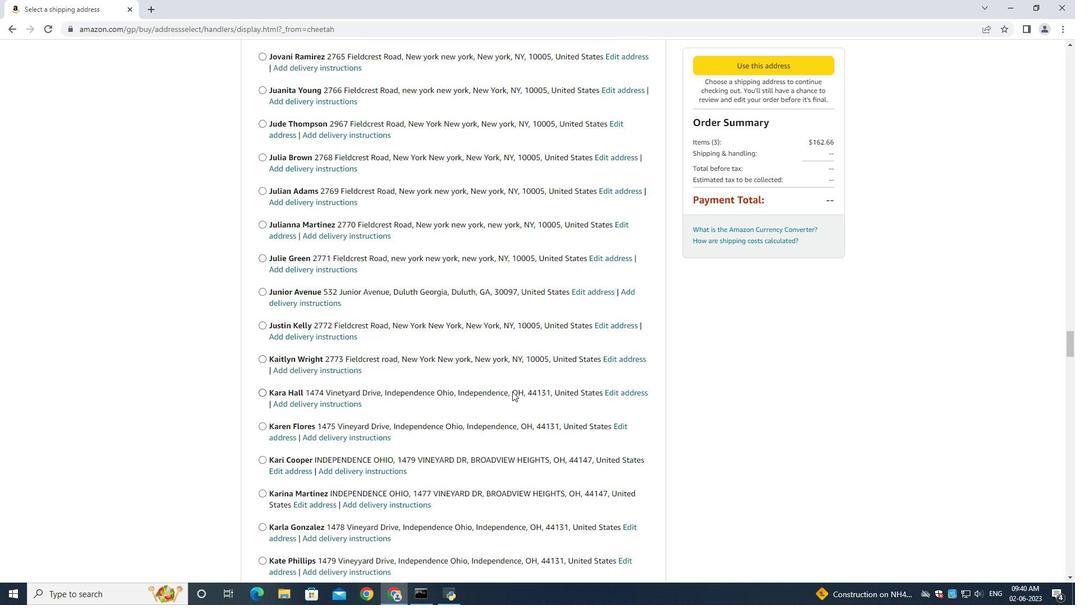 
Action: Mouse moved to (512, 392)
Screenshot: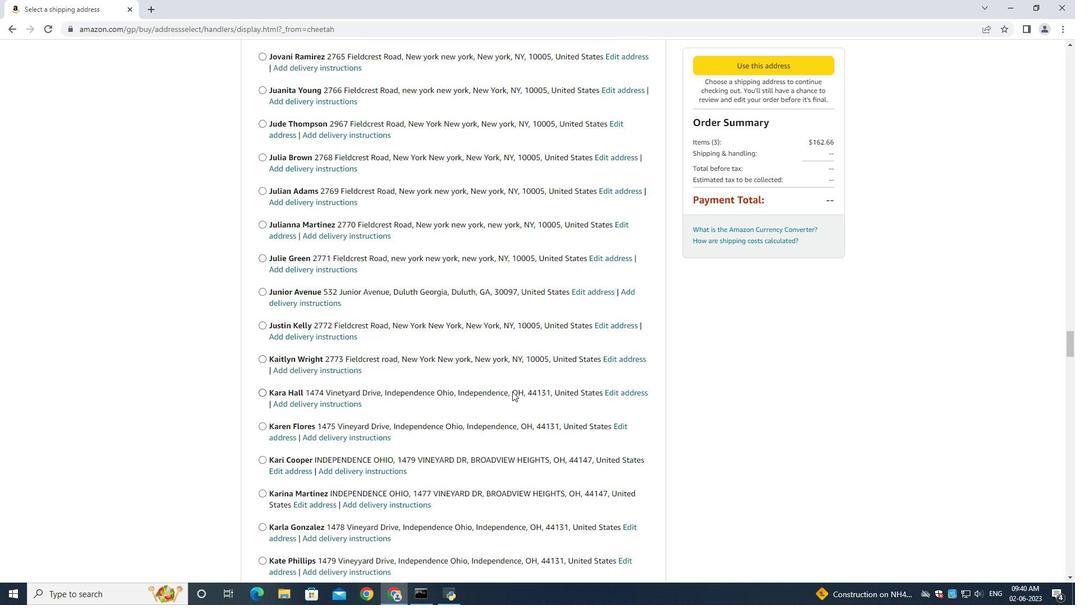 
Action: Mouse scrolled (512, 392) with delta (0, 0)
Screenshot: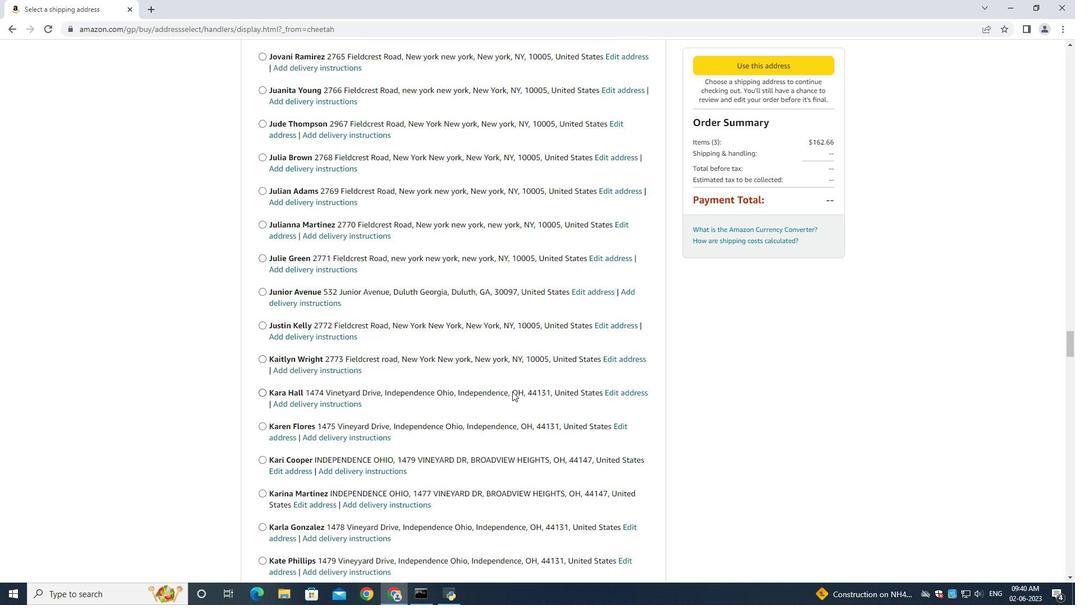 
Action: Mouse scrolled (512, 392) with delta (0, 0)
Screenshot: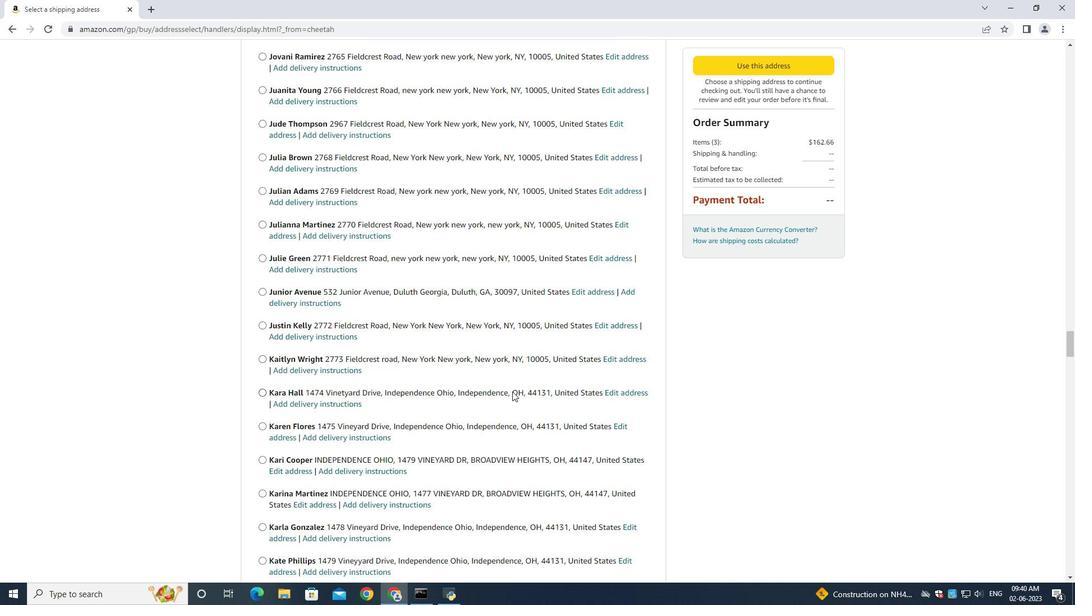 
Action: Mouse moved to (513, 393)
Screenshot: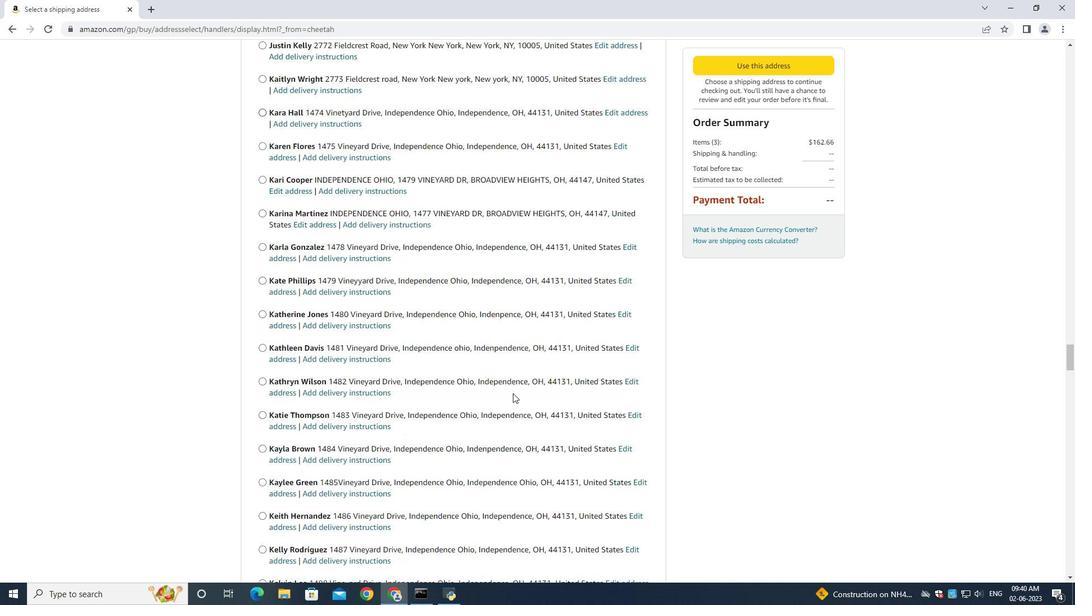 
Action: Mouse scrolled (513, 392) with delta (0, 0)
Screenshot: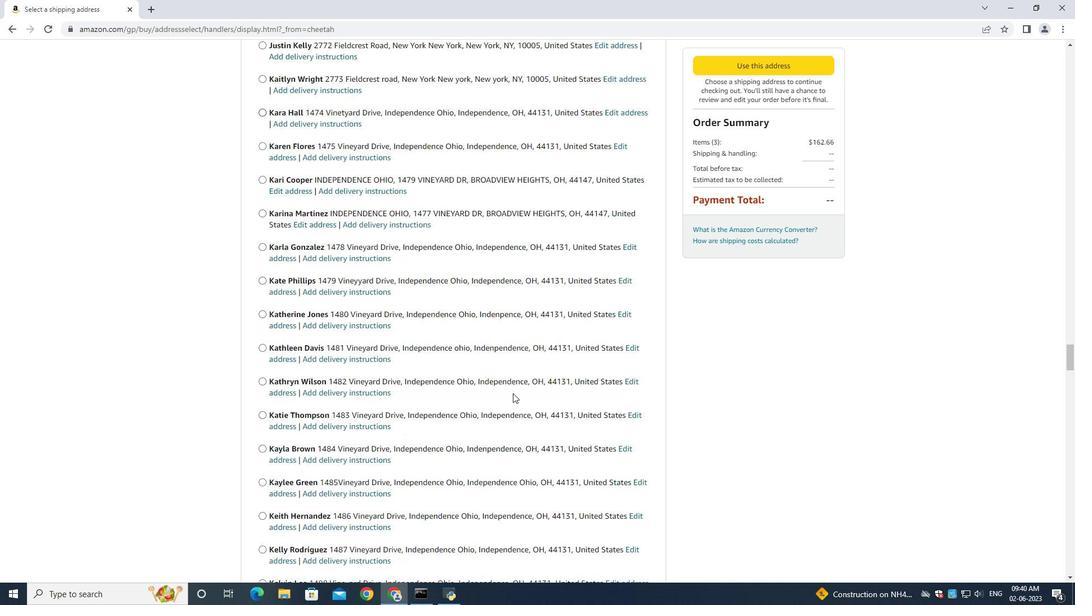 
Action: Mouse moved to (513, 394)
Screenshot: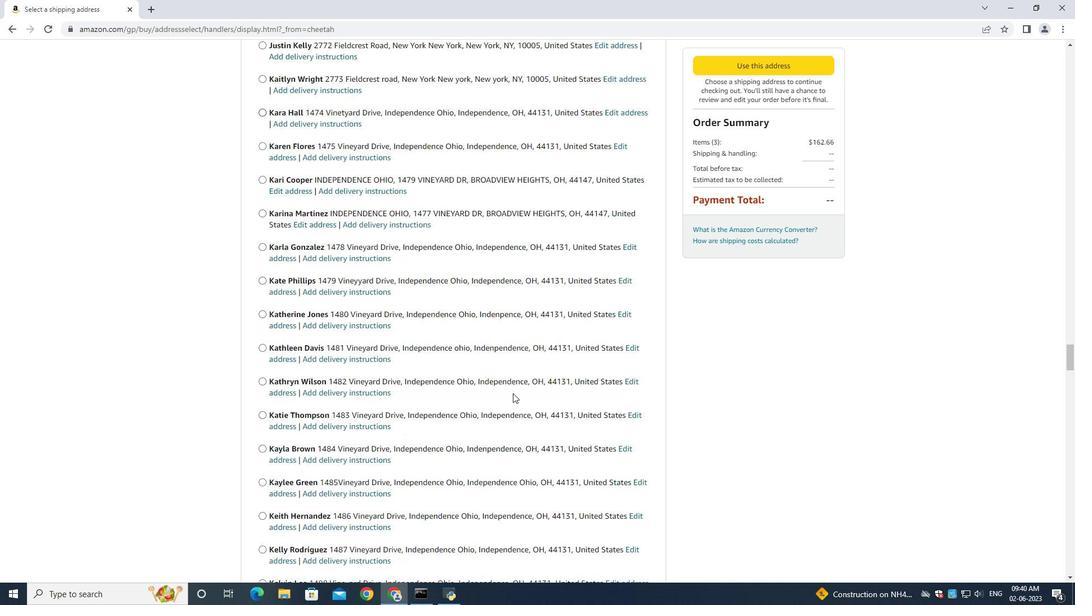 
Action: Mouse scrolled (513, 393) with delta (0, 0)
Screenshot: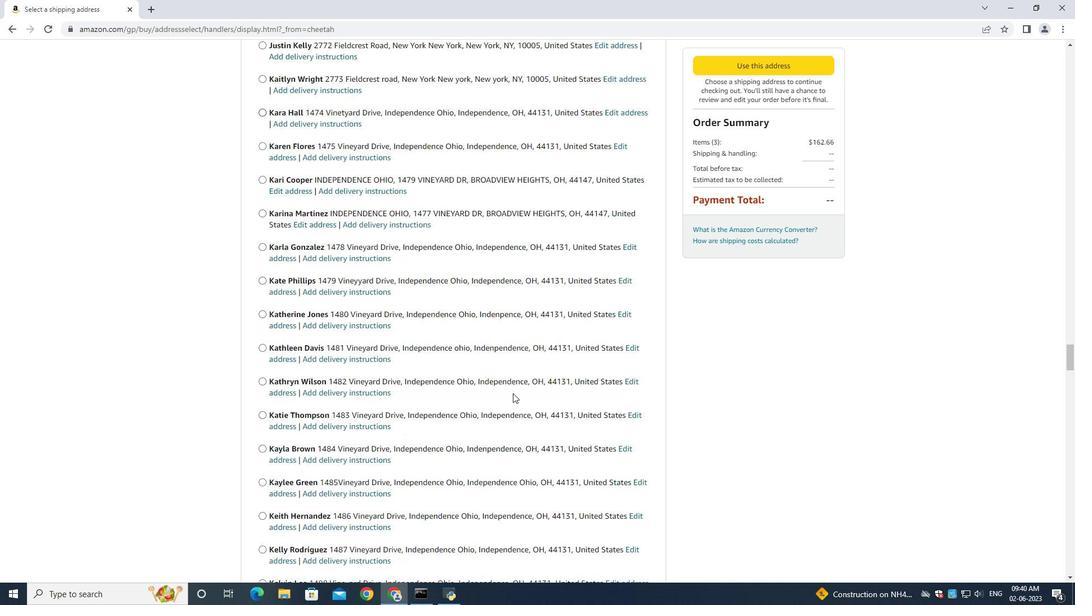 
Action: Mouse moved to (513, 394)
Screenshot: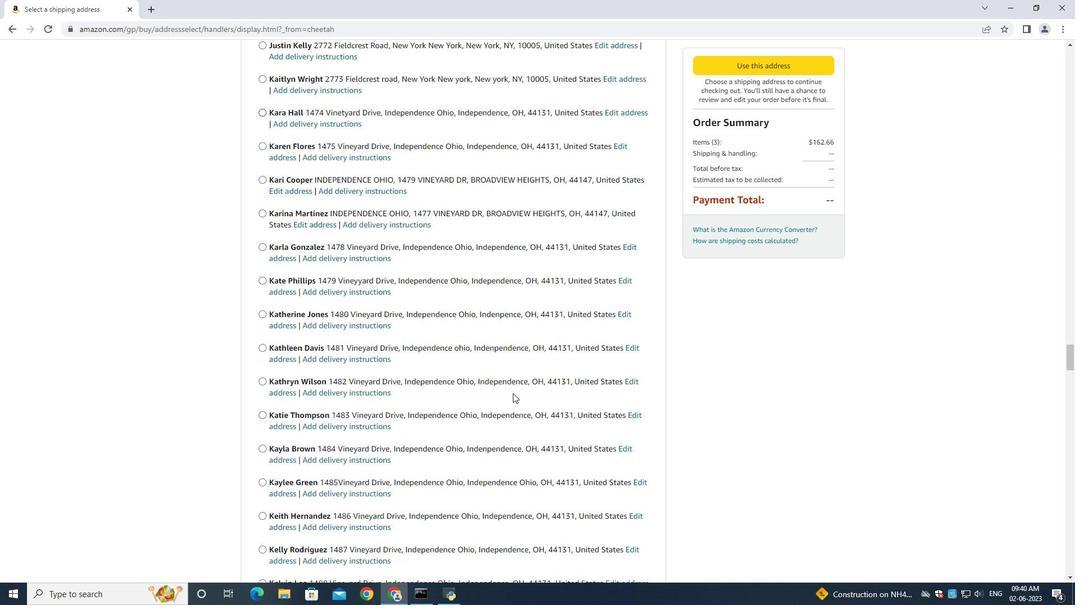 
Action: Mouse scrolled (513, 393) with delta (0, 0)
Screenshot: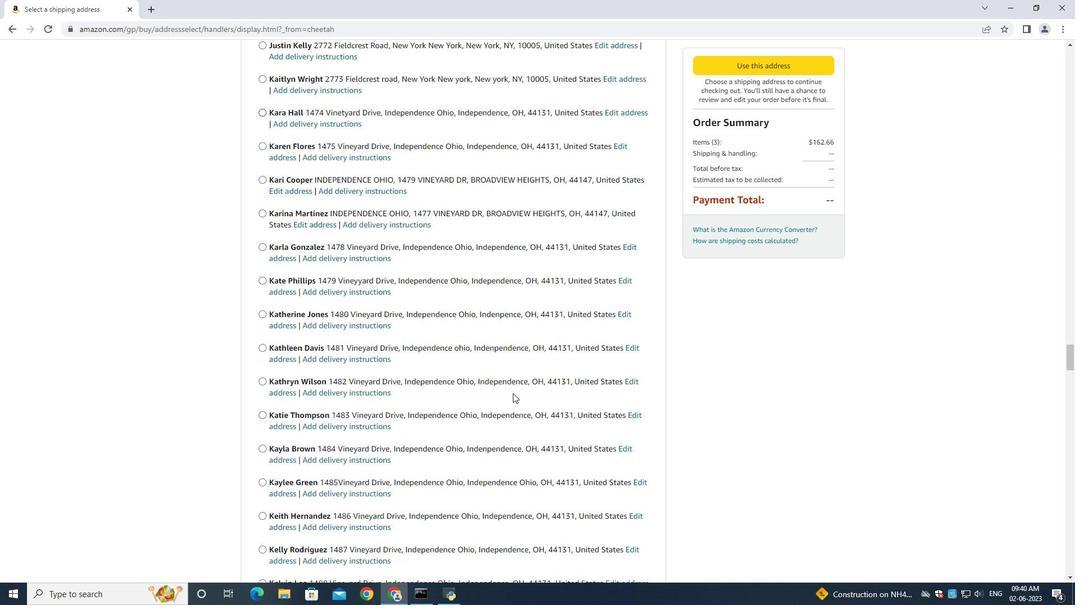 
Action: Mouse scrolled (513, 393) with delta (0, 0)
Screenshot: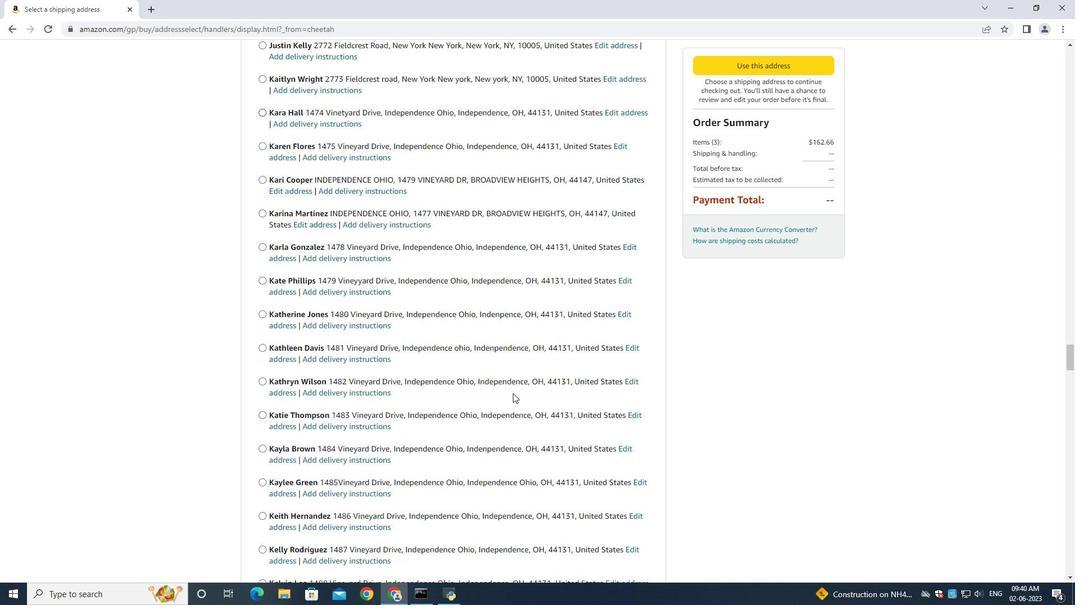 
Action: Mouse scrolled (513, 393) with delta (0, 0)
Screenshot: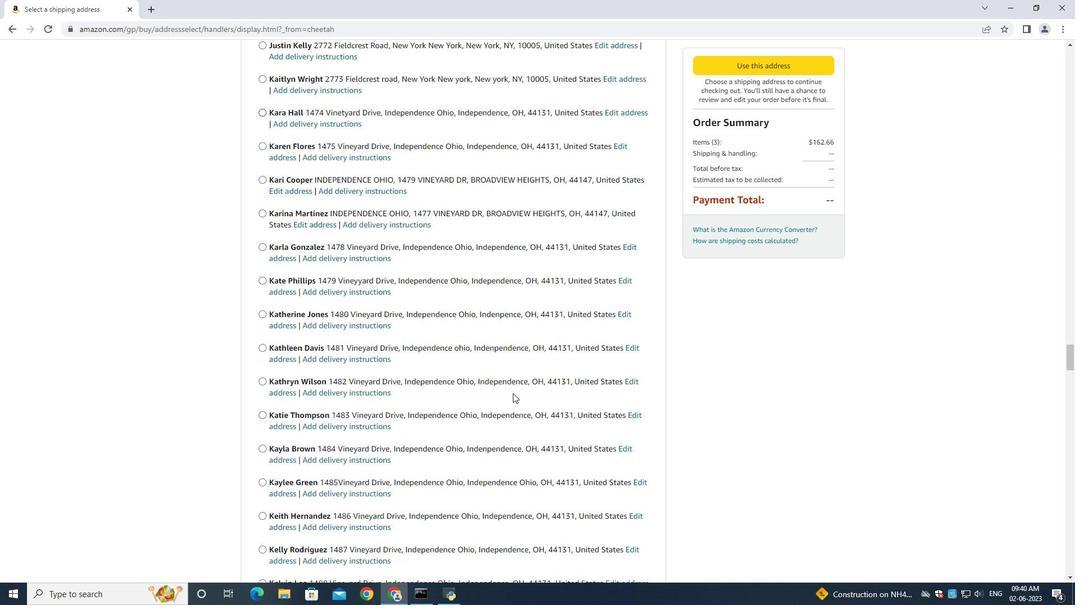 
Action: Mouse moved to (513, 392)
Screenshot: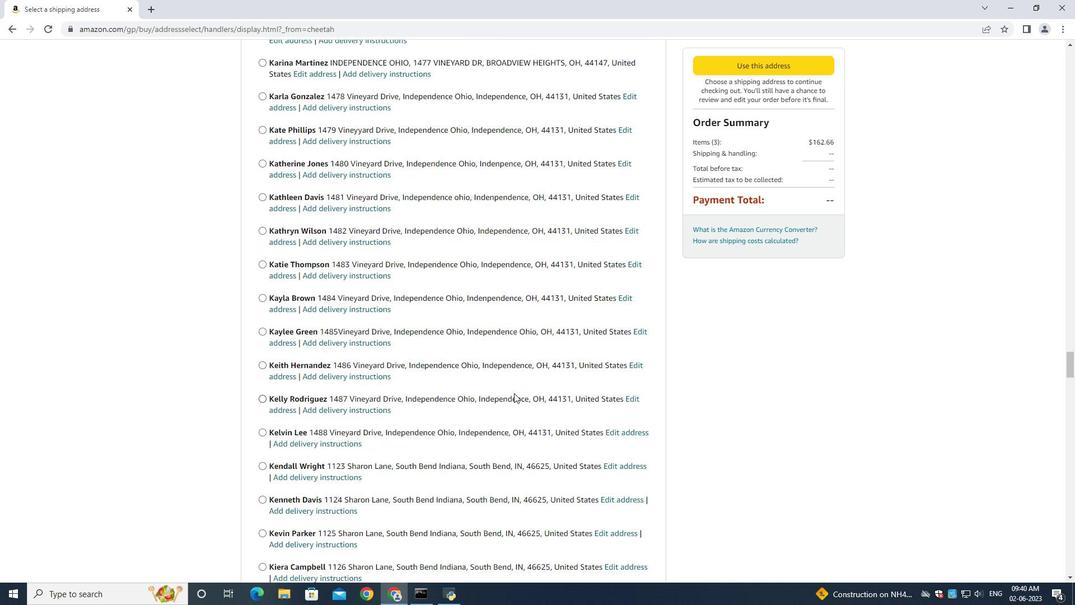 
Action: Mouse scrolled (513, 392) with delta (0, 0)
Screenshot: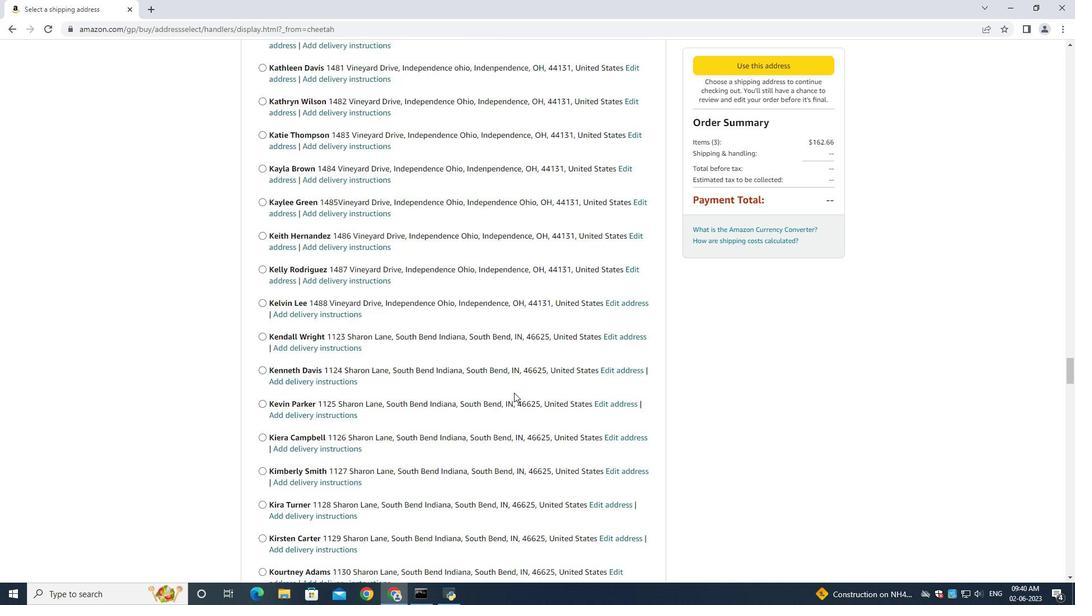 
Action: Mouse moved to (513, 392)
Screenshot: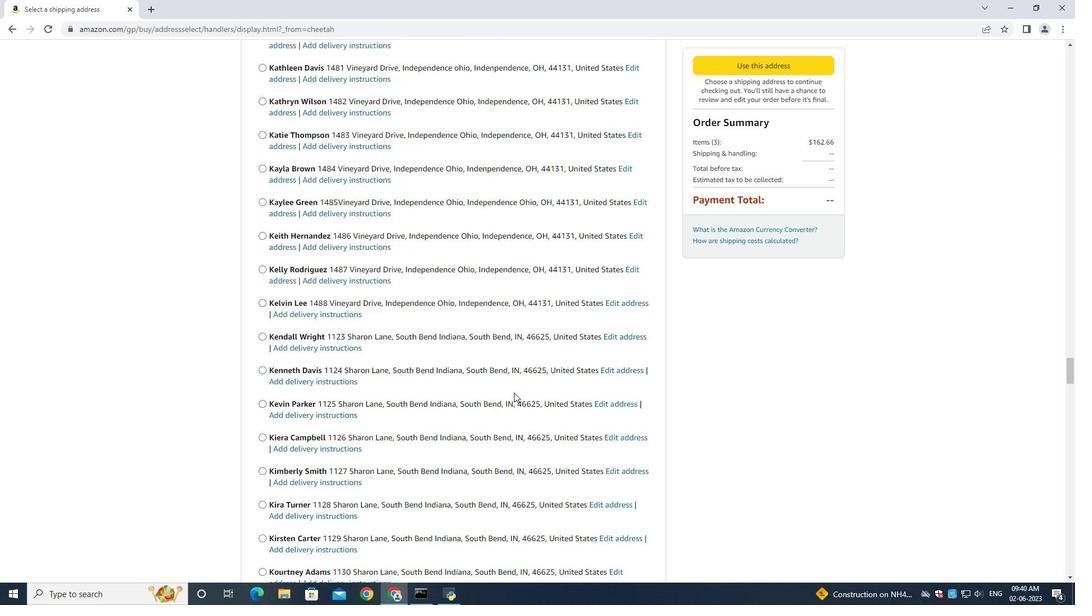 
Action: Mouse scrolled (513, 392) with delta (0, 0)
Screenshot: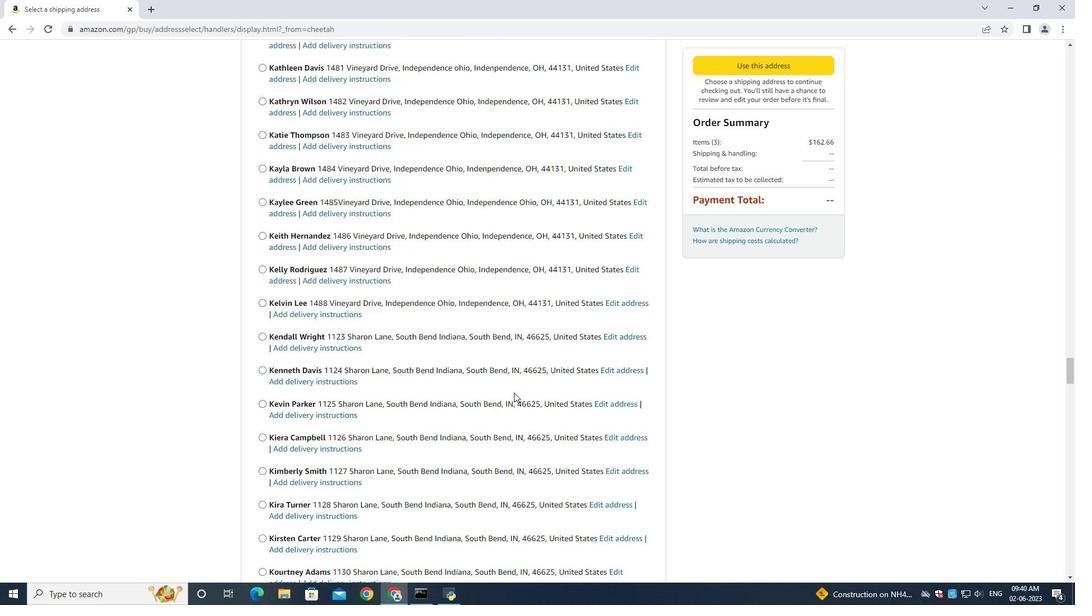 
Action: Mouse moved to (513, 392)
Screenshot: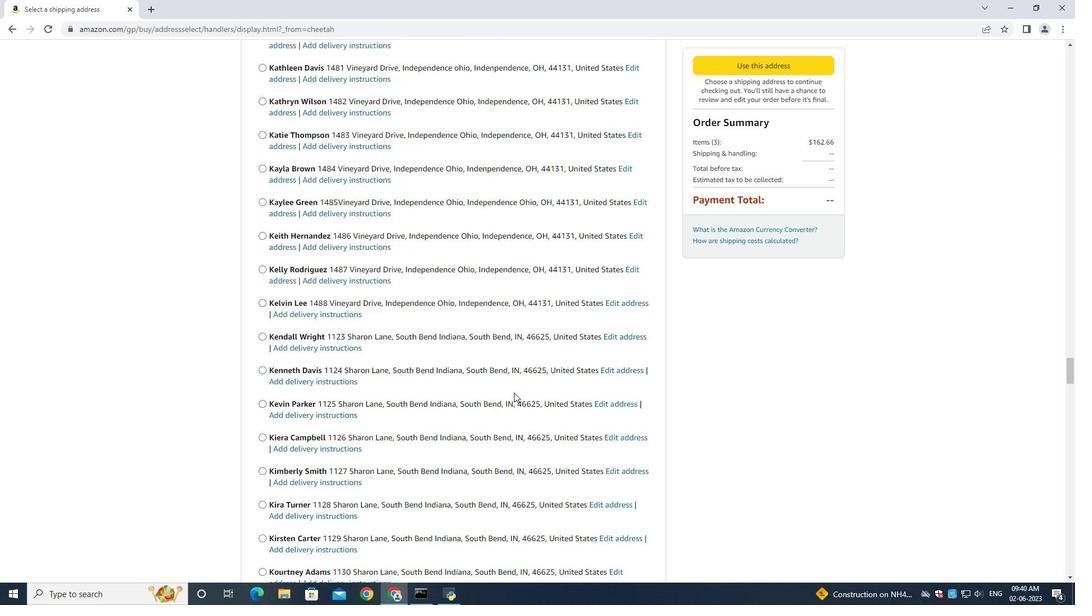 
Action: Mouse scrolled (513, 392) with delta (0, 0)
Screenshot: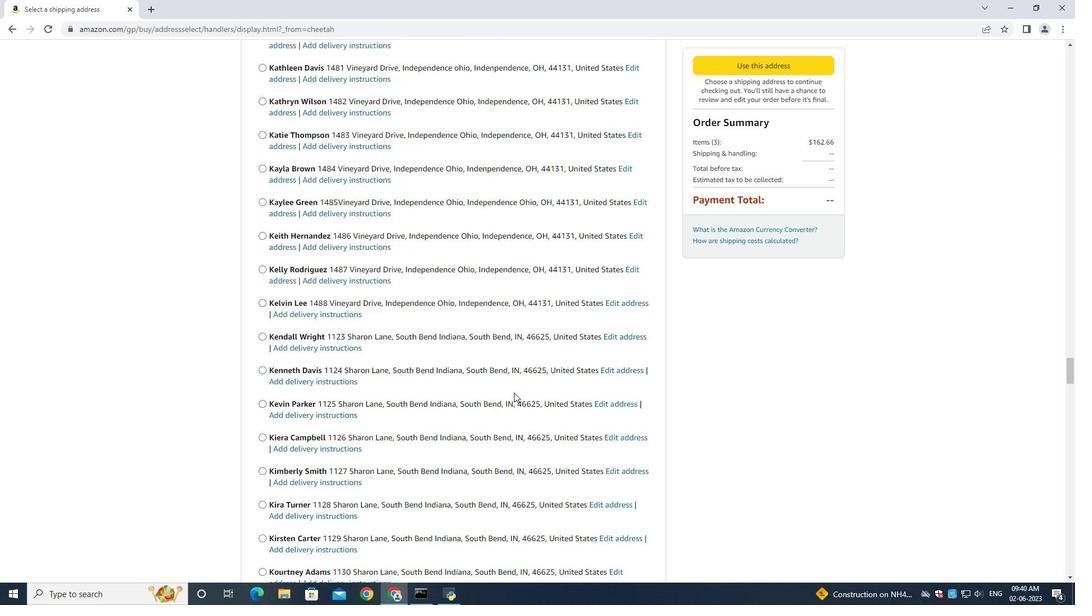 
Action: Mouse moved to (513, 392)
Screenshot: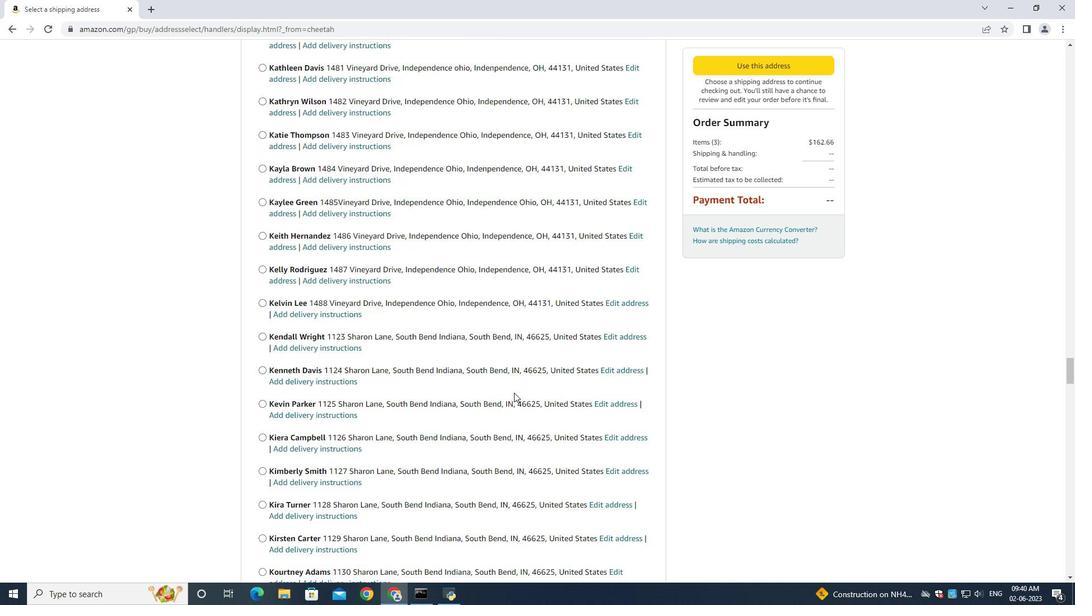 
Action: Mouse scrolled (513, 392) with delta (0, 0)
Screenshot: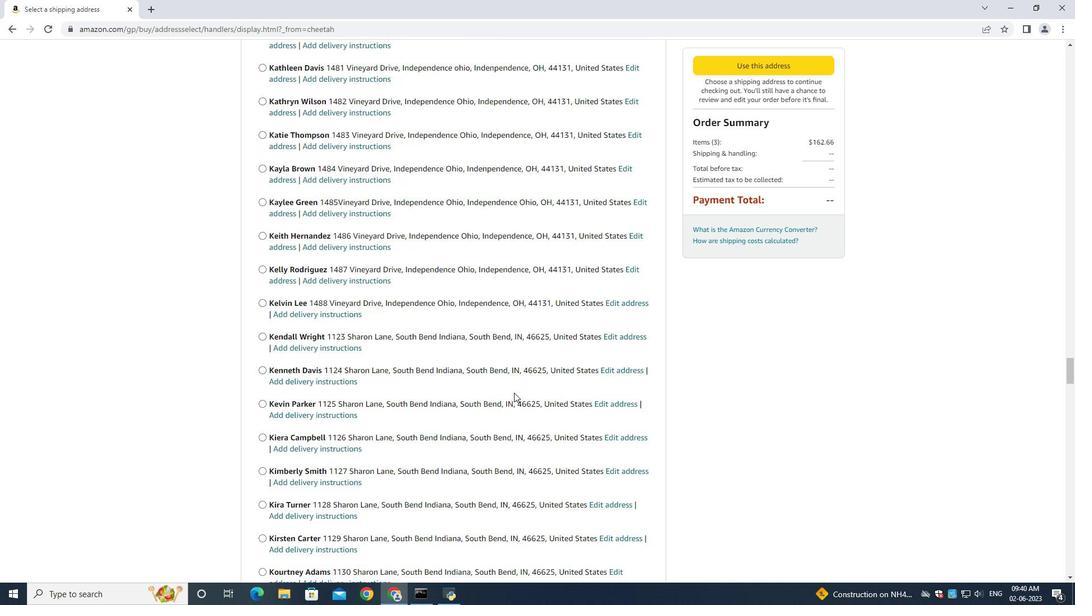 
Action: Mouse scrolled (513, 392) with delta (0, 0)
Screenshot: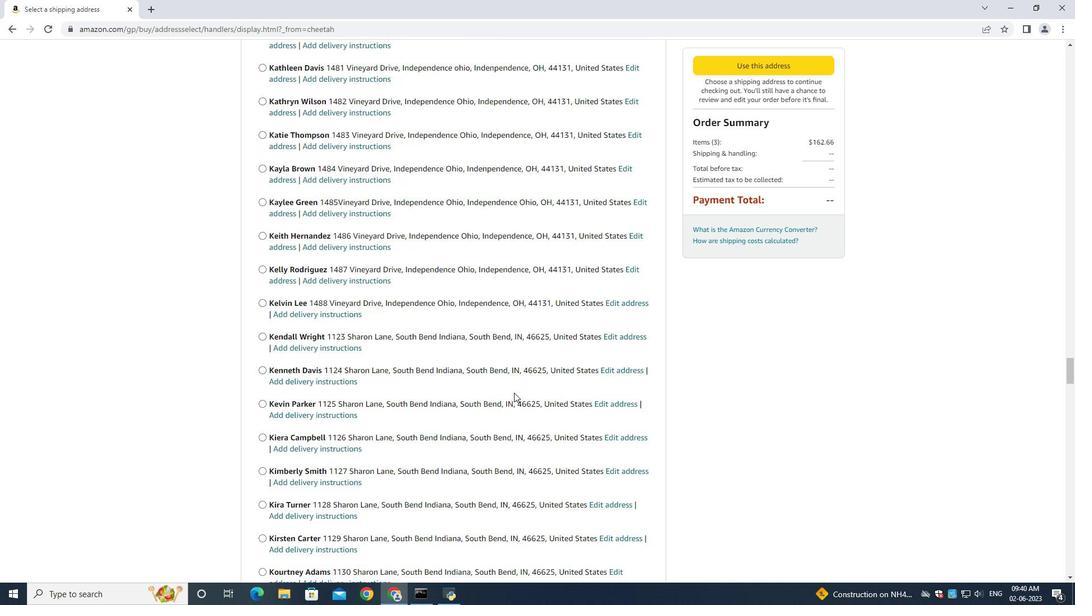 
Action: Mouse moved to (513, 393)
Screenshot: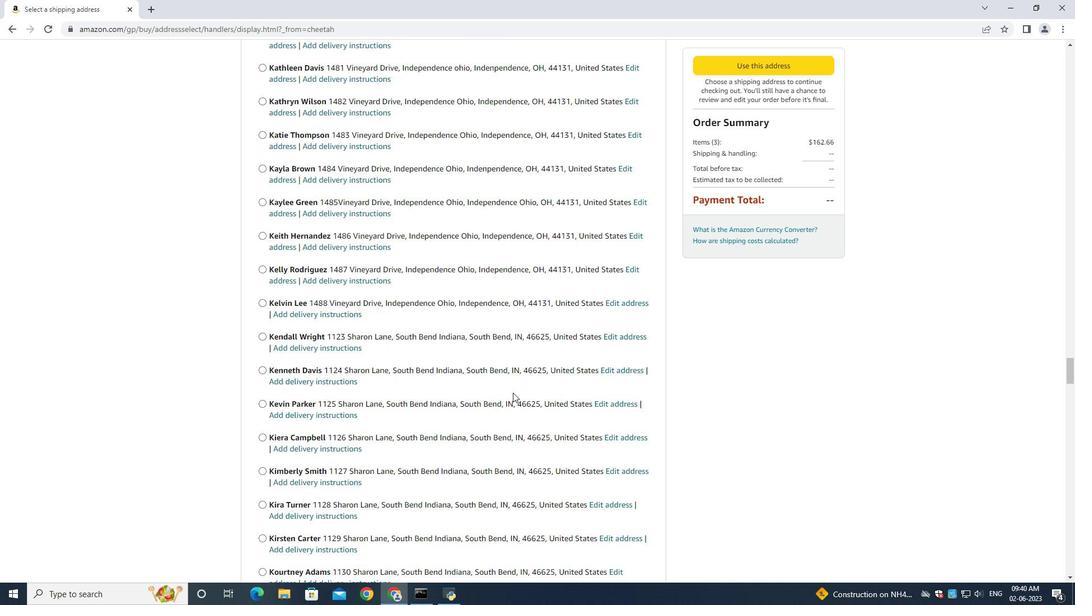 
Action: Mouse scrolled (513, 392) with delta (0, 0)
Screenshot: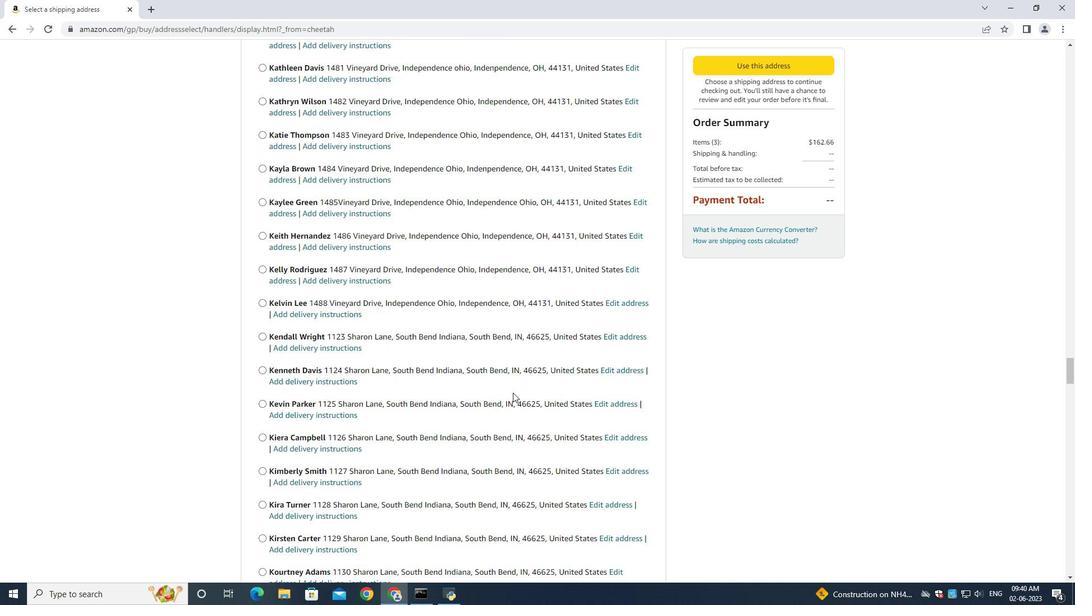 
Action: Mouse moved to (510, 392)
Screenshot: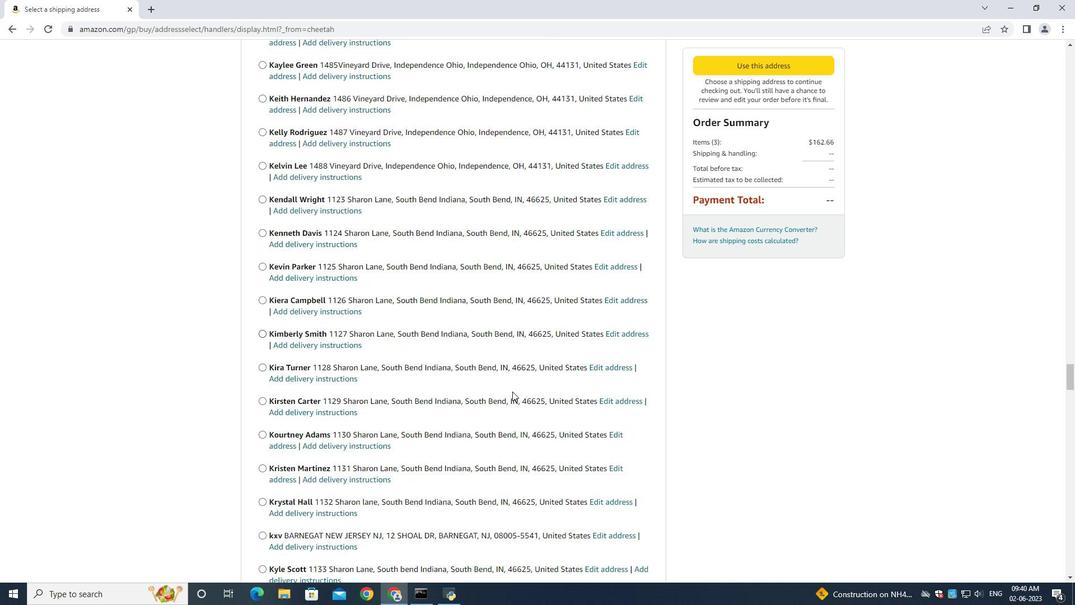 
Action: Mouse scrolled (510, 391) with delta (0, 0)
Screenshot: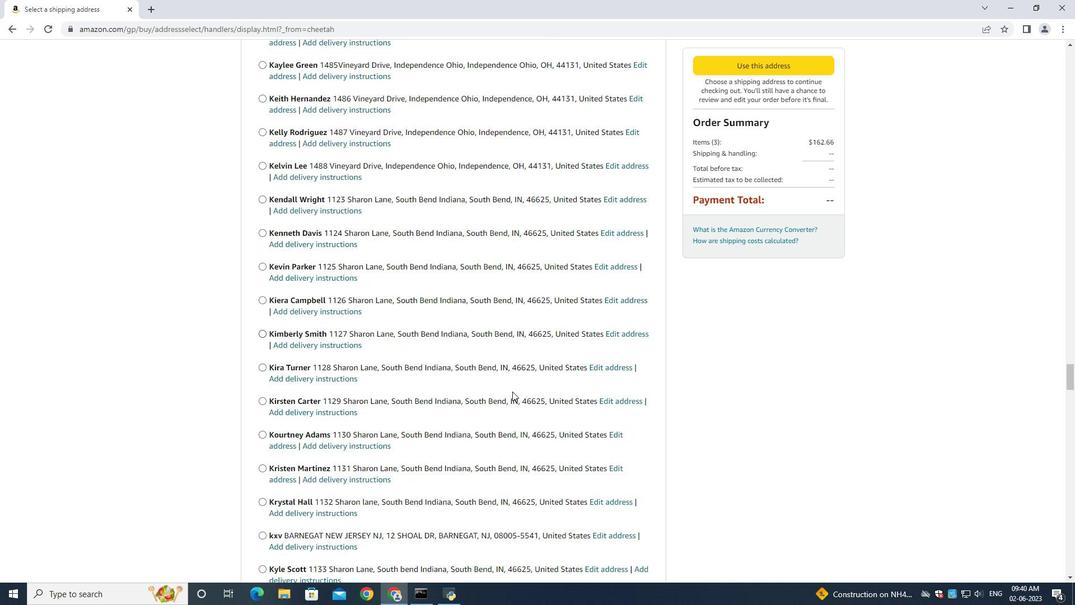 
Action: Mouse scrolled (510, 391) with delta (0, 0)
Screenshot: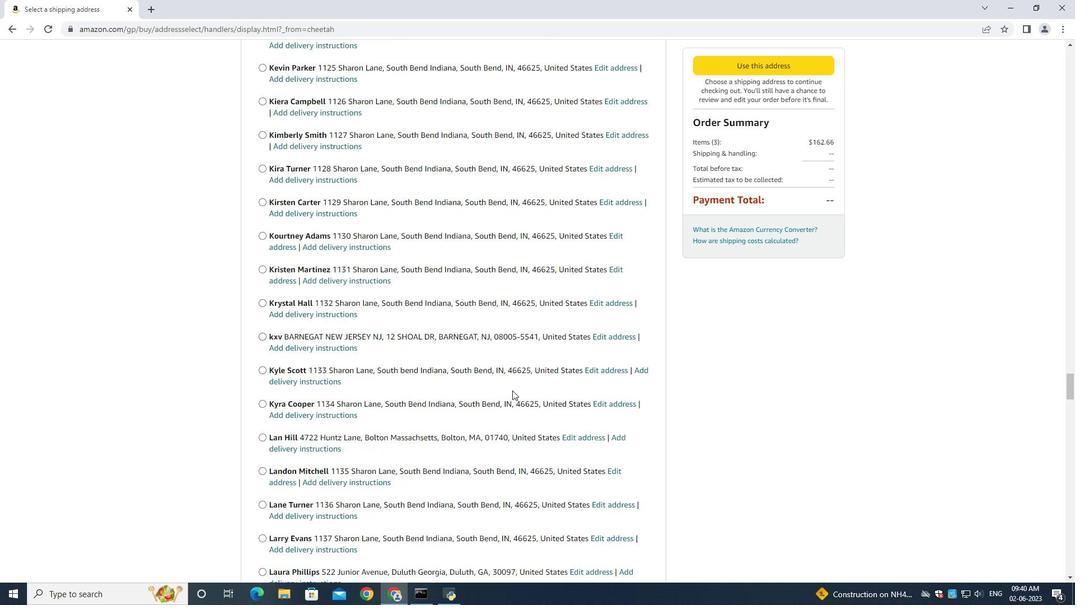 
Action: Mouse scrolled (510, 391) with delta (0, 0)
Screenshot: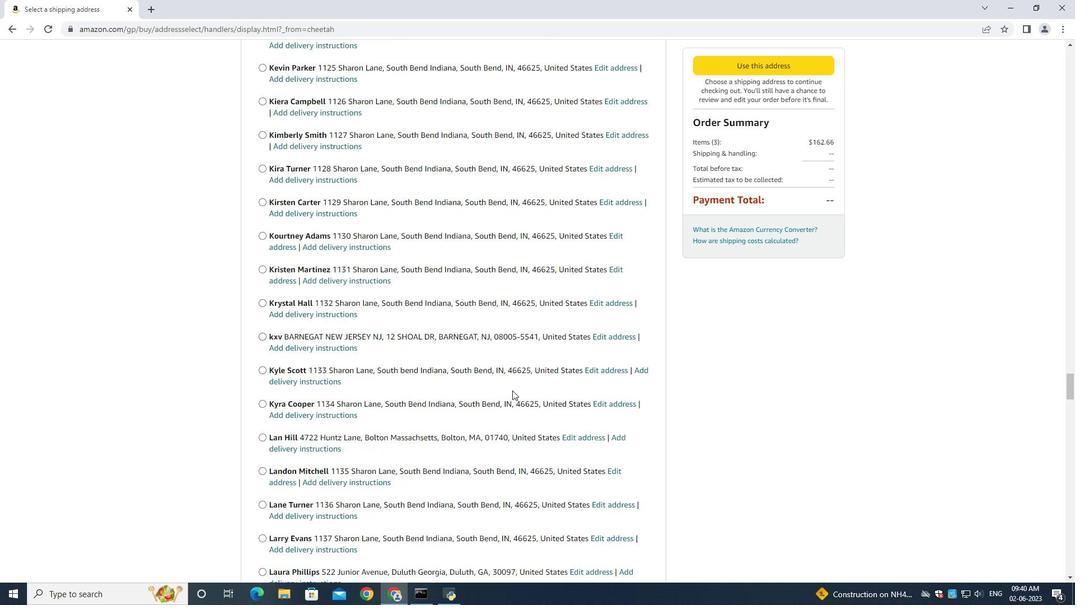 
Action: Mouse moved to (510, 392)
Screenshot: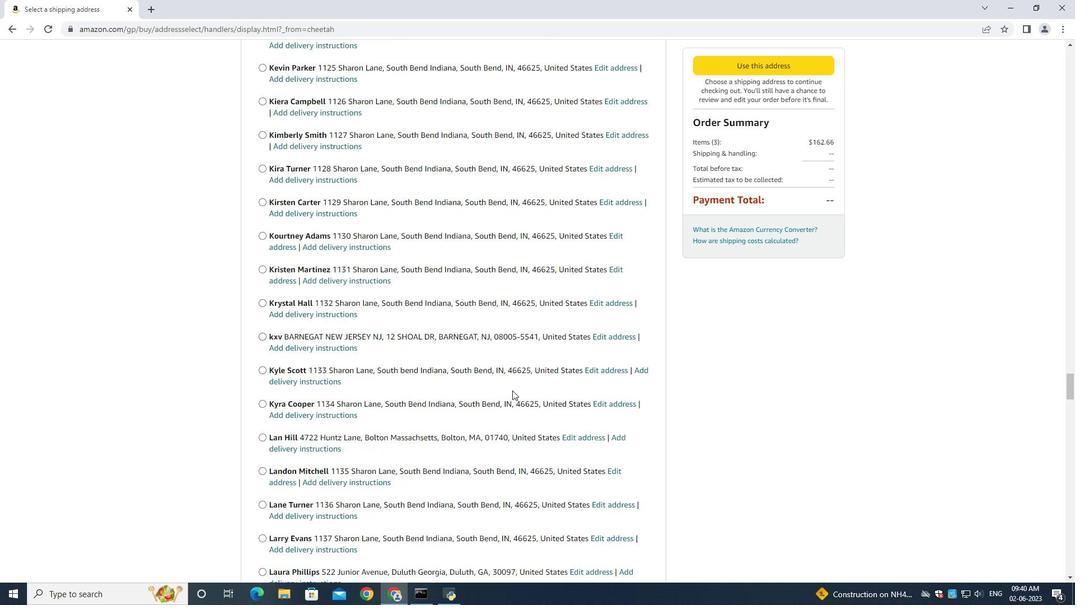 
Action: Mouse scrolled (510, 392) with delta (0, 0)
Screenshot: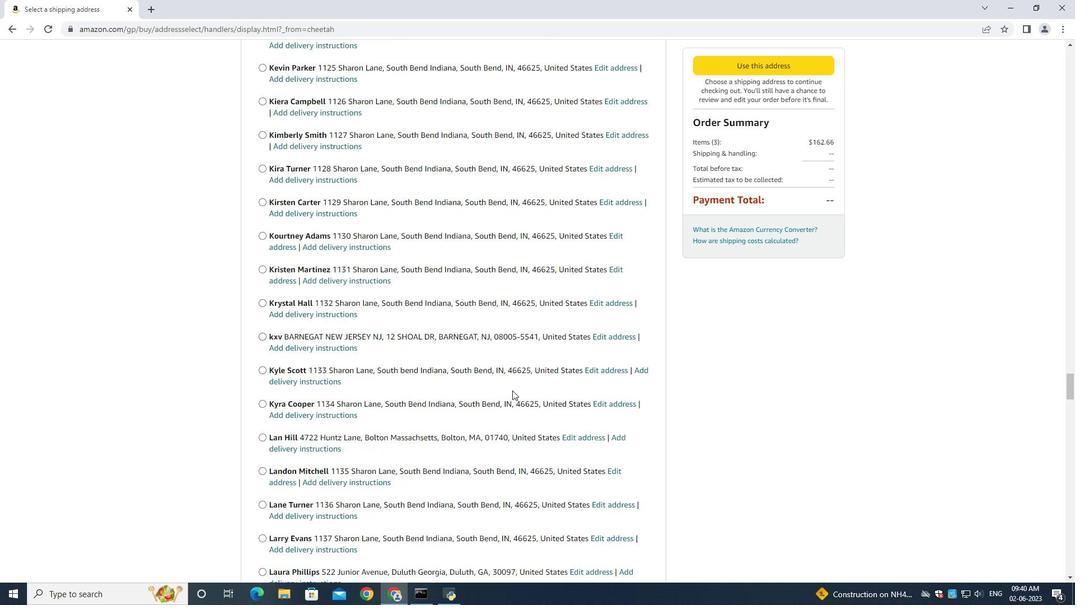 
Action: Mouse scrolled (510, 392) with delta (0, 0)
Screenshot: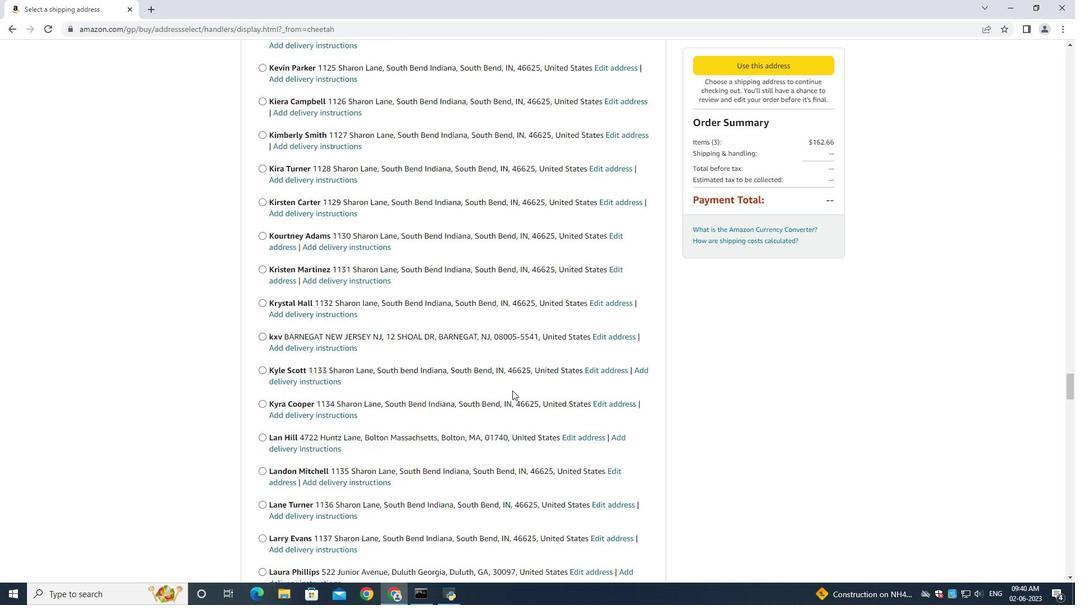 
Action: Mouse moved to (510, 391)
Screenshot: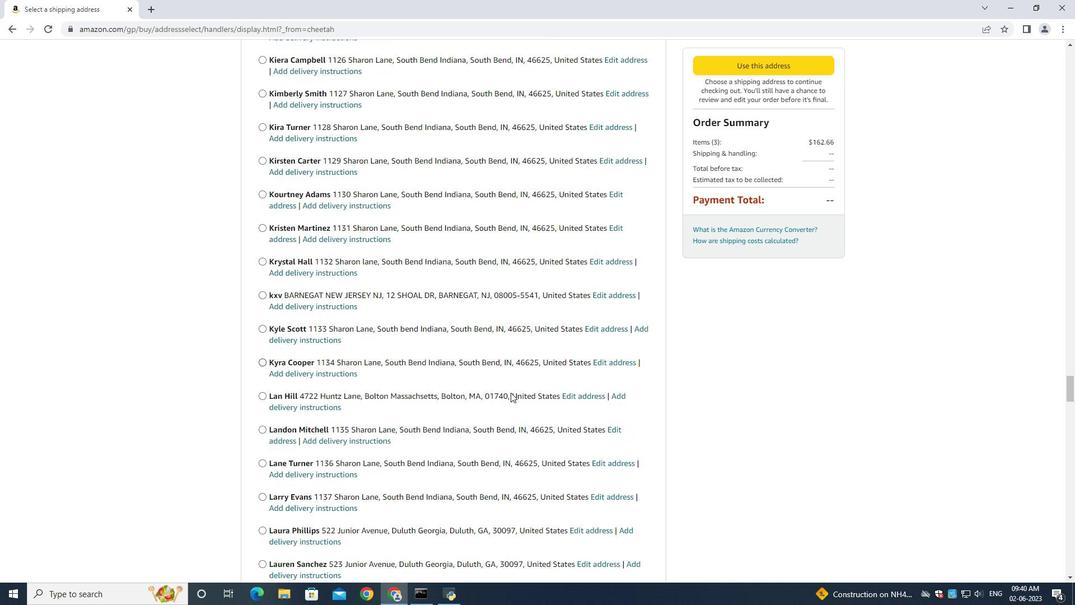 
Action: Mouse scrolled (510, 390) with delta (0, 0)
Screenshot: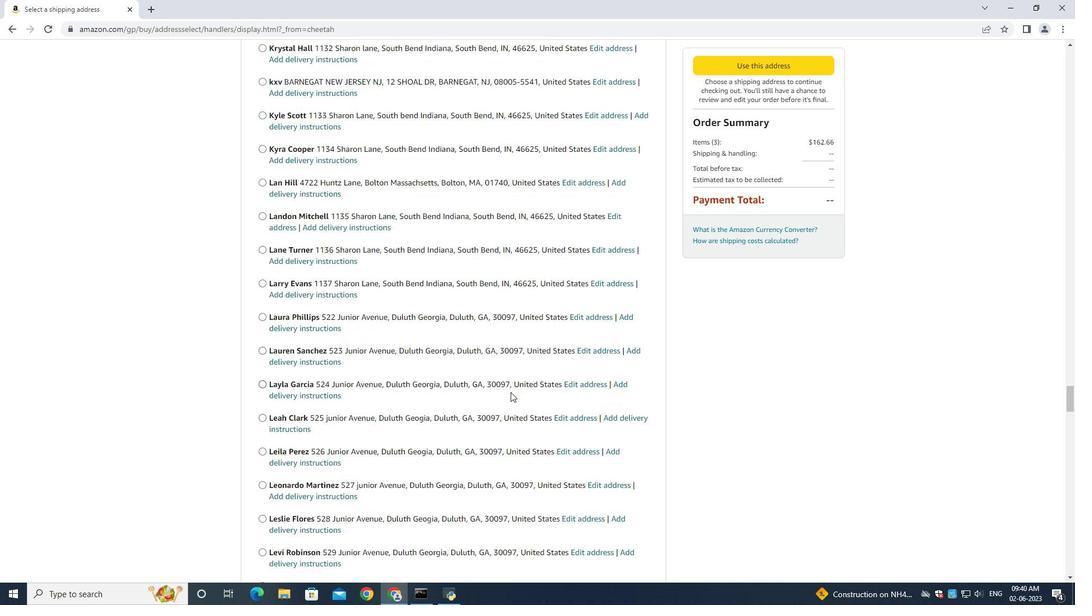 
Action: Mouse moved to (510, 391)
Screenshot: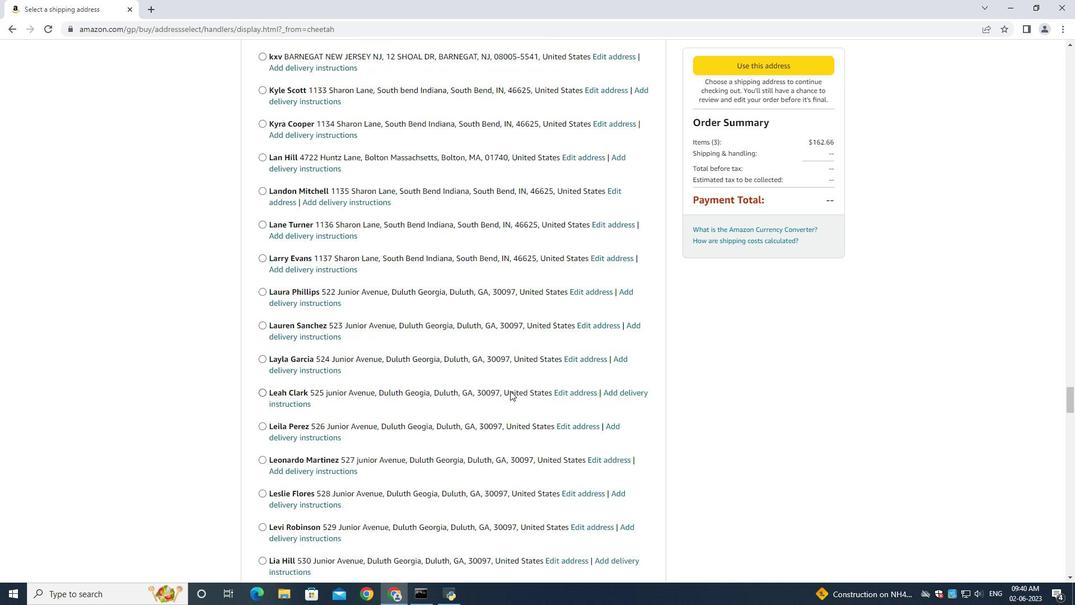 
Action: Mouse scrolled (510, 391) with delta (0, 0)
Screenshot: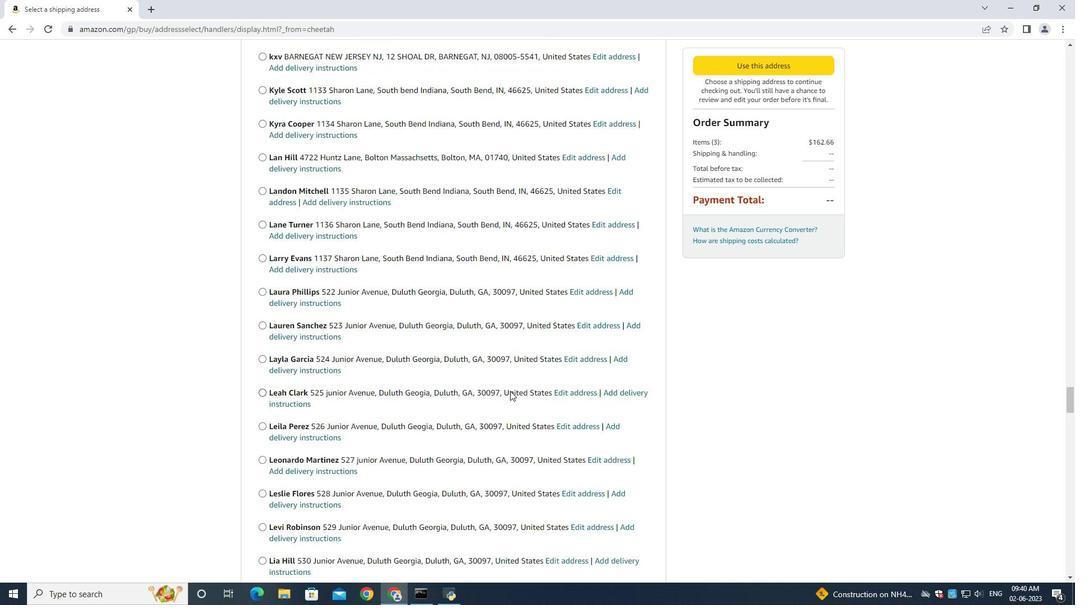 
Action: Mouse moved to (510, 390)
Screenshot: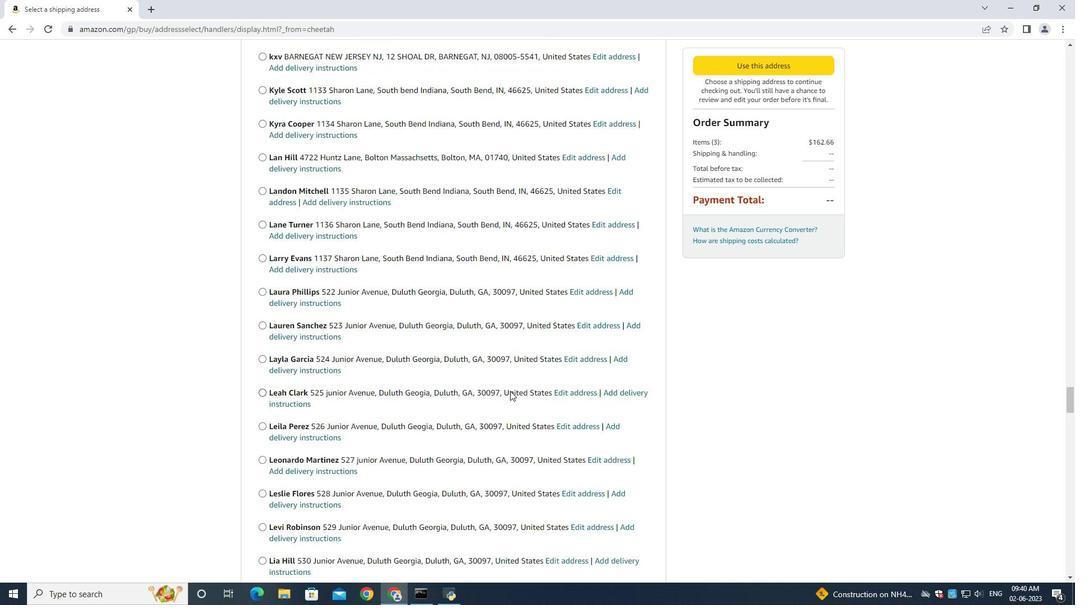 
Action: Mouse scrolled (510, 391) with delta (0, 0)
Screenshot: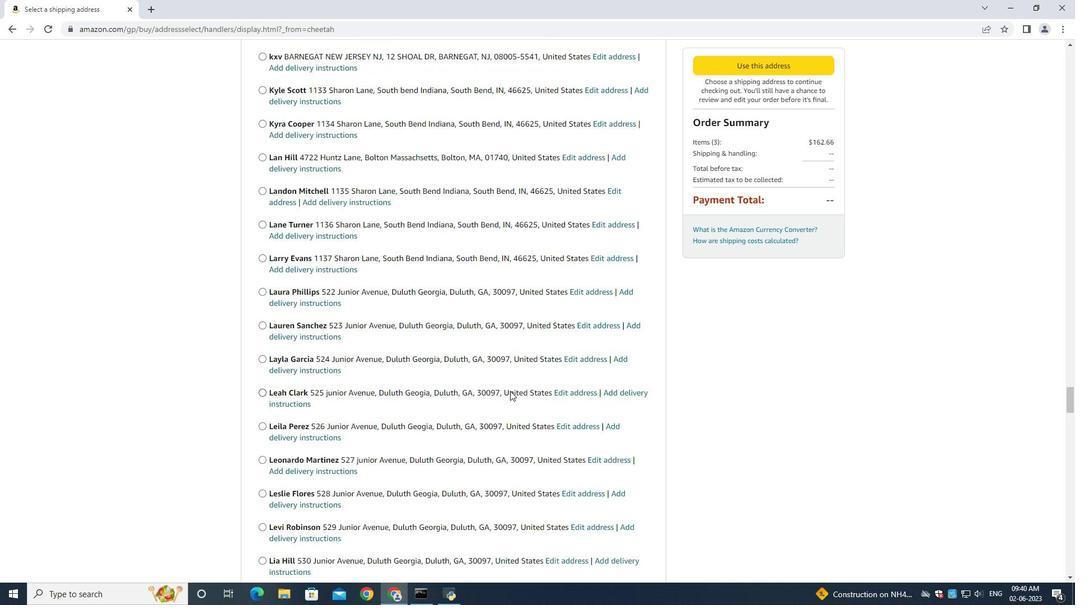
Action: Mouse scrolled (510, 391) with delta (0, 0)
Screenshot: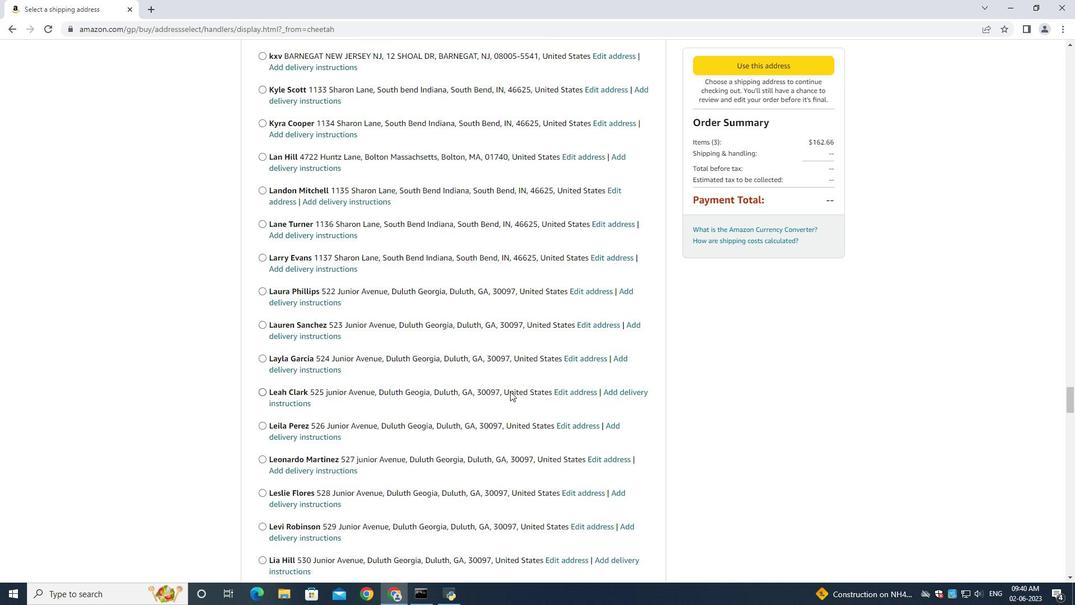 
Action: Mouse scrolled (510, 392) with delta (0, 0)
Screenshot: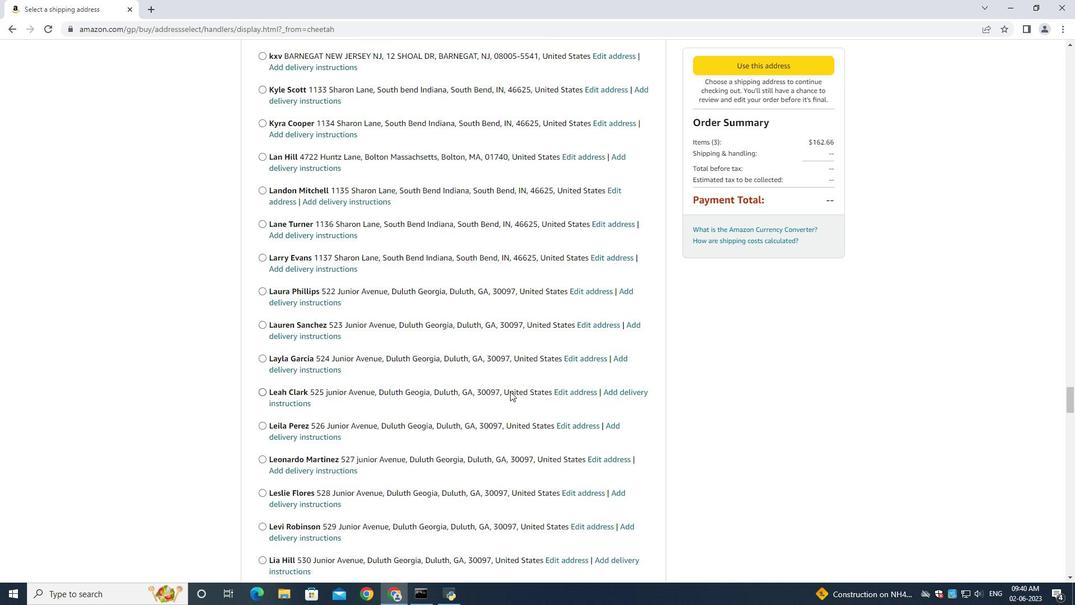 
Action: Mouse scrolled (510, 392) with delta (0, 0)
Screenshot: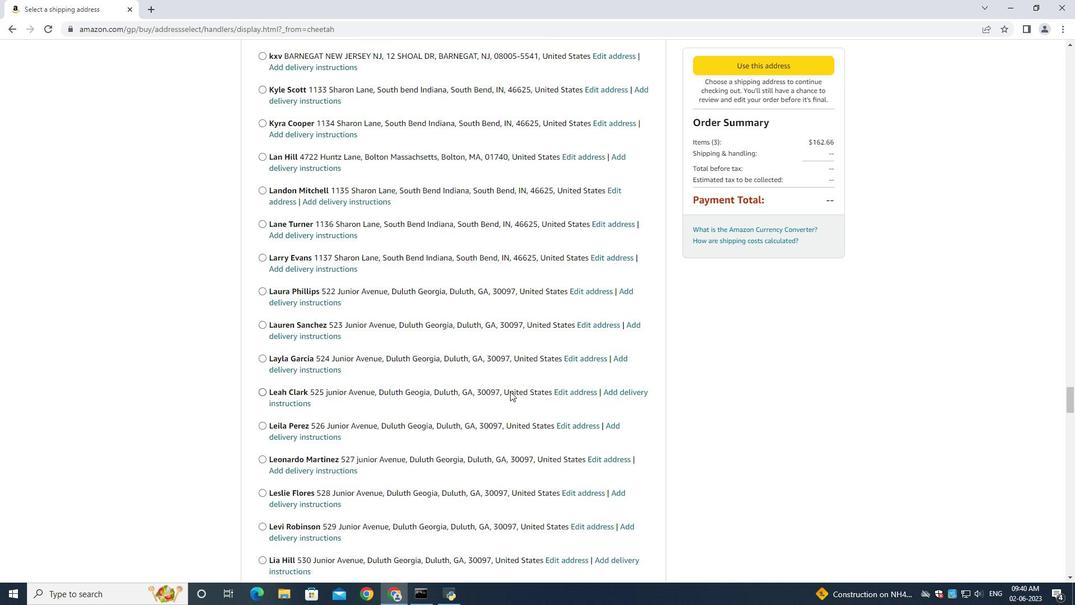 
Action: Mouse moved to (510, 392)
Screenshot: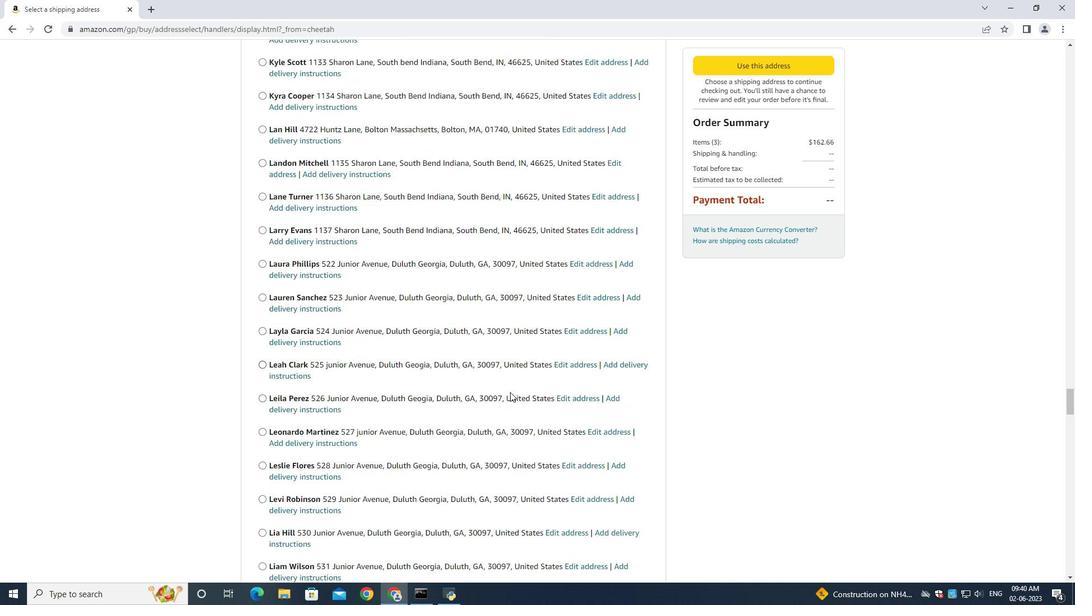 
Action: Mouse scrolled (510, 391) with delta (0, 0)
Screenshot: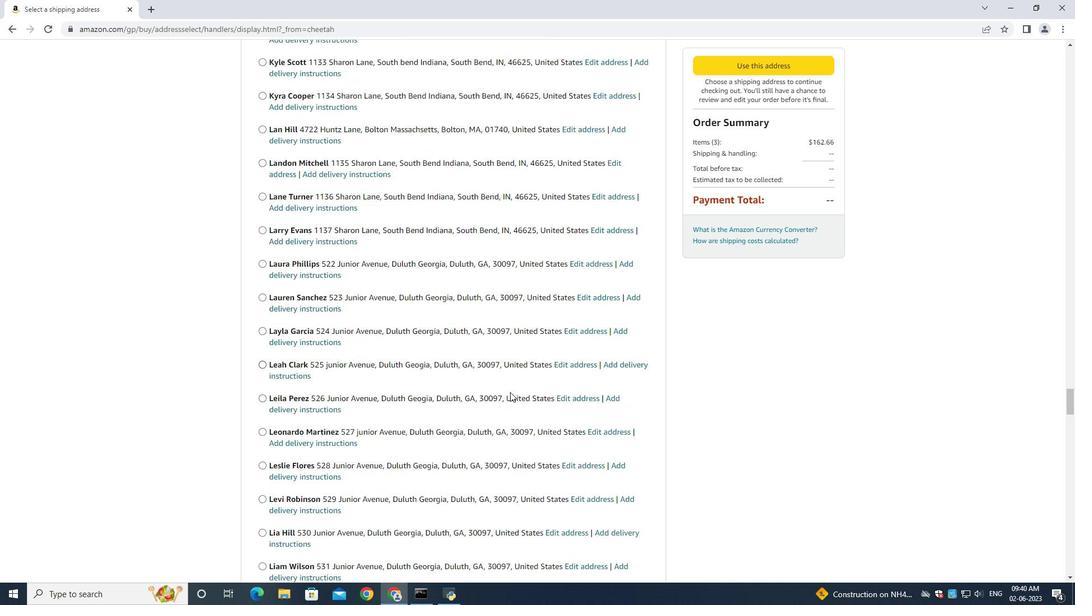 
Action: Mouse scrolled (510, 391) with delta (0, 0)
Screenshot: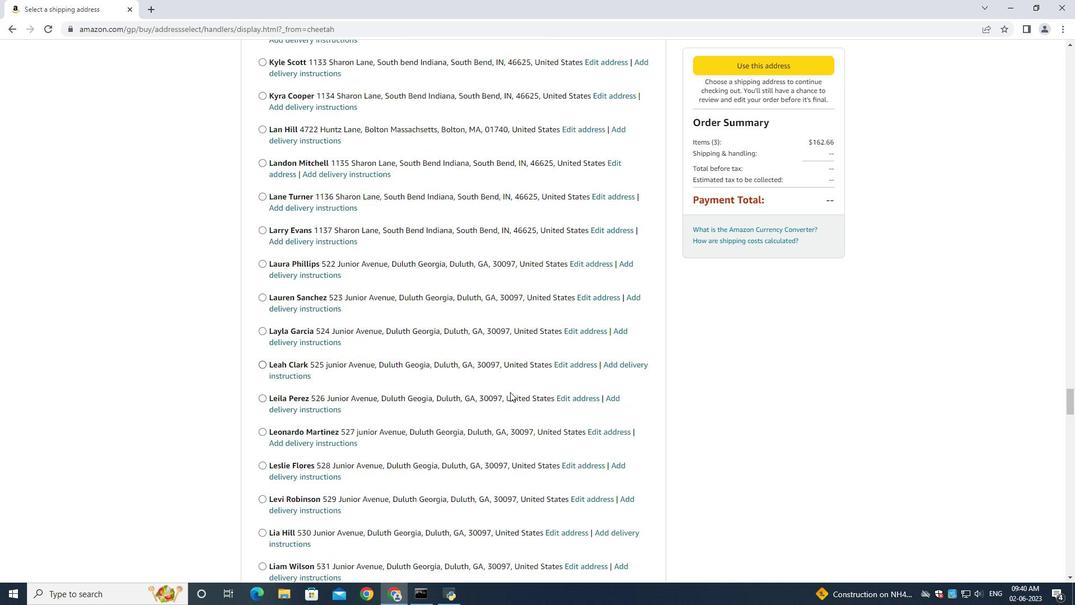 
Action: Mouse scrolled (510, 391) with delta (0, 0)
Screenshot: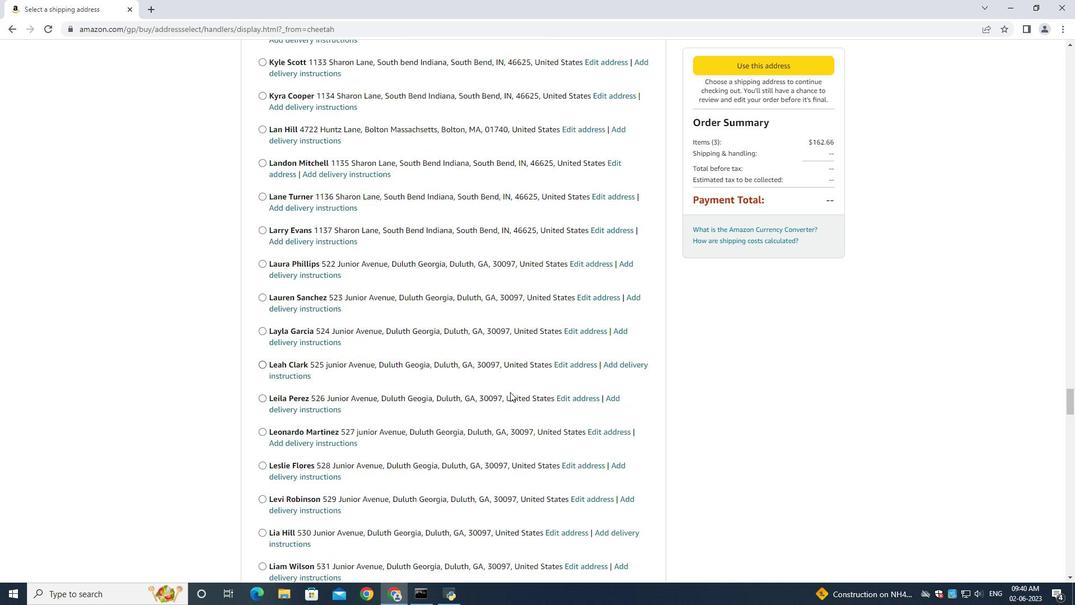 
Action: Mouse scrolled (510, 391) with delta (0, 0)
Screenshot: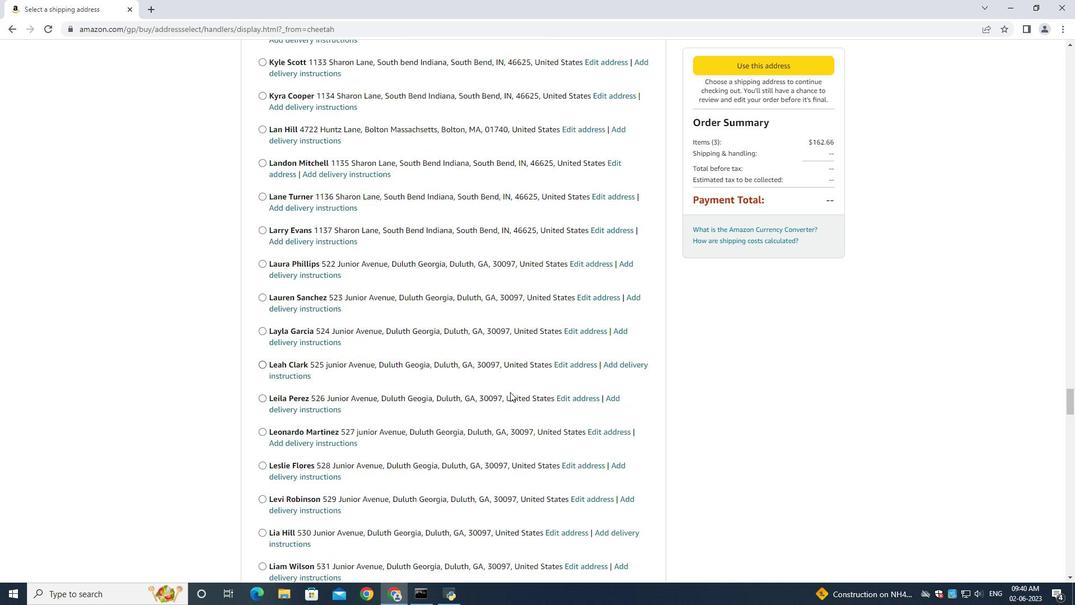 
Action: Mouse scrolled (510, 391) with delta (0, 0)
Screenshot: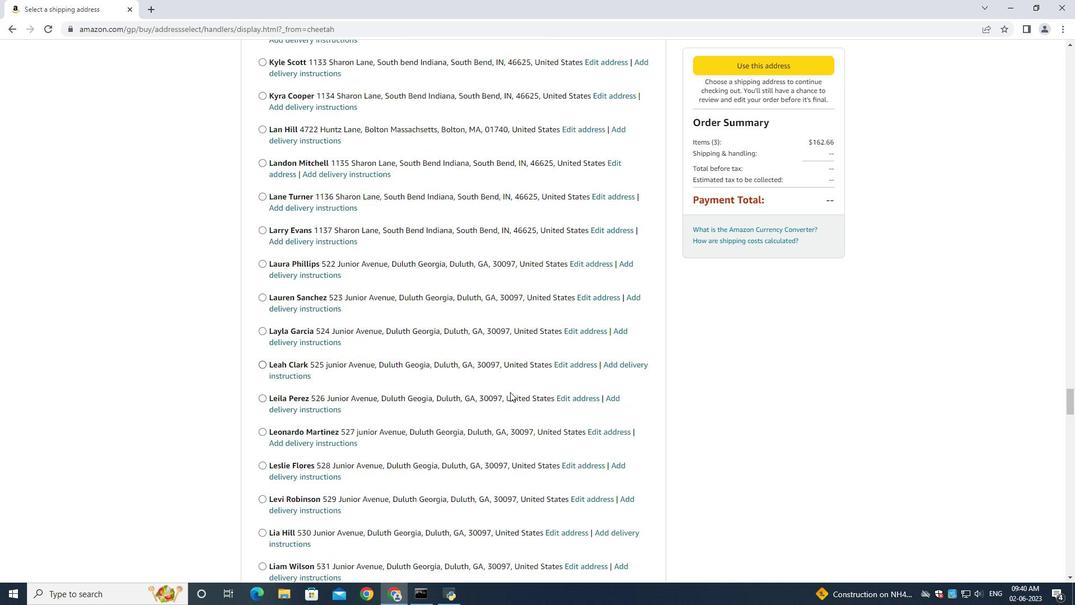 
Action: Mouse scrolled (510, 391) with delta (0, 0)
Screenshot: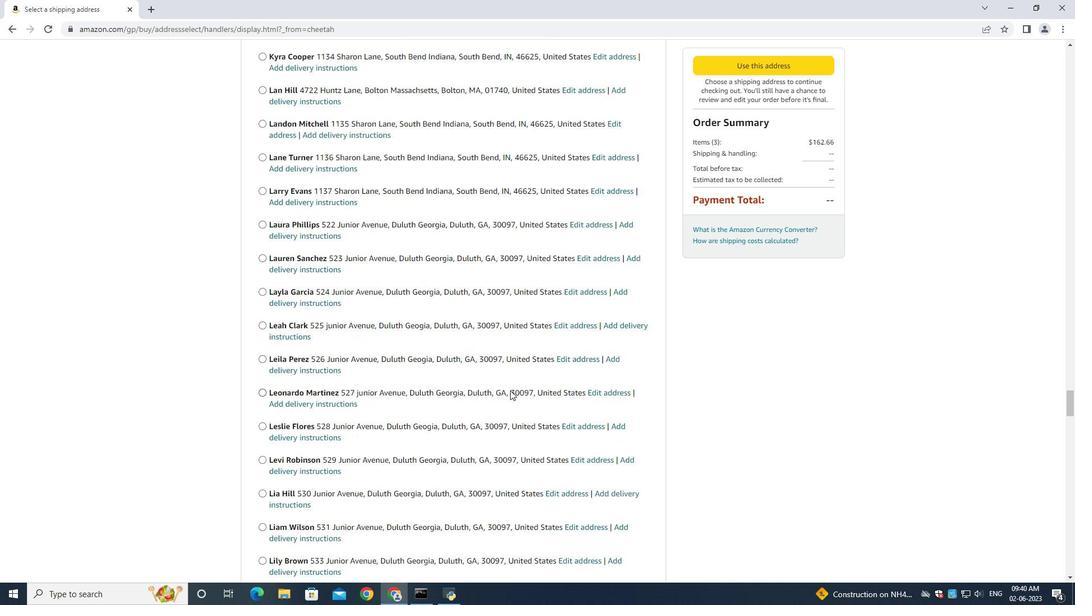 
Action: Mouse moved to (510, 392)
Screenshot: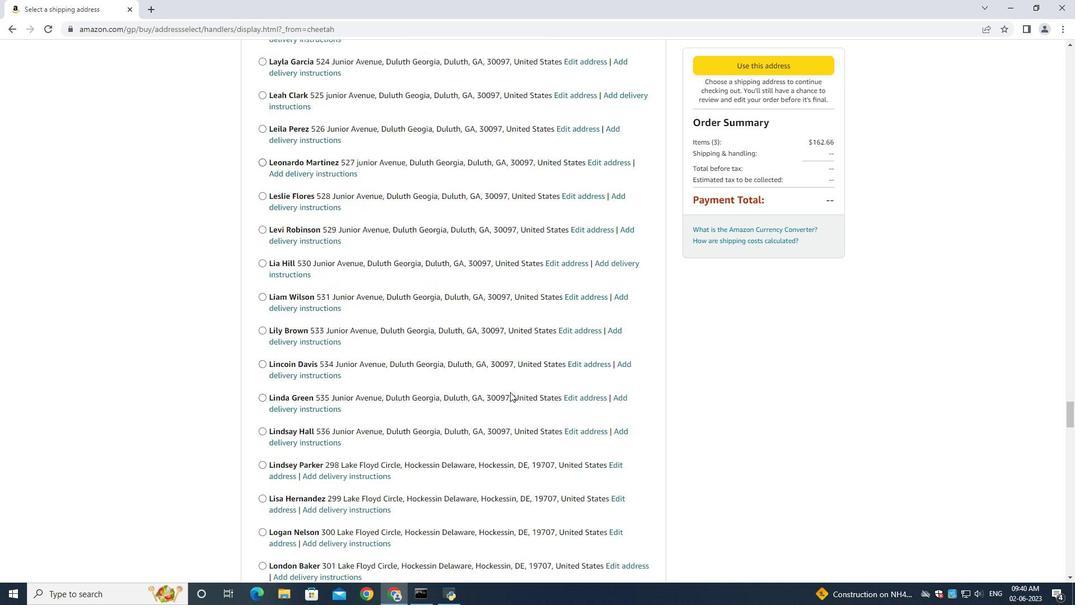 
Action: Mouse scrolled (510, 391) with delta (0, 0)
Screenshot: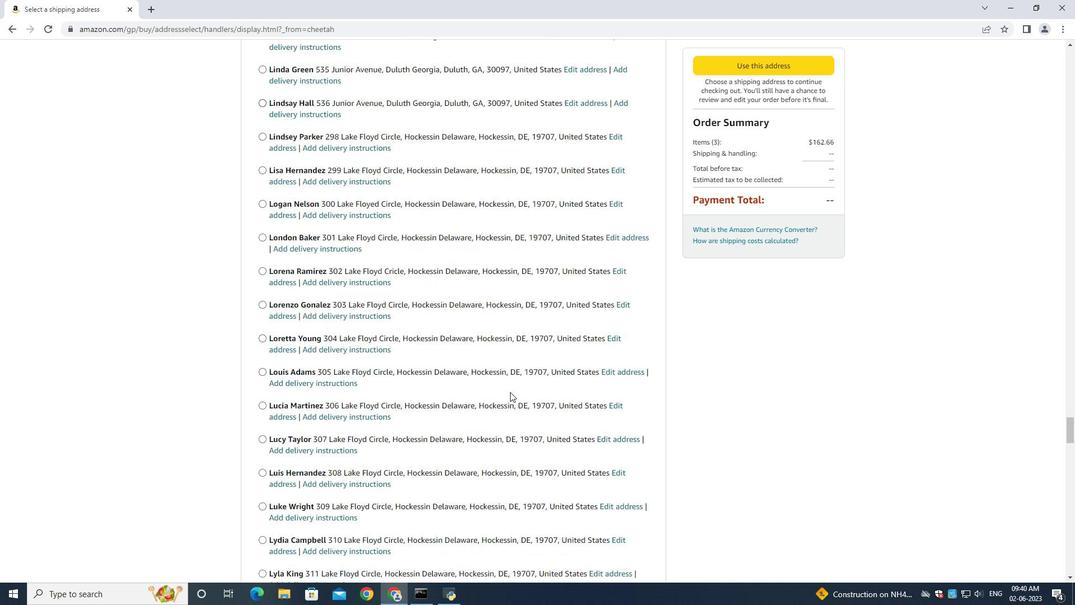
Action: Mouse scrolled (510, 391) with delta (0, 0)
Screenshot: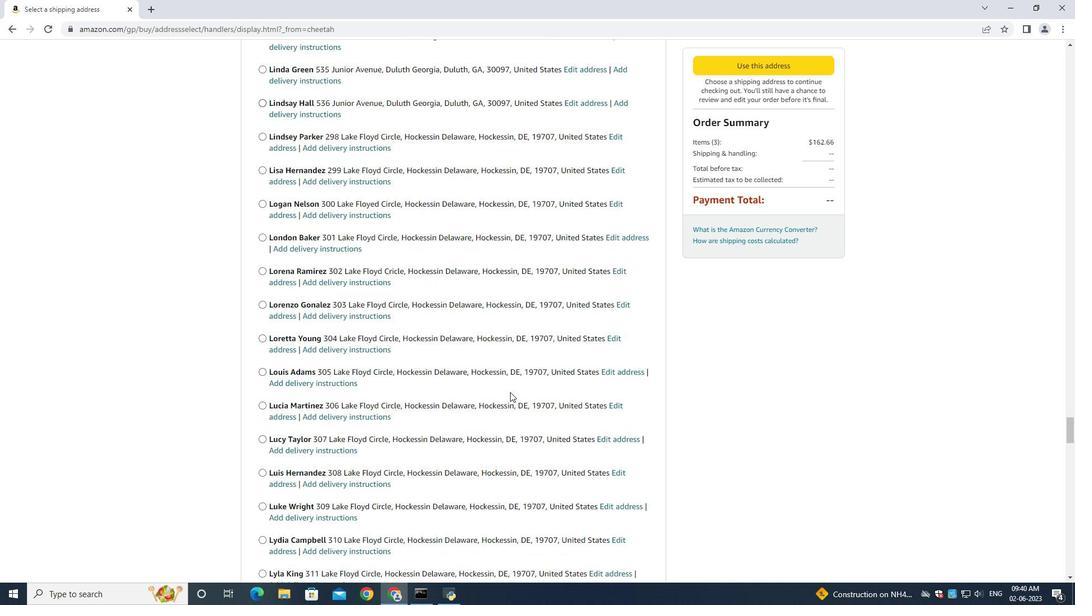 
Action: Mouse scrolled (510, 391) with delta (0, 0)
Screenshot: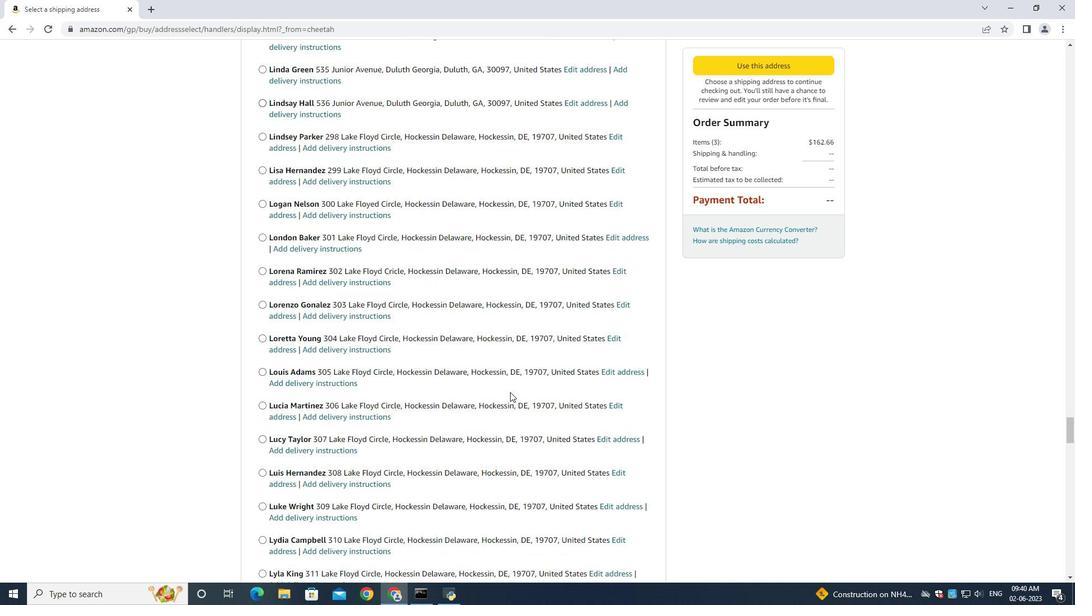 
Action: Mouse moved to (510, 392)
Screenshot: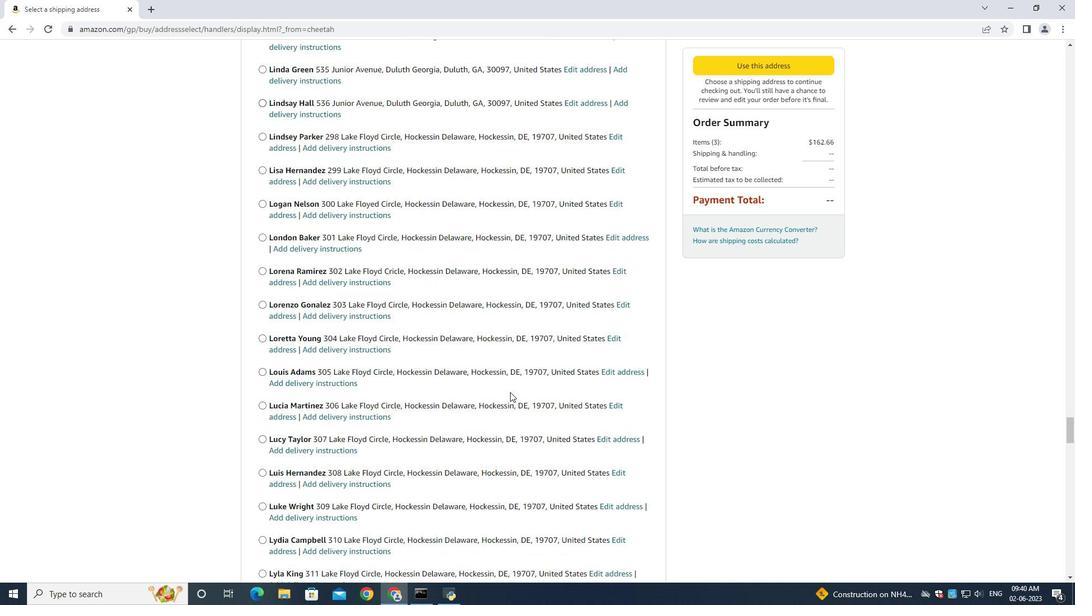 
Action: Mouse scrolled (510, 391) with delta (0, 0)
Screenshot: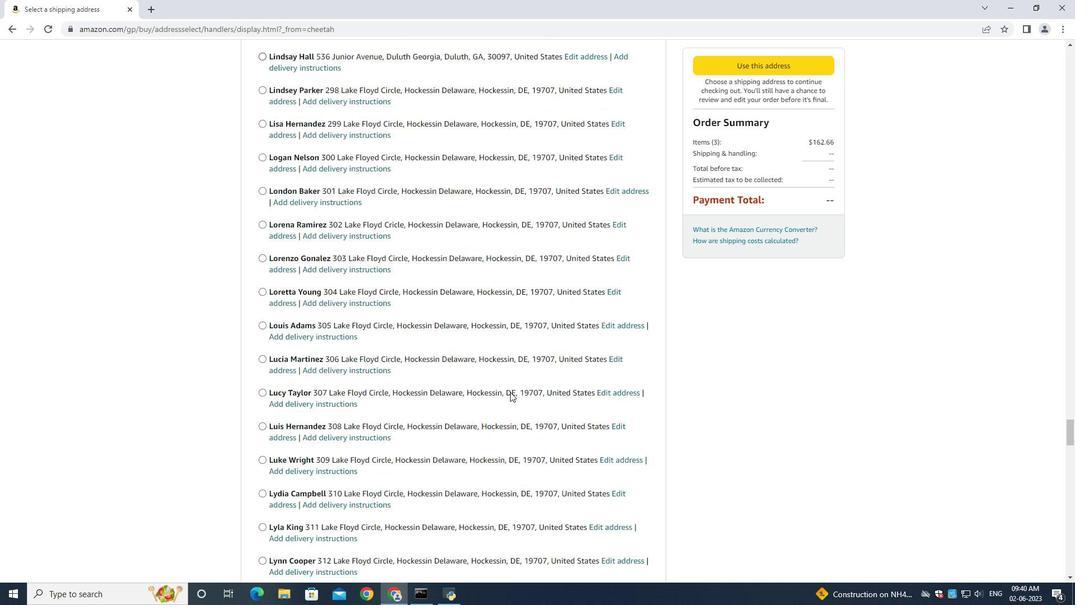 
Action: Mouse scrolled (510, 391) with delta (0, 0)
Screenshot: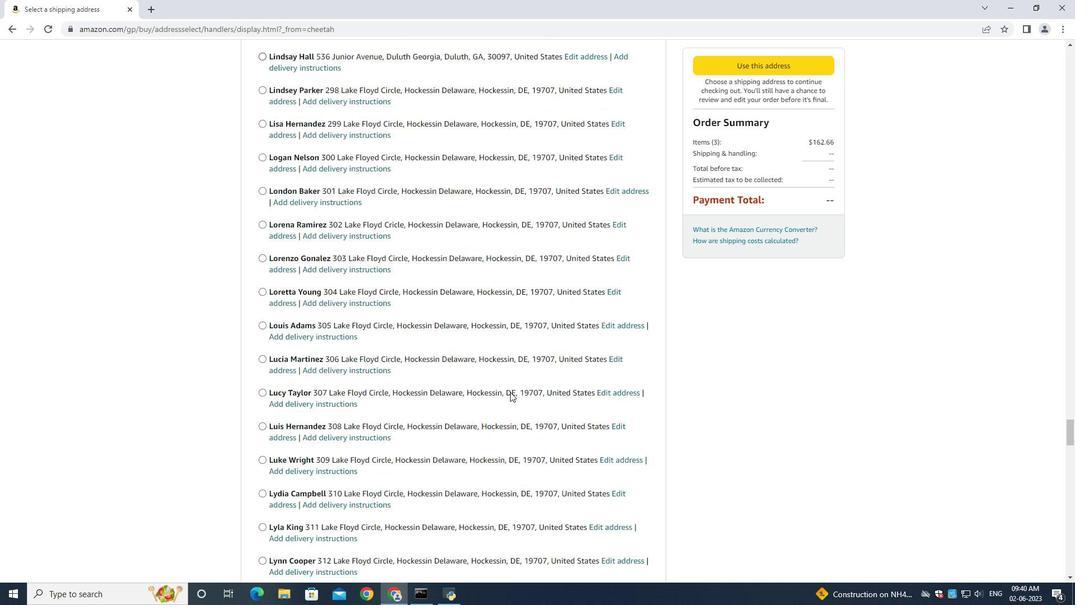
Action: Mouse moved to (510, 392)
Screenshot: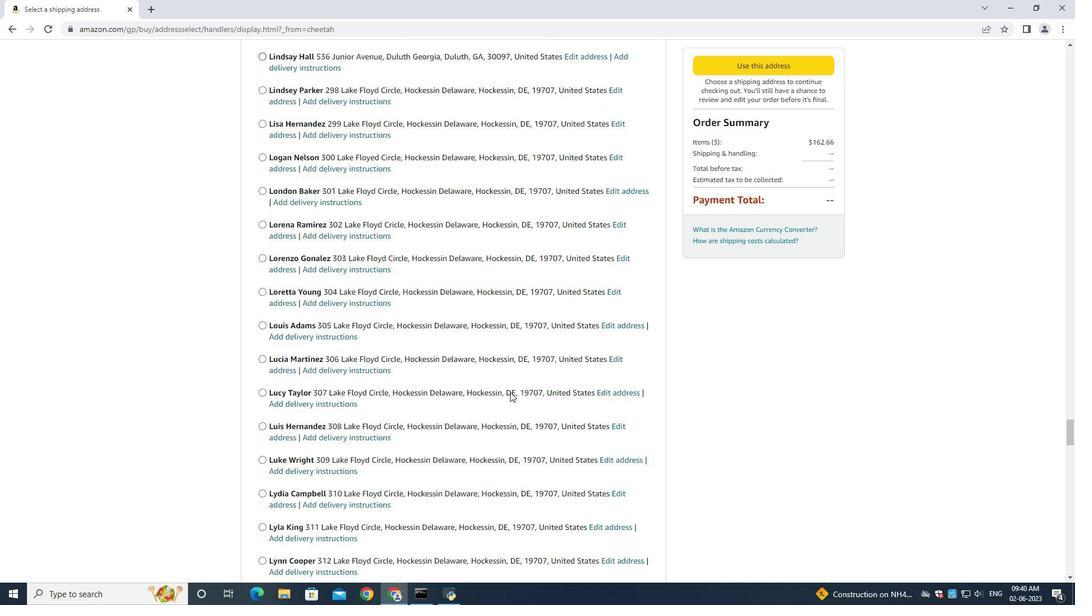 
Action: Mouse scrolled (510, 391) with delta (0, 0)
Screenshot: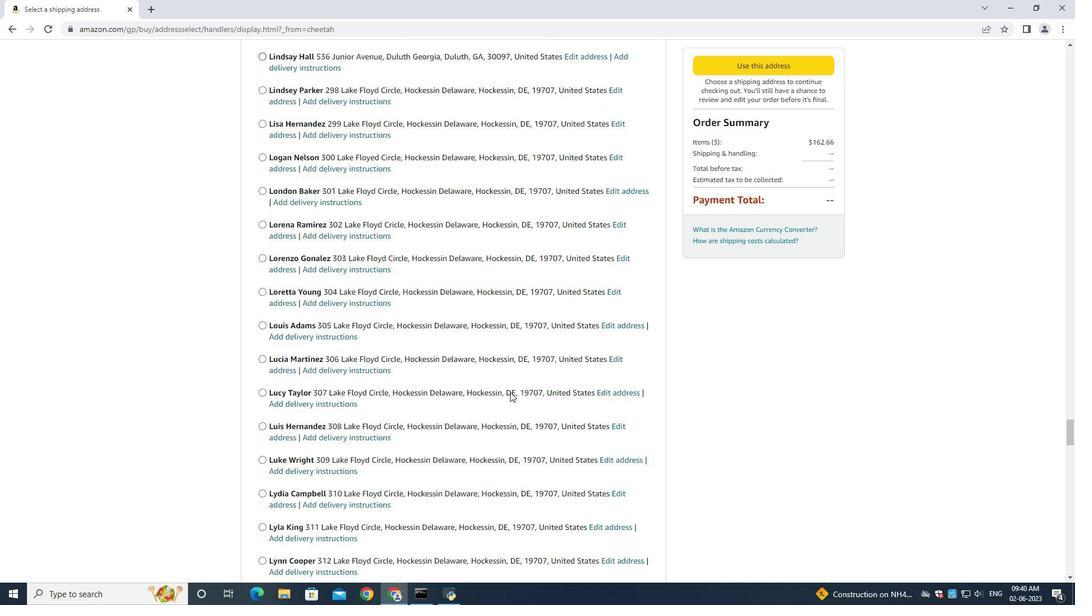 
Action: Mouse moved to (510, 391)
Screenshot: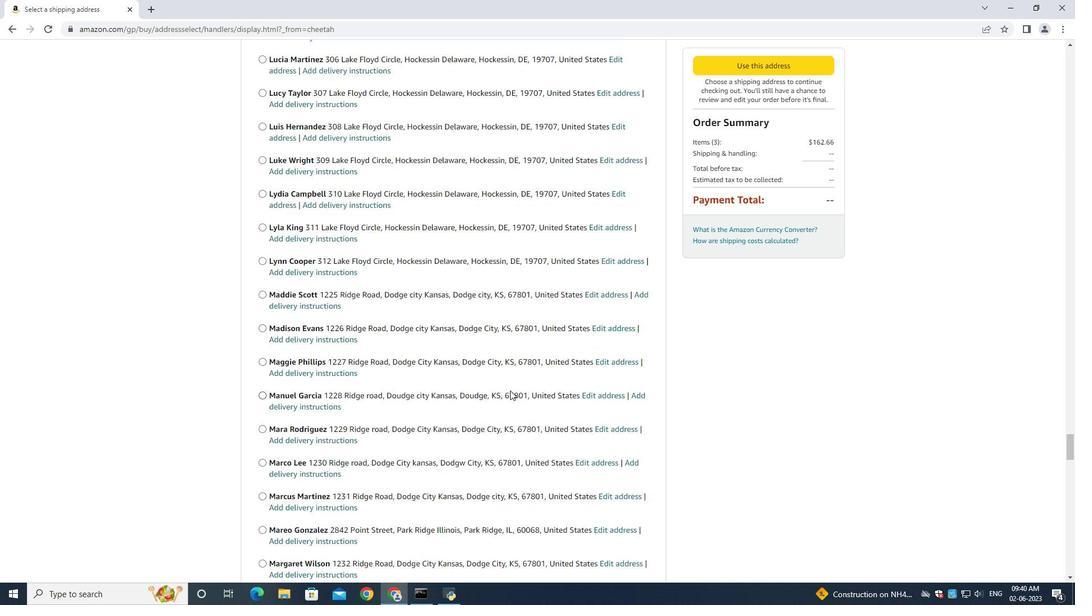
Action: Mouse scrolled (510, 391) with delta (0, 0)
Screenshot: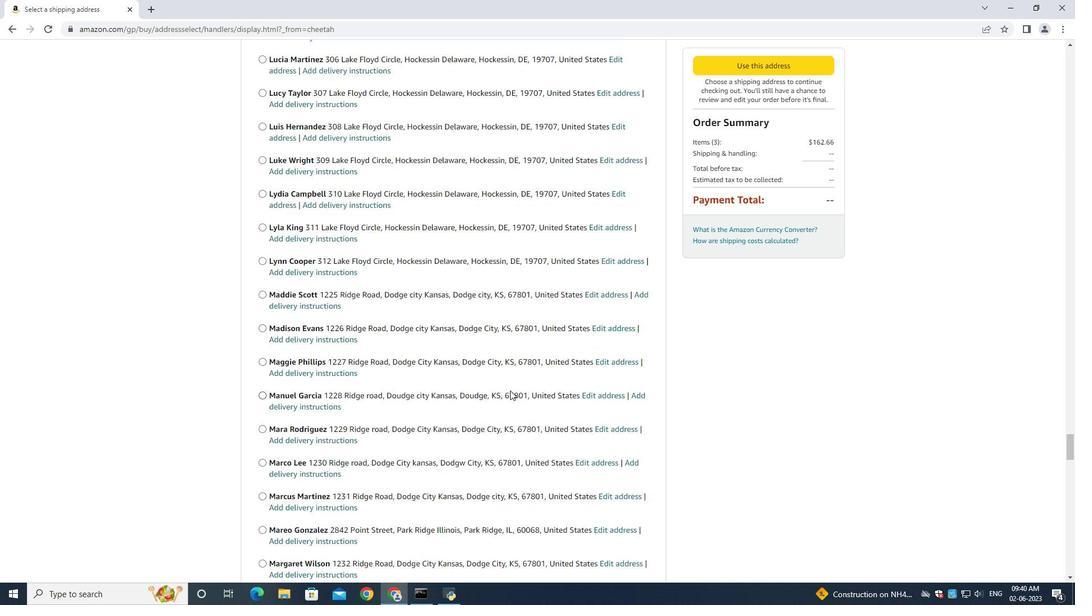 
Action: Mouse scrolled (510, 391) with delta (0, 0)
